 Task: Create a new public repository named 'Design Project' with a README file and set up a wiki page with images.
Action: Mouse moved to (259, 307)
Screenshot: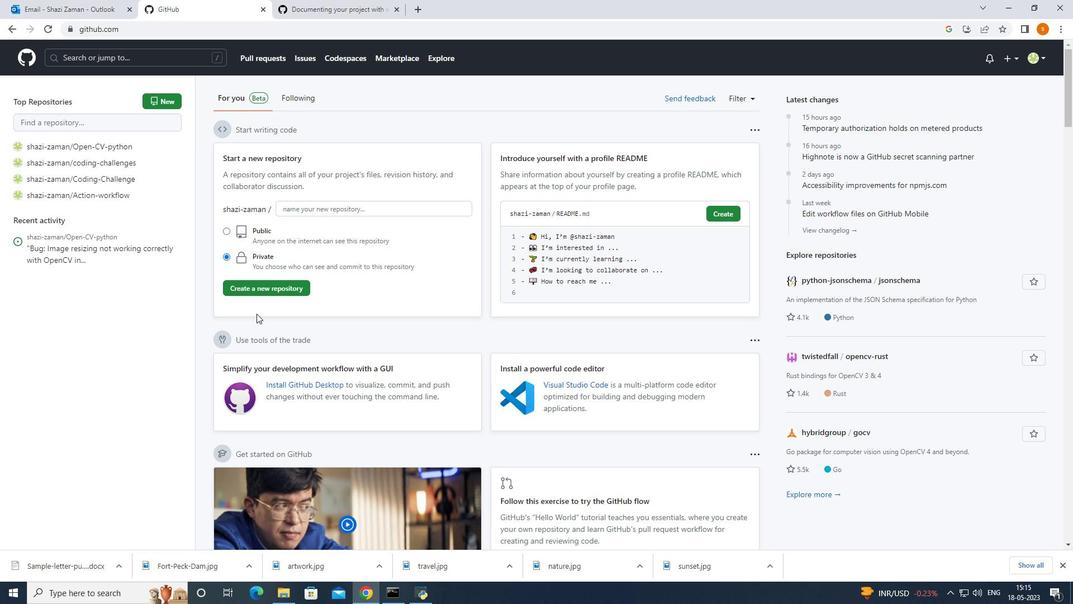 
Action: Mouse scrolled (259, 307) with delta (0, 0)
Screenshot: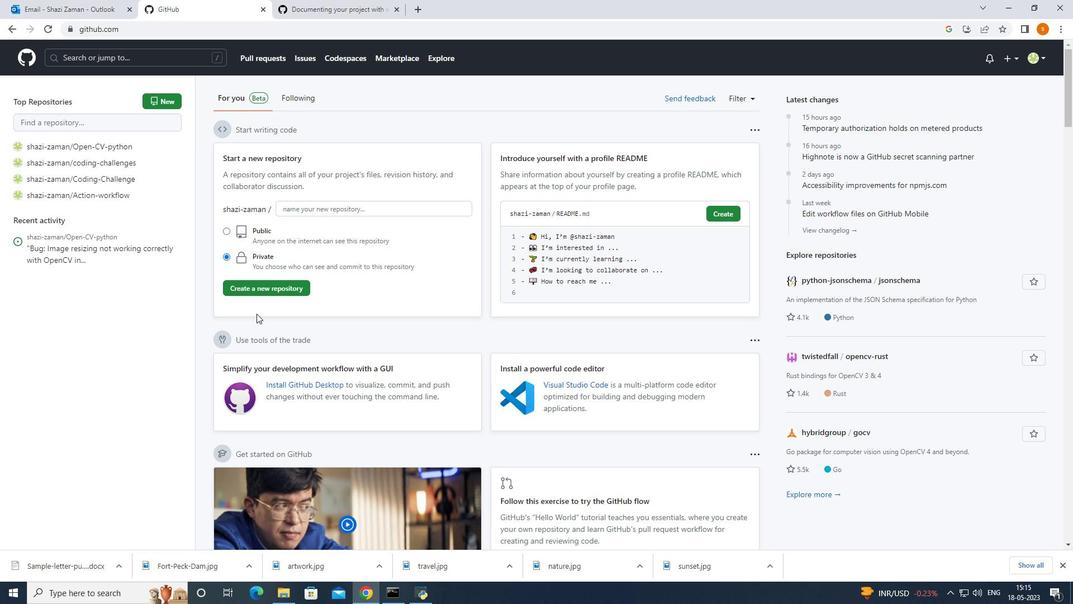 
Action: Mouse moved to (280, 292)
Screenshot: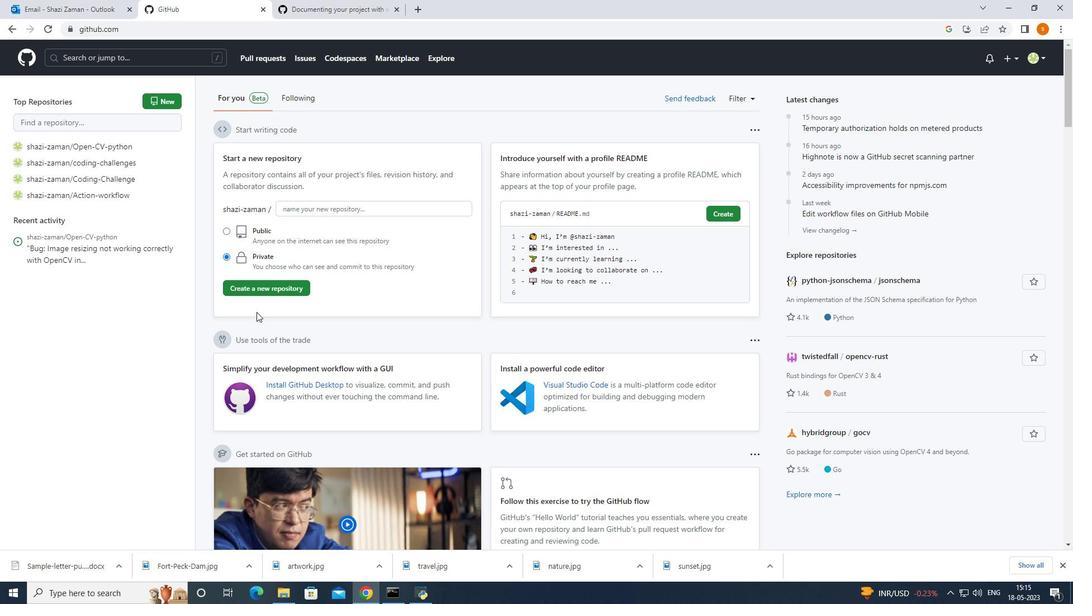 
Action: Mouse scrolled (280, 291) with delta (0, 0)
Screenshot: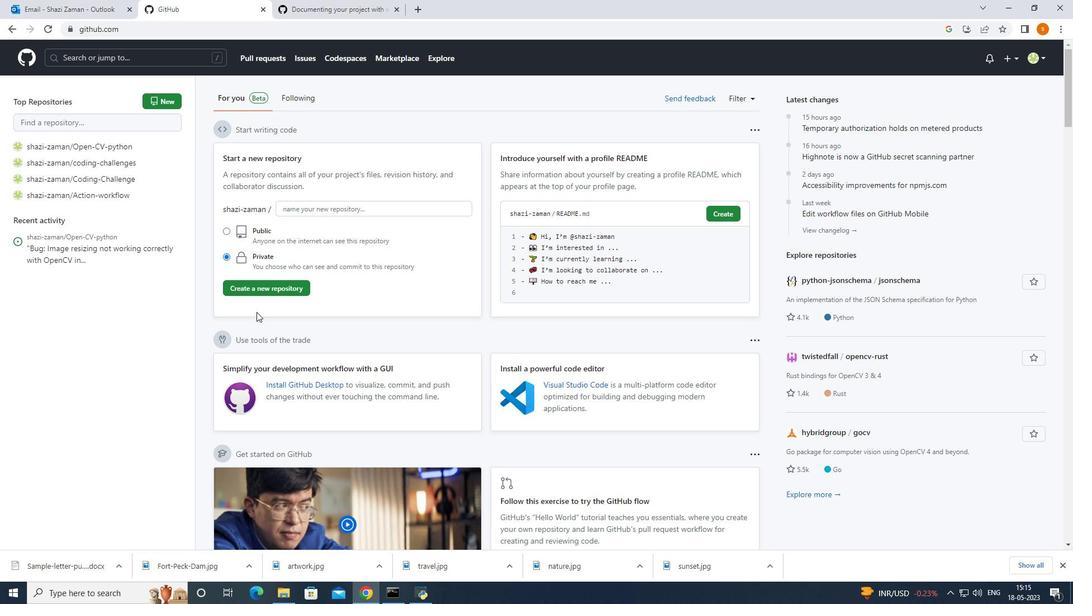 
Action: Mouse moved to (163, 171)
Screenshot: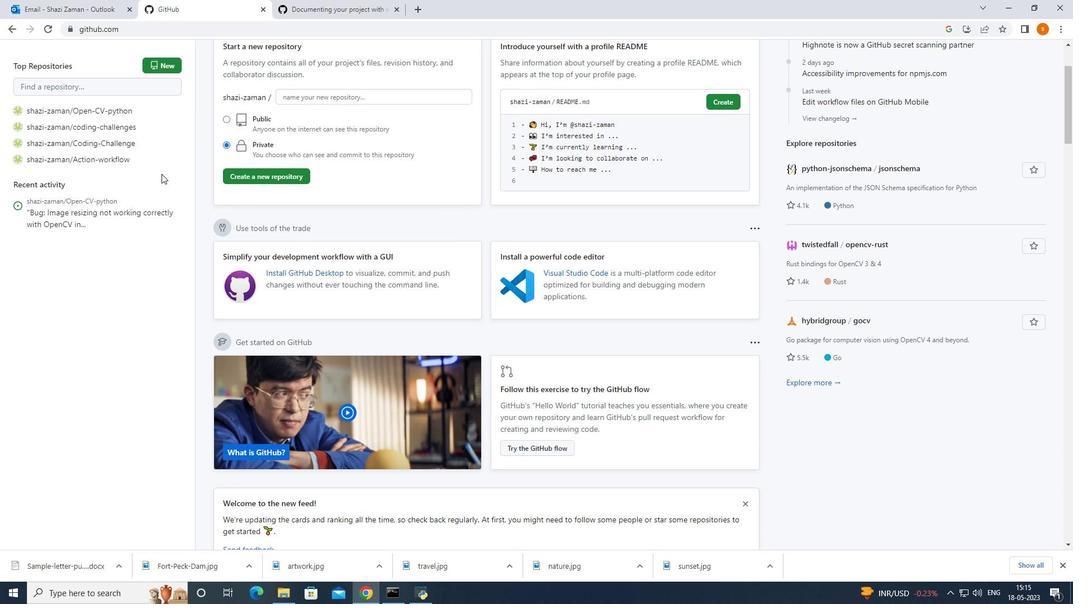 
Action: Mouse scrolled (163, 171) with delta (0, 0)
Screenshot: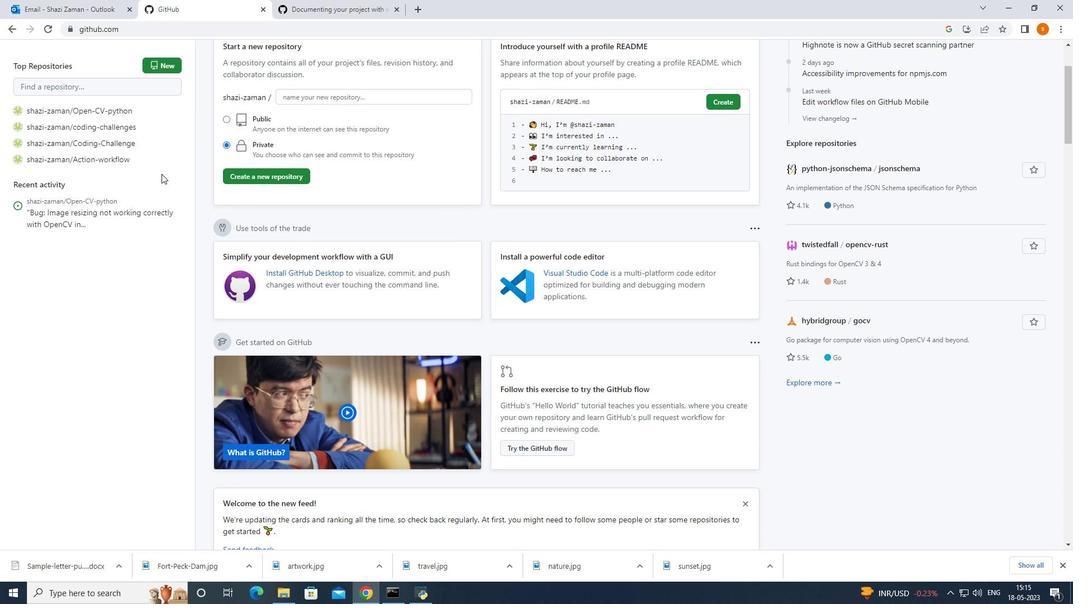 
Action: Mouse moved to (224, 166)
Screenshot: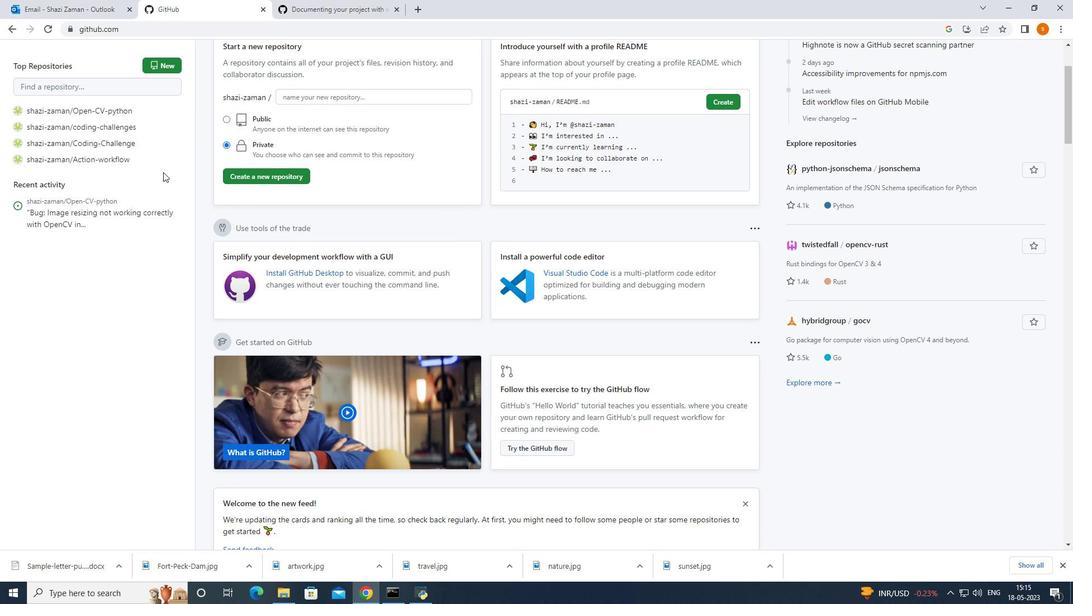 
Action: Mouse scrolled (224, 166) with delta (0, 0)
Screenshot: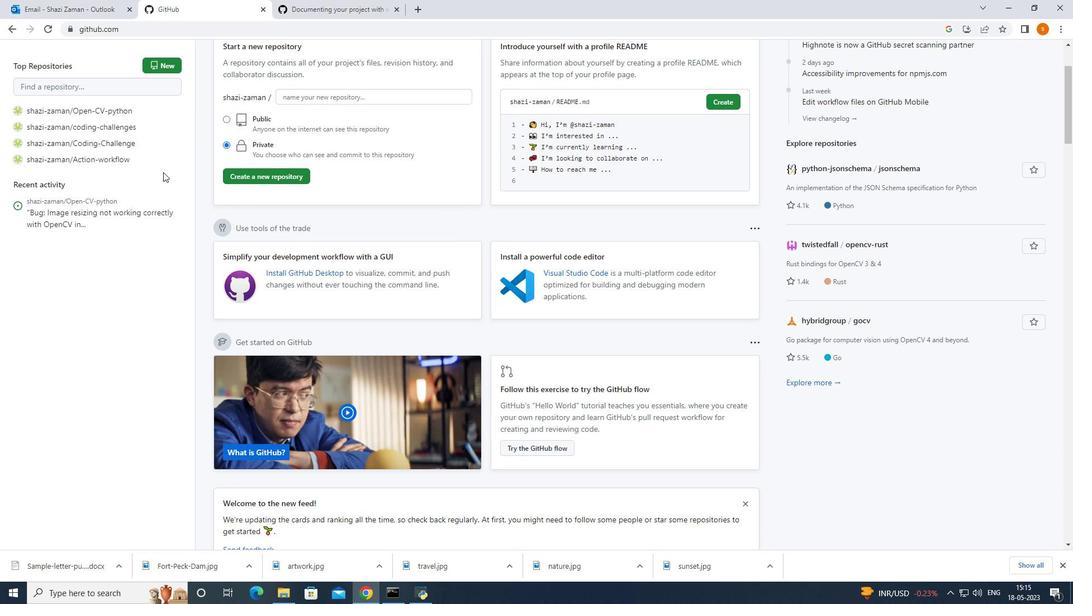 
Action: Mouse moved to (414, 255)
Screenshot: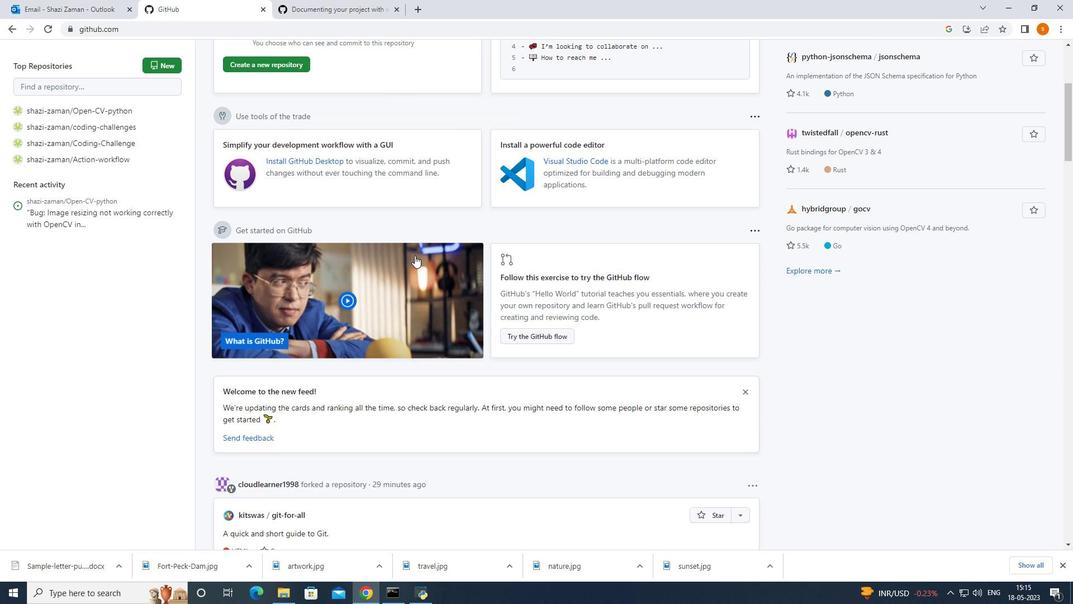 
Action: Mouse scrolled (414, 255) with delta (0, 0)
Screenshot: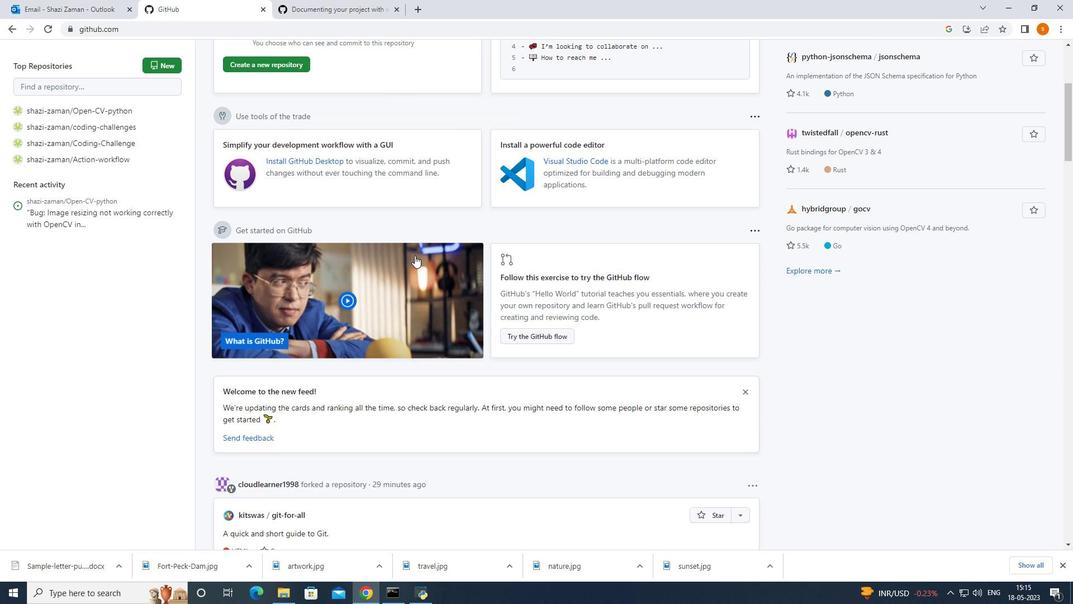 
Action: Mouse moved to (416, 254)
Screenshot: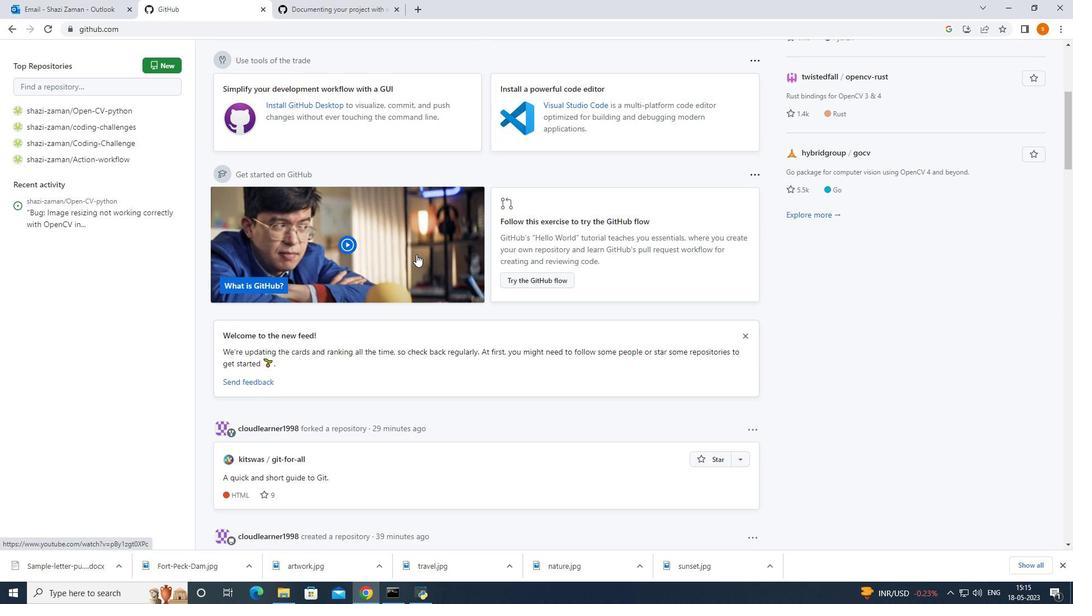 
Action: Mouse scrolled (416, 255) with delta (0, 0)
Screenshot: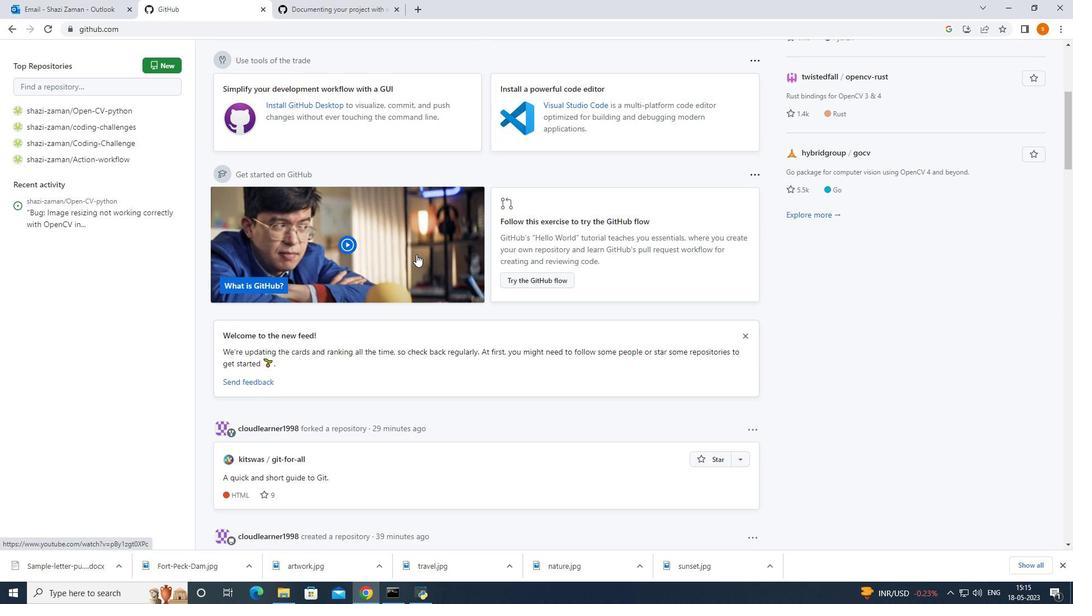 
Action: Mouse scrolled (416, 255) with delta (0, 0)
Screenshot: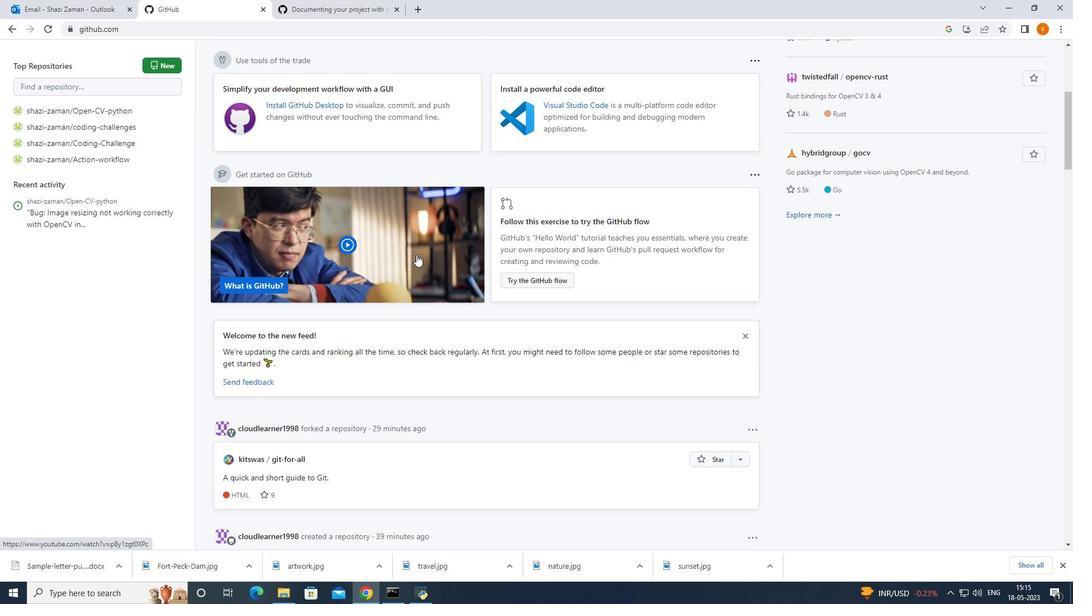 
Action: Mouse moved to (416, 254)
Screenshot: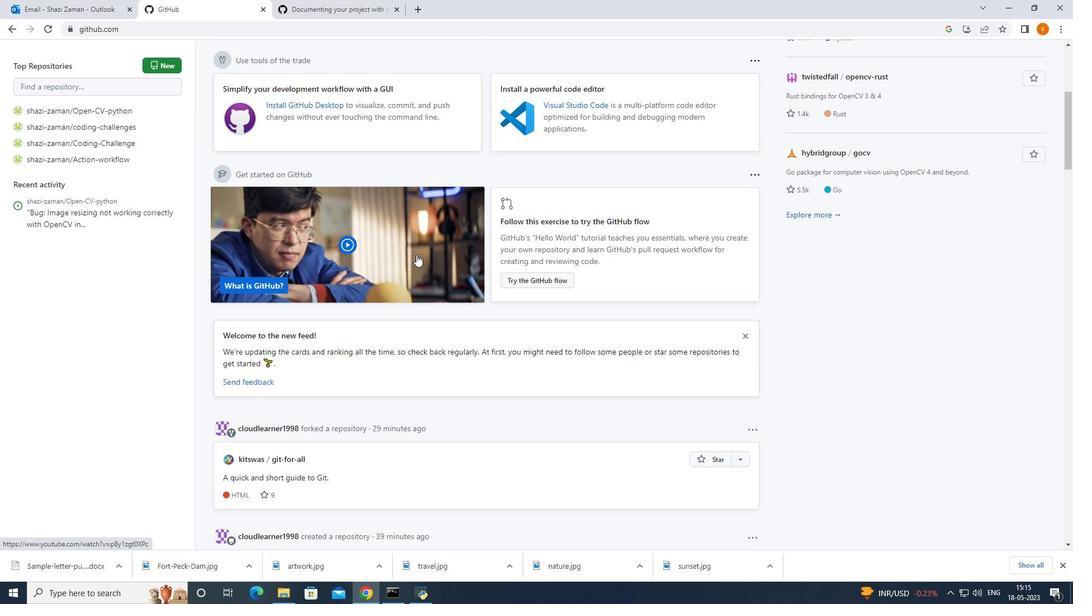 
Action: Mouse scrolled (416, 255) with delta (0, 0)
Screenshot: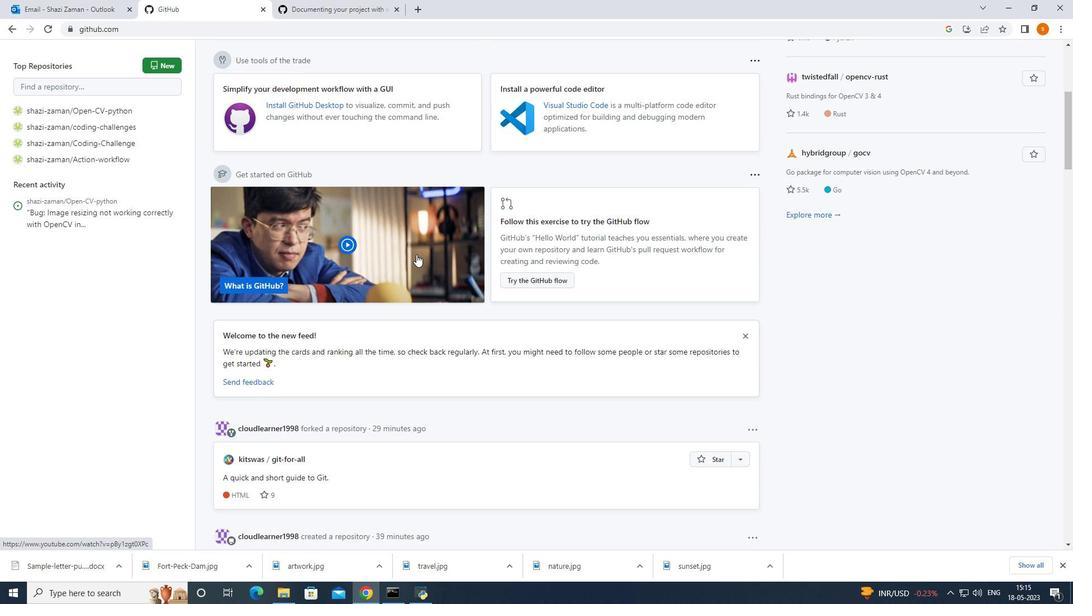 
Action: Mouse scrolled (416, 255) with delta (0, 0)
Screenshot: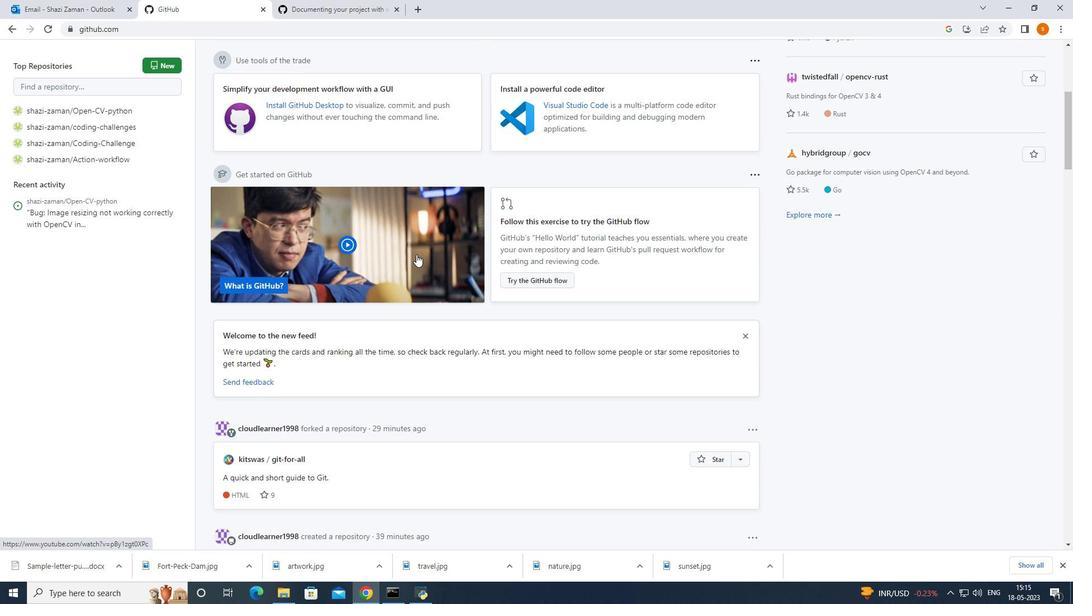 
Action: Mouse moved to (244, 116)
Screenshot: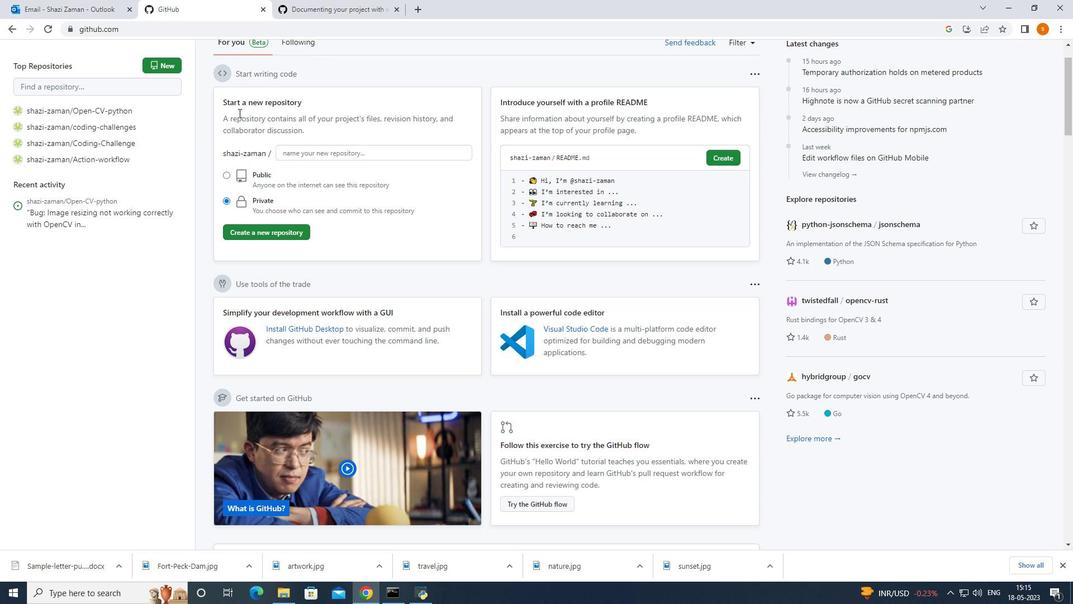 
Action: Mouse scrolled (244, 117) with delta (0, 0)
Screenshot: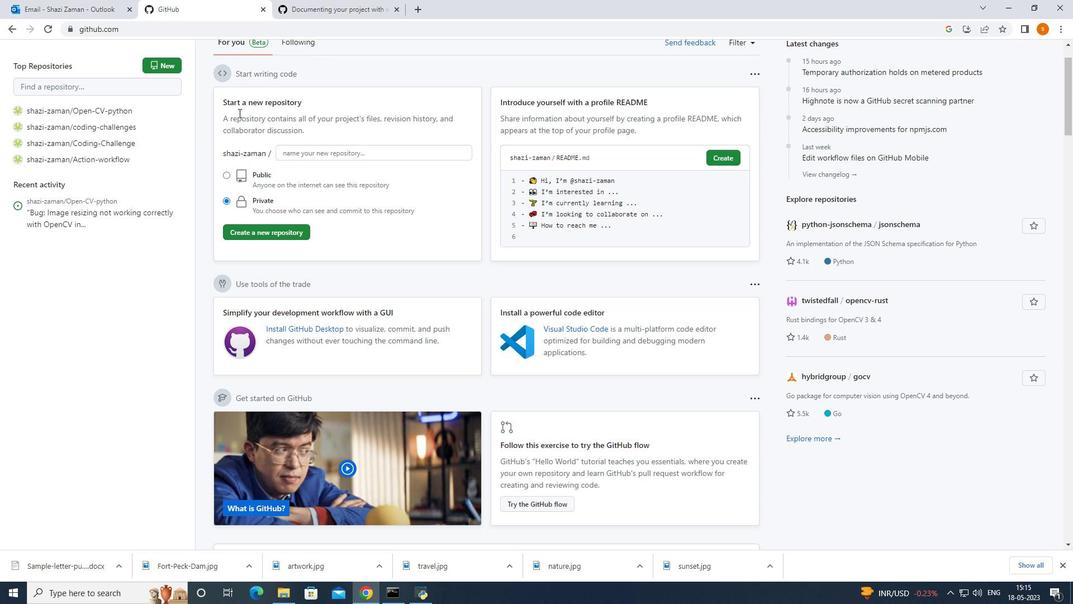 
Action: Mouse moved to (244, 116)
Screenshot: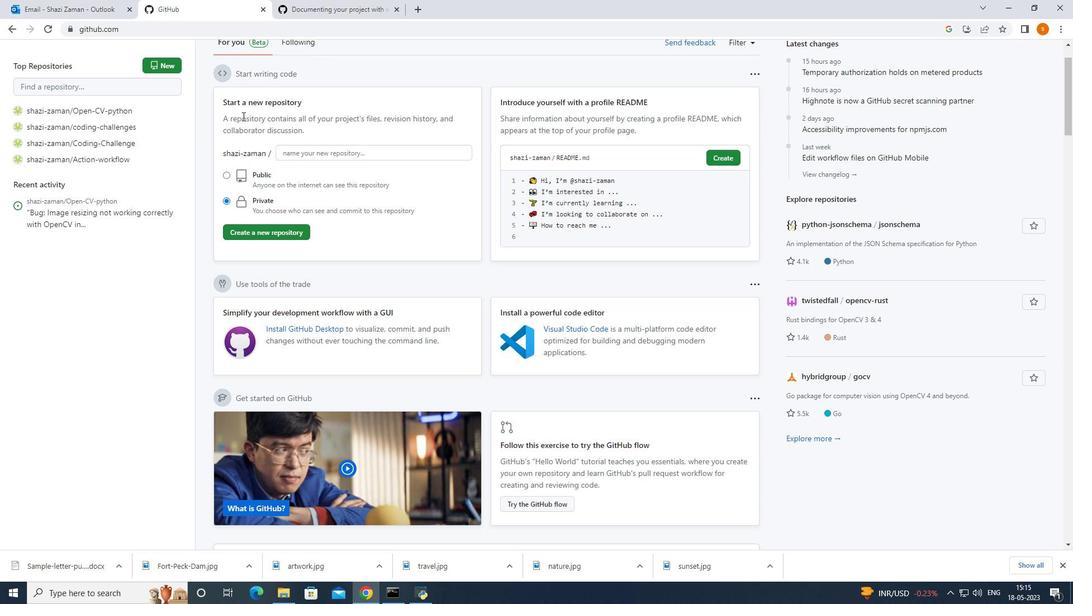 
Action: Mouse scrolled (244, 117) with delta (0, 0)
Screenshot: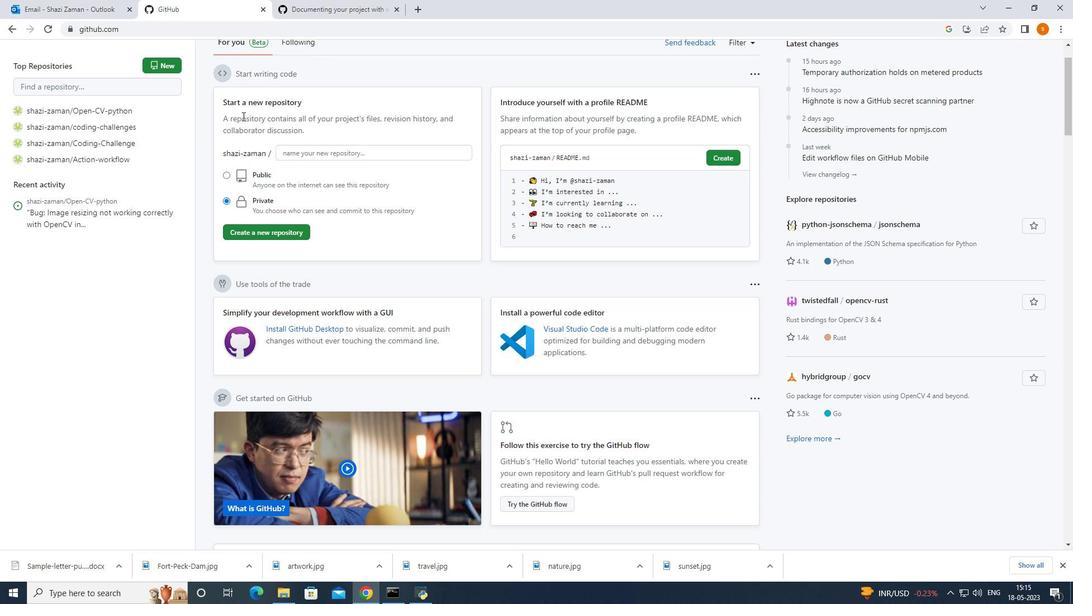 
Action: Mouse moved to (149, 104)
Screenshot: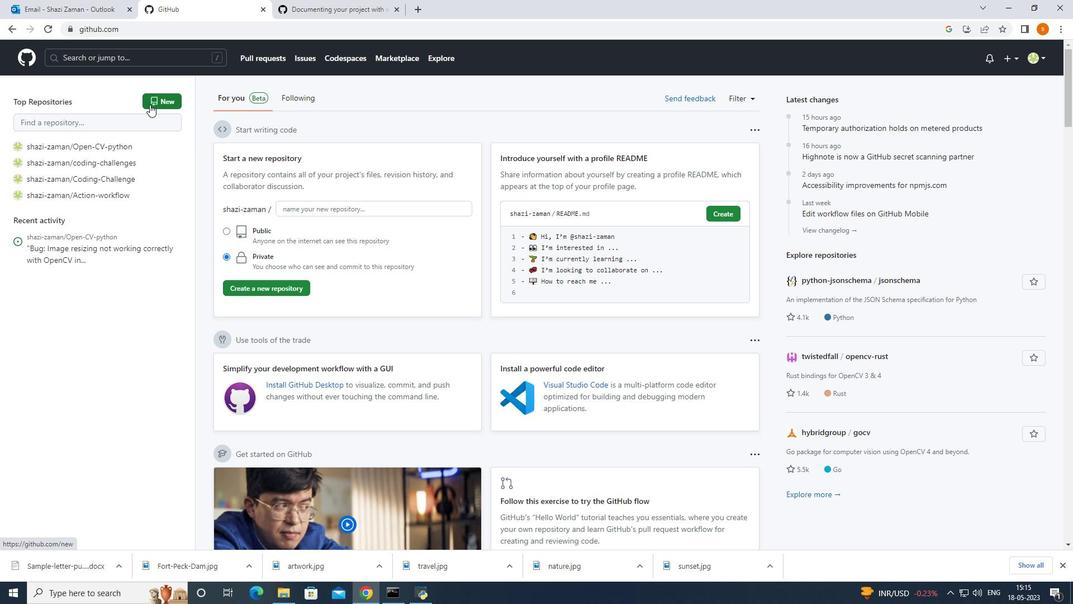 
Action: Mouse pressed left at (149, 104)
Screenshot: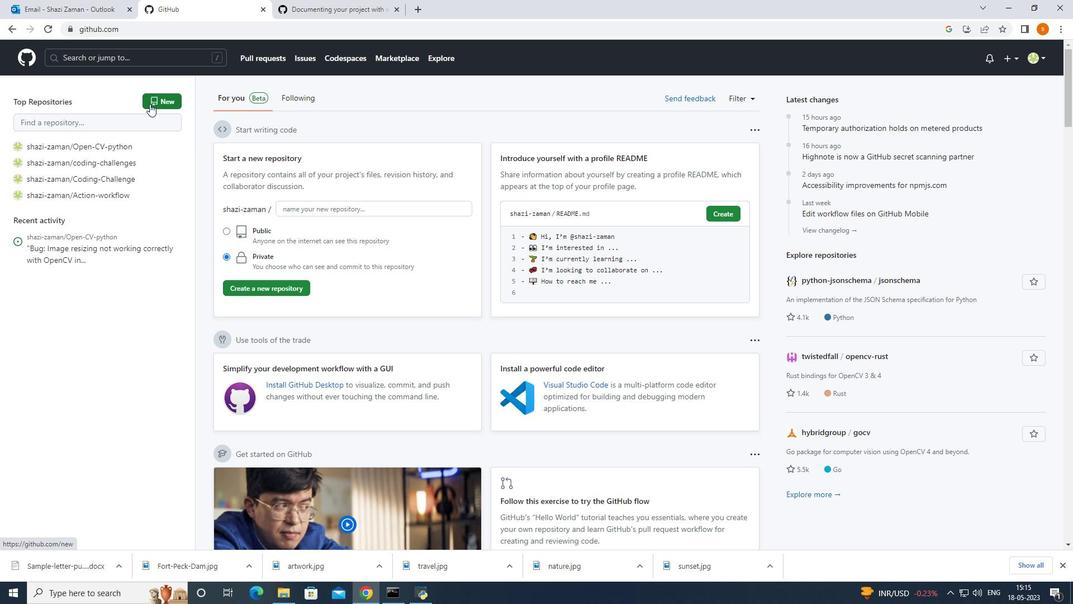 
Action: Mouse moved to (446, 176)
Screenshot: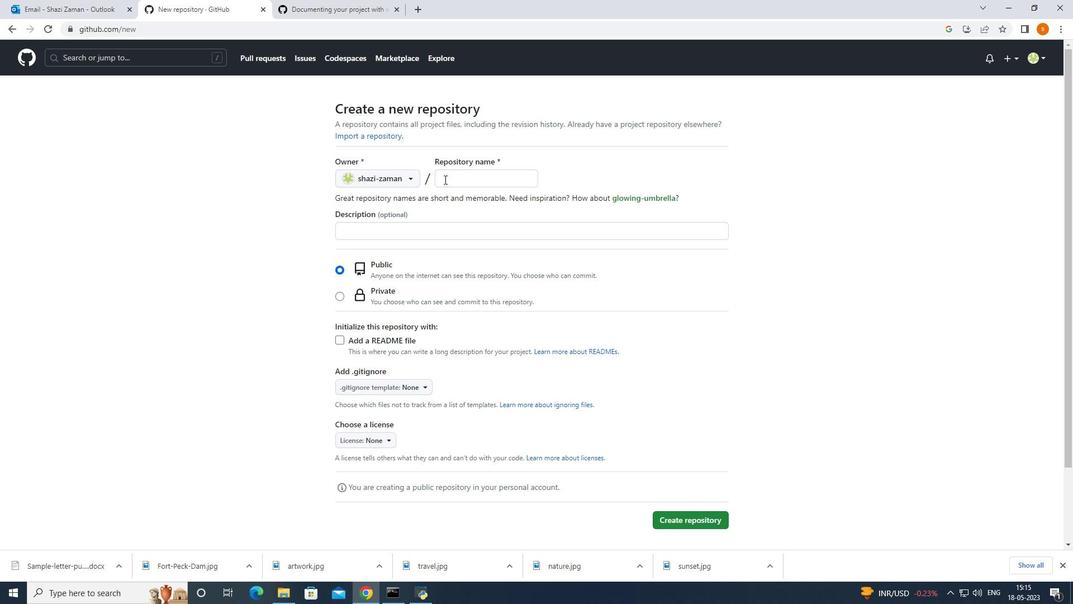 
Action: Mouse pressed left at (446, 176)
Screenshot: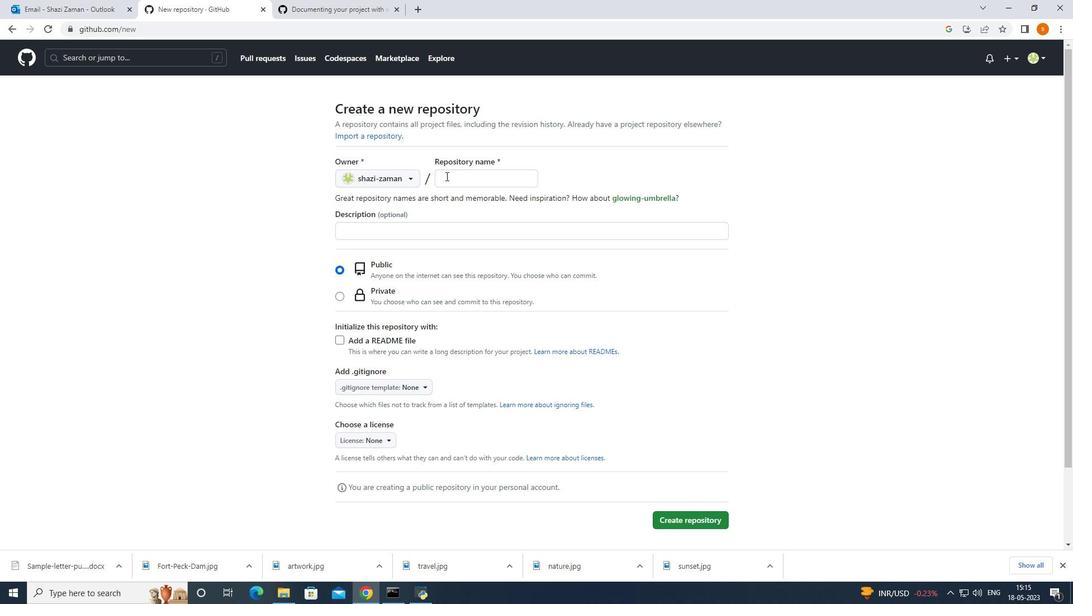 
Action: Mouse moved to (442, 180)
Screenshot: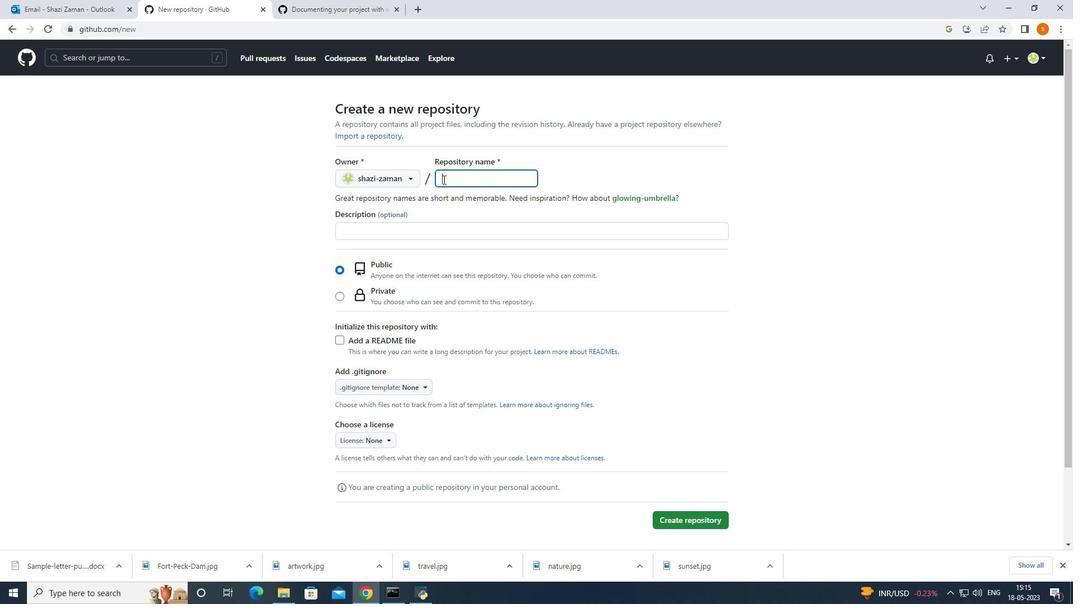 
Action: Key pressed <Key.shift>Design<Key.space><Key.shift>Project
Screenshot: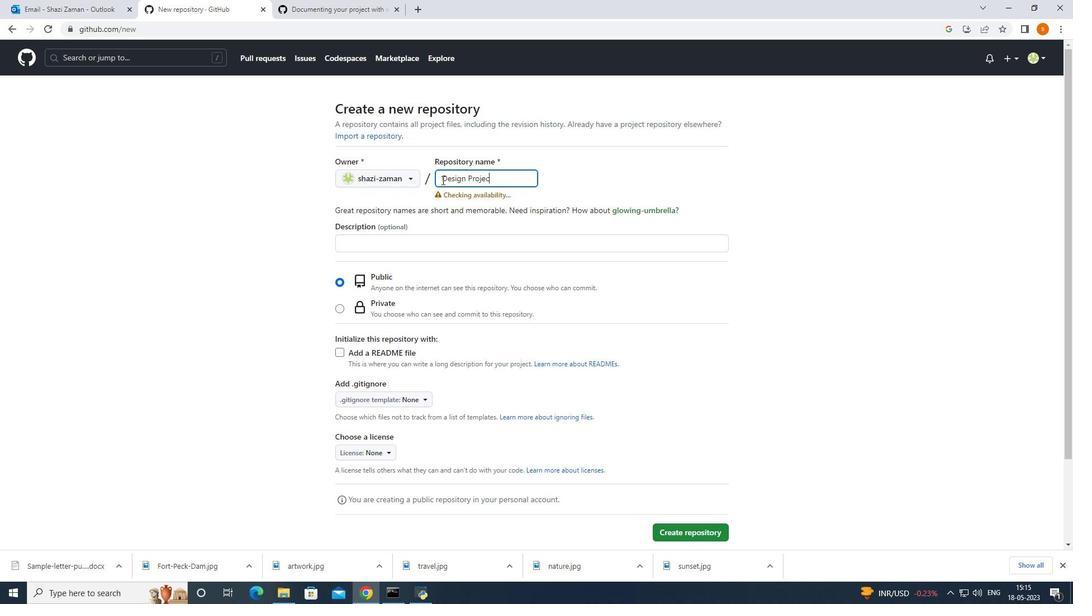 
Action: Mouse moved to (394, 247)
Screenshot: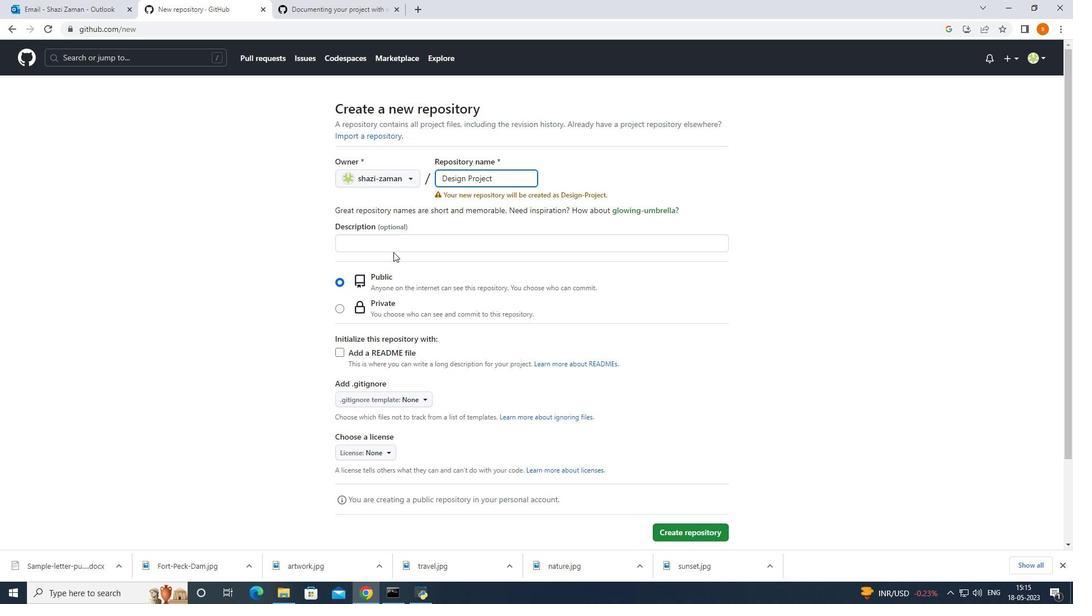 
Action: Mouse pressed left at (394, 247)
Screenshot: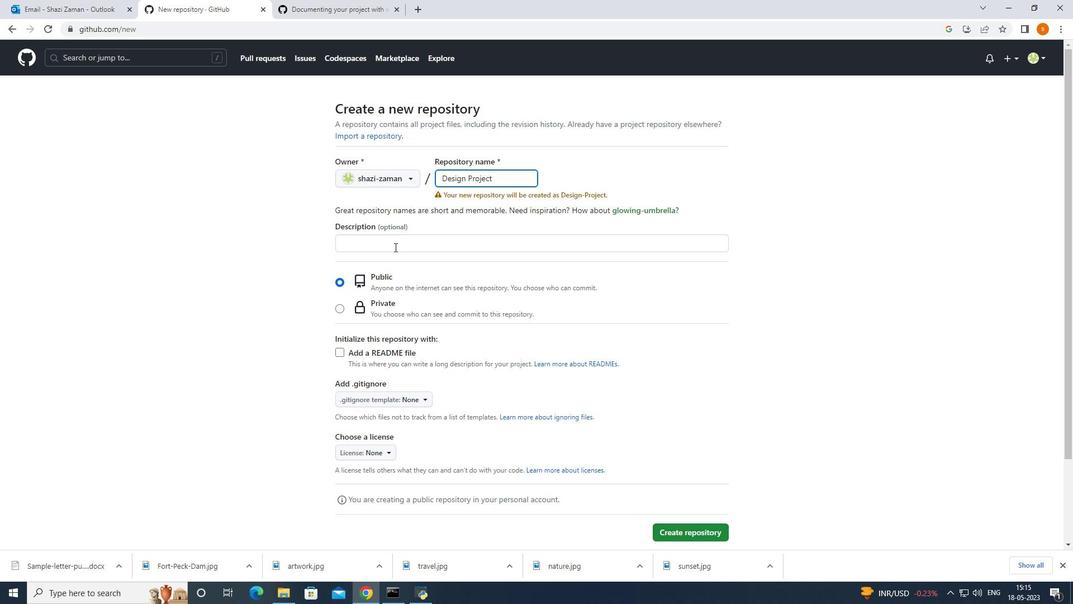 
Action: Mouse moved to (389, 251)
Screenshot: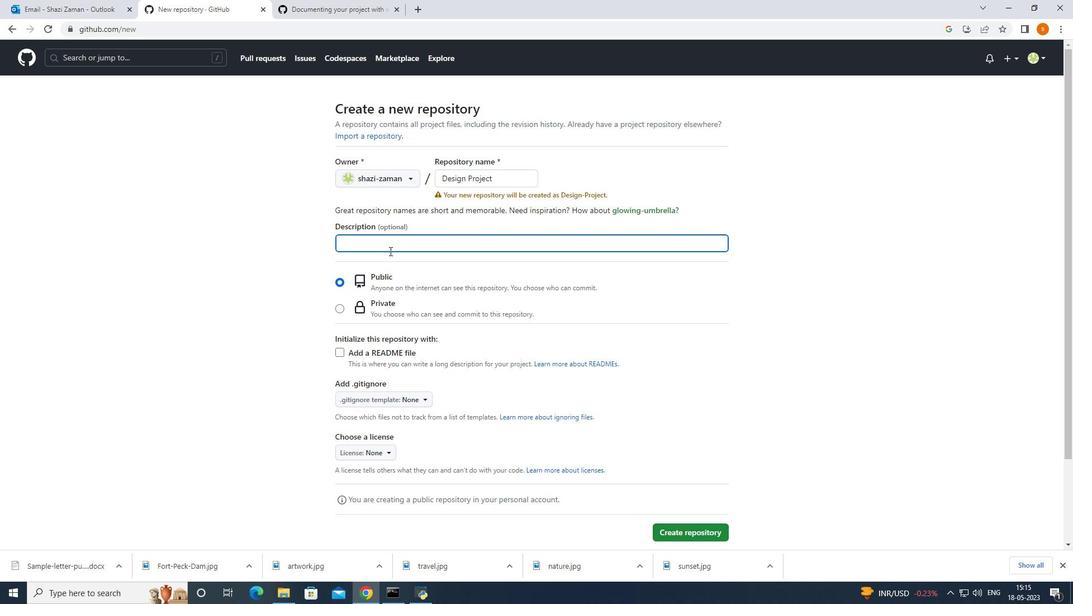 
Action: Key pressed <Key.shift>Documentatip<Key.backspace>on
Screenshot: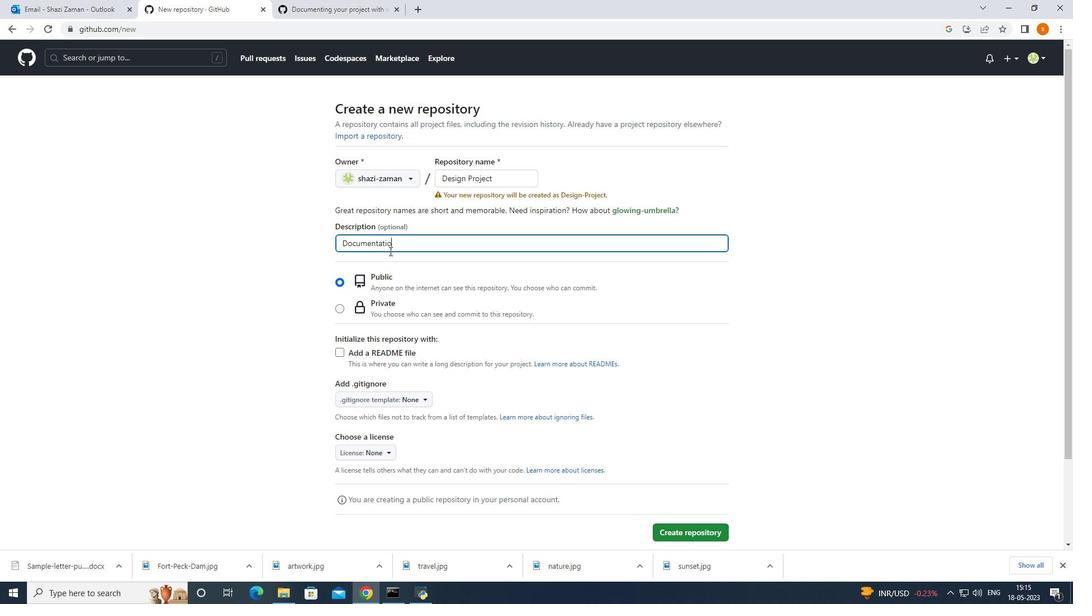 
Action: Mouse moved to (338, 351)
Screenshot: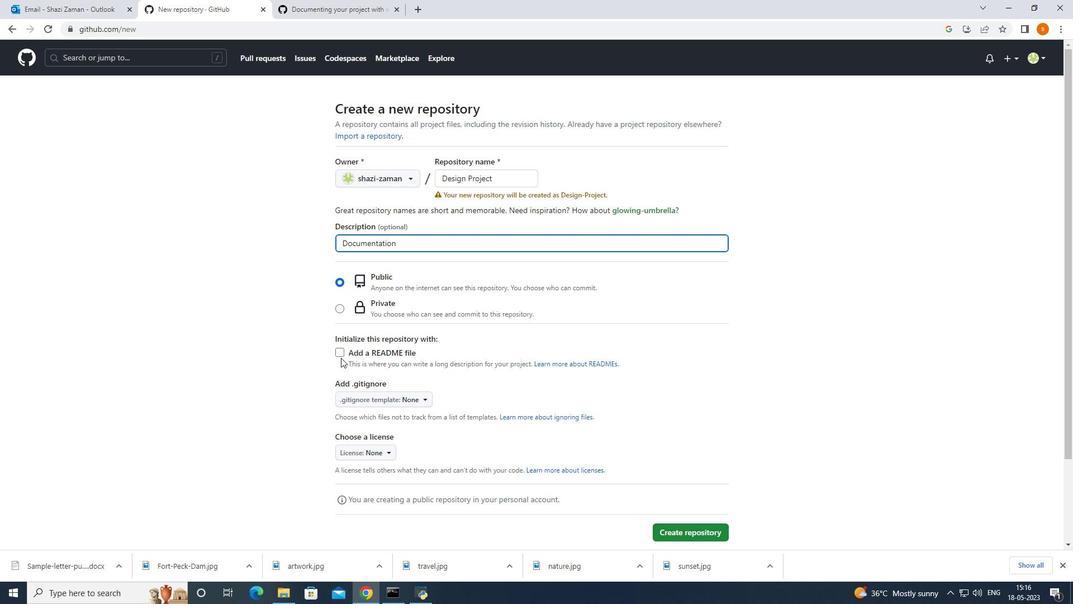 
Action: Mouse pressed left at (338, 351)
Screenshot: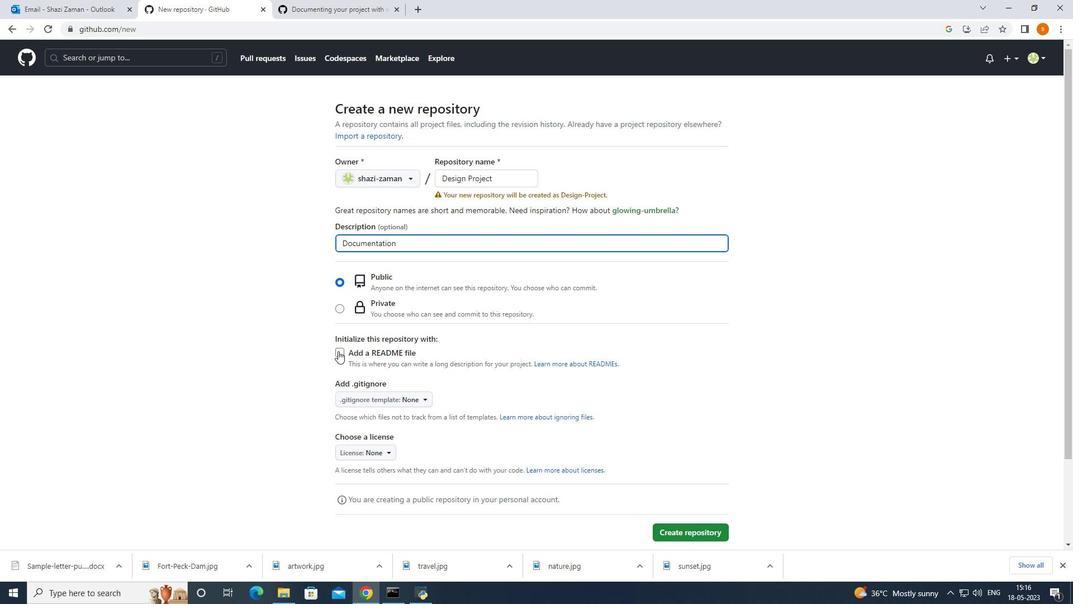 
Action: Mouse moved to (716, 477)
Screenshot: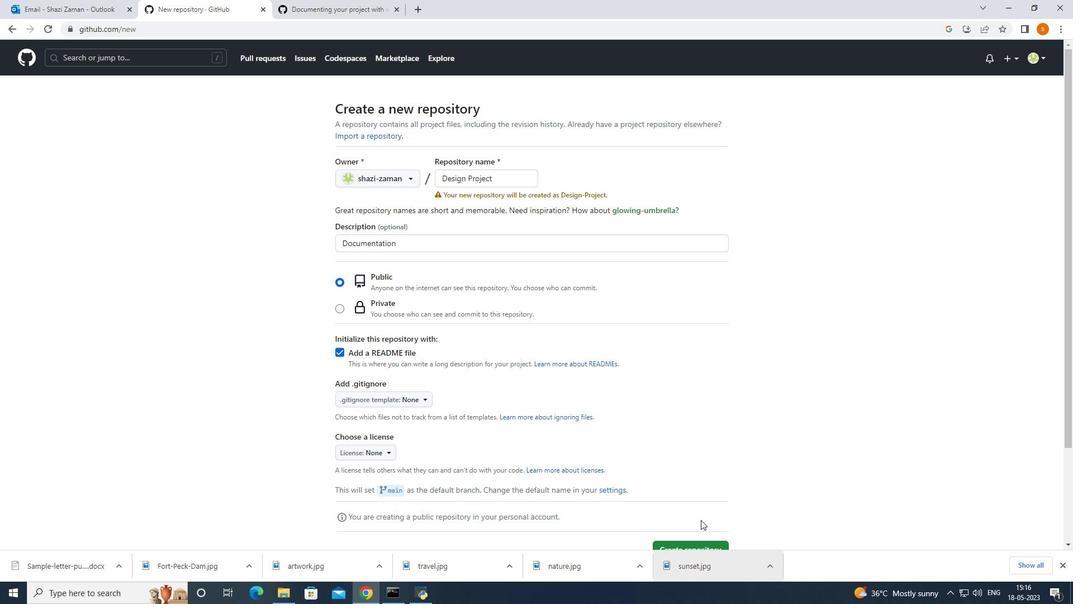 
Action: Mouse scrolled (716, 476) with delta (0, 0)
Screenshot: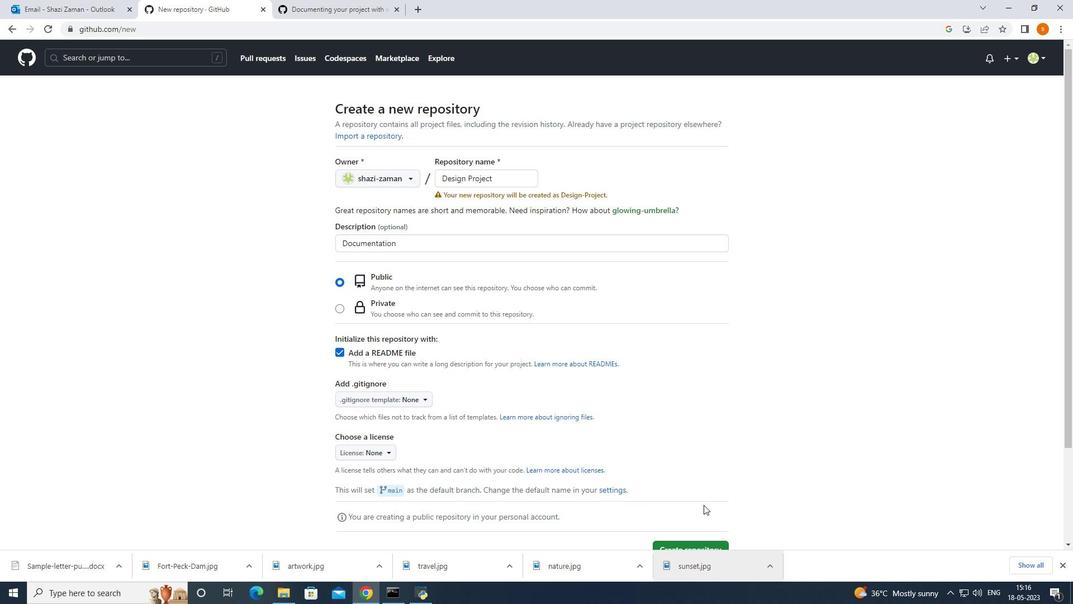 
Action: Mouse scrolled (716, 476) with delta (0, 0)
Screenshot: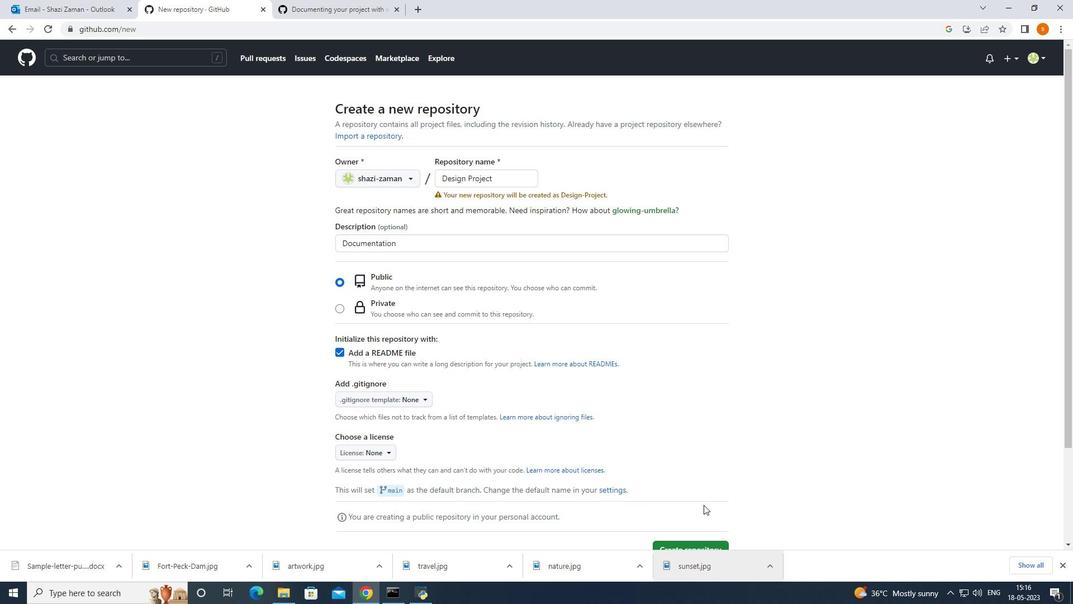 
Action: Mouse scrolled (716, 476) with delta (0, 0)
Screenshot: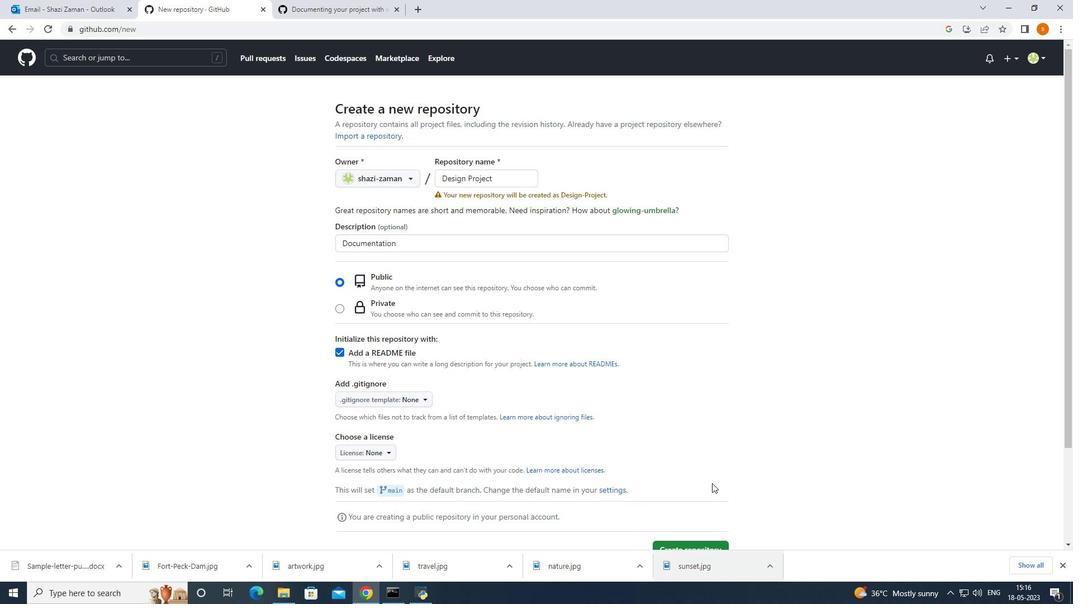 
Action: Mouse scrolled (716, 476) with delta (0, 0)
Screenshot: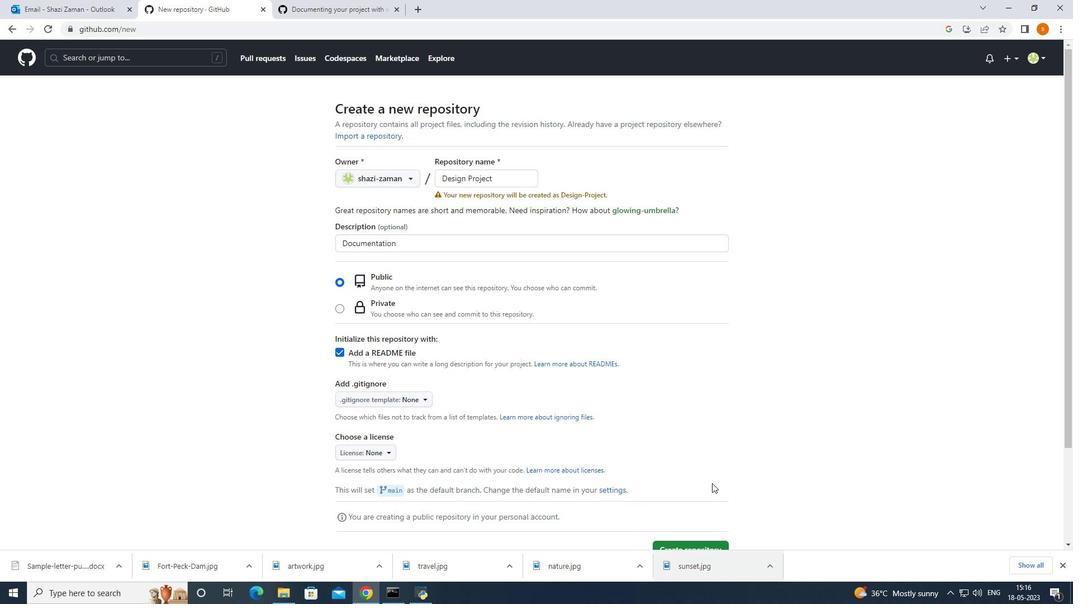 
Action: Mouse moved to (715, 477)
Screenshot: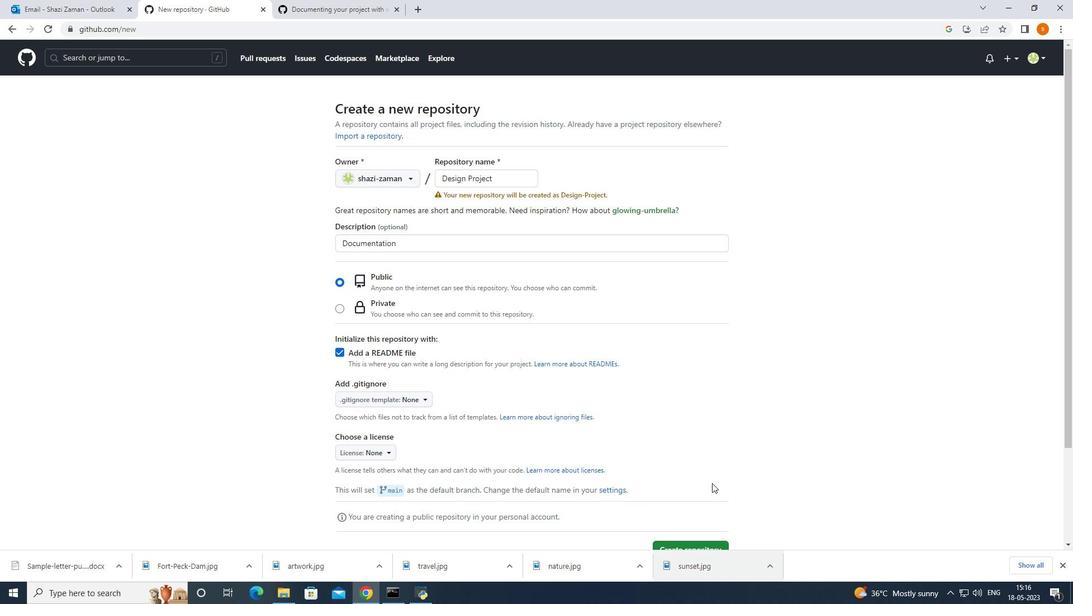 
Action: Mouse scrolled (715, 476) with delta (0, 0)
Screenshot: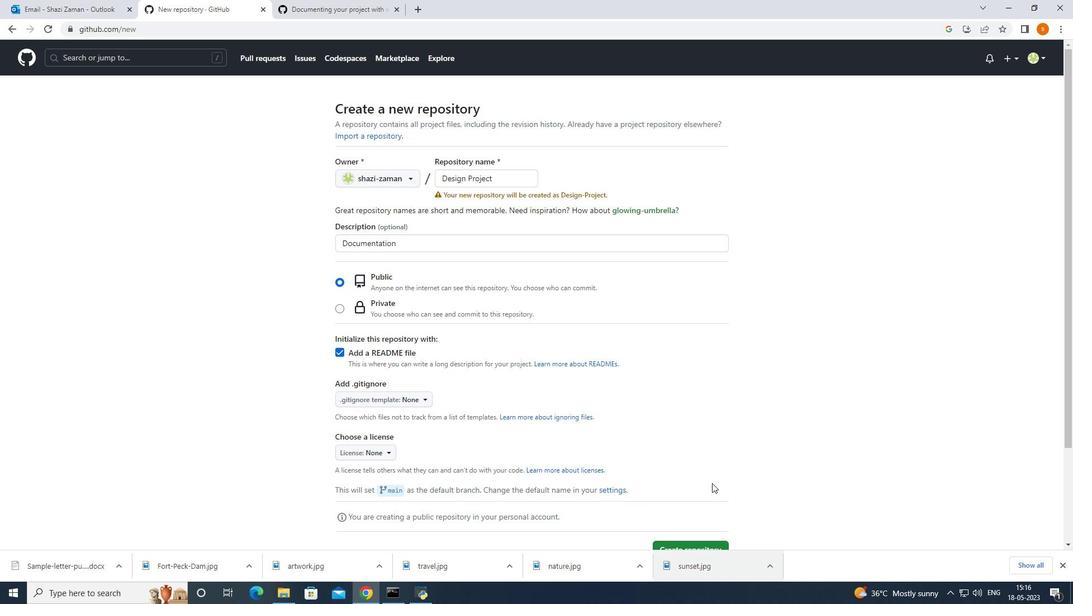 
Action: Mouse moved to (676, 434)
Screenshot: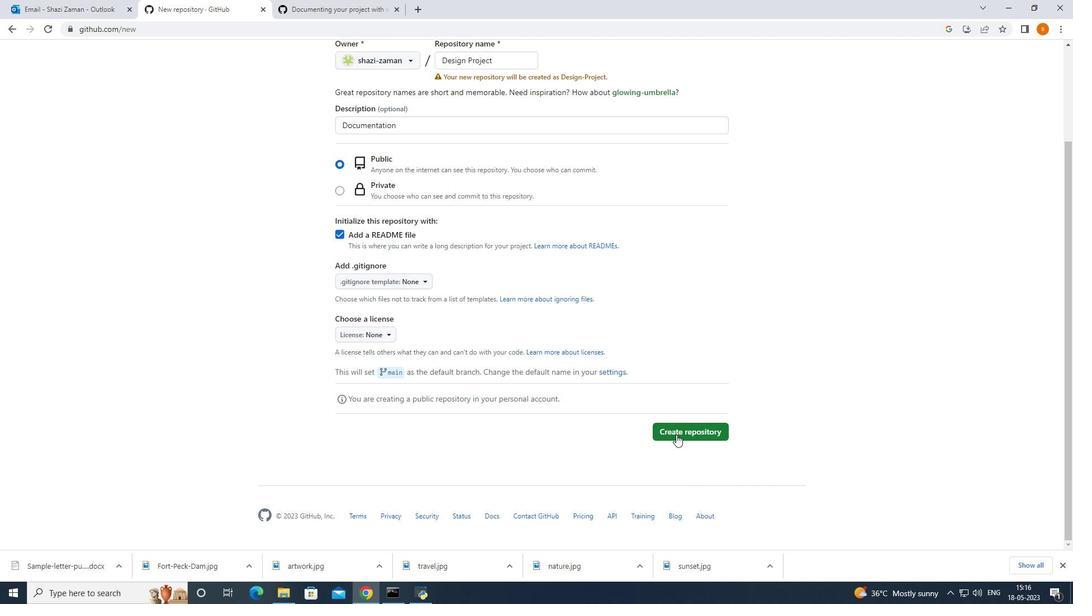 
Action: Mouse pressed left at (676, 434)
Screenshot: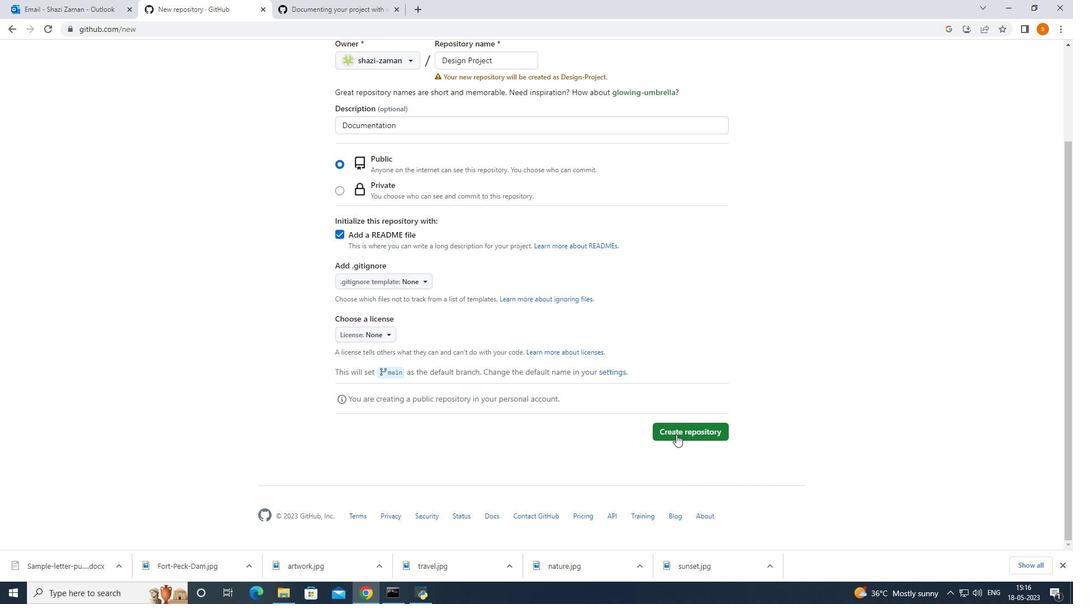 
Action: Mouse moved to (389, 189)
Screenshot: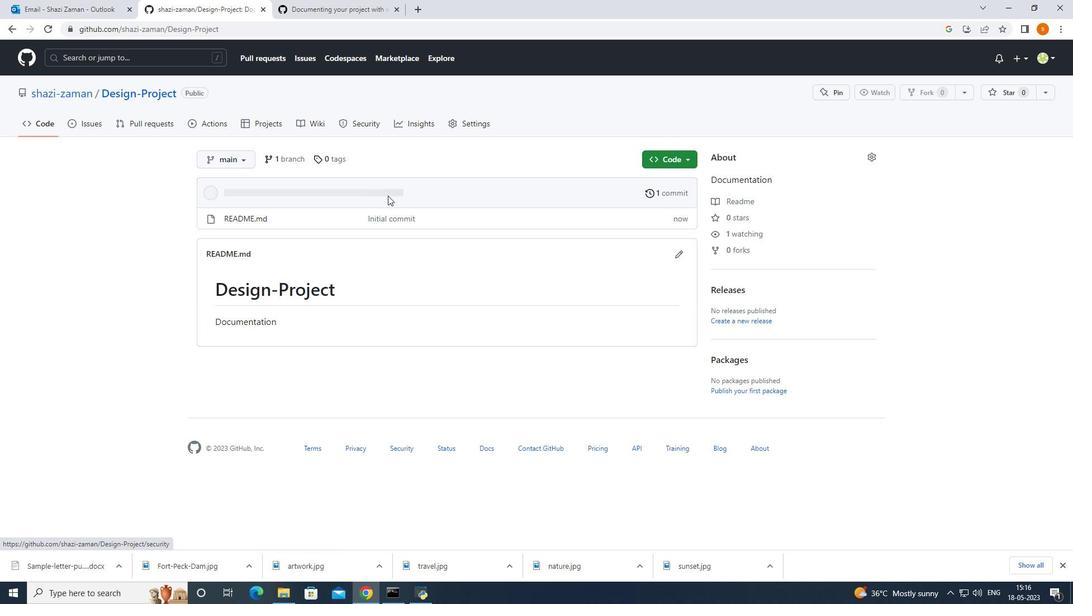 
Action: Mouse scrolled (389, 189) with delta (0, 0)
Screenshot: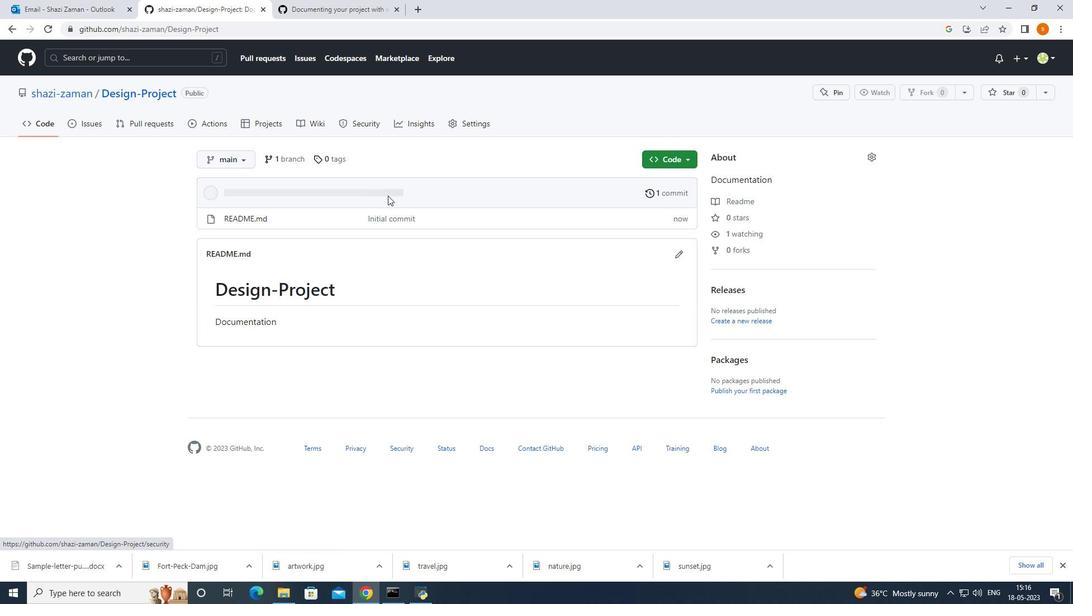 
Action: Mouse moved to (389, 188)
Screenshot: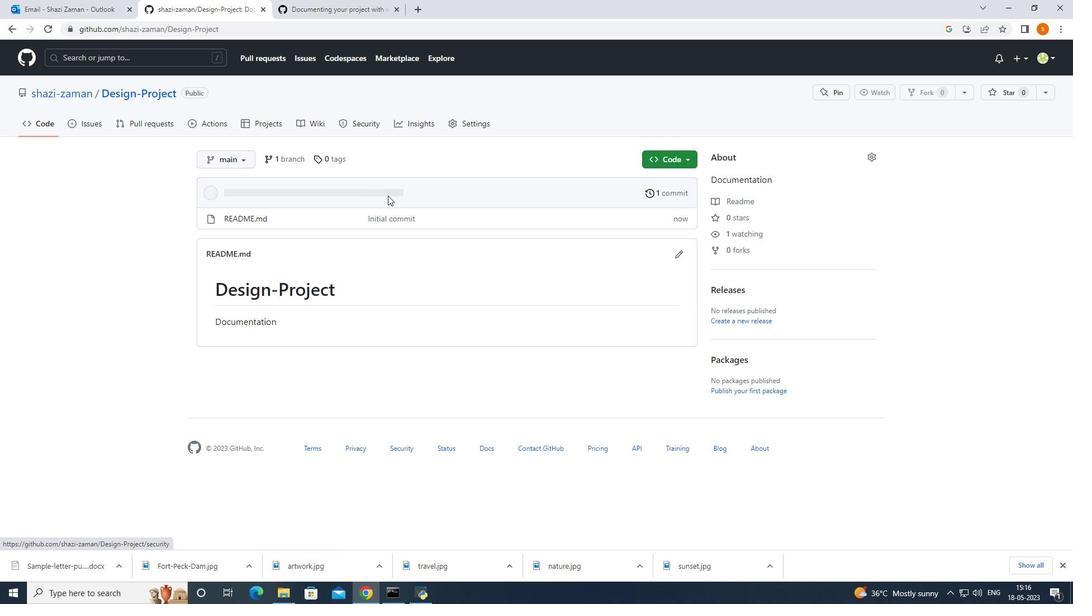 
Action: Mouse scrolled (389, 189) with delta (0, 0)
Screenshot: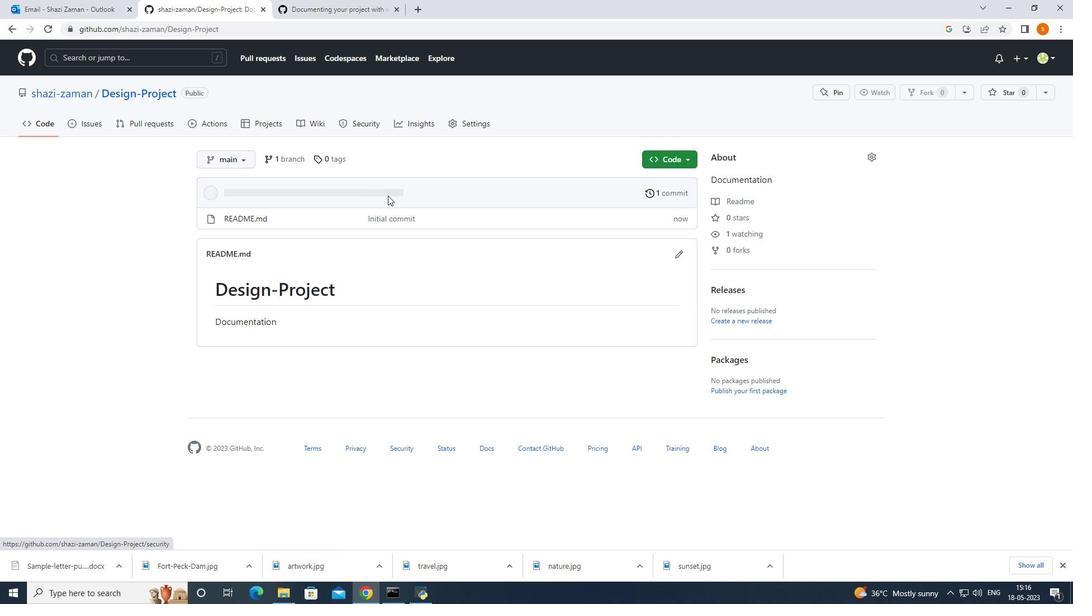 
Action: Mouse moved to (340, 10)
Screenshot: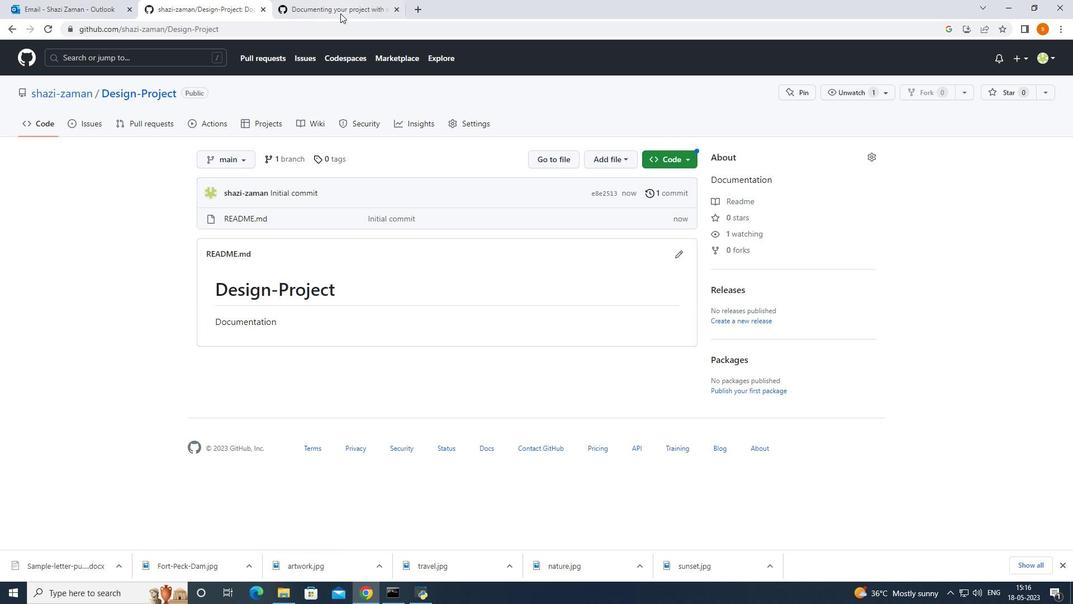 
Action: Mouse pressed left at (340, 10)
Screenshot: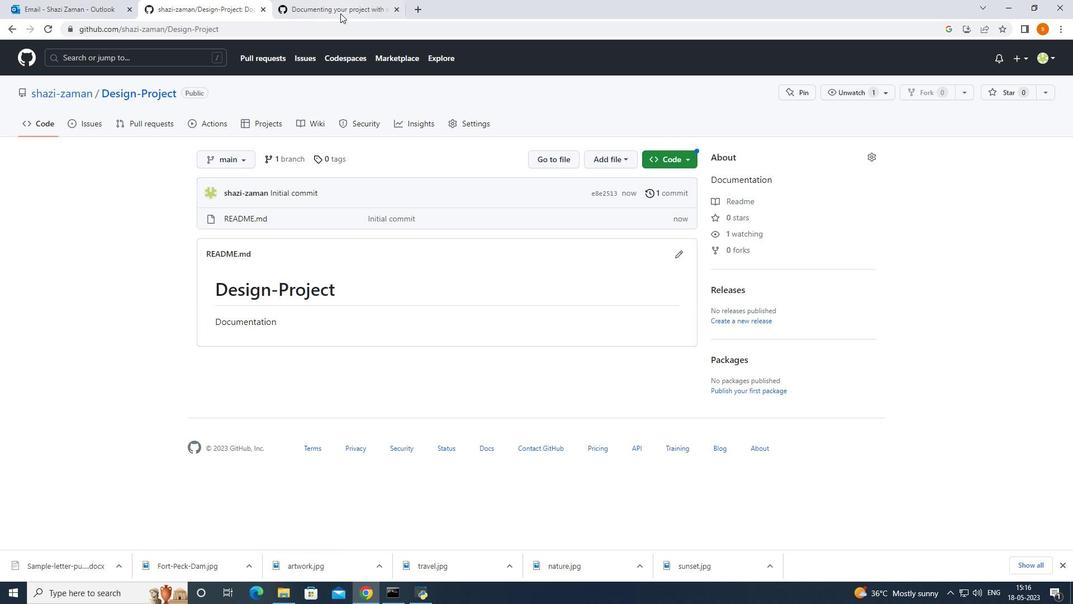 
Action: Mouse moved to (412, 326)
Screenshot: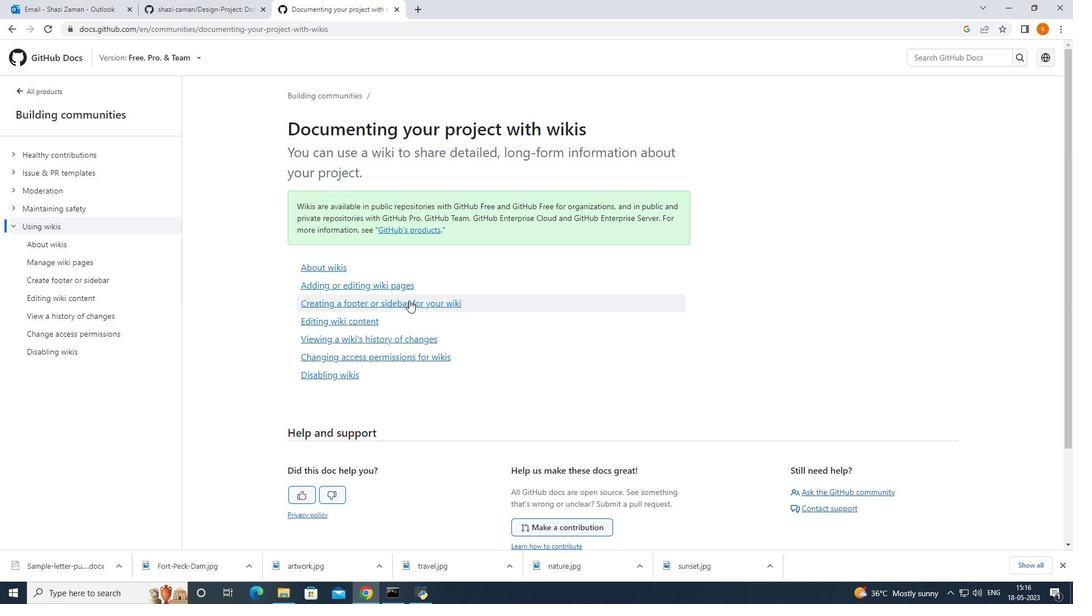 
Action: Mouse scrolled (412, 325) with delta (0, 0)
Screenshot: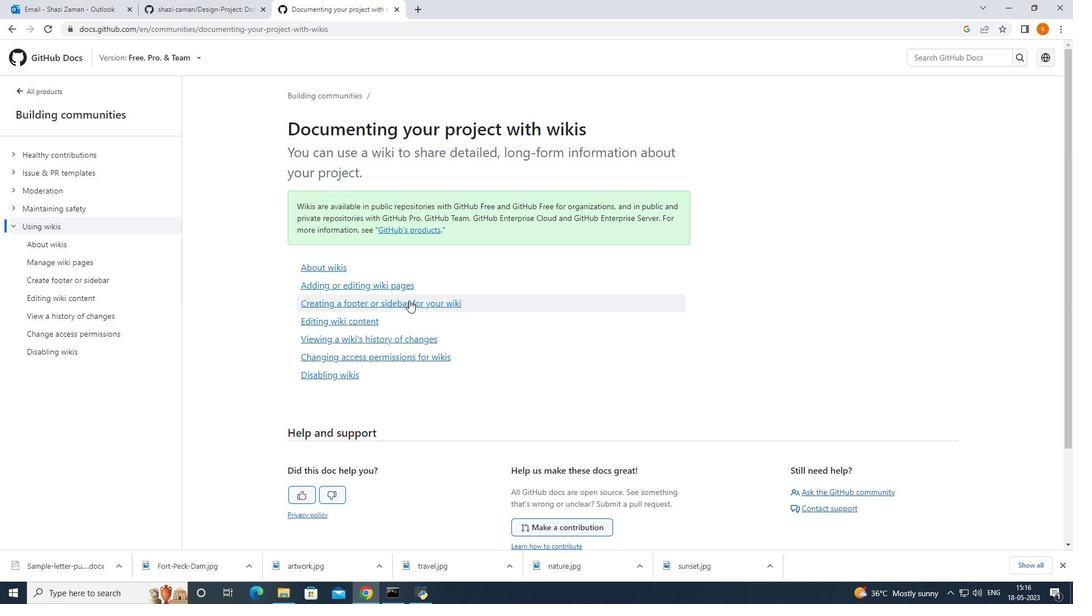 
Action: Mouse moved to (415, 321)
Screenshot: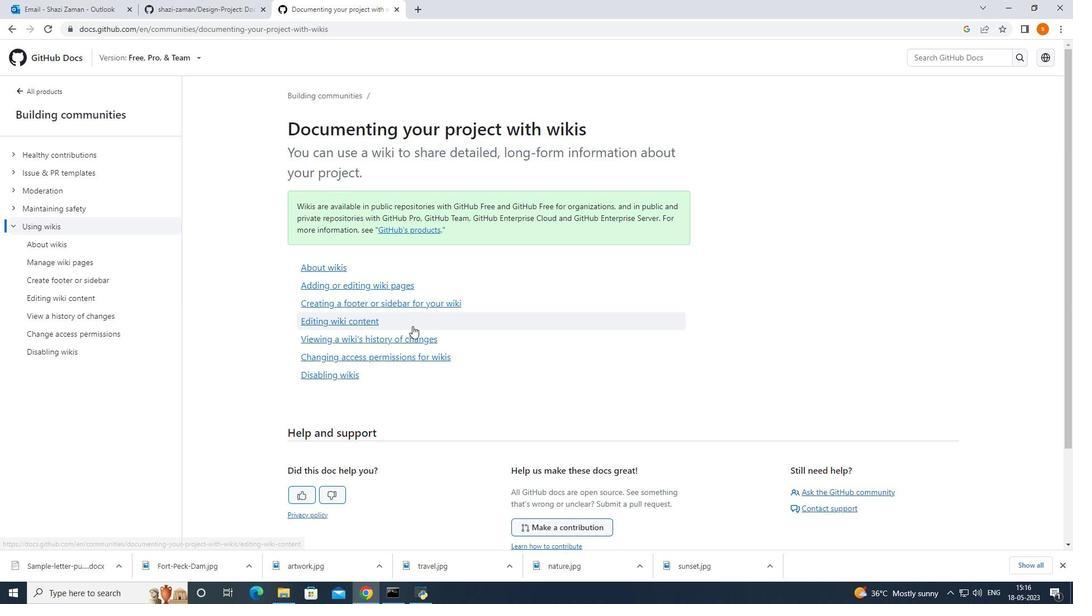 
Action: Mouse scrolled (413, 323) with delta (0, 0)
Screenshot: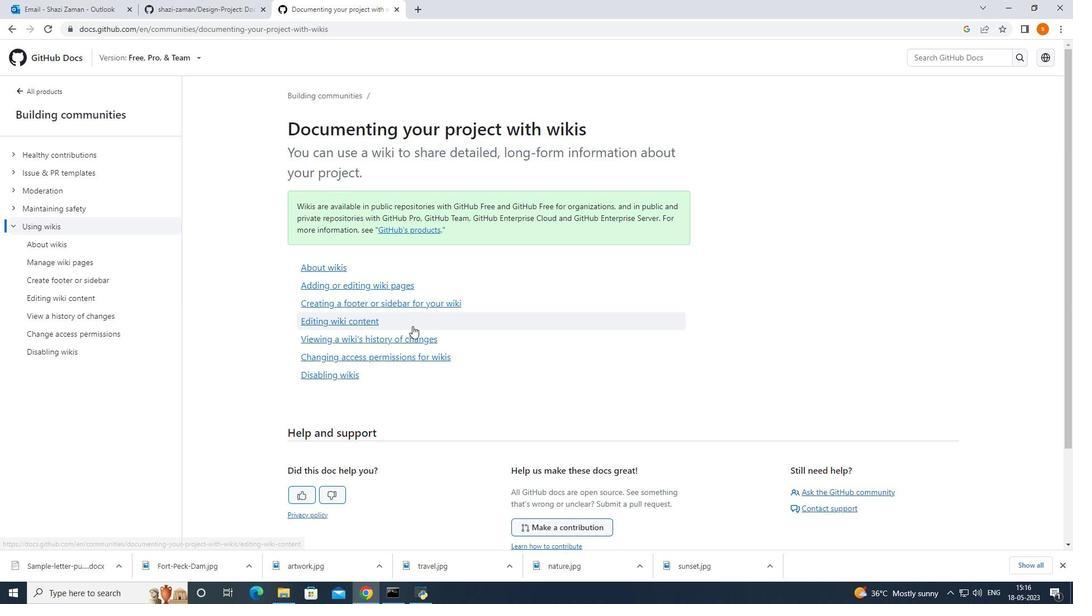 
Action: Mouse moved to (417, 322)
Screenshot: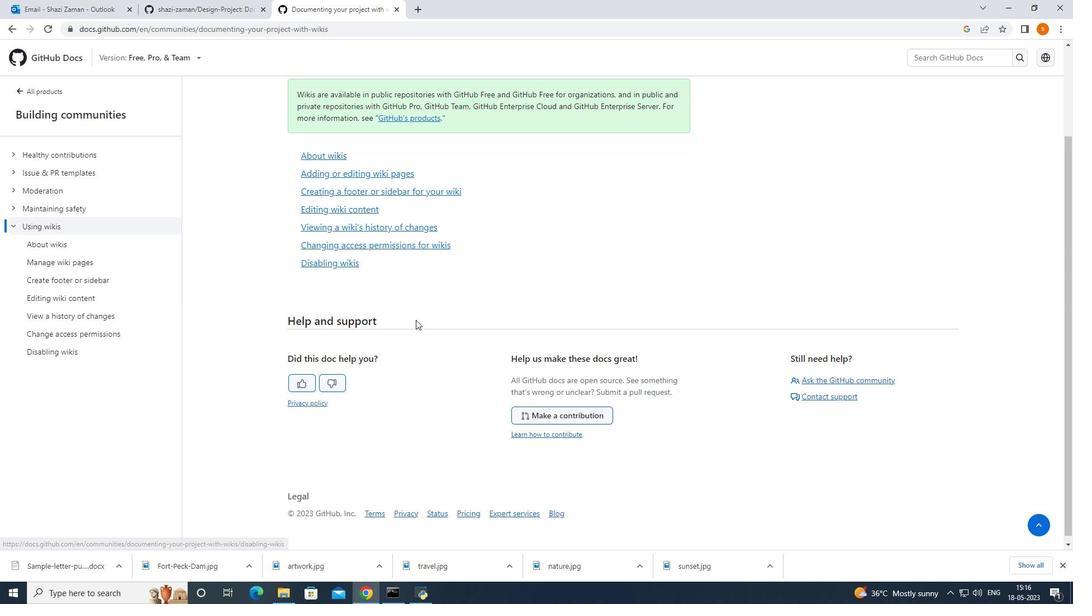 
Action: Mouse scrolled (417, 322) with delta (0, 0)
Screenshot: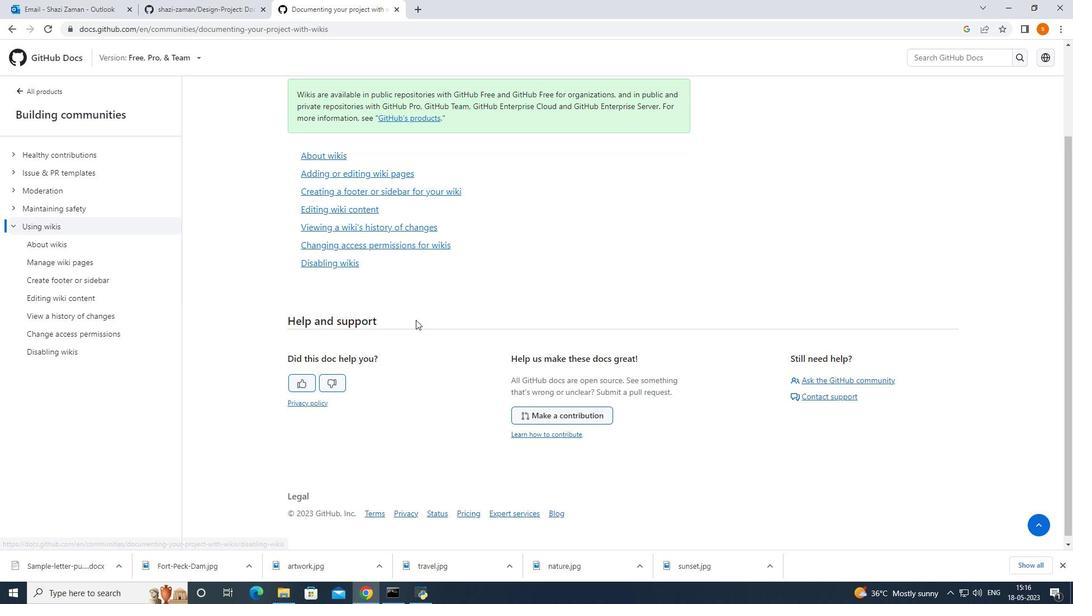 
Action: Mouse moved to (418, 322)
Screenshot: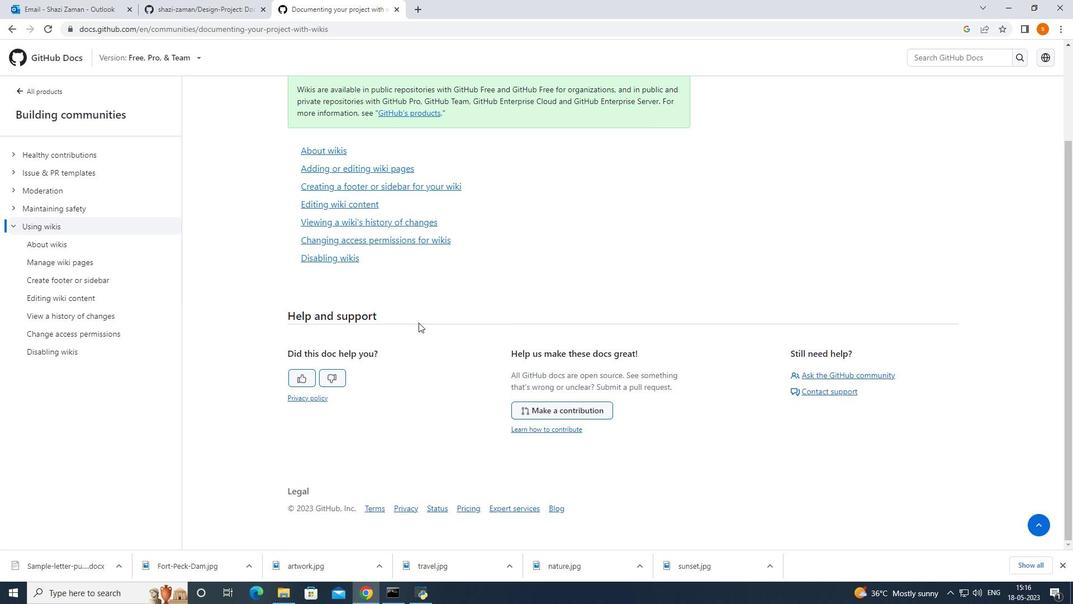 
Action: Mouse scrolled (418, 323) with delta (0, 0)
Screenshot: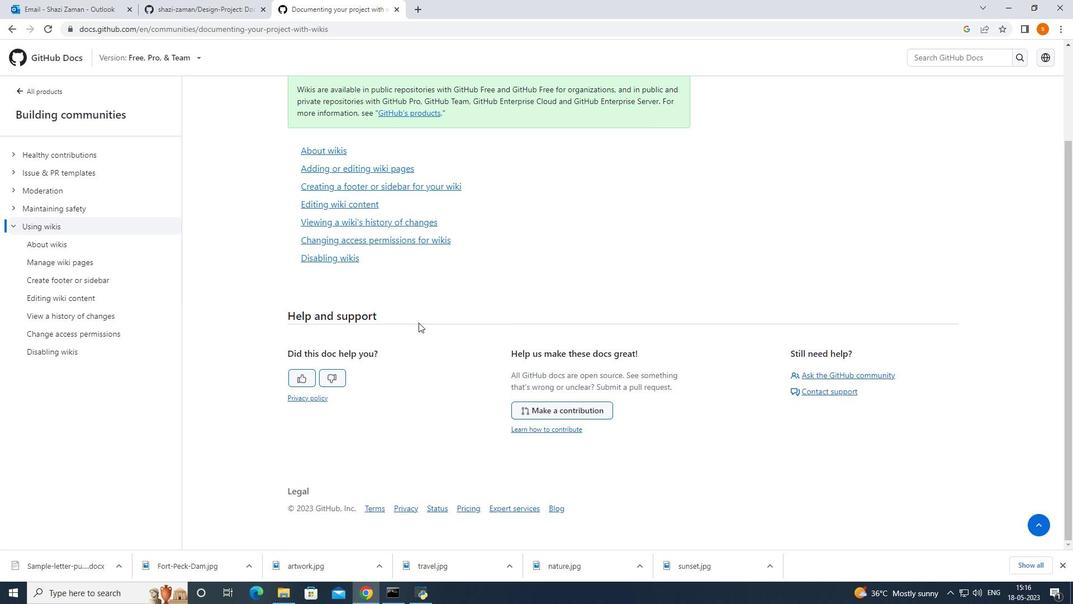 
Action: Mouse moved to (418, 323)
Screenshot: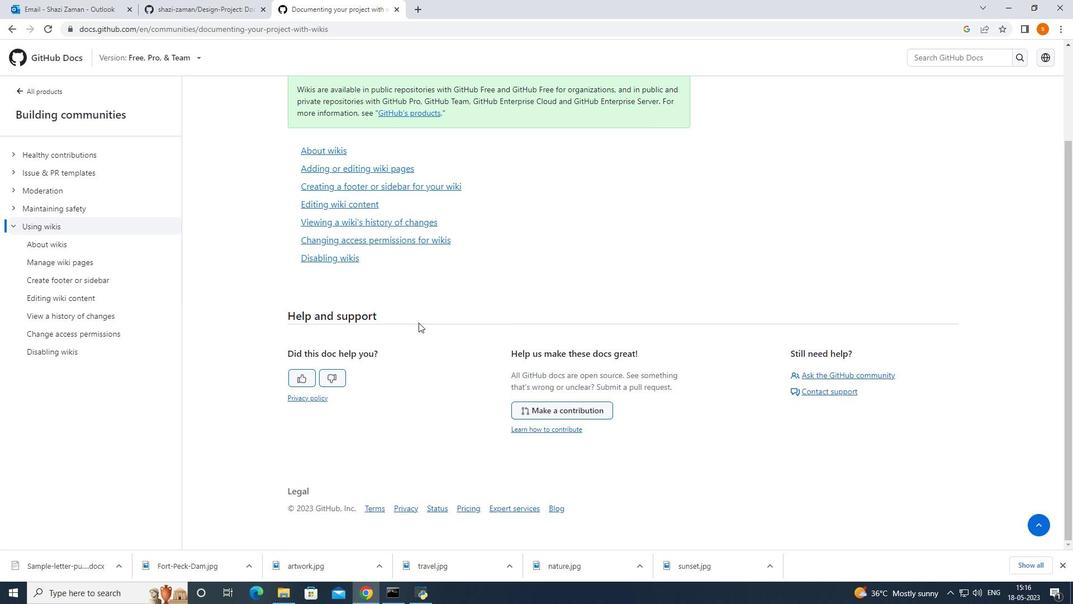 
Action: Mouse scrolled (418, 323) with delta (0, 0)
Screenshot: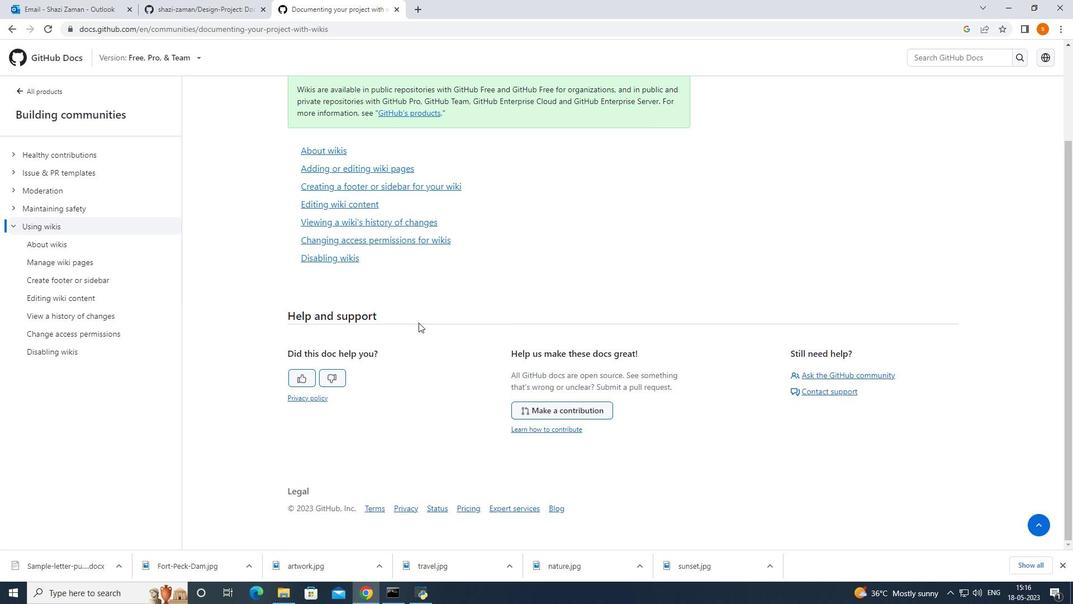 
Action: Mouse scrolled (418, 323) with delta (0, 0)
Screenshot: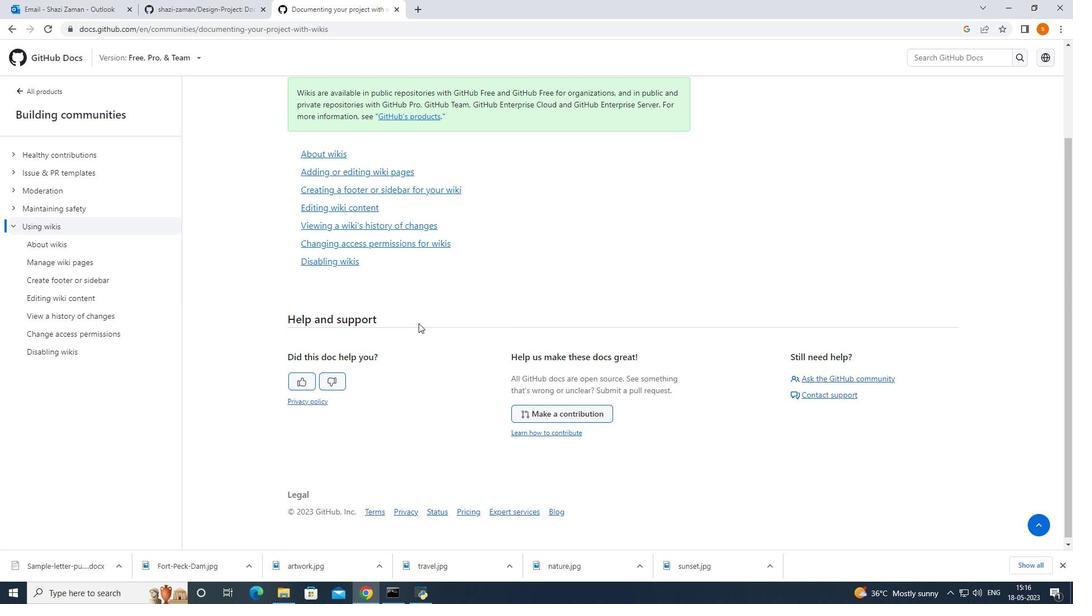 
Action: Mouse moved to (420, 321)
Screenshot: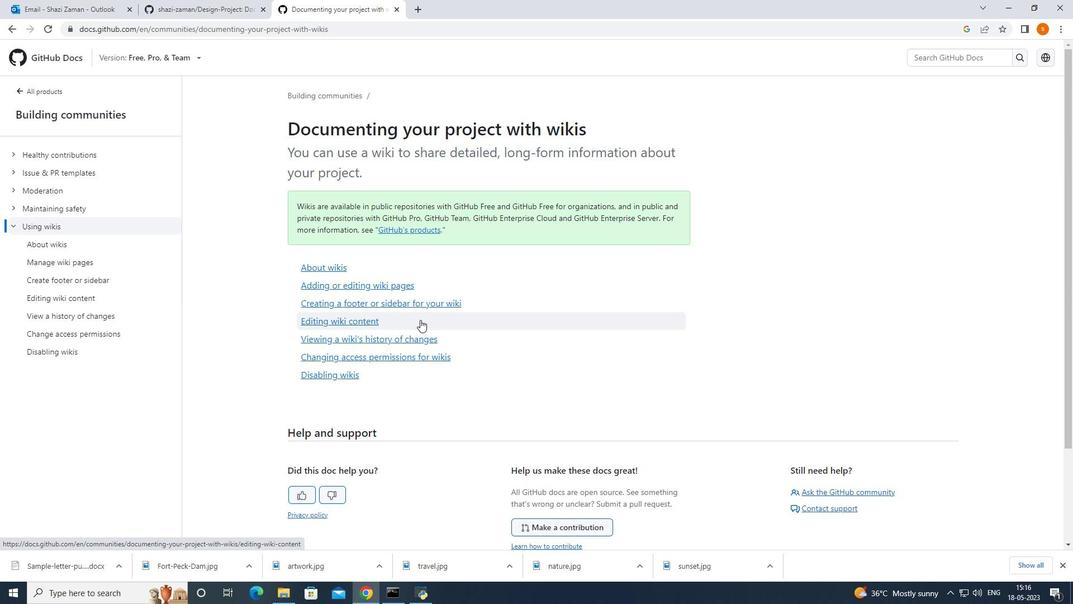 
Action: Mouse scrolled (420, 321) with delta (0, 0)
Screenshot: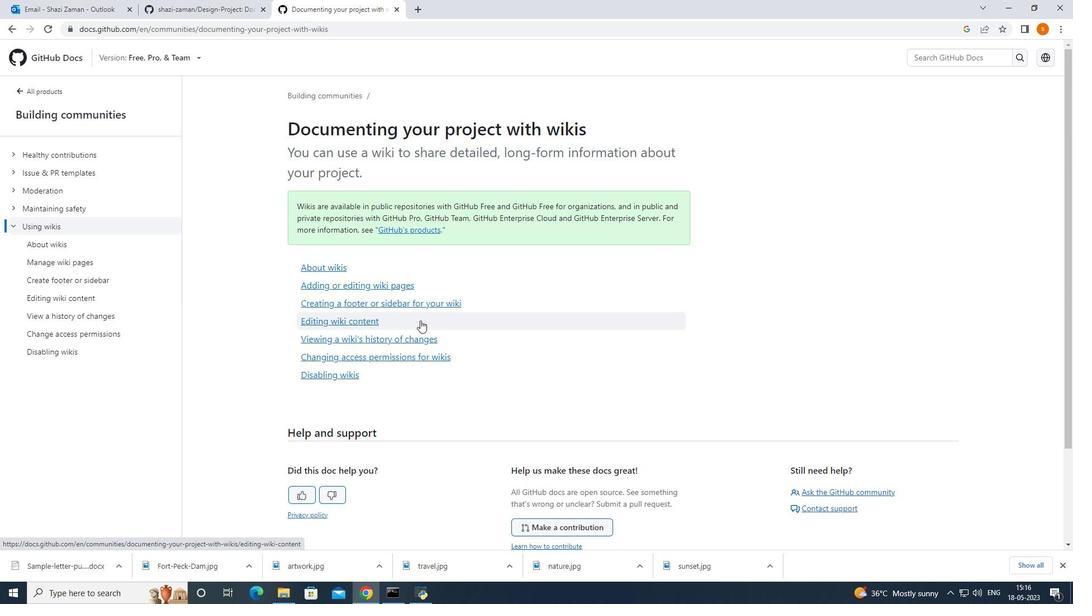 
Action: Mouse moved to (419, 323)
Screenshot: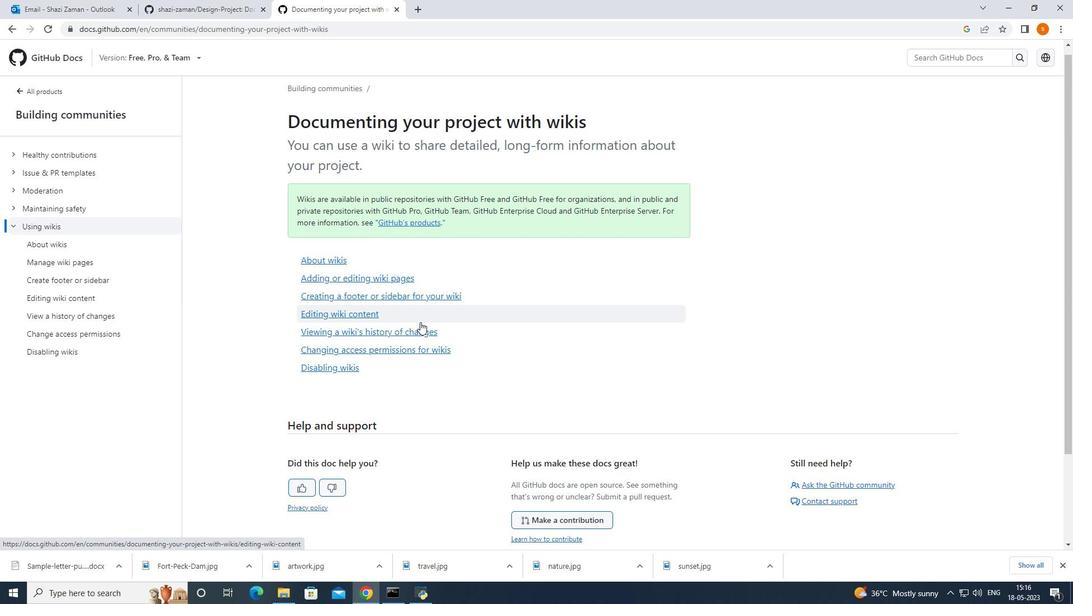 
Action: Mouse scrolled (419, 323) with delta (0, 0)
Screenshot: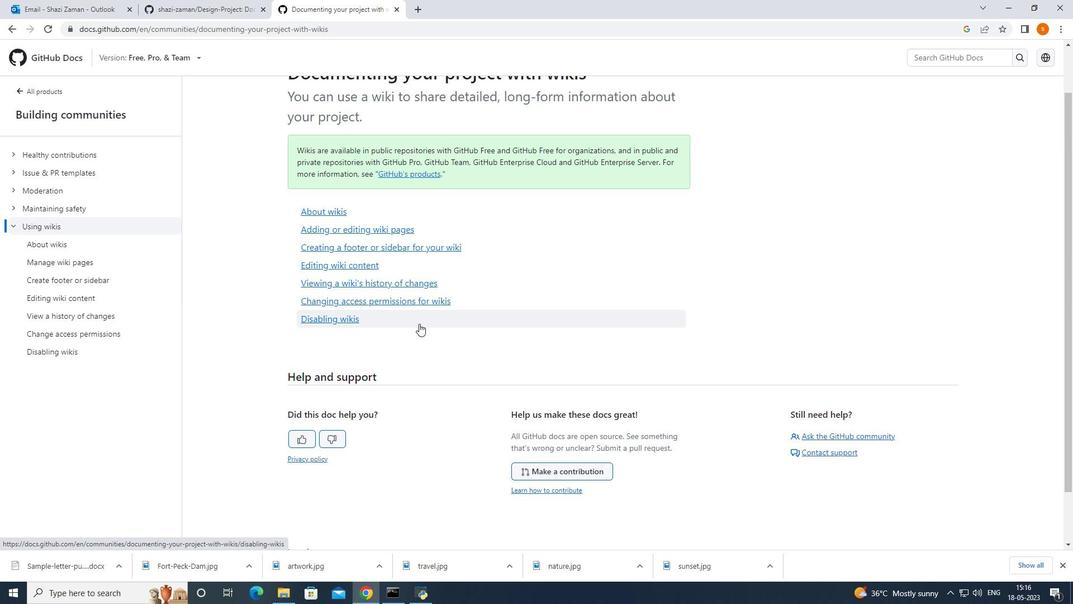 
Action: Mouse scrolled (419, 323) with delta (0, 0)
Screenshot: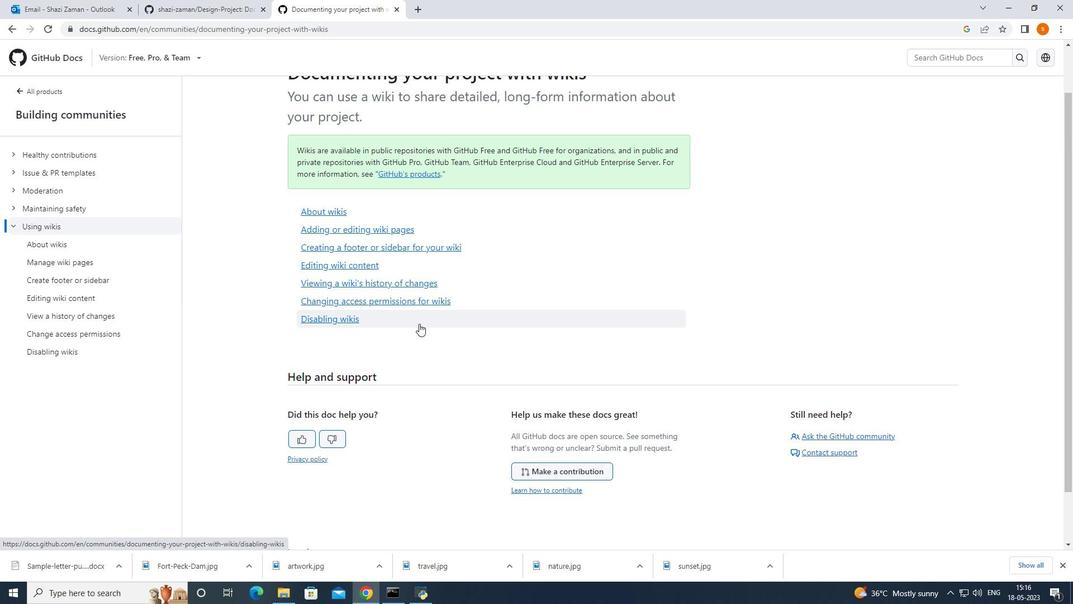 
Action: Mouse scrolled (419, 323) with delta (0, 0)
Screenshot: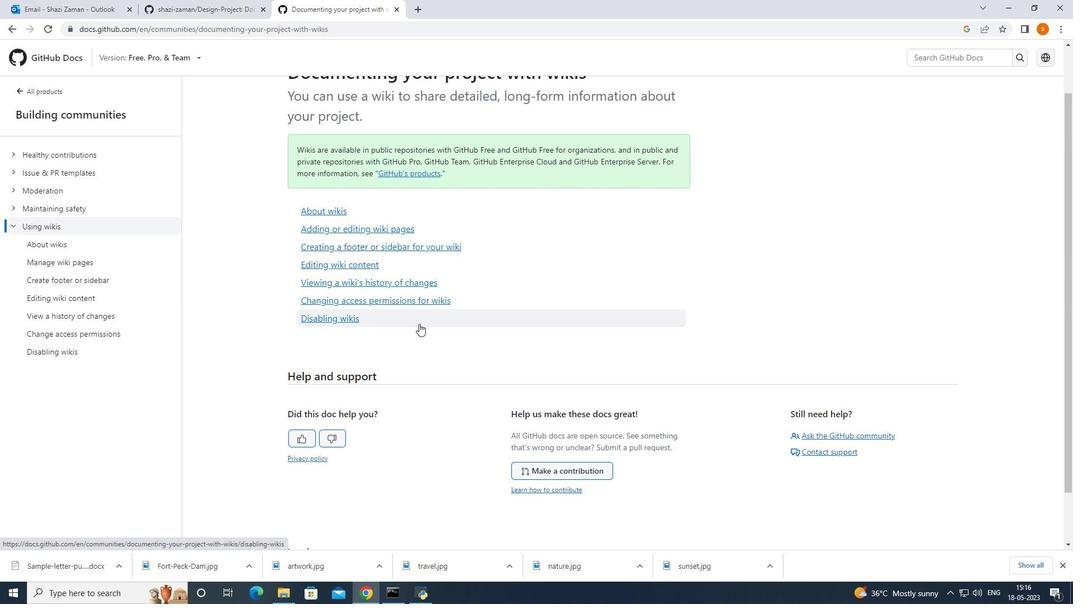 
Action: Mouse scrolled (419, 323) with delta (0, 0)
Screenshot: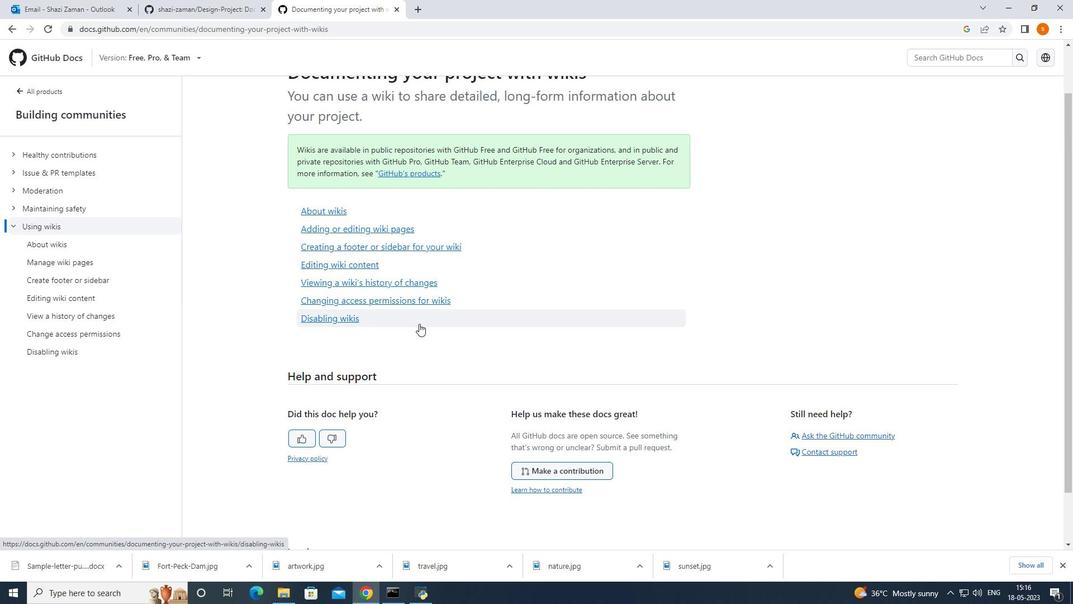 
Action: Mouse moved to (419, 321)
Screenshot: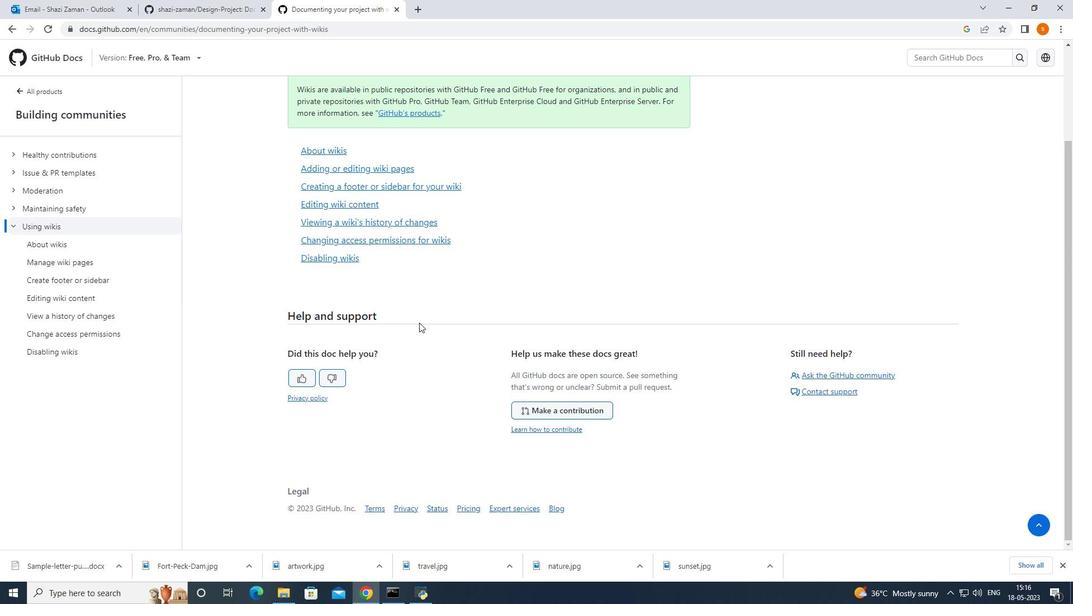 
Action: Mouse scrolled (419, 322) with delta (0, 0)
Screenshot: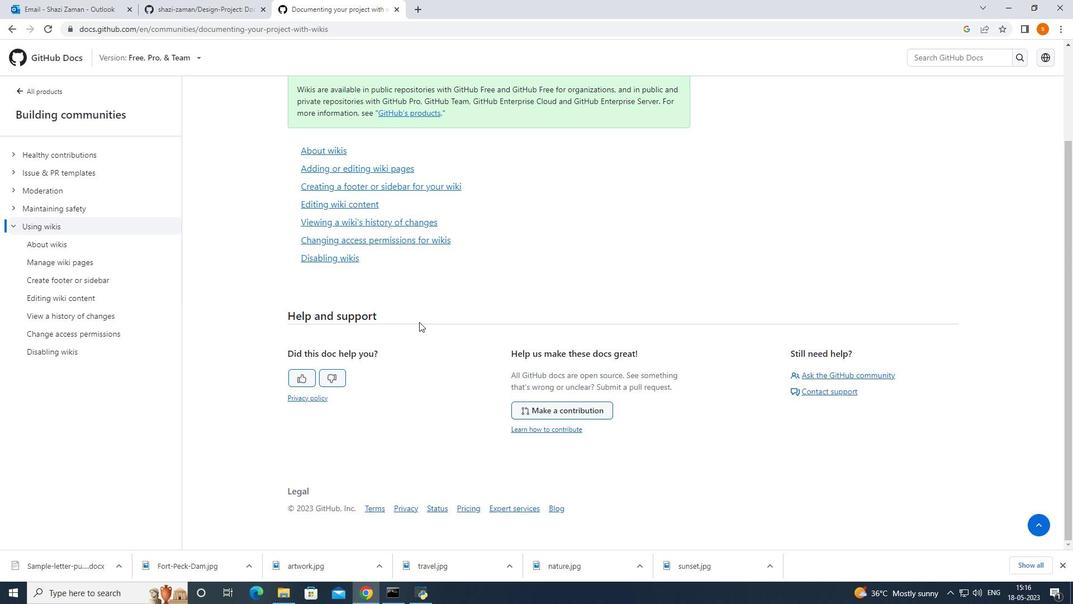
Action: Mouse scrolled (419, 322) with delta (0, 0)
Screenshot: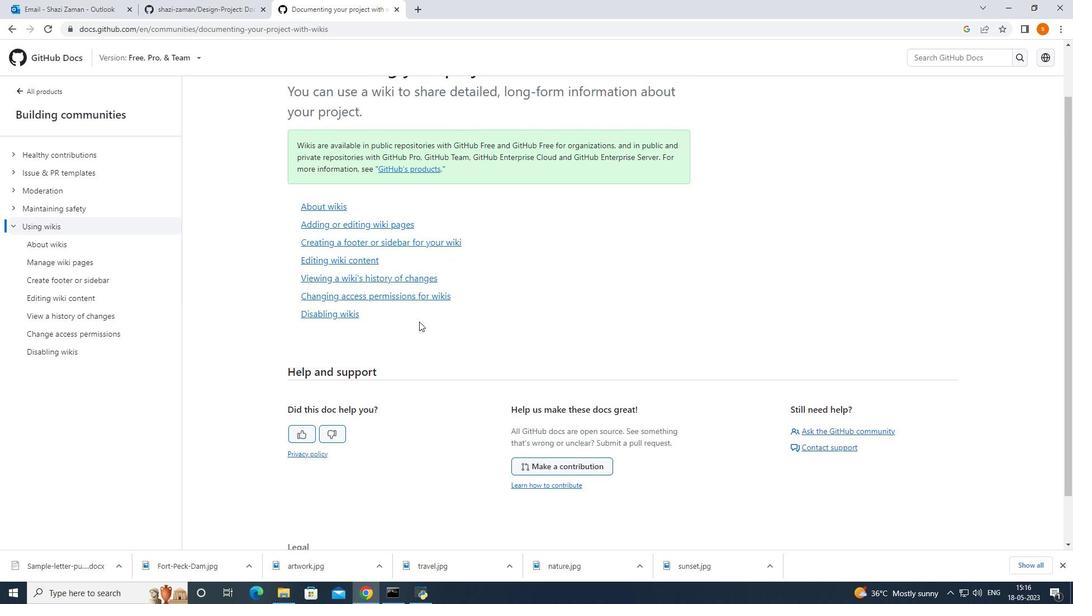 
Action: Mouse scrolled (419, 322) with delta (0, 0)
Screenshot: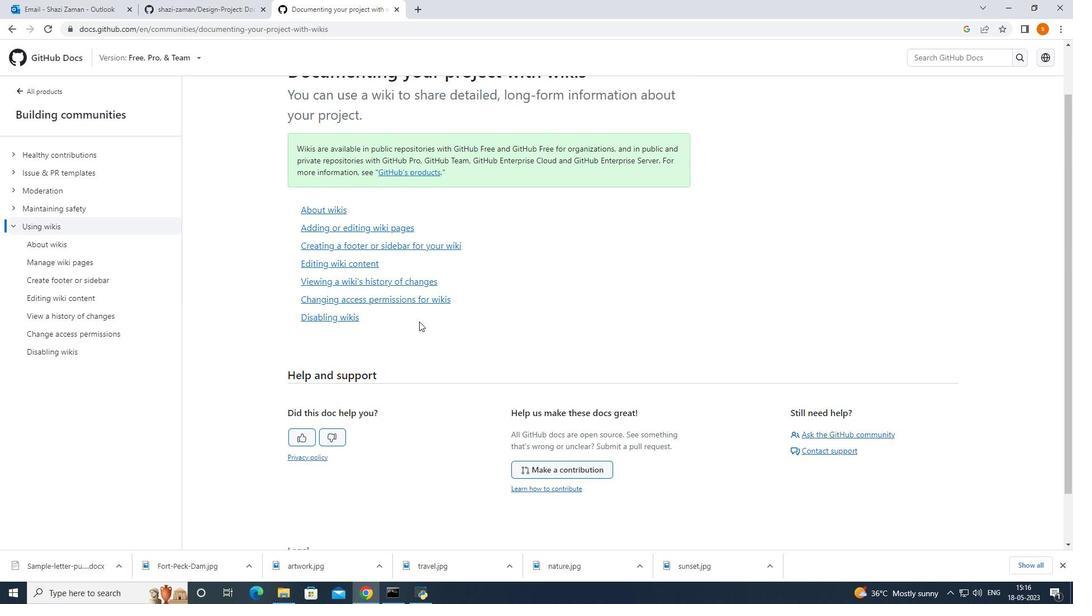 
Action: Mouse moved to (404, 304)
Screenshot: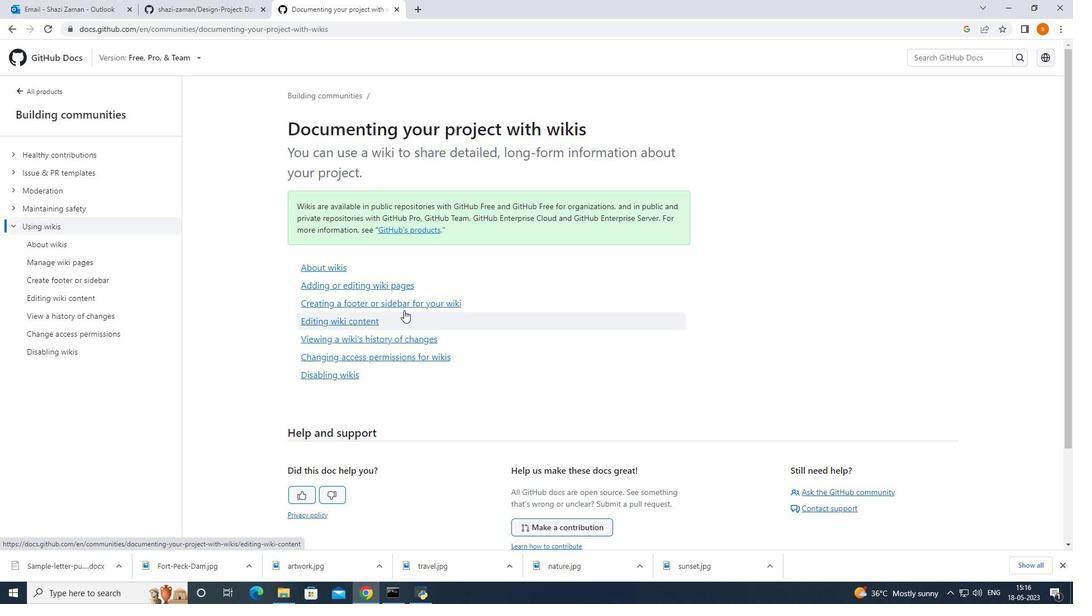 
Action: Mouse pressed left at (404, 304)
Screenshot: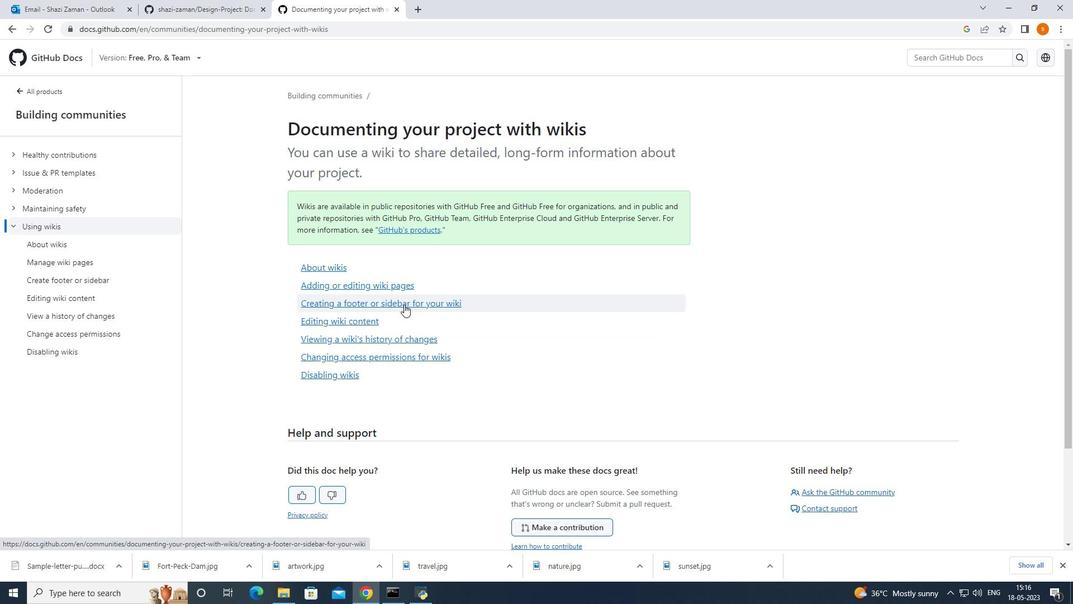 
Action: Mouse moved to (362, 286)
Screenshot: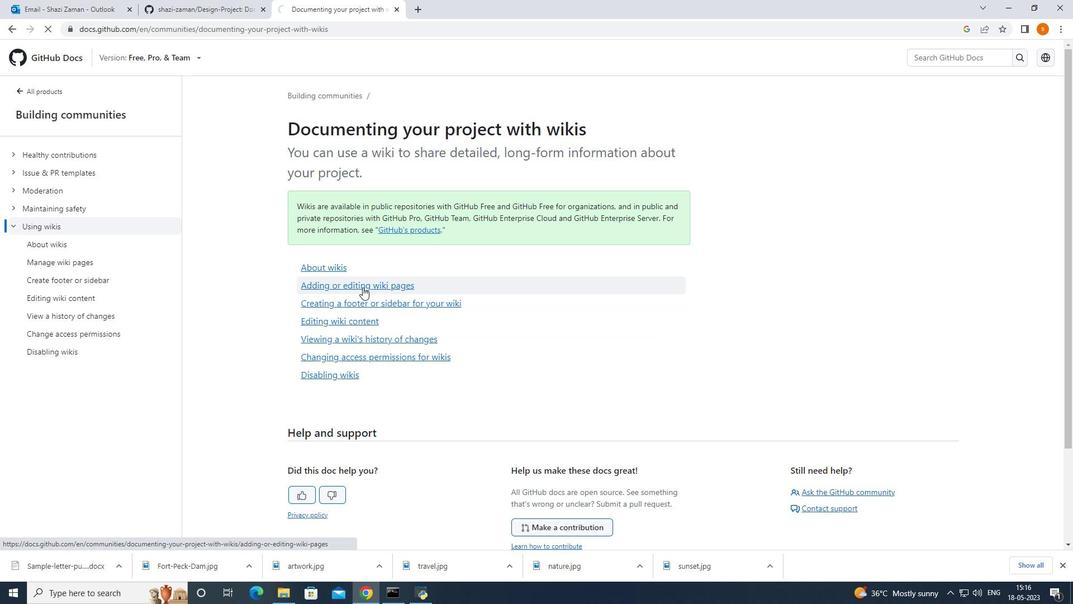 
Action: Mouse pressed left at (362, 286)
Screenshot: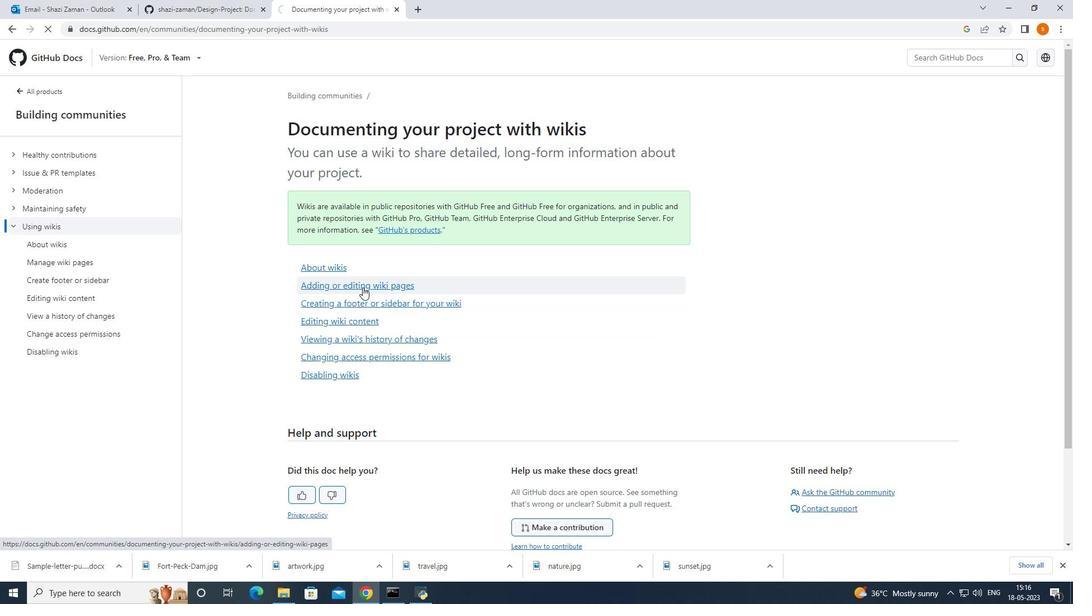 
Action: Mouse moved to (409, 310)
Screenshot: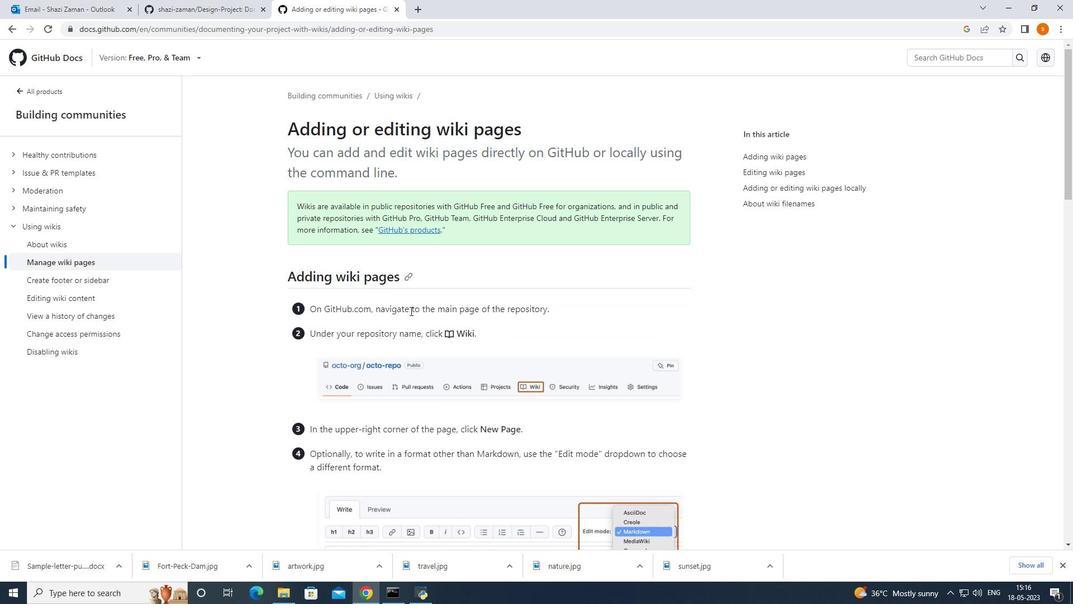 
Action: Mouse scrolled (409, 310) with delta (0, 0)
Screenshot: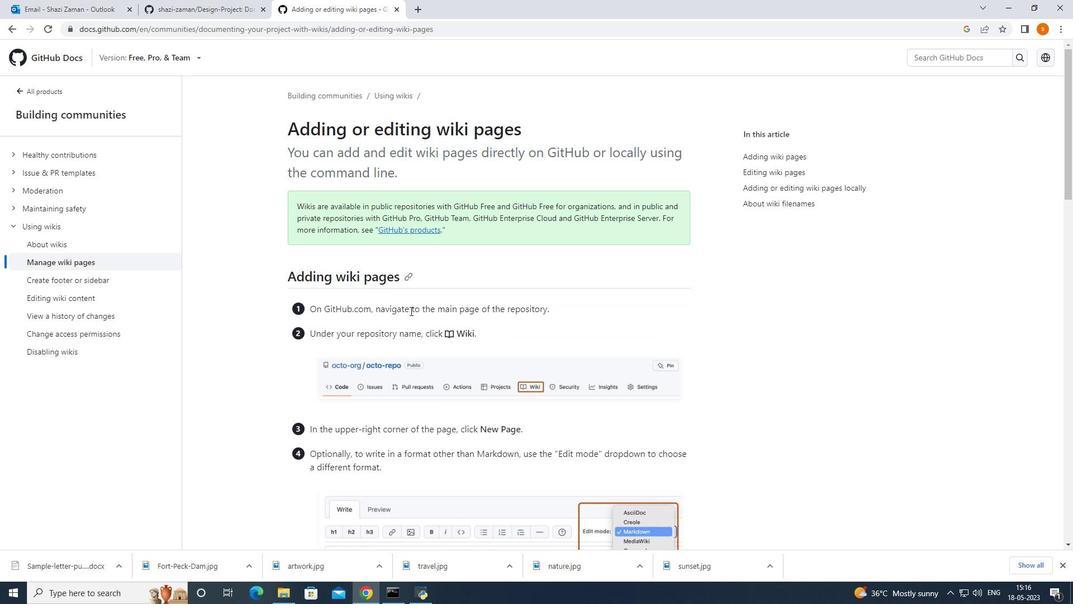 
Action: Mouse moved to (216, 12)
Screenshot: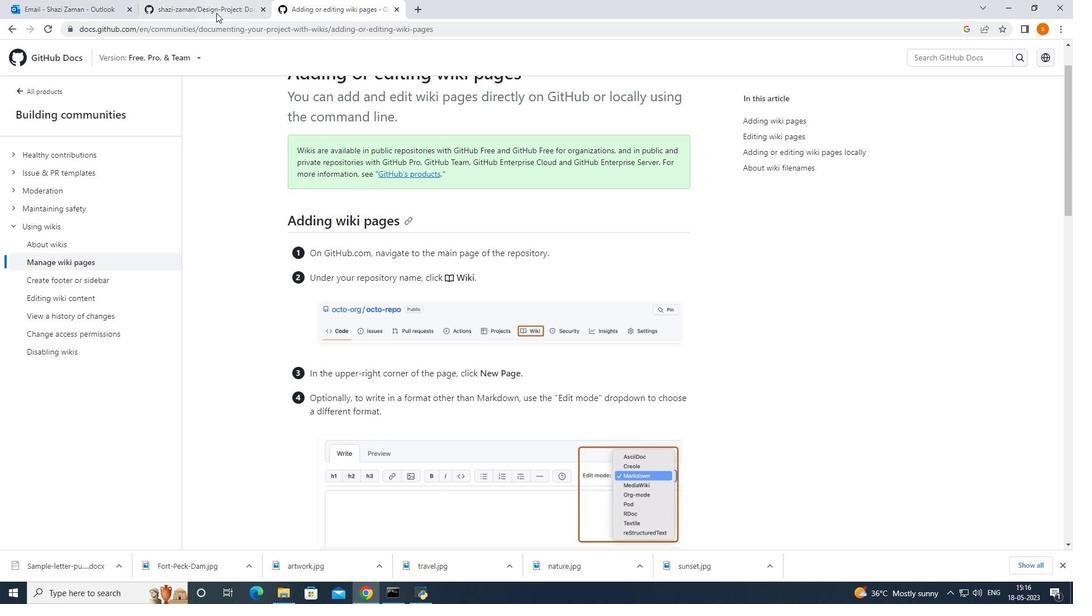 
Action: Mouse pressed left at (216, 12)
Screenshot: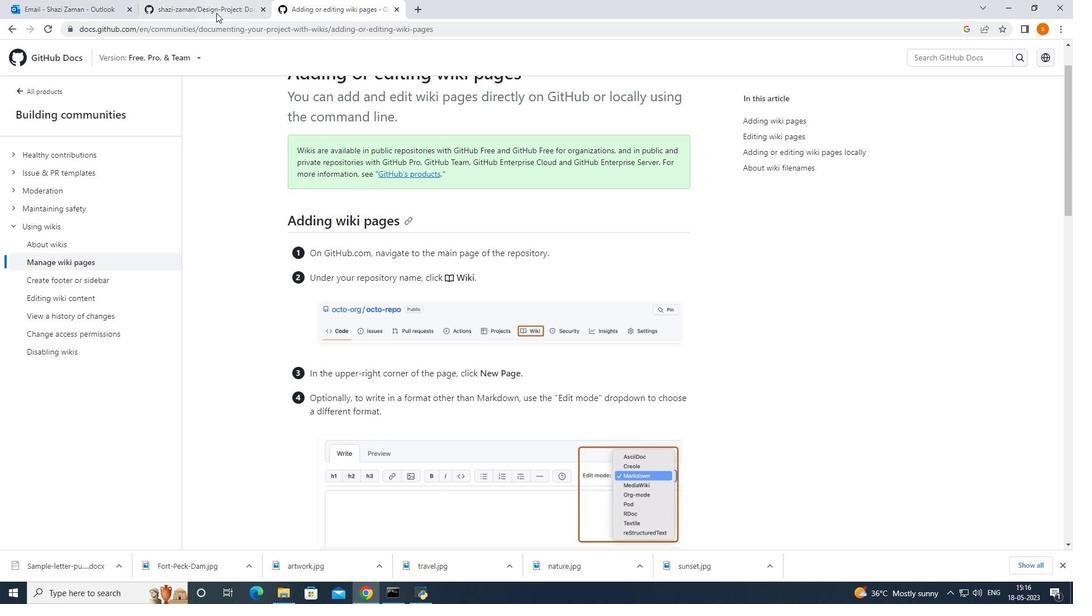 
Action: Mouse moved to (318, 123)
Screenshot: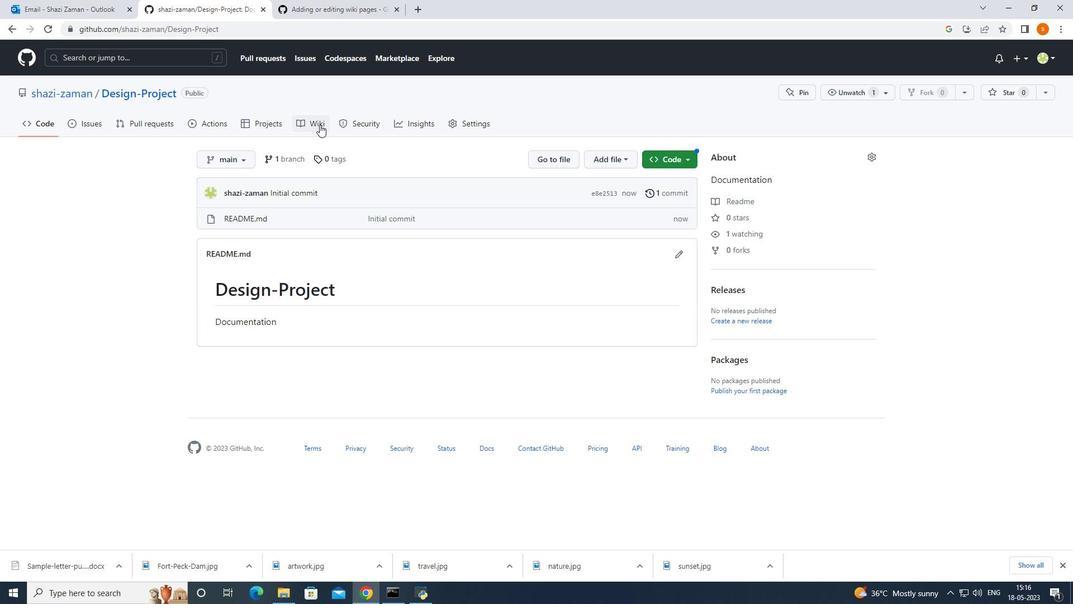 
Action: Mouse pressed left at (318, 123)
Screenshot: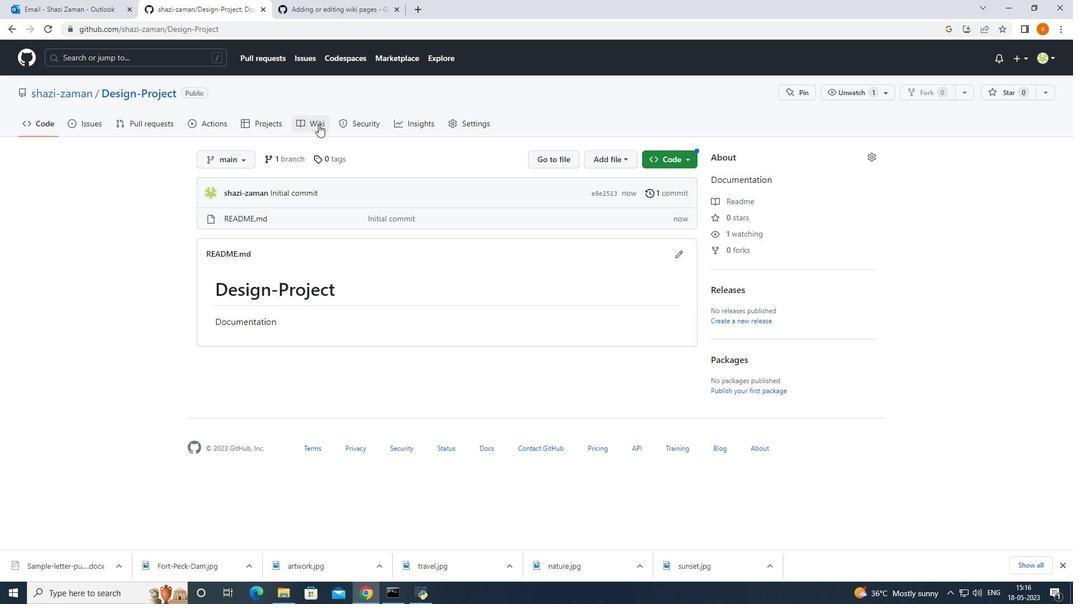 
Action: Mouse moved to (296, 0)
Screenshot: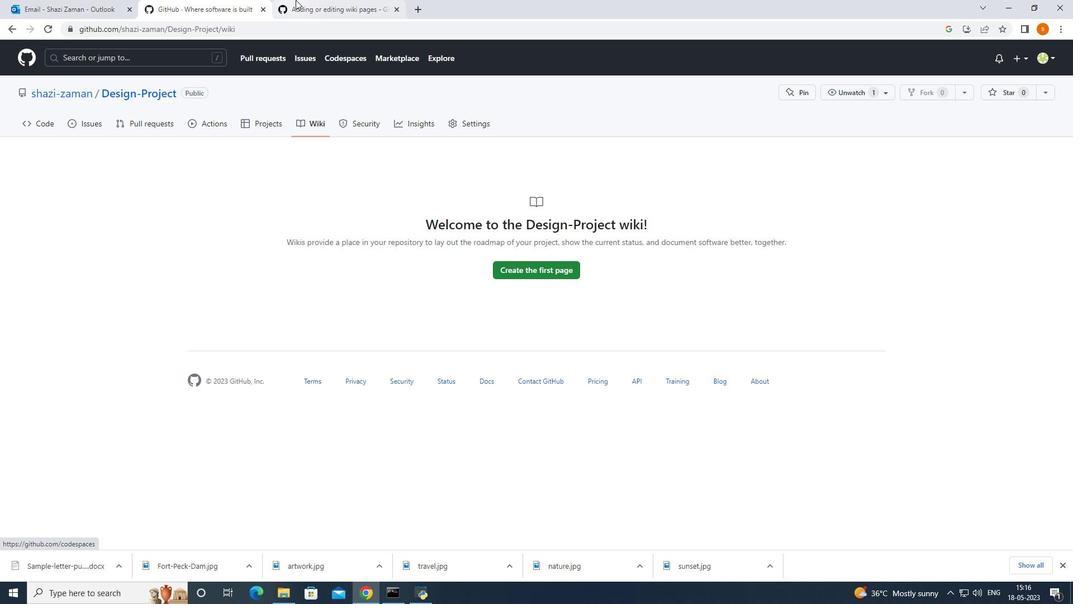 
Action: Mouse pressed left at (296, 0)
Screenshot: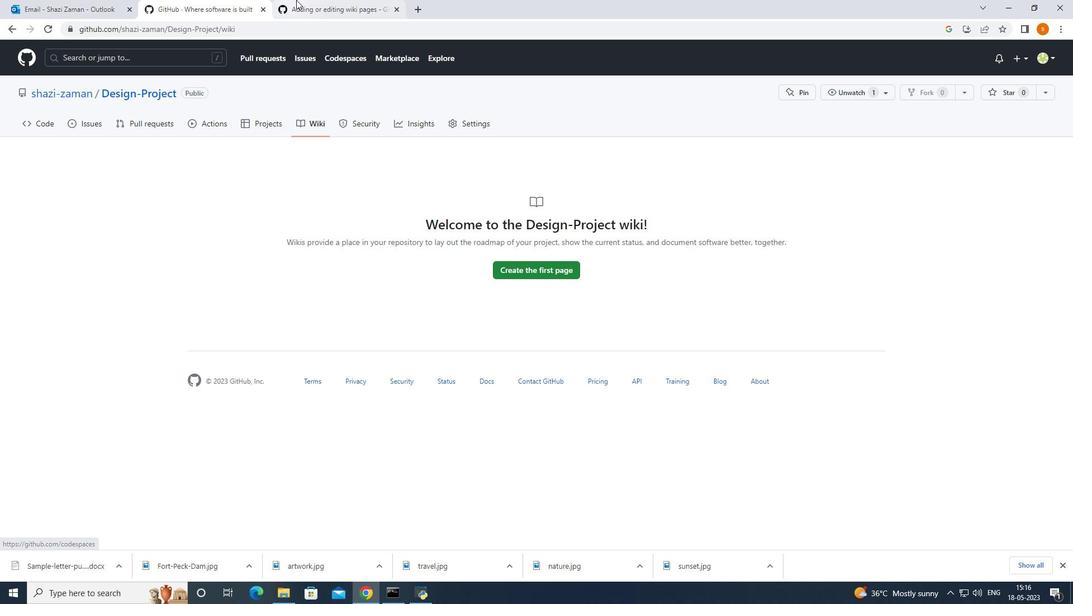 
Action: Mouse moved to (378, 206)
Screenshot: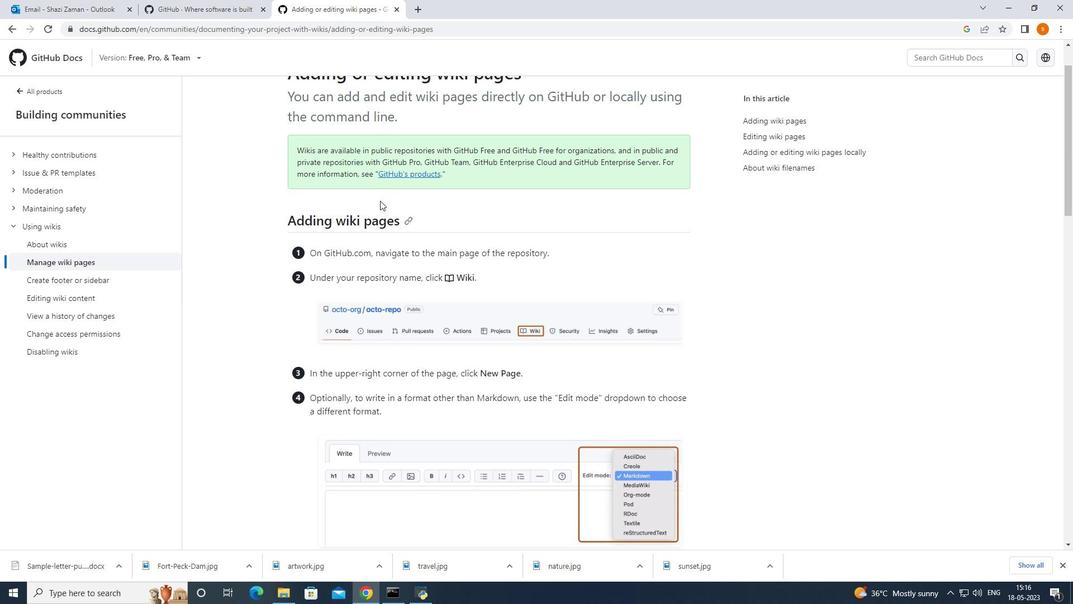 
Action: Mouse scrolled (378, 205) with delta (0, 0)
Screenshot: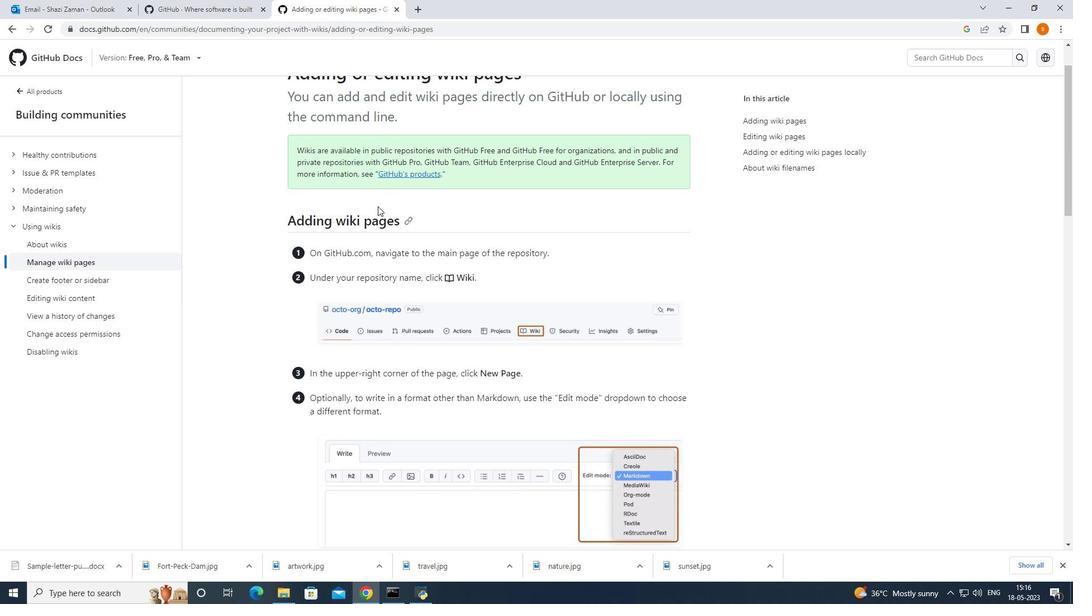 
Action: Mouse moved to (378, 206)
Screenshot: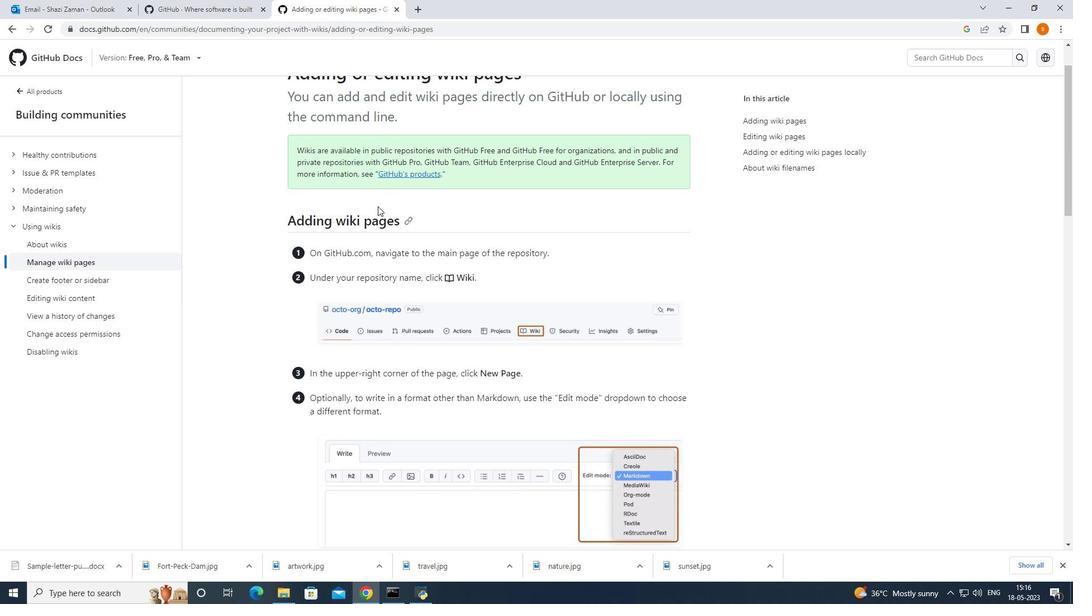 
Action: Mouse scrolled (378, 206) with delta (0, 0)
Screenshot: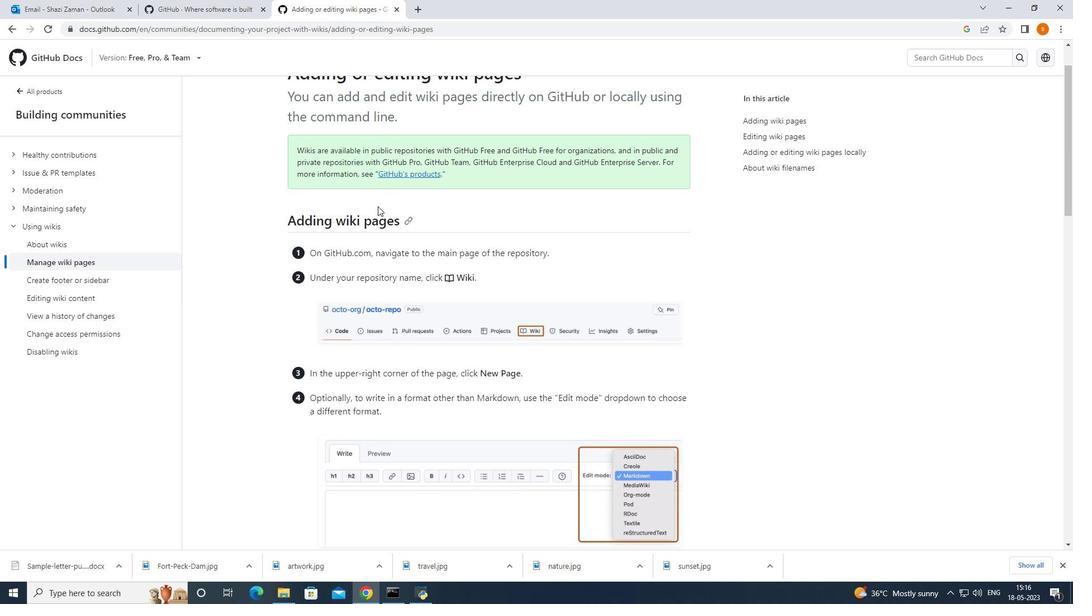 
Action: Mouse moved to (378, 206)
Screenshot: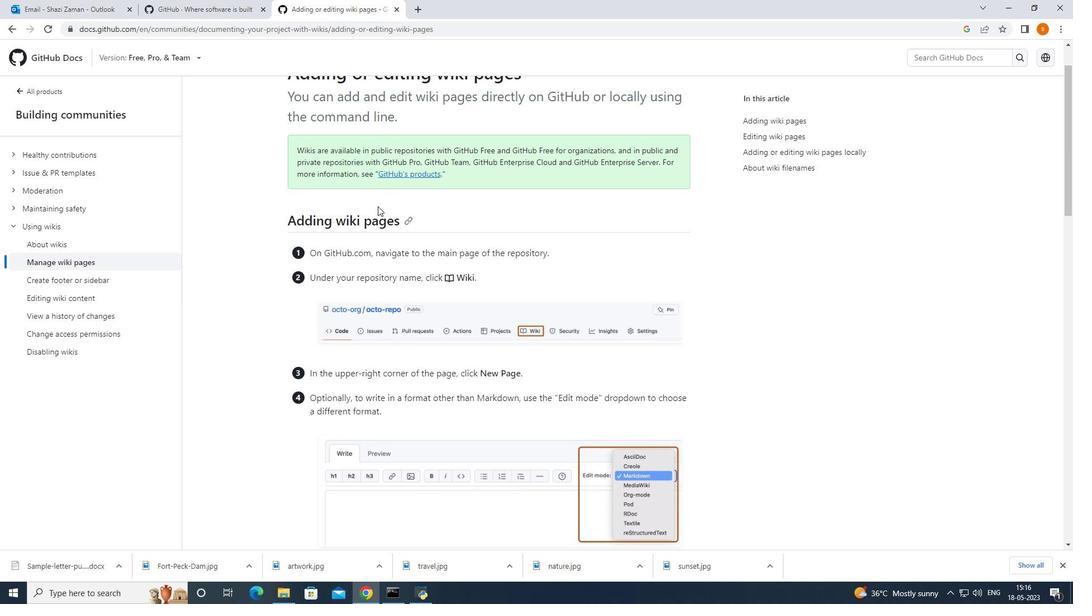 
Action: Mouse scrolled (378, 206) with delta (0, 0)
Screenshot: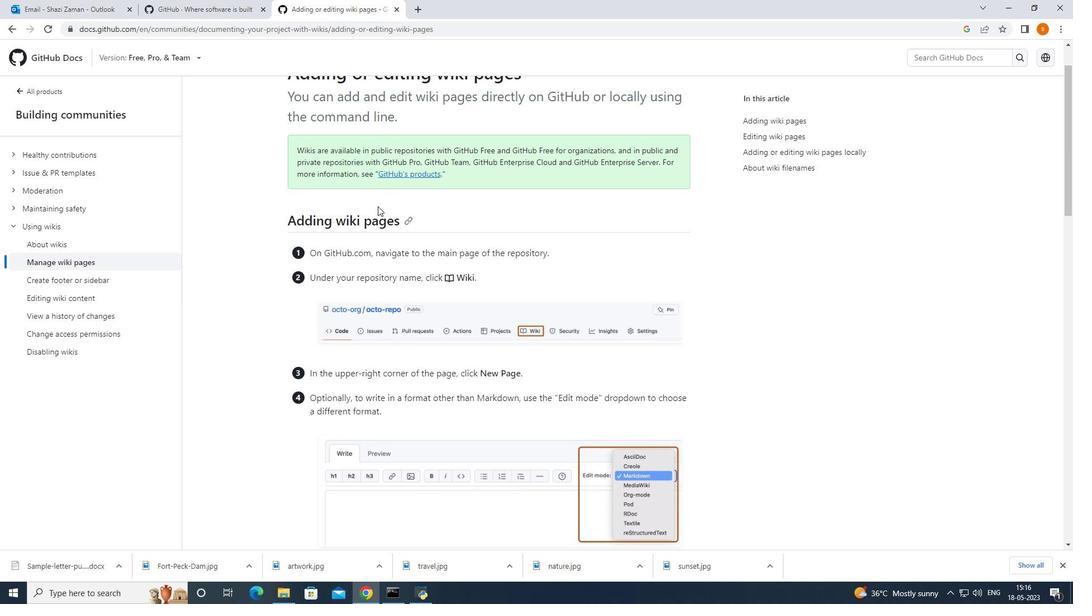 
Action: Mouse moved to (210, 0)
Screenshot: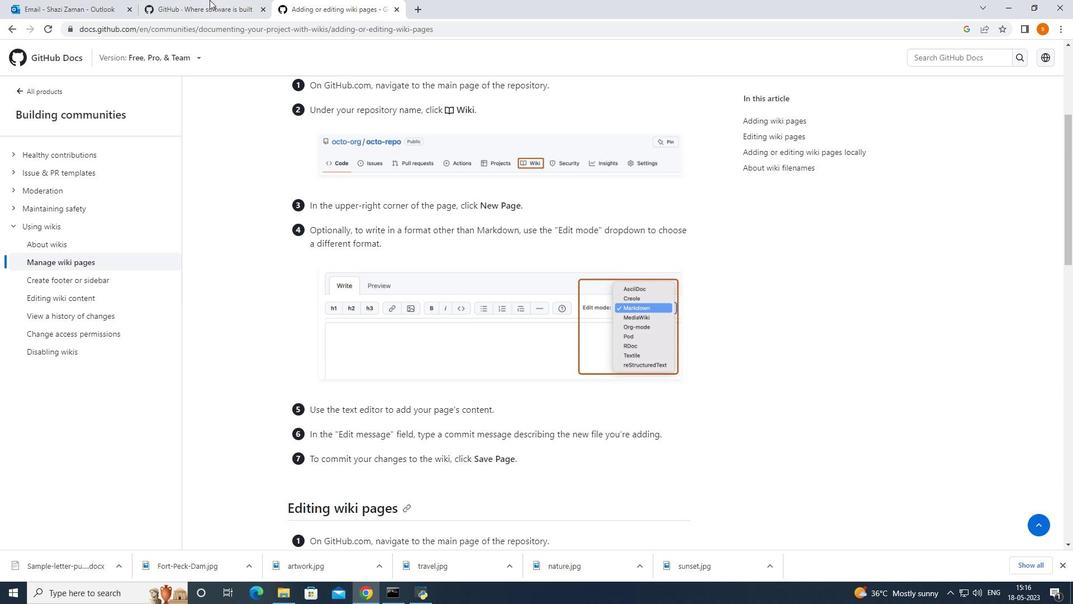 
Action: Mouse pressed left at (210, 0)
Screenshot: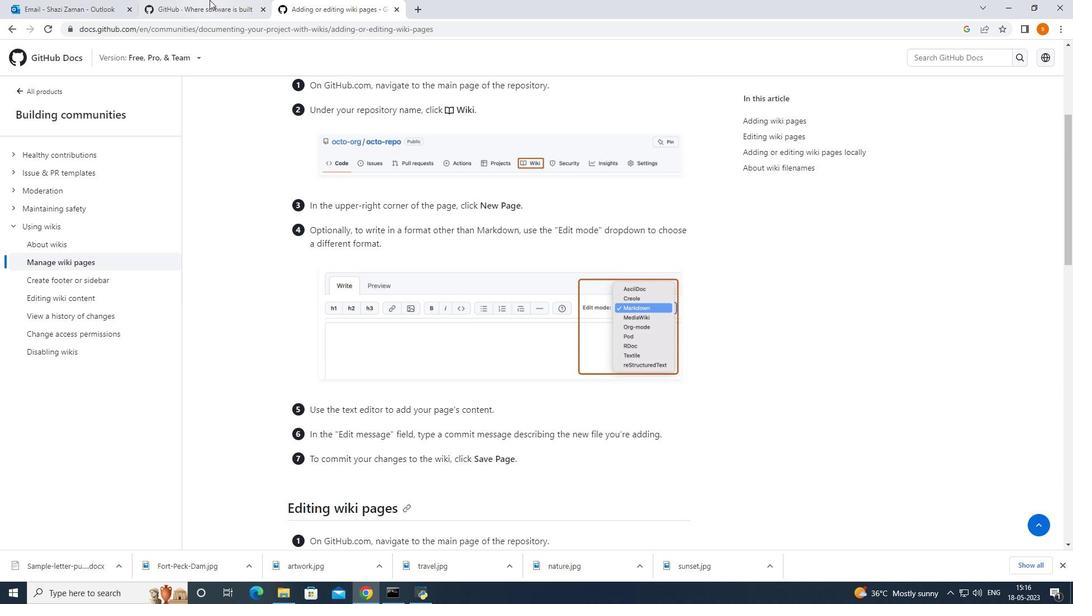 
Action: Mouse moved to (555, 274)
Screenshot: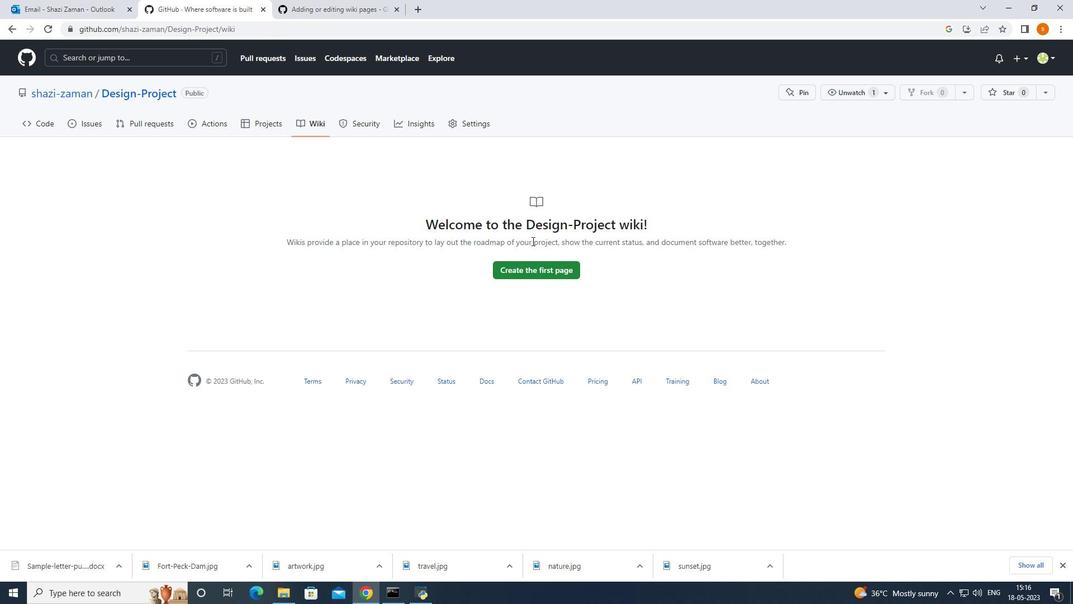 
Action: Mouse pressed left at (555, 274)
Screenshot: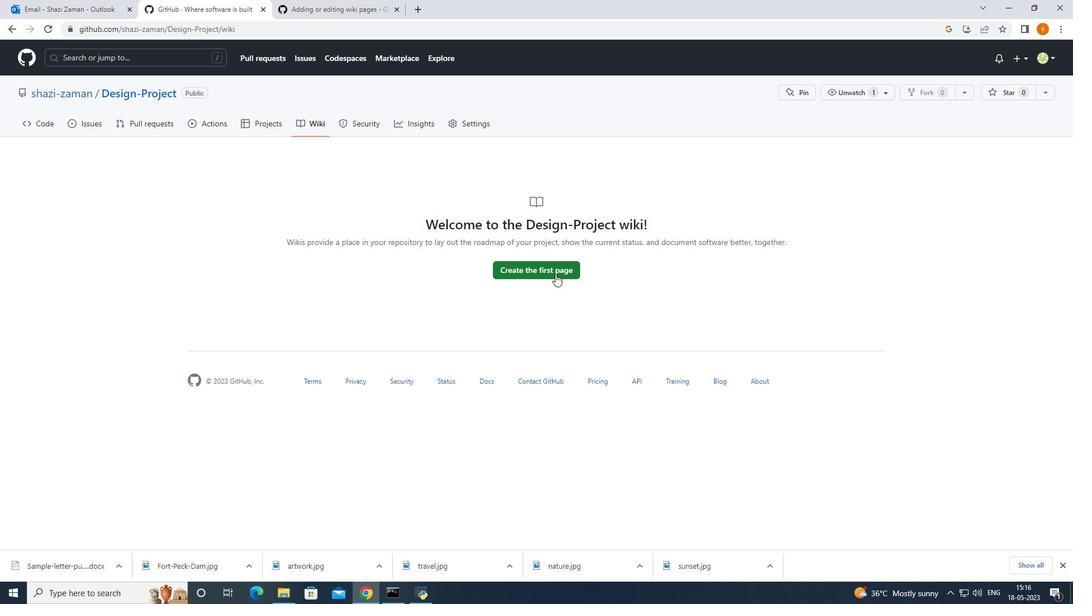 
Action: Mouse moved to (607, 253)
Screenshot: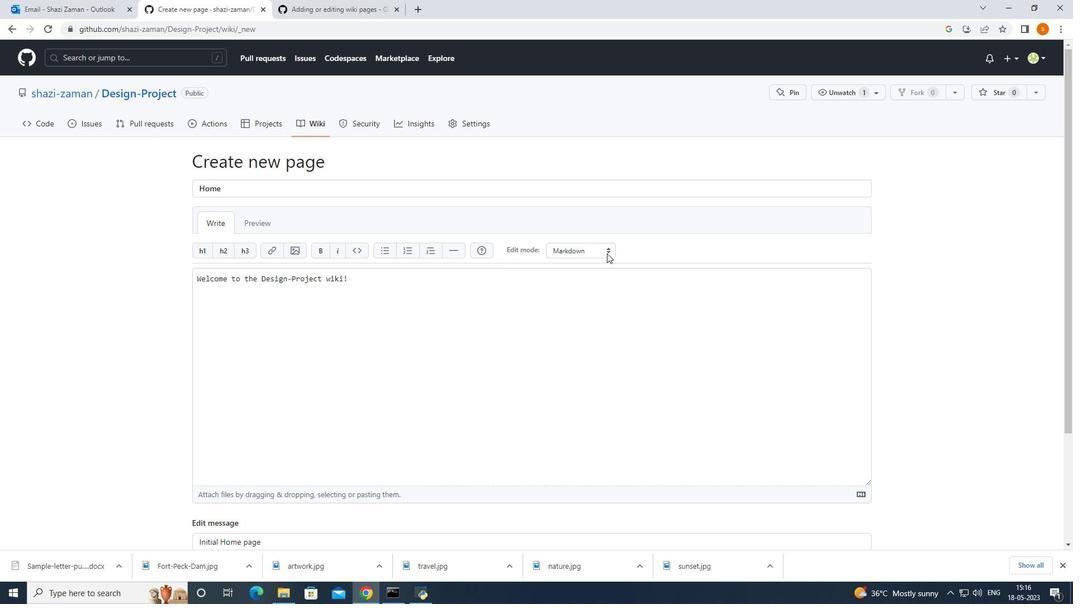 
Action: Mouse pressed left at (607, 253)
Screenshot: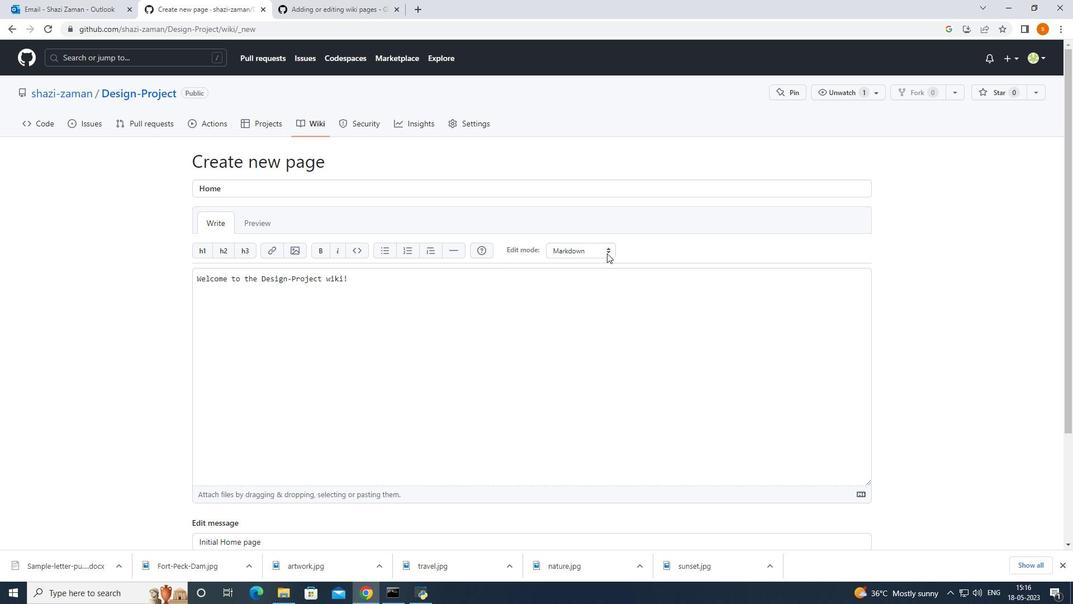 
Action: Mouse moved to (586, 290)
Screenshot: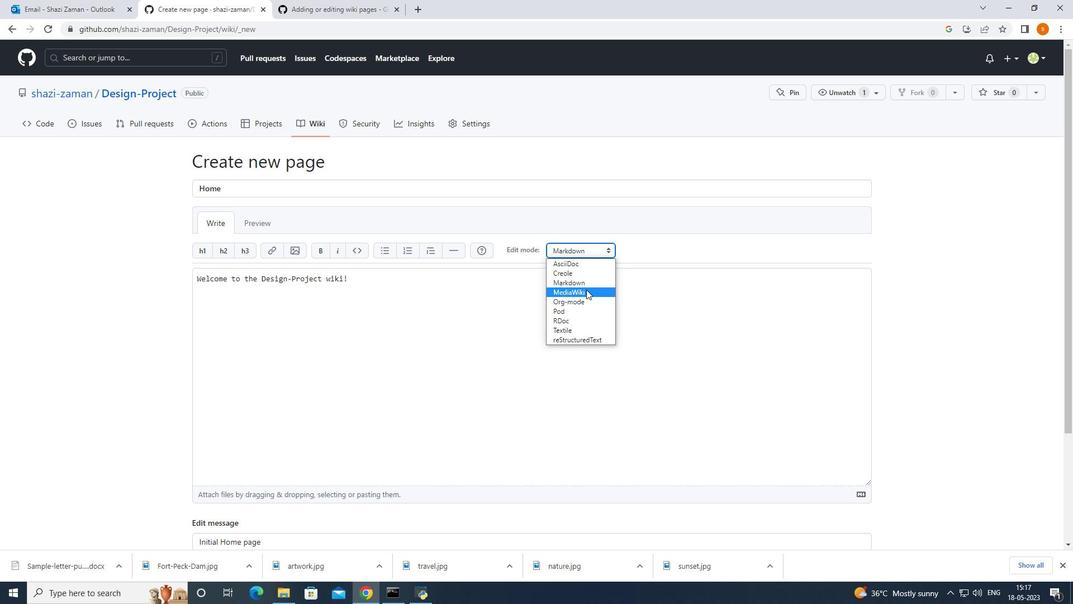 
Action: Mouse pressed left at (586, 290)
Screenshot: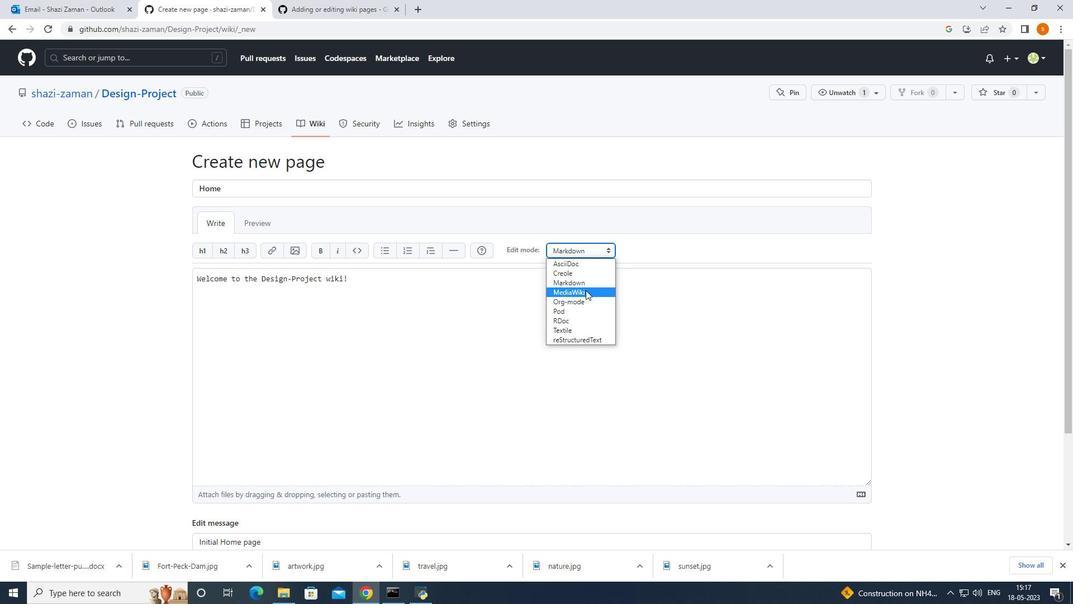 
Action: Mouse moved to (311, 10)
Screenshot: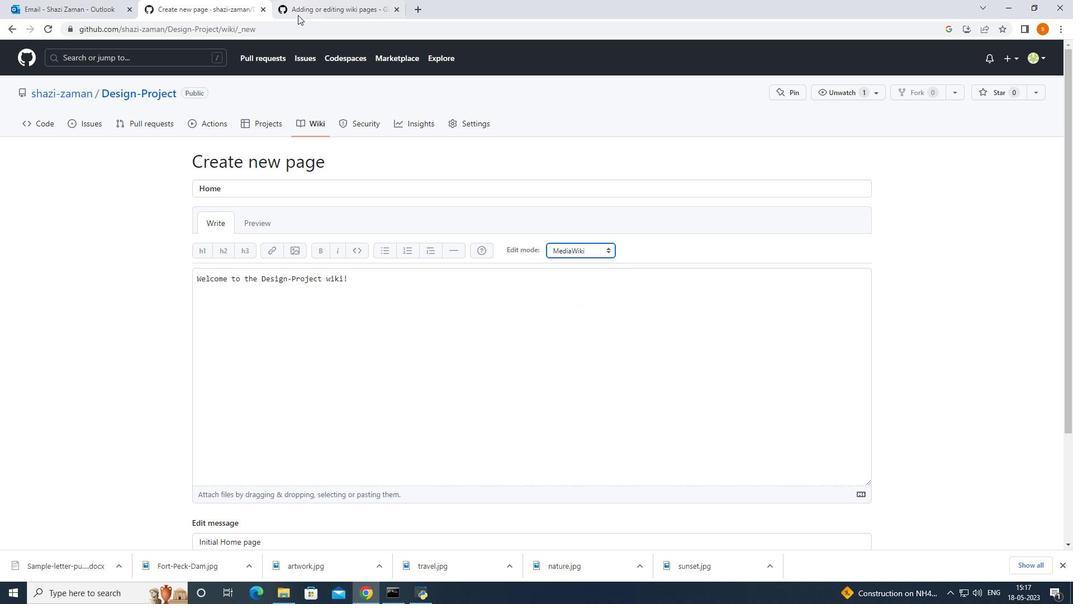 
Action: Mouse pressed left at (311, 10)
Screenshot: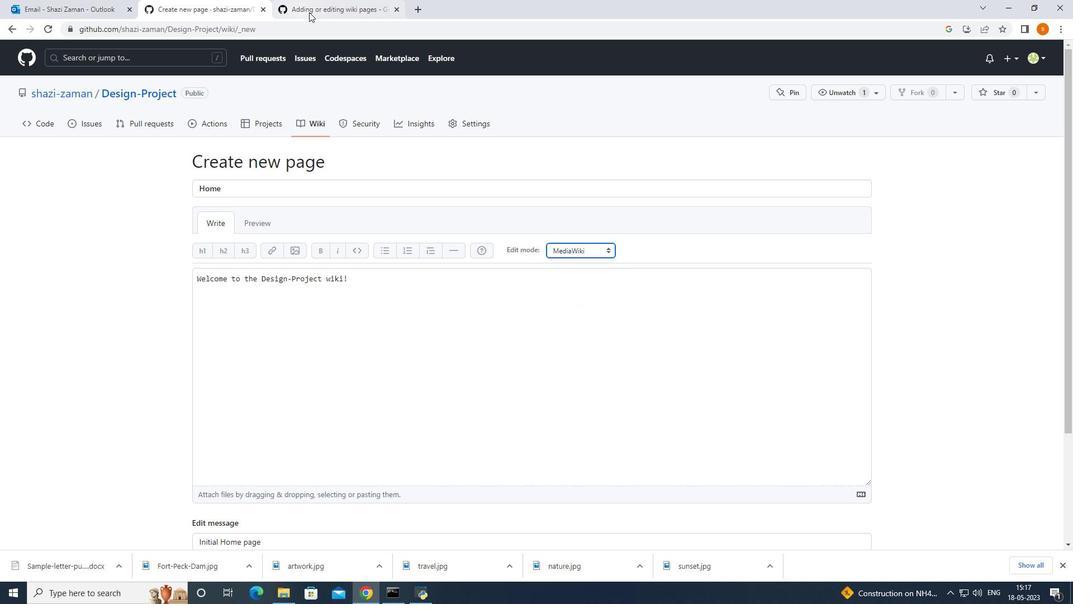 
Action: Mouse moved to (569, 305)
Screenshot: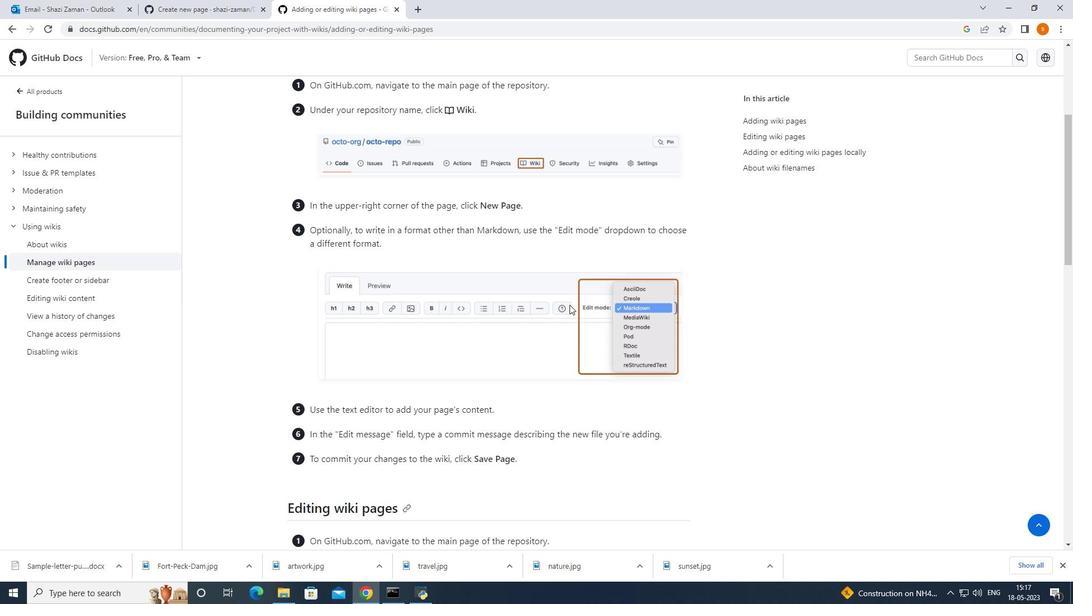 
Action: Mouse scrolled (569, 304) with delta (0, 0)
Screenshot: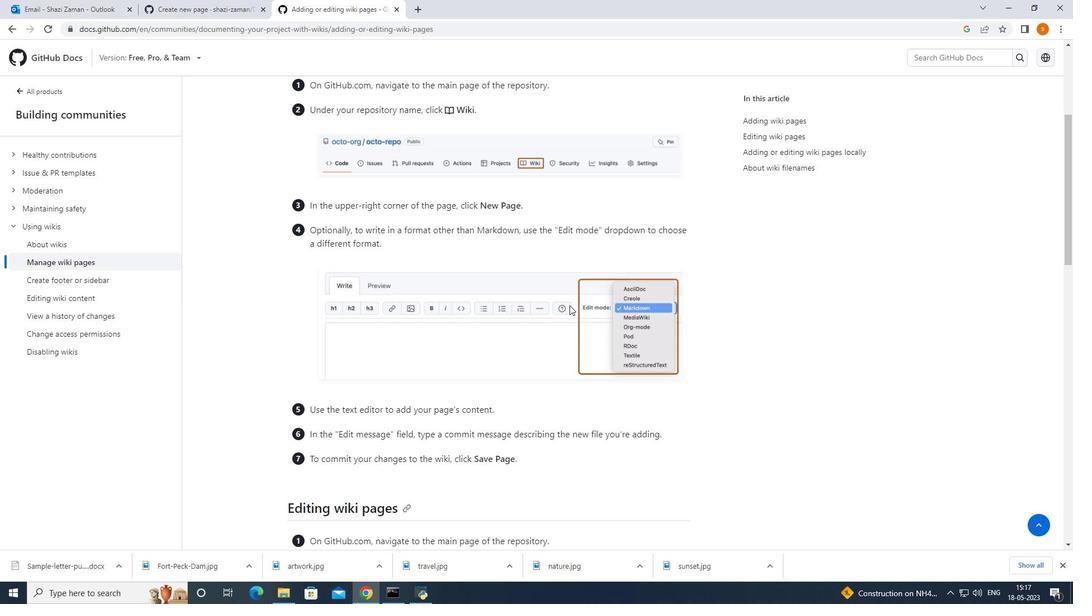 
Action: Mouse moved to (411, 226)
Screenshot: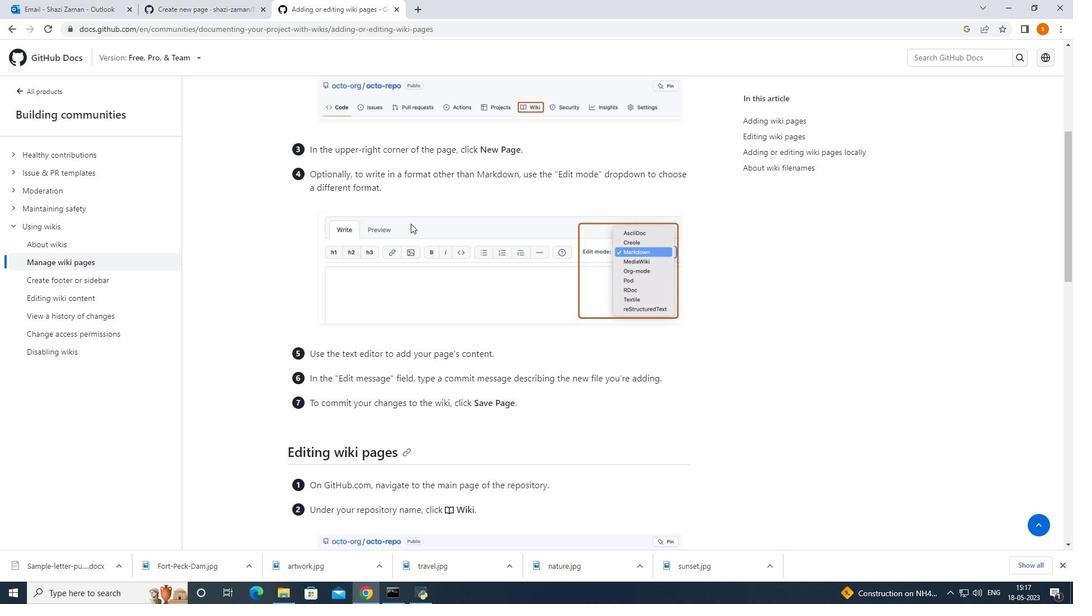 
Action: Mouse scrolled (411, 225) with delta (0, 0)
Screenshot: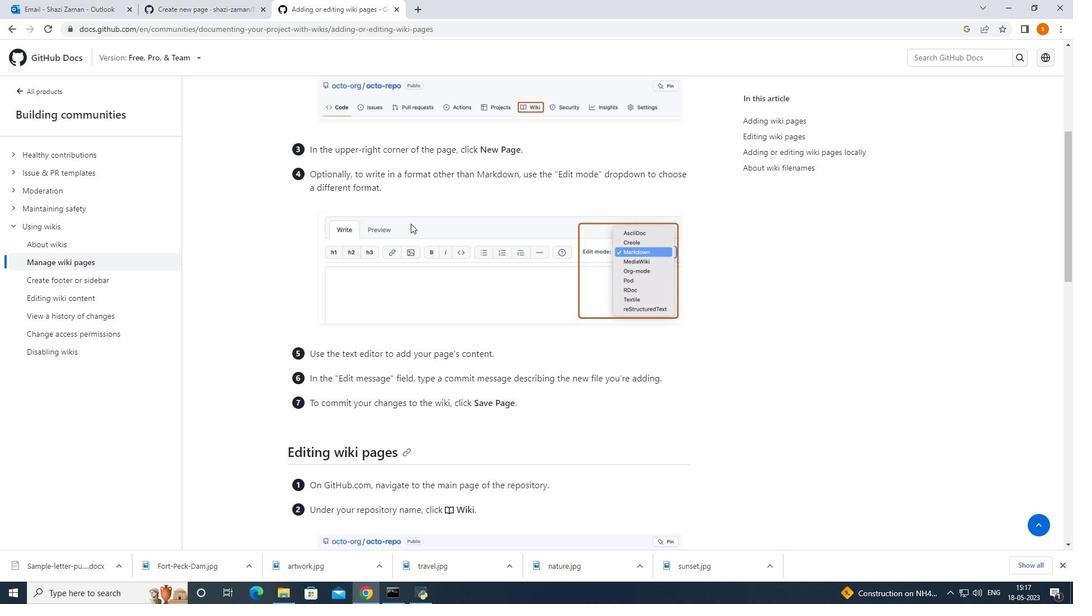 
Action: Mouse moved to (411, 227)
Screenshot: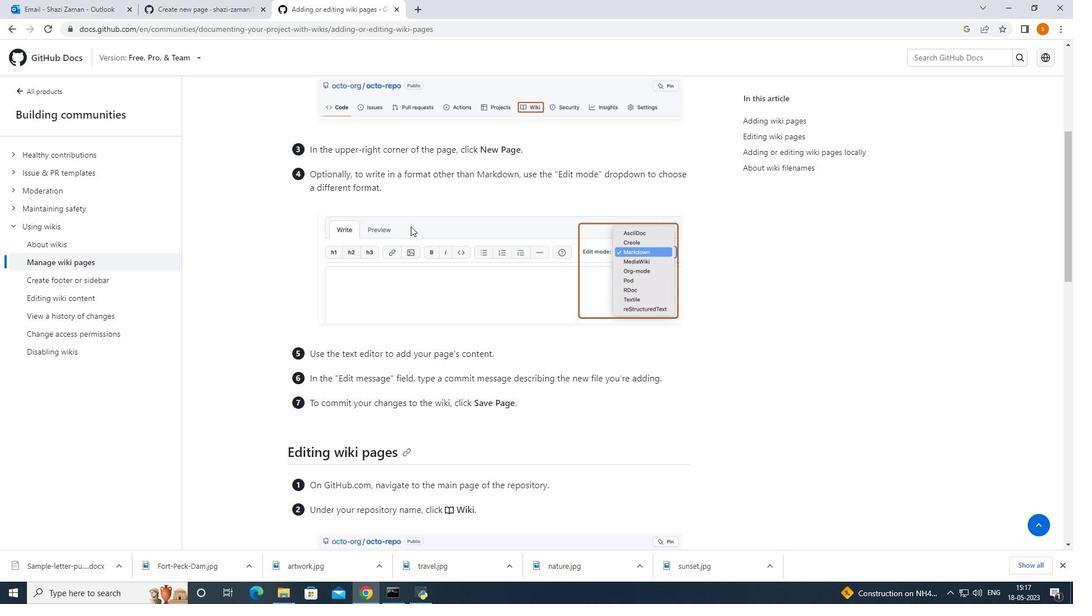
Action: Mouse scrolled (411, 227) with delta (0, 0)
Screenshot: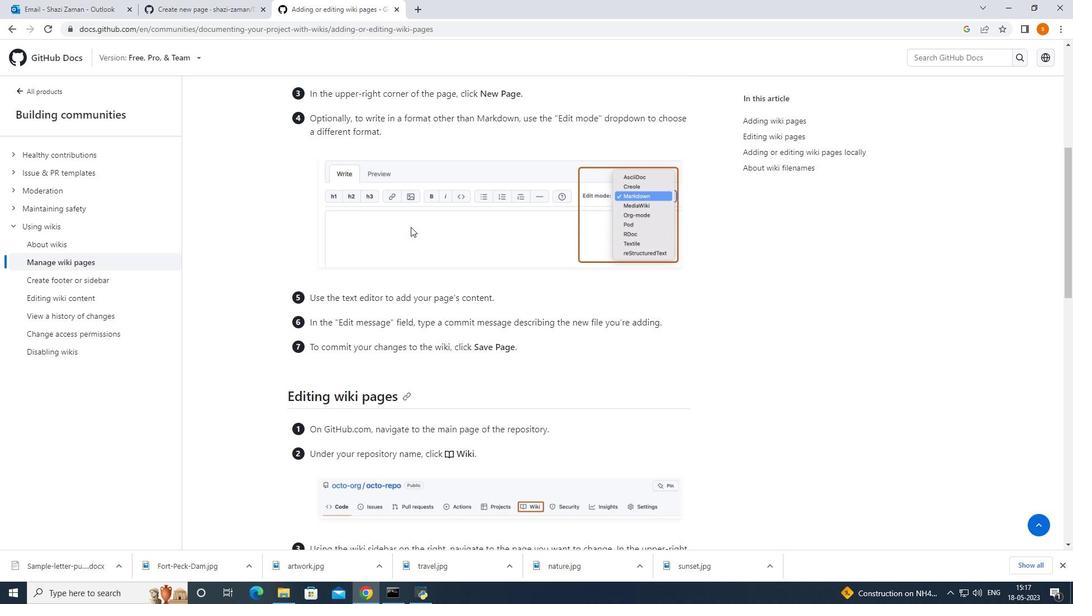 
Action: Mouse scrolled (411, 227) with delta (0, 0)
Screenshot: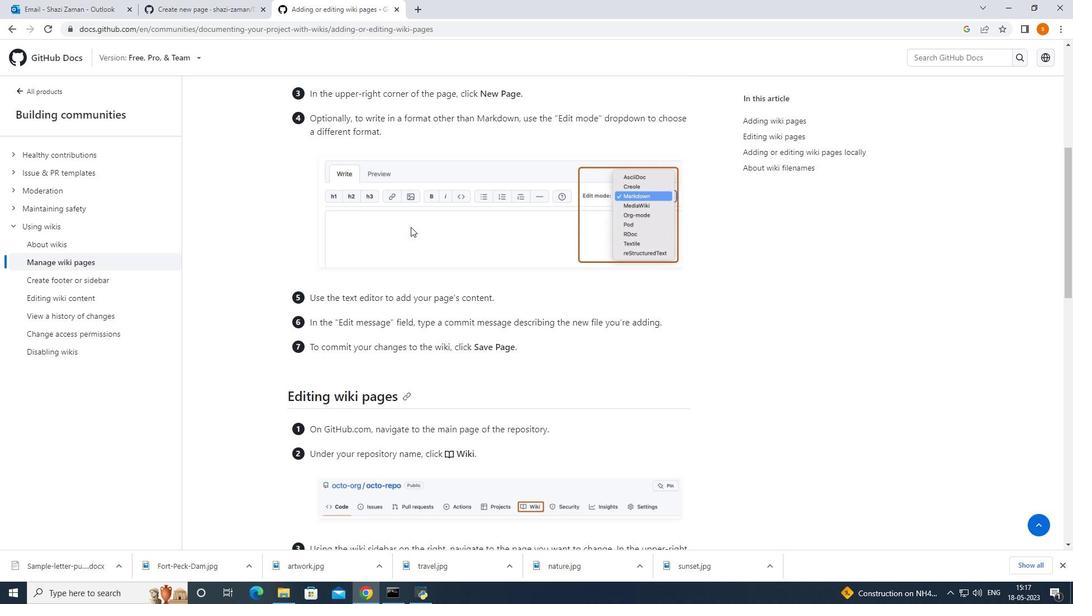 
Action: Mouse moved to (414, 224)
Screenshot: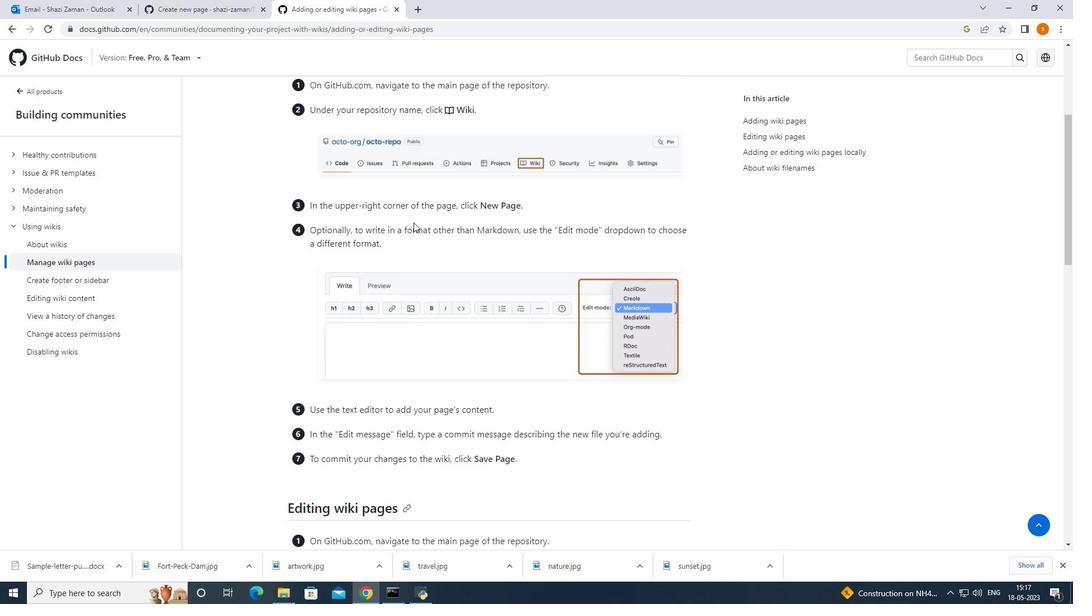 
Action: Mouse scrolled (414, 224) with delta (0, 0)
Screenshot: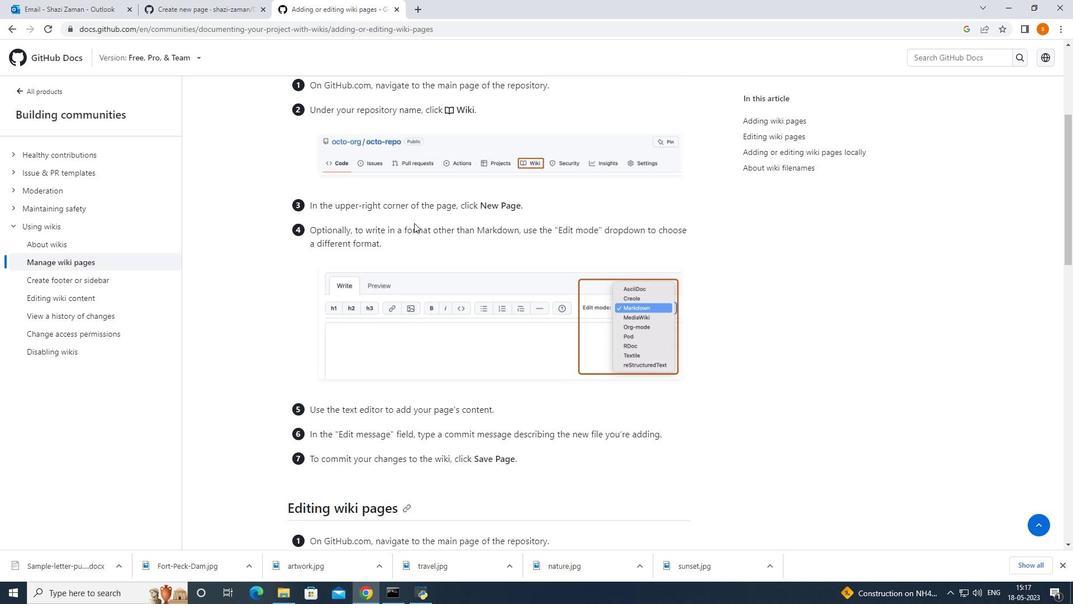 
Action: Mouse moved to (415, 224)
Screenshot: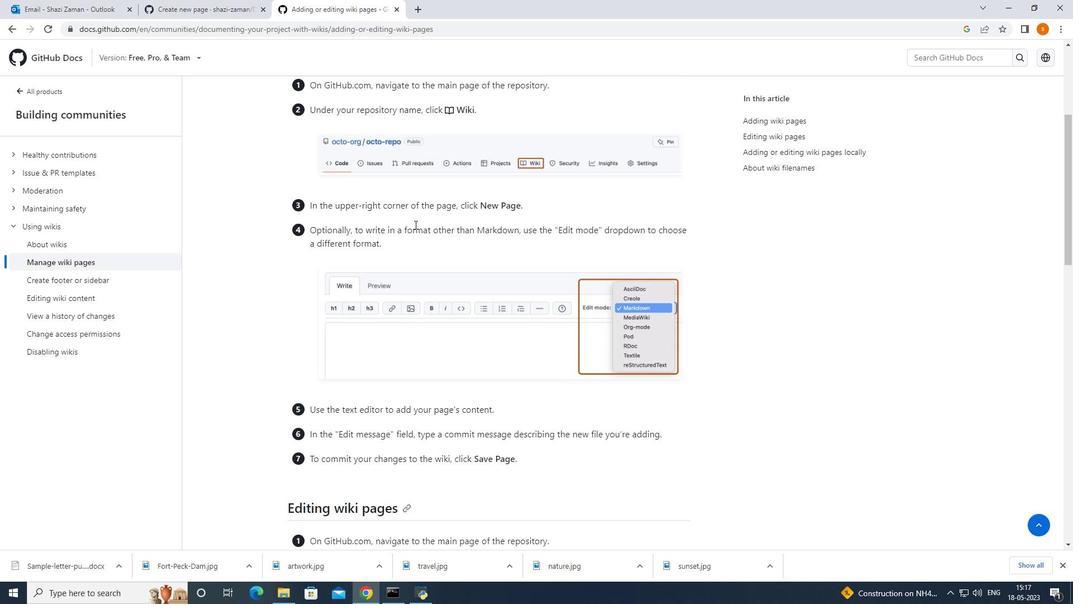 
Action: Mouse scrolled (415, 224) with delta (0, 0)
Screenshot: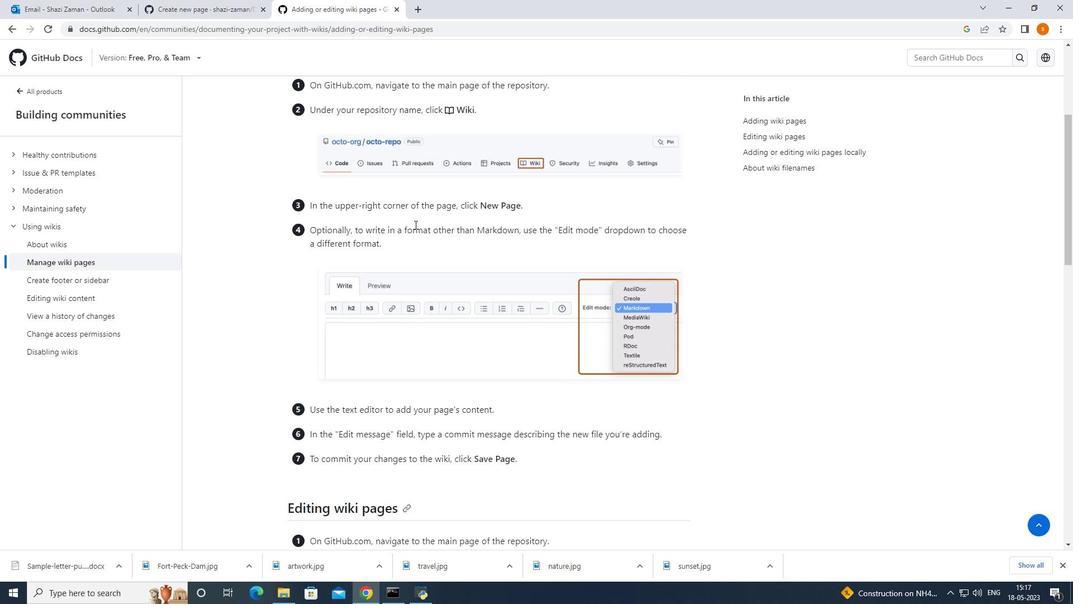 
Action: Mouse moved to (416, 241)
Screenshot: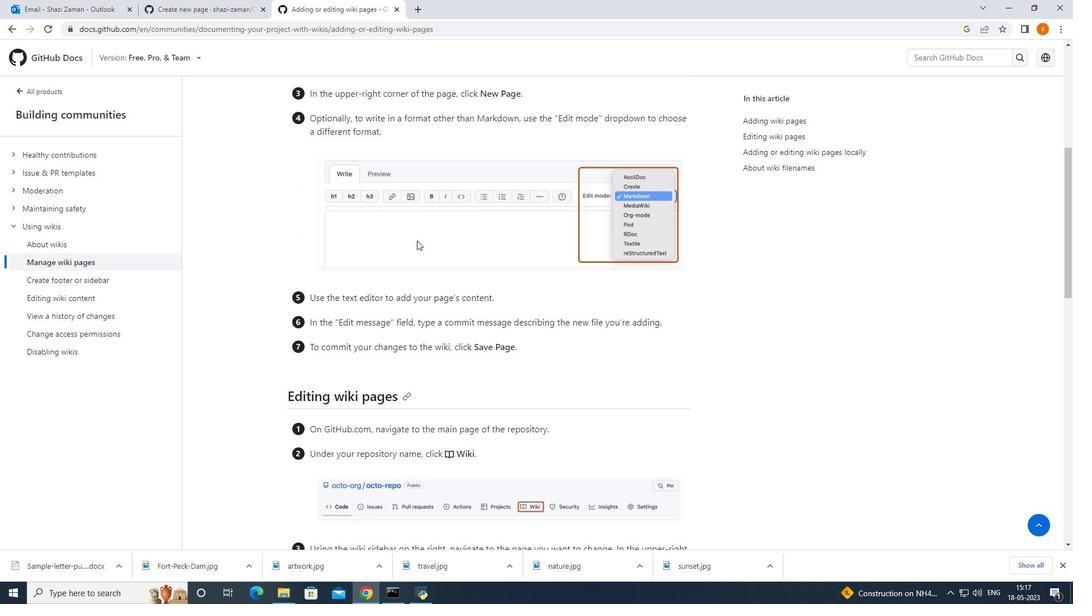 
Action: Mouse scrolled (416, 241) with delta (0, 0)
Screenshot: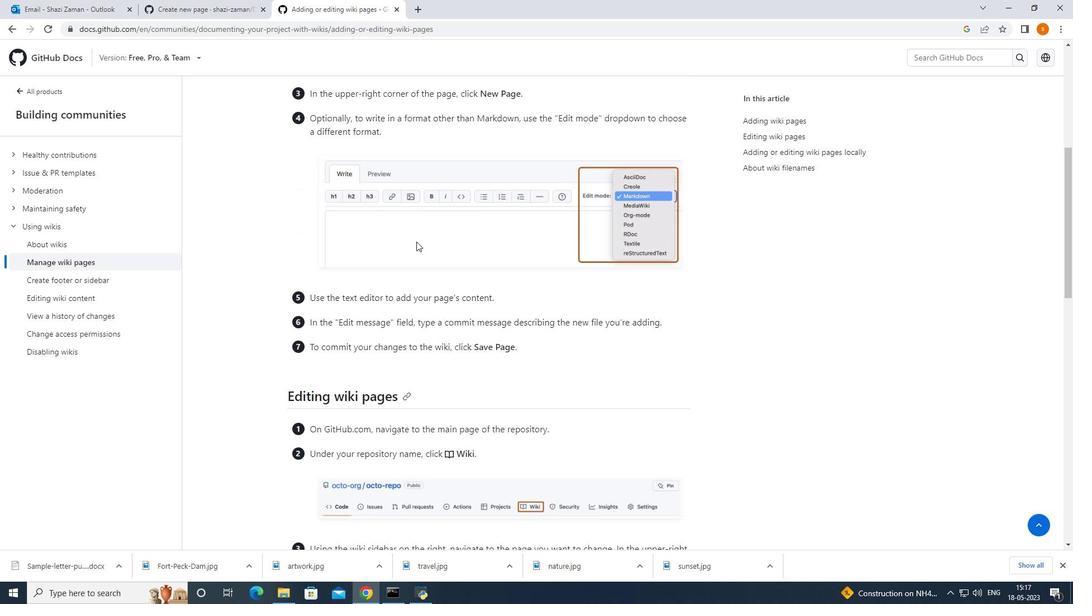 
Action: Mouse scrolled (416, 241) with delta (0, 0)
Screenshot: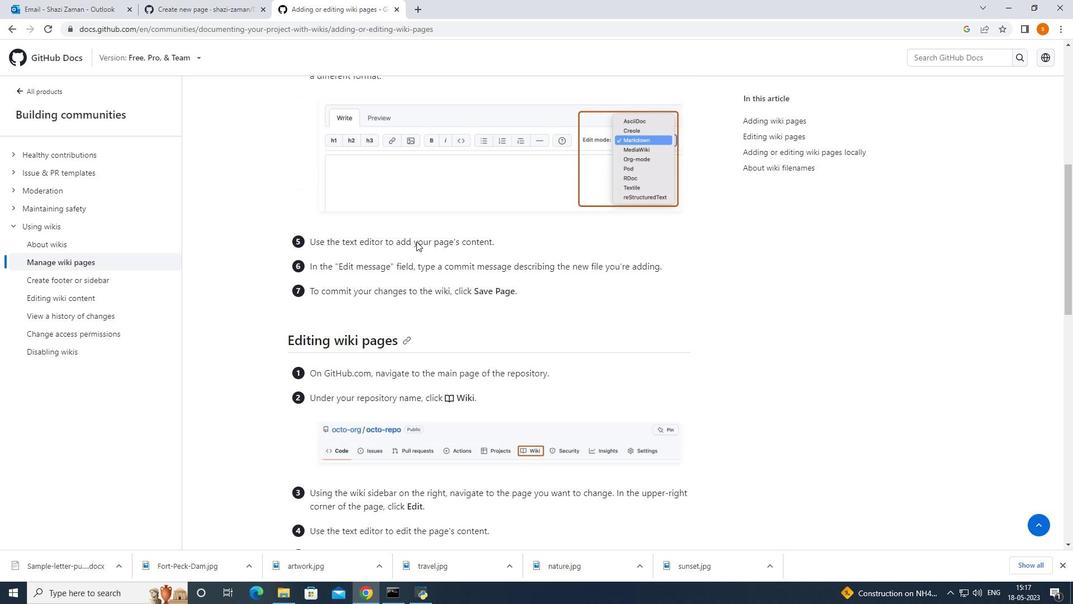 
Action: Mouse moved to (417, 248)
Screenshot: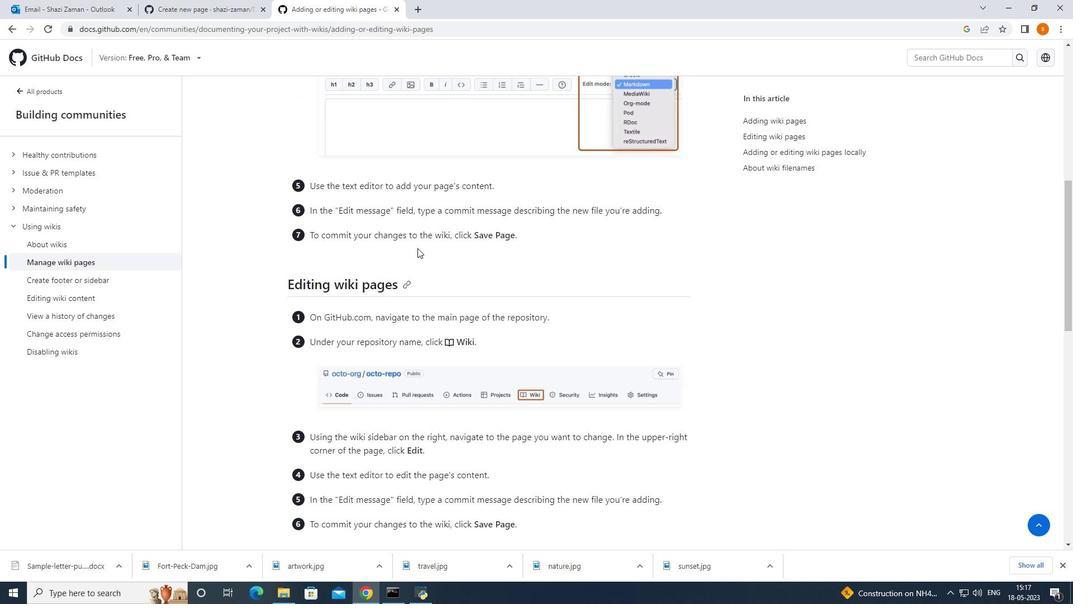 
Action: Mouse scrolled (417, 248) with delta (0, 0)
Screenshot: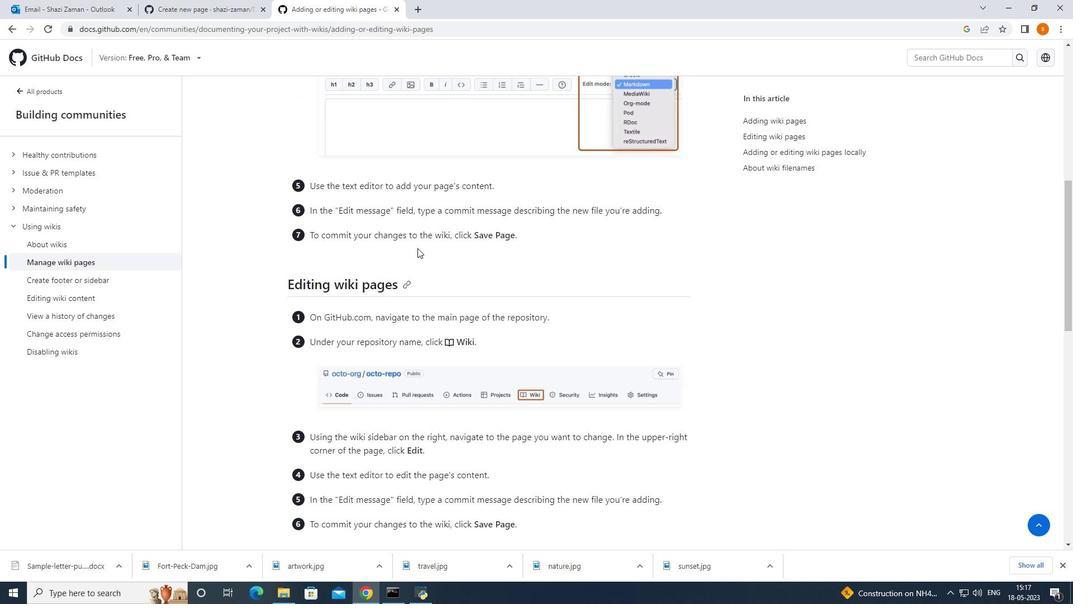 
Action: Mouse moved to (418, 251)
Screenshot: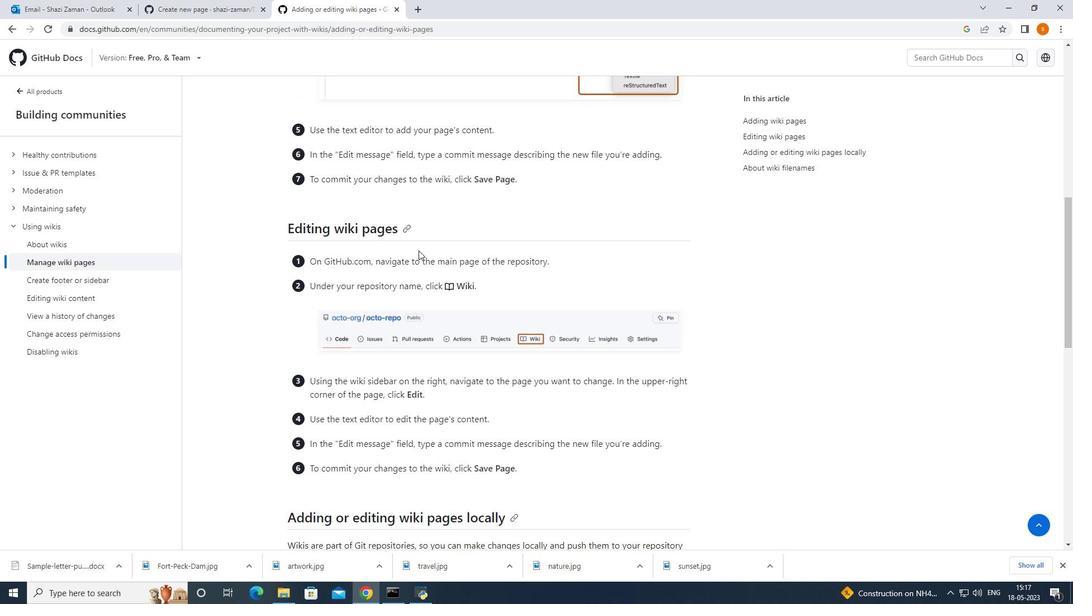 
Action: Mouse scrolled (418, 251) with delta (0, 0)
Screenshot: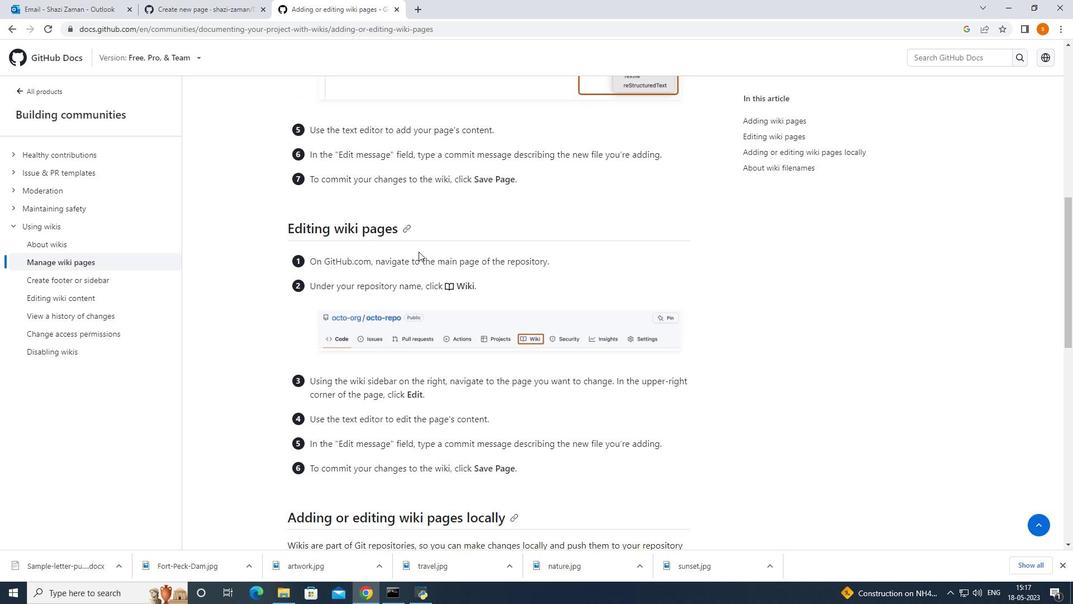
Action: Mouse scrolled (418, 251) with delta (0, 0)
Screenshot: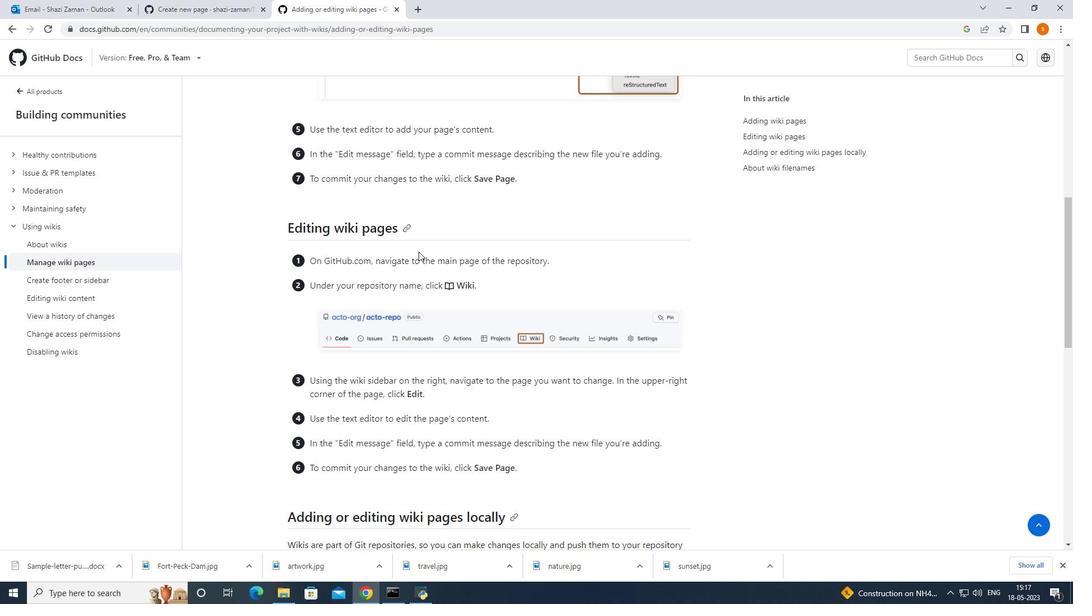 
Action: Mouse scrolled (418, 251) with delta (0, 0)
Screenshot: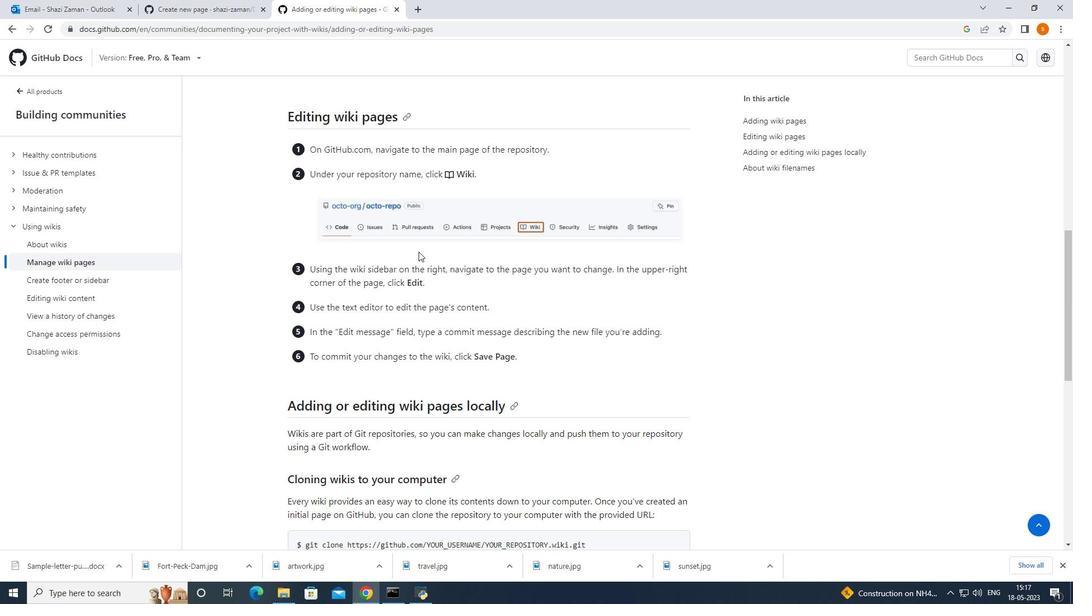 
Action: Mouse moved to (418, 252)
Screenshot: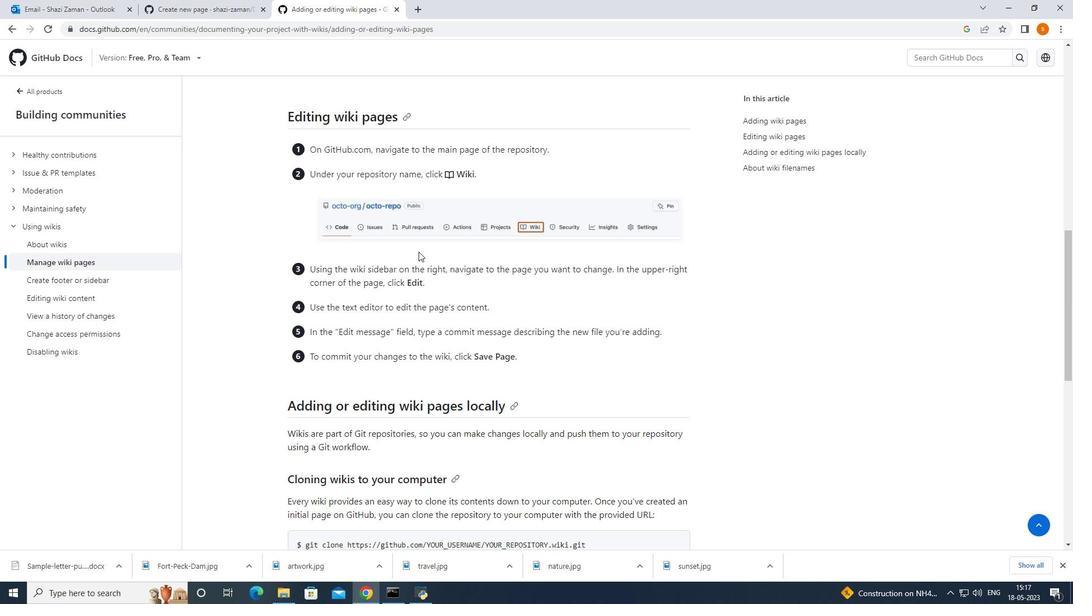 
Action: Mouse scrolled (418, 251) with delta (0, 0)
Screenshot: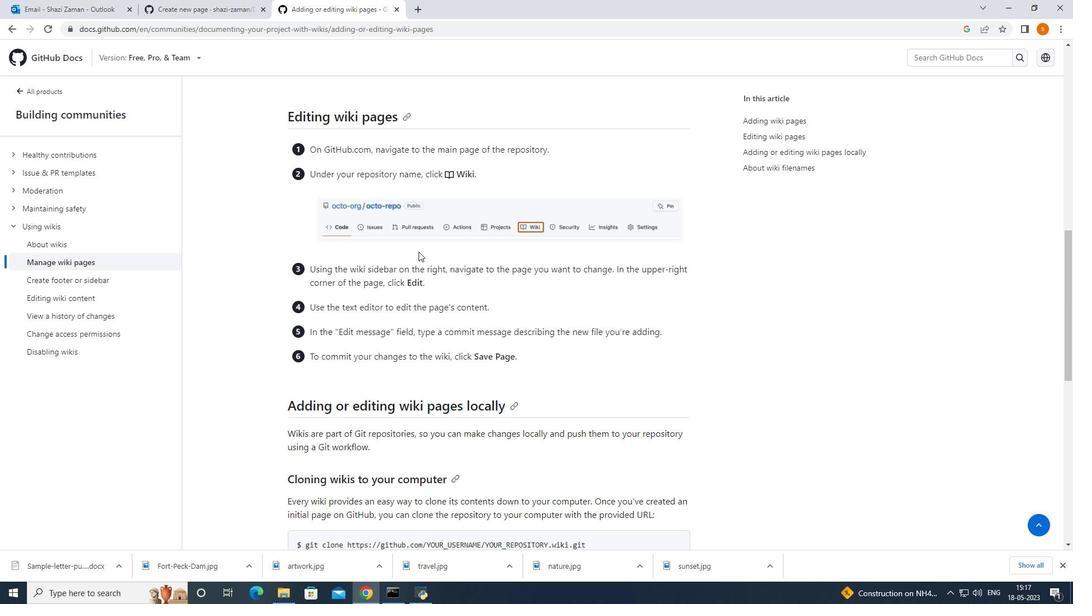 
Action: Mouse moved to (418, 252)
Screenshot: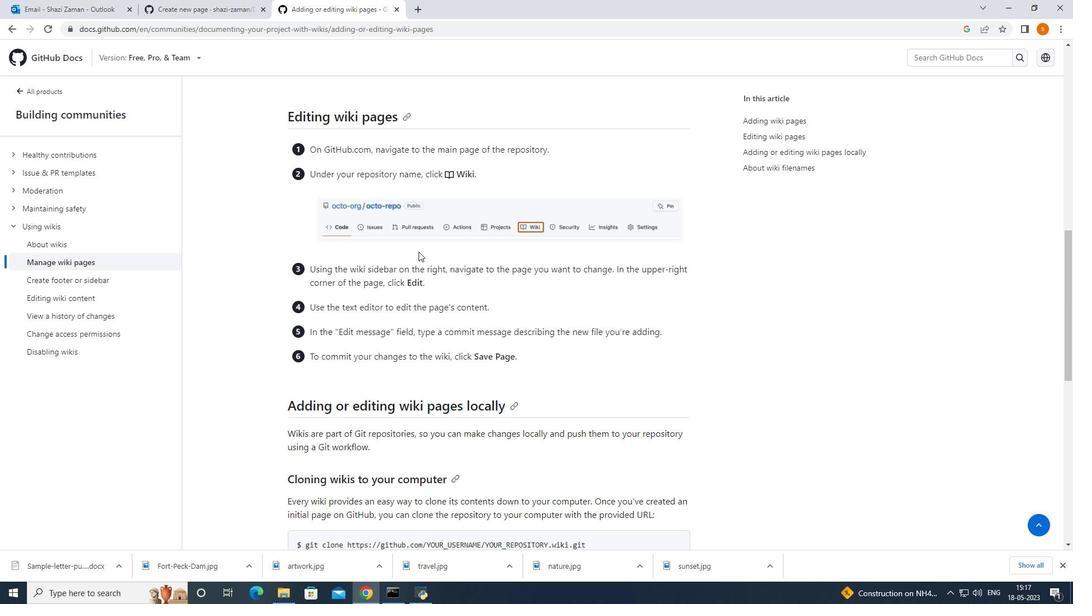 
Action: Mouse scrolled (418, 251) with delta (0, 0)
Screenshot: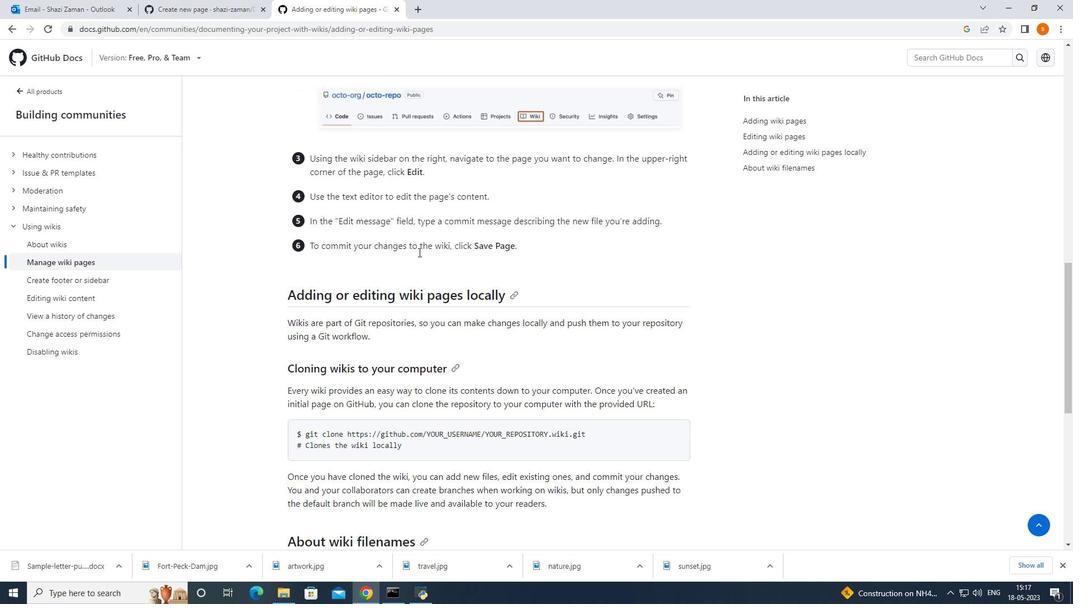 
Action: Mouse scrolled (418, 251) with delta (0, 0)
Screenshot: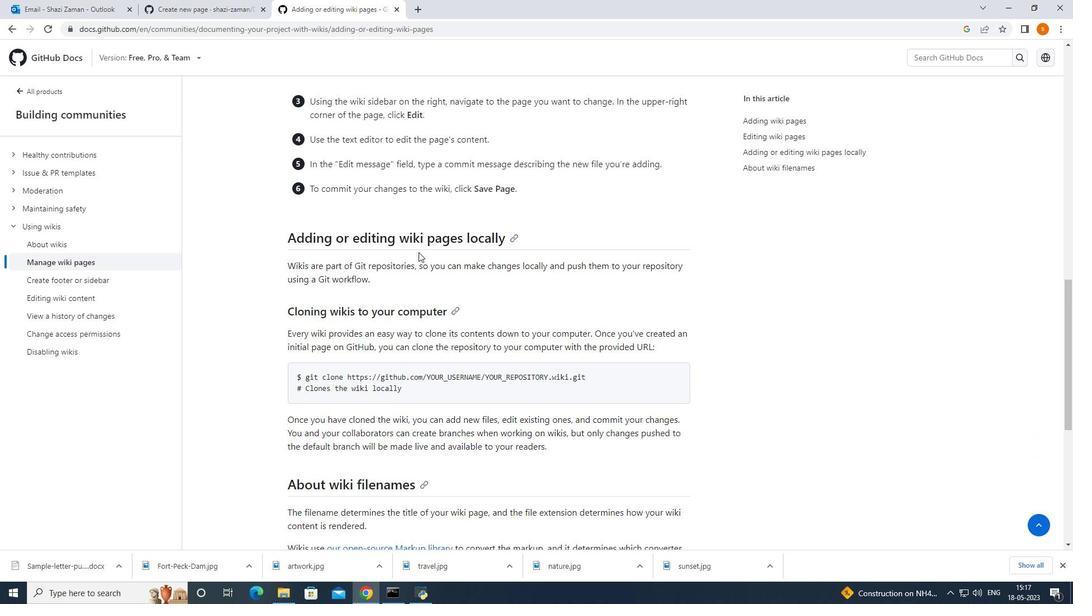 
Action: Mouse moved to (419, 251)
Screenshot: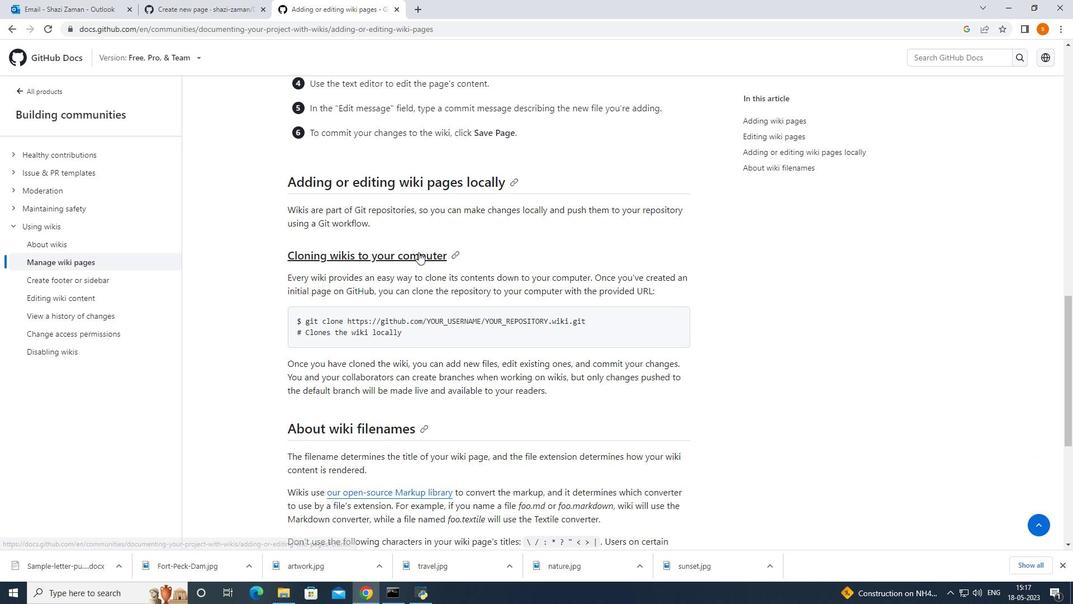 
Action: Mouse scrolled (419, 251) with delta (0, 0)
Screenshot: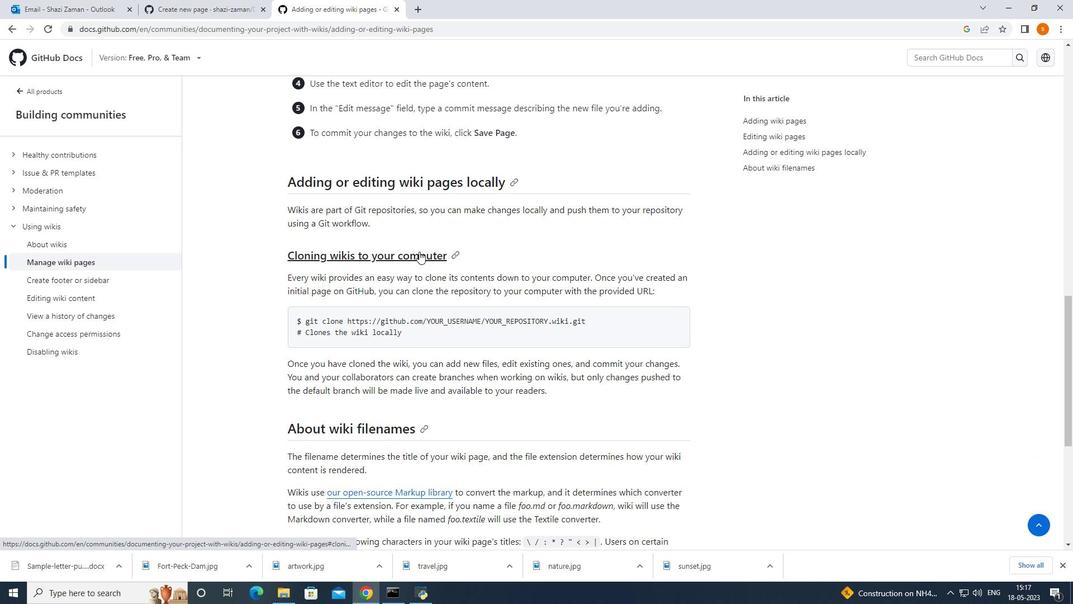 
Action: Mouse moved to (420, 252)
Screenshot: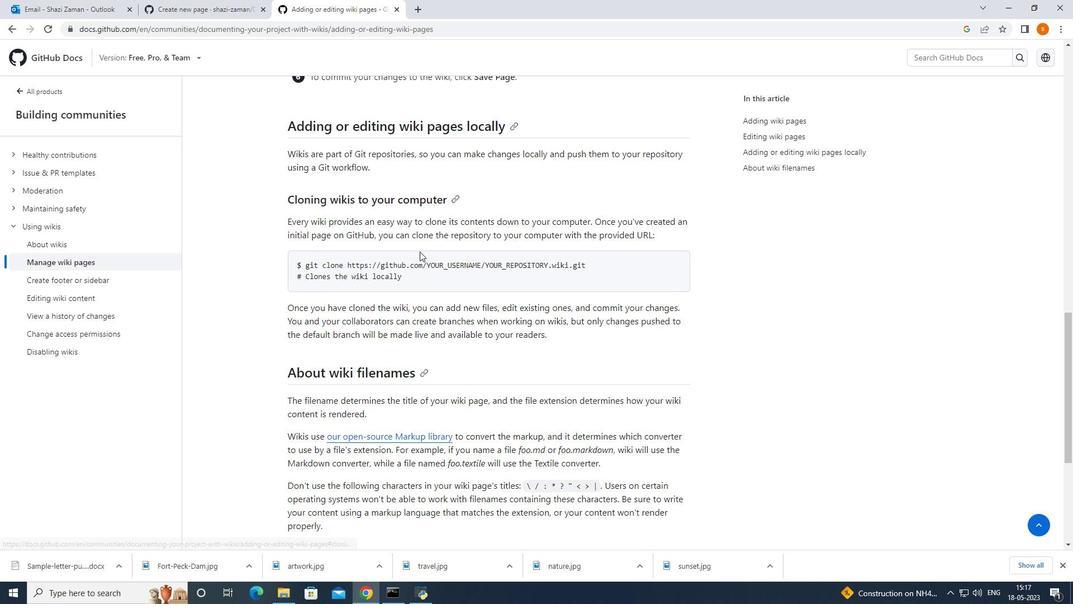 
Action: Mouse scrolled (420, 252) with delta (0, 0)
Screenshot: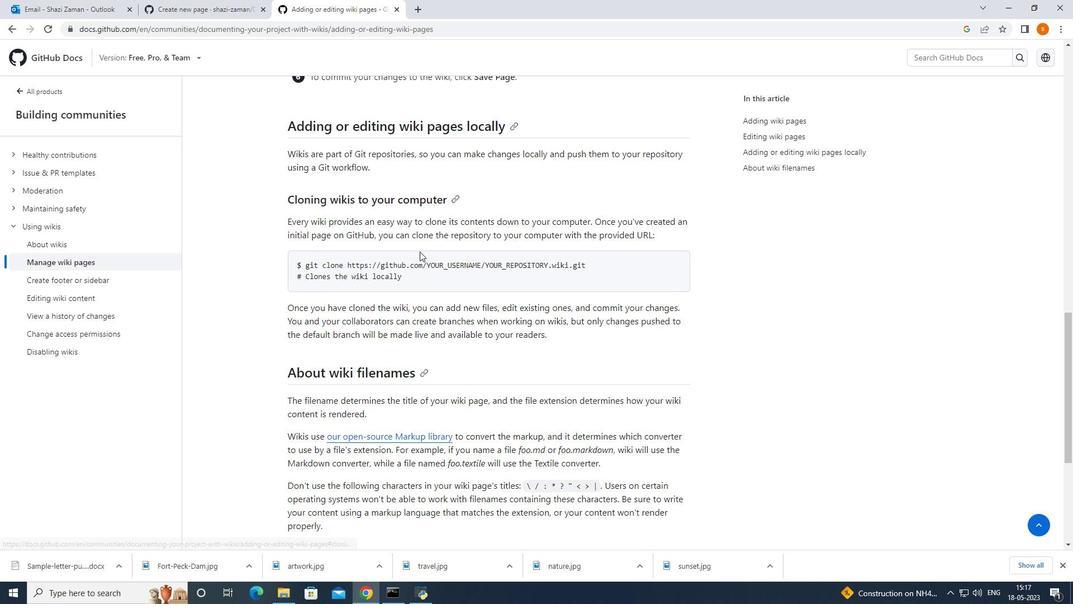 
Action: Mouse moved to (420, 255)
Screenshot: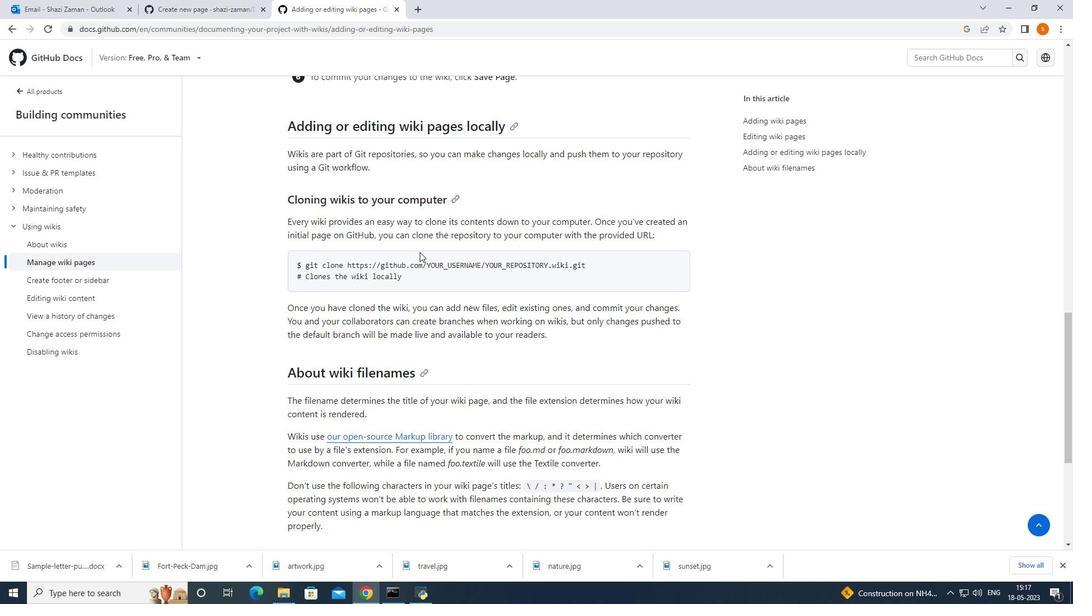 
Action: Mouse scrolled (420, 255) with delta (0, 0)
Screenshot: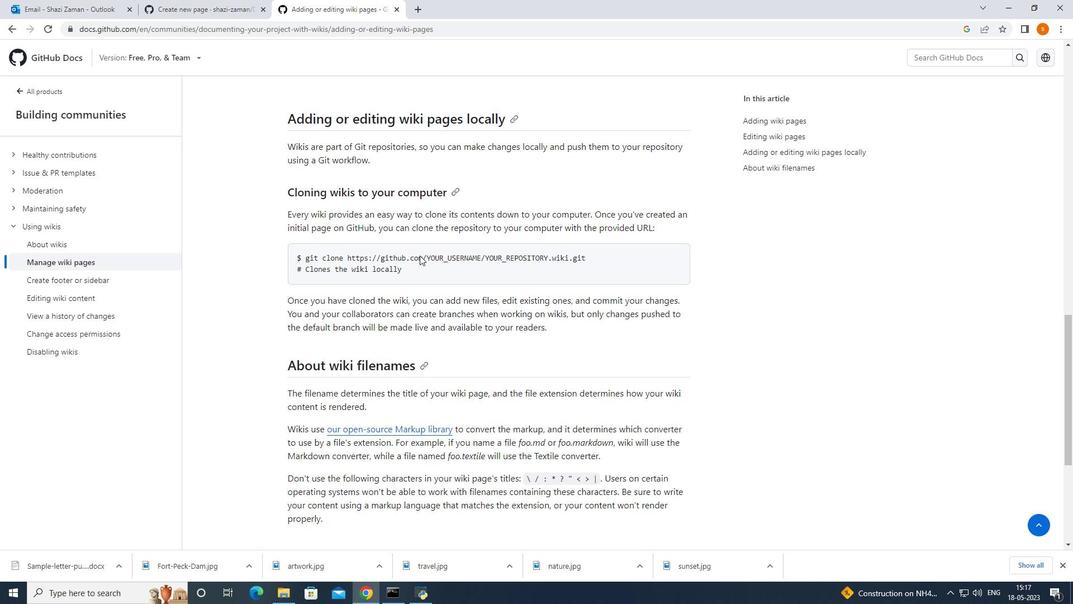 
Action: Mouse moved to (418, 257)
Screenshot: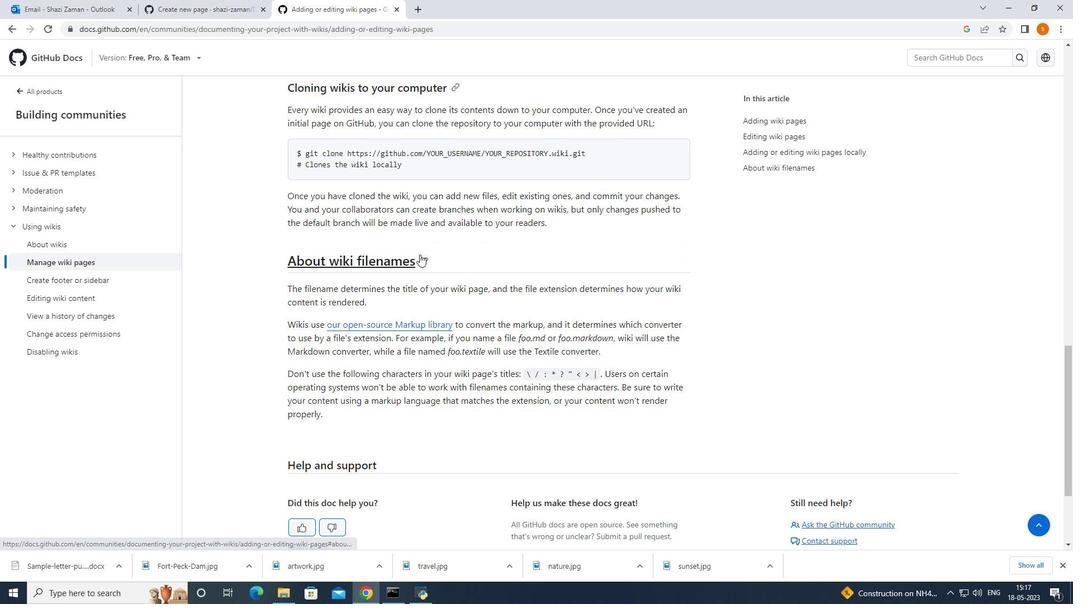 
Action: Mouse scrolled (418, 256) with delta (0, 0)
Screenshot: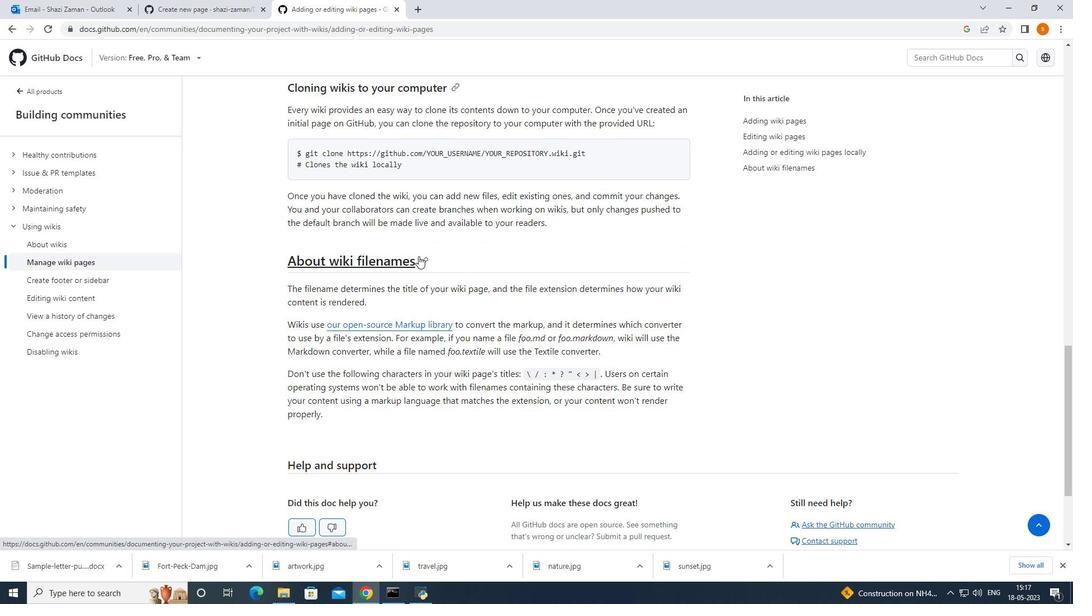 
Action: Mouse scrolled (418, 256) with delta (0, 0)
Screenshot: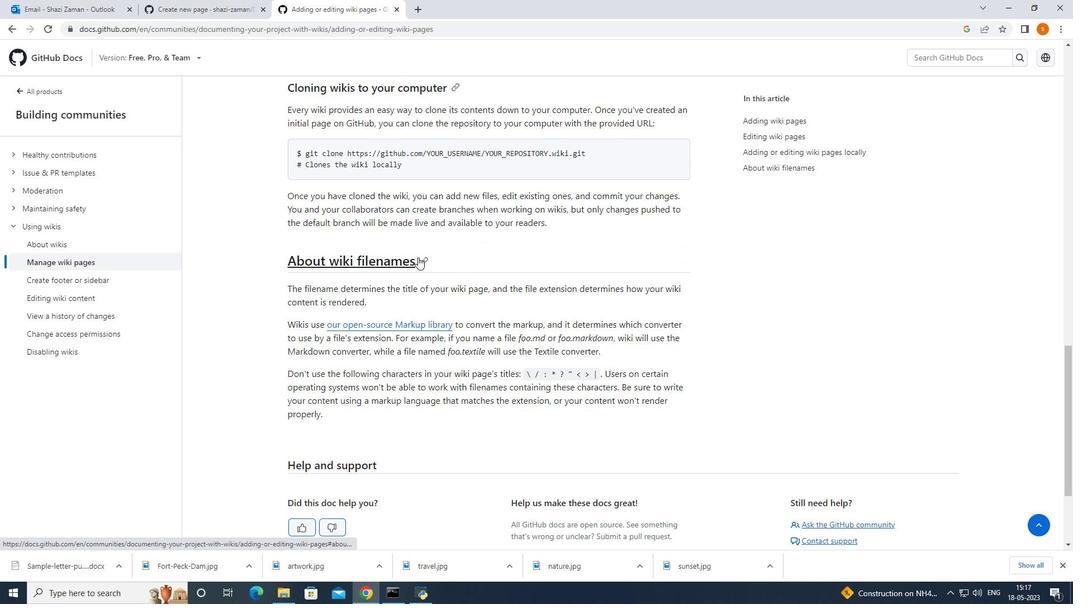 
Action: Mouse moved to (418, 253)
Screenshot: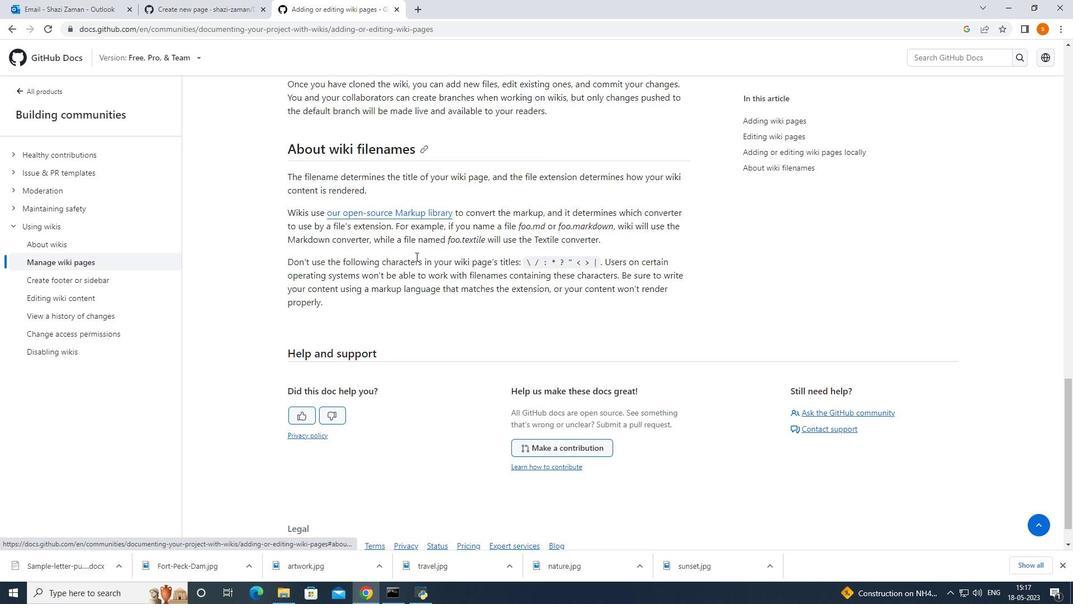 
Action: Mouse scrolled (418, 254) with delta (0, 0)
Screenshot: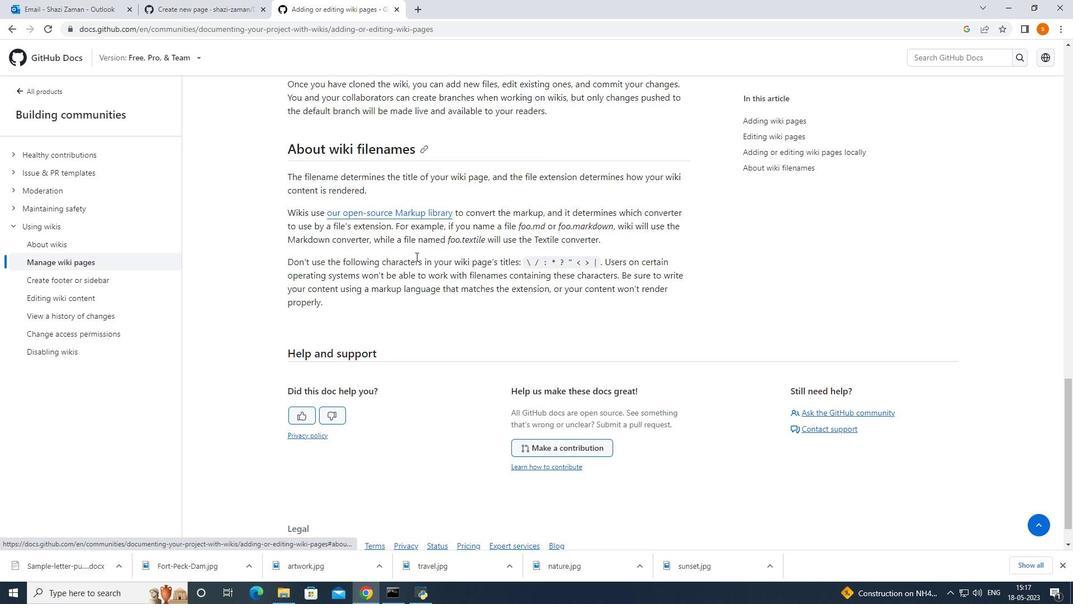 
Action: Mouse moved to (418, 253)
Screenshot: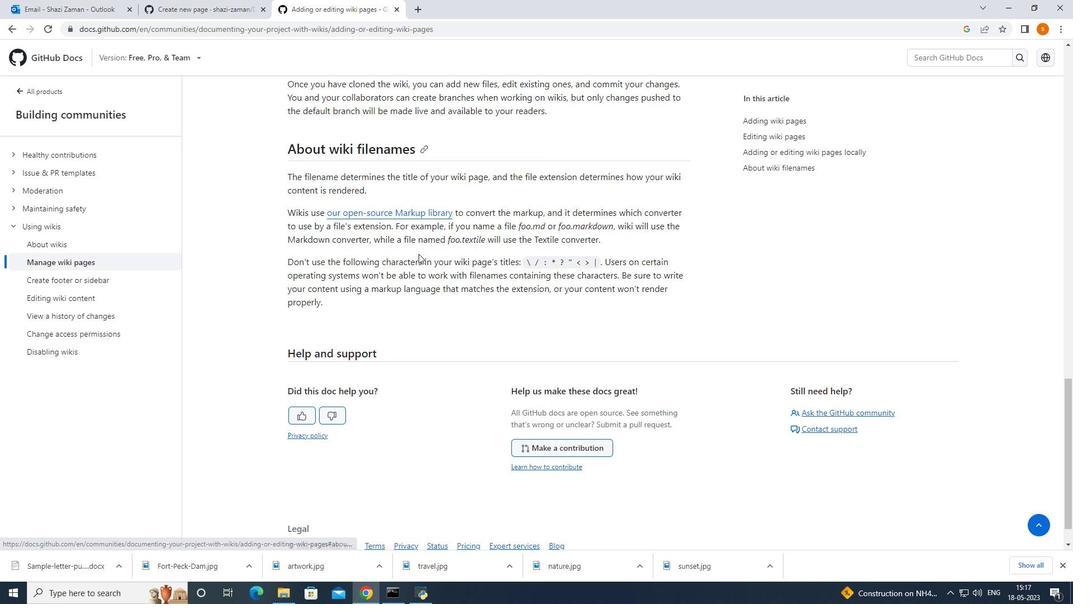
Action: Mouse scrolled (418, 254) with delta (0, 0)
Screenshot: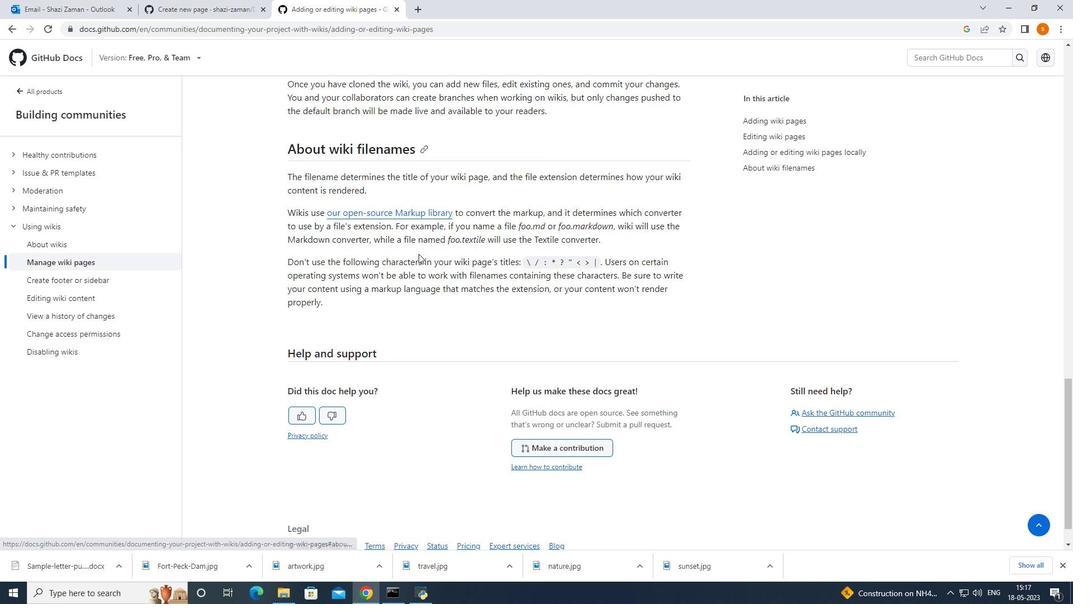 
Action: Mouse moved to (419, 253)
Screenshot: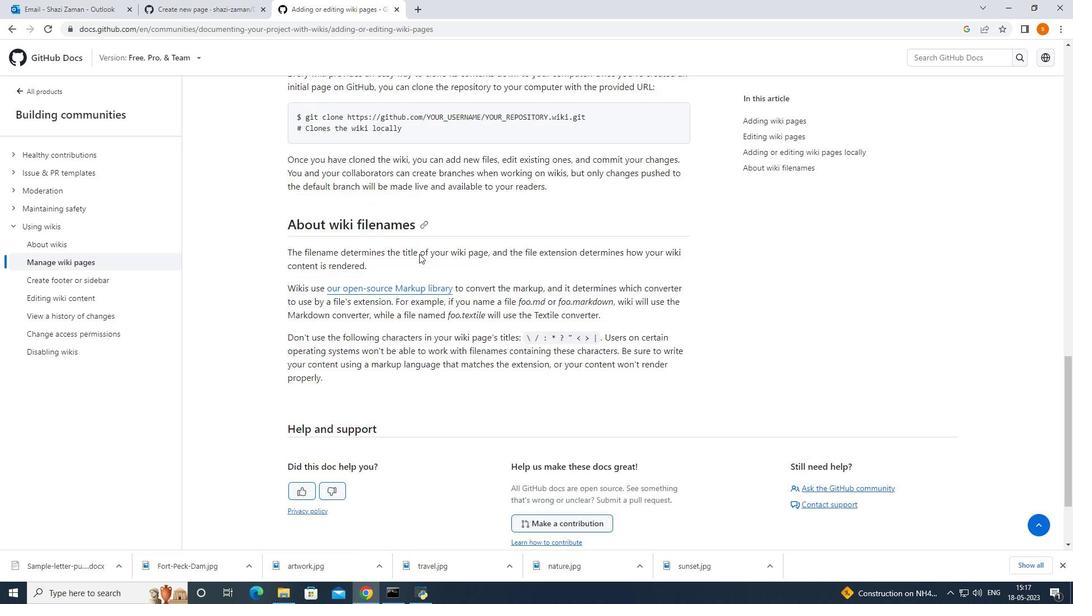 
Action: Mouse scrolled (419, 253) with delta (0, 0)
Screenshot: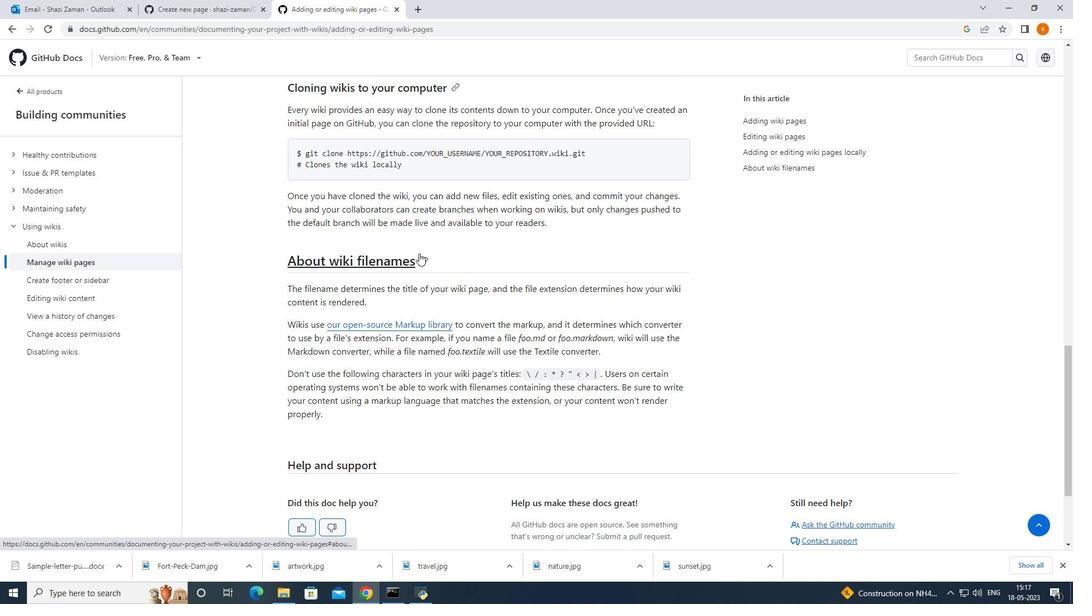 
Action: Mouse scrolled (419, 253) with delta (0, 0)
Screenshot: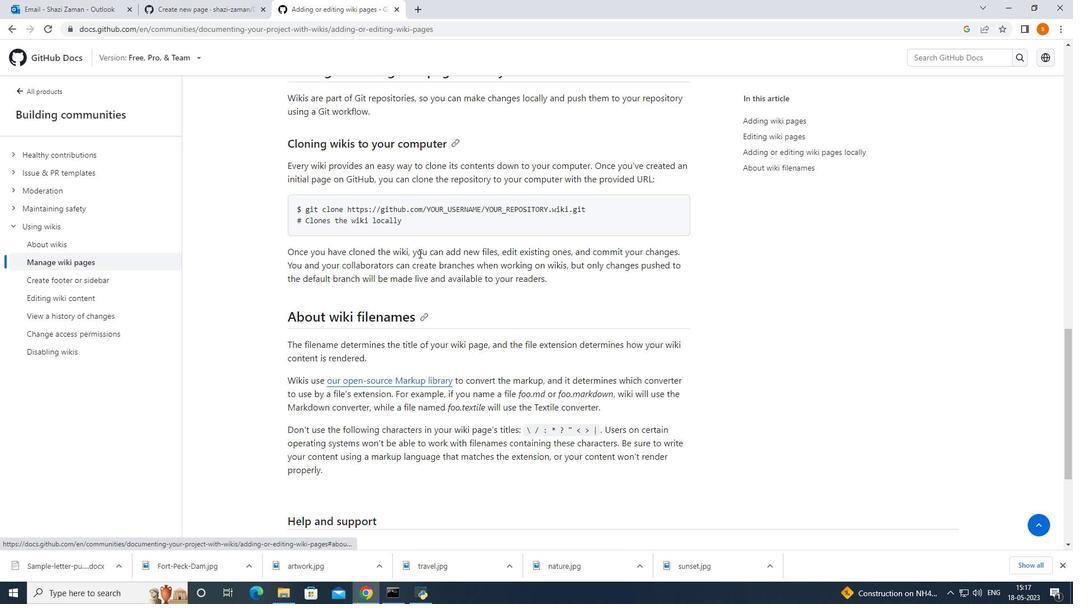 
Action: Mouse scrolled (419, 252) with delta (0, 0)
Screenshot: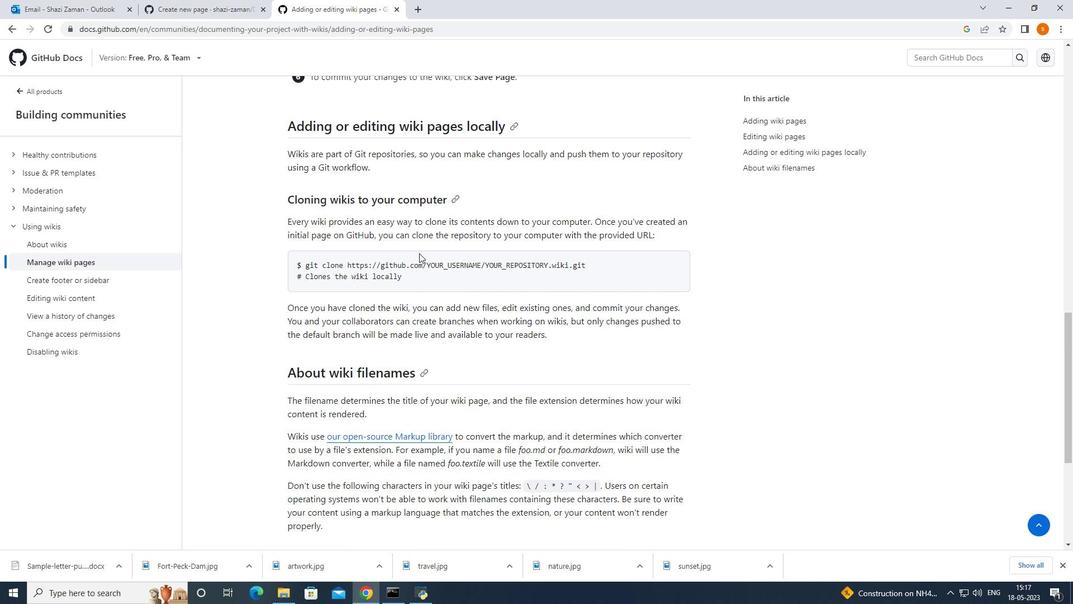 
Action: Mouse scrolled (419, 253) with delta (0, 0)
Screenshot: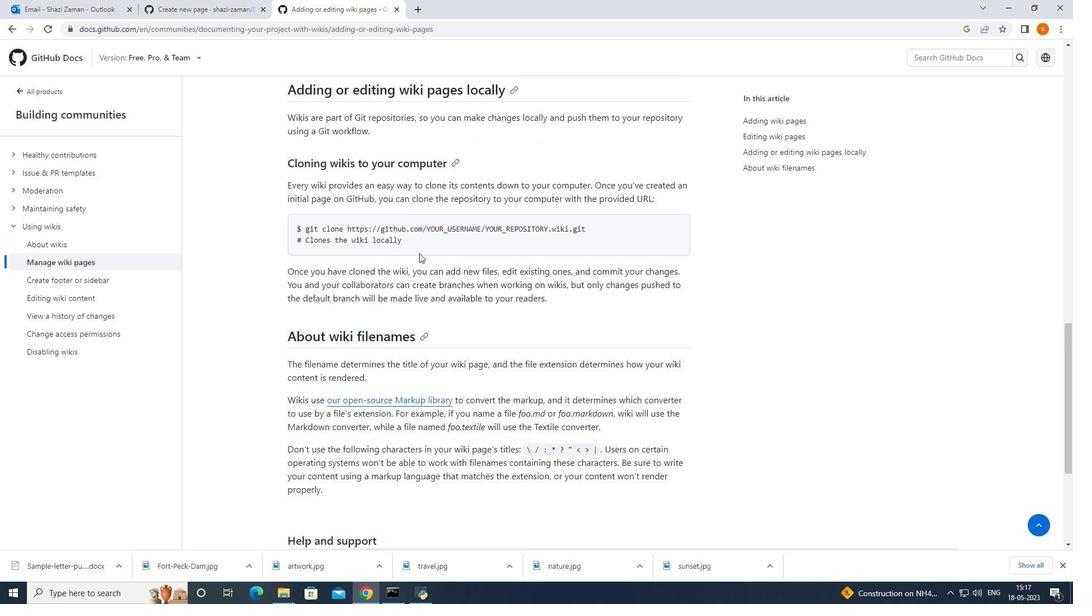 
Action: Mouse scrolled (419, 253) with delta (0, 0)
Screenshot: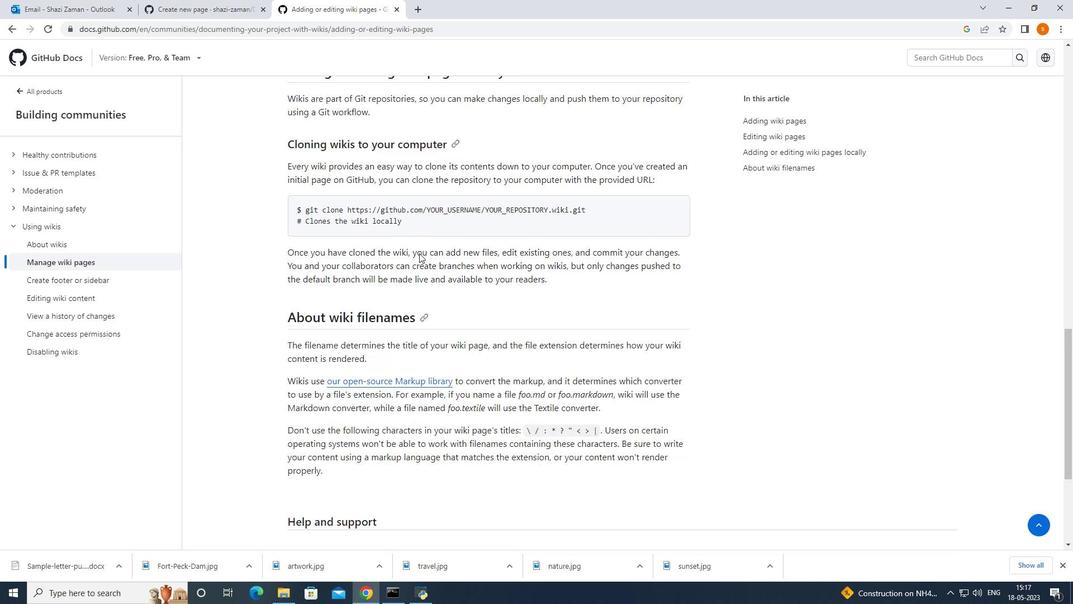 
Action: Mouse scrolled (419, 253) with delta (0, 0)
Screenshot: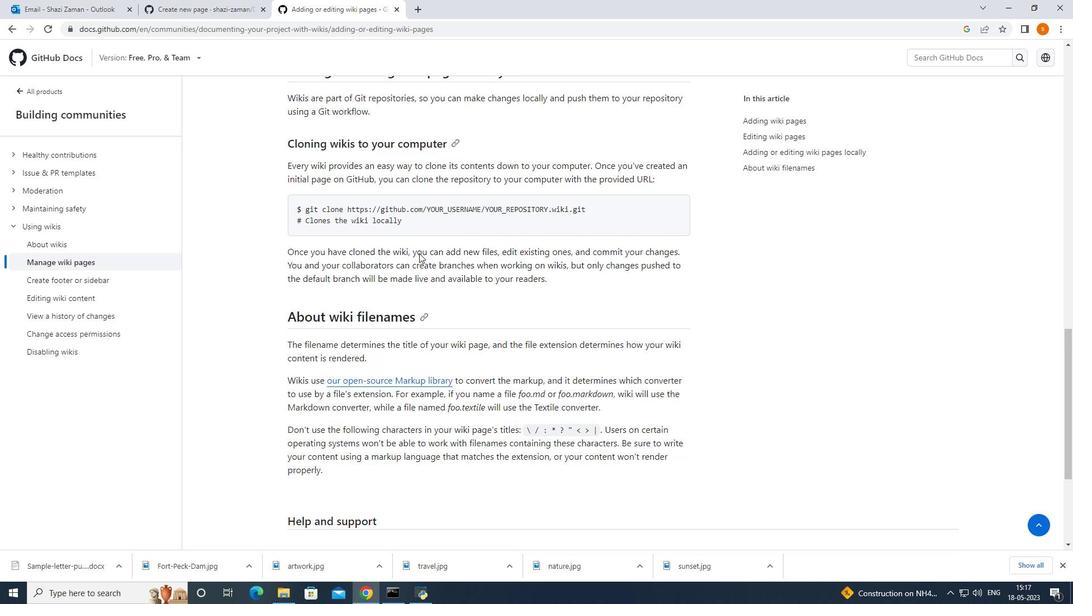 
Action: Mouse moved to (192, 16)
Screenshot: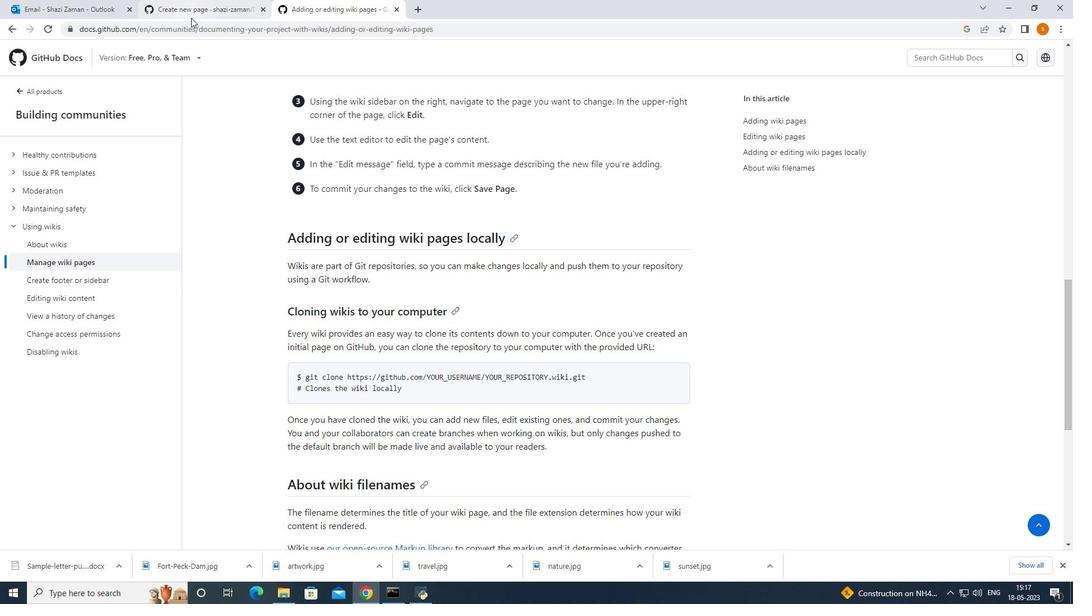 
Action: Mouse pressed left at (192, 16)
Screenshot: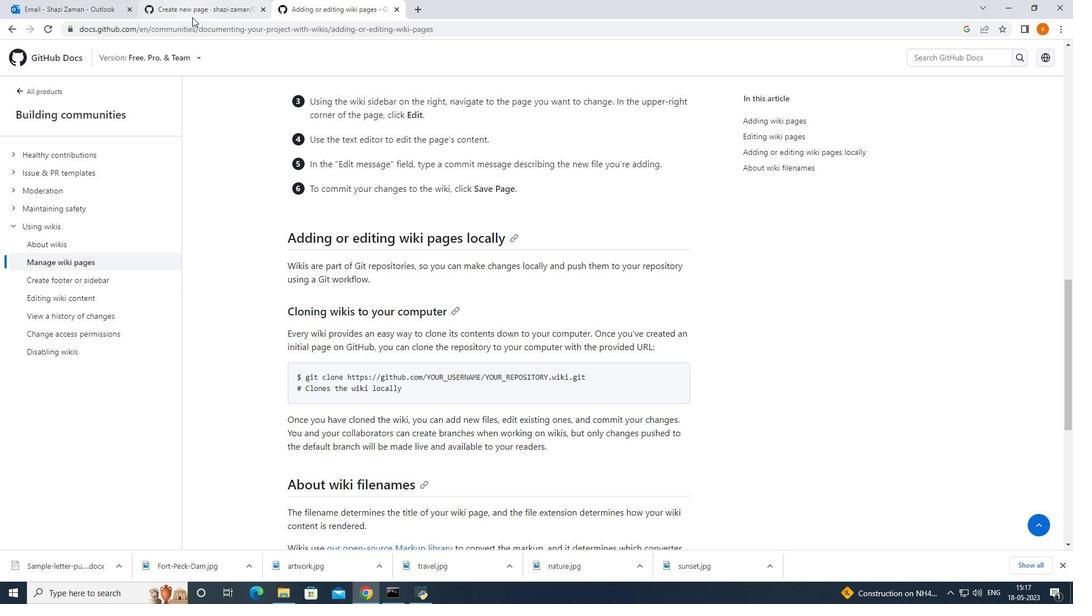 
Action: Mouse moved to (615, 249)
Screenshot: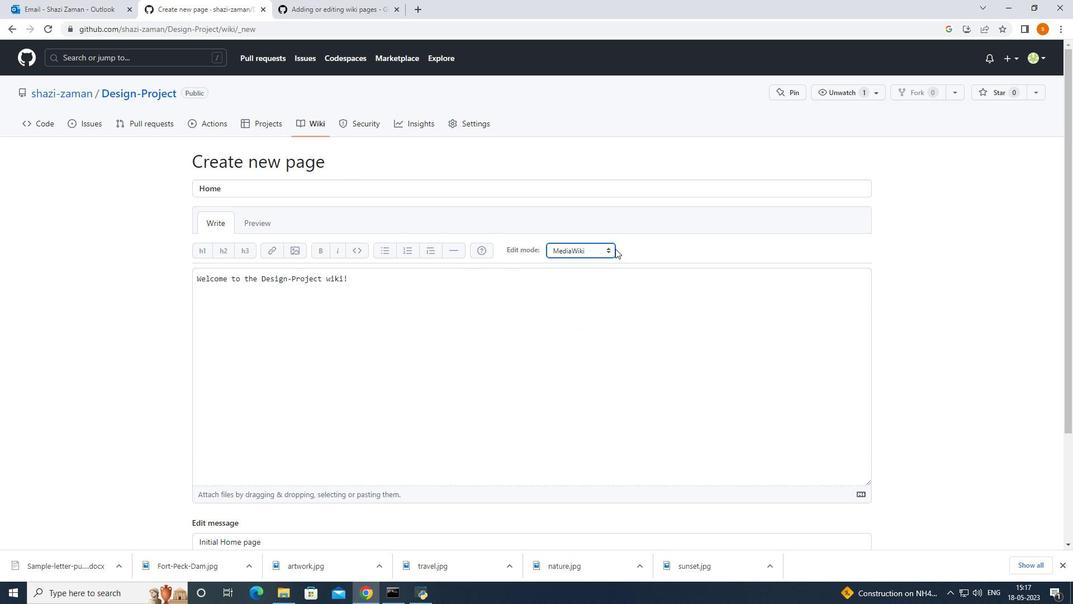 
Action: Mouse pressed left at (615, 249)
Screenshot: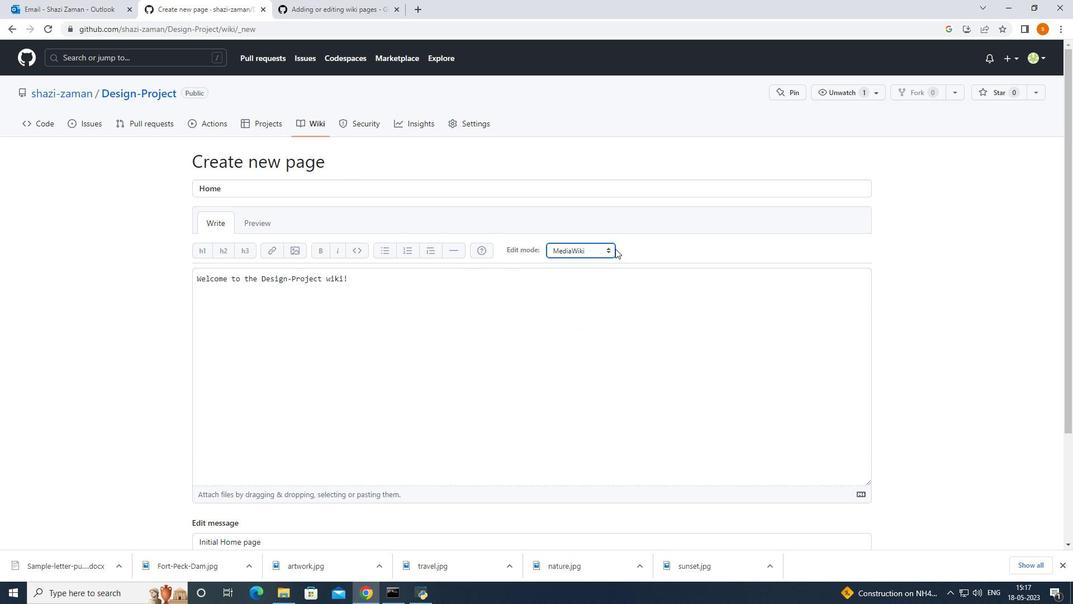 
Action: Mouse moved to (588, 284)
Screenshot: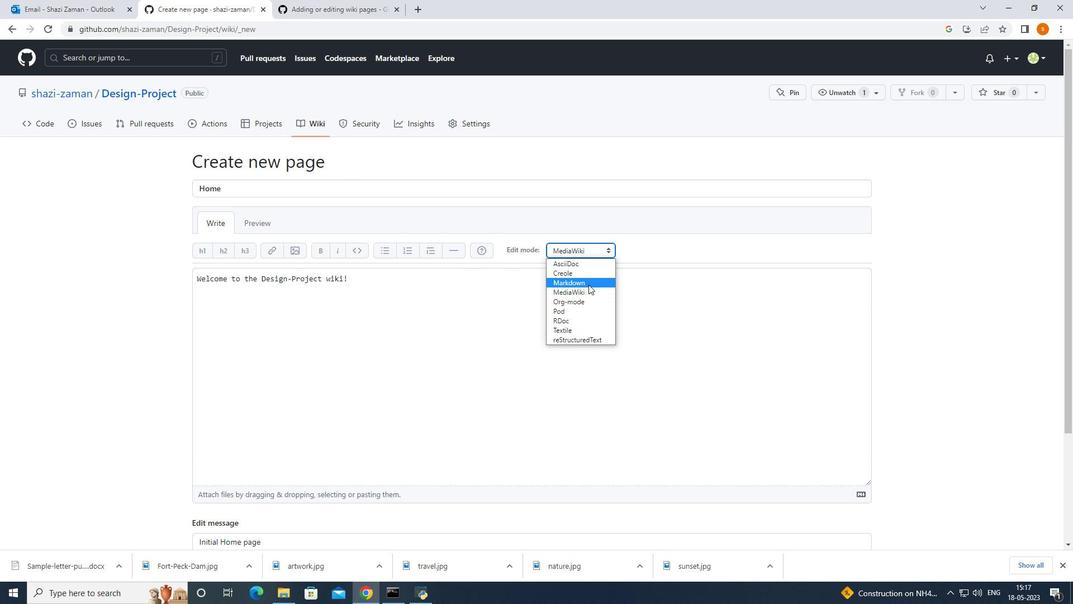 
Action: Mouse pressed left at (588, 284)
Screenshot: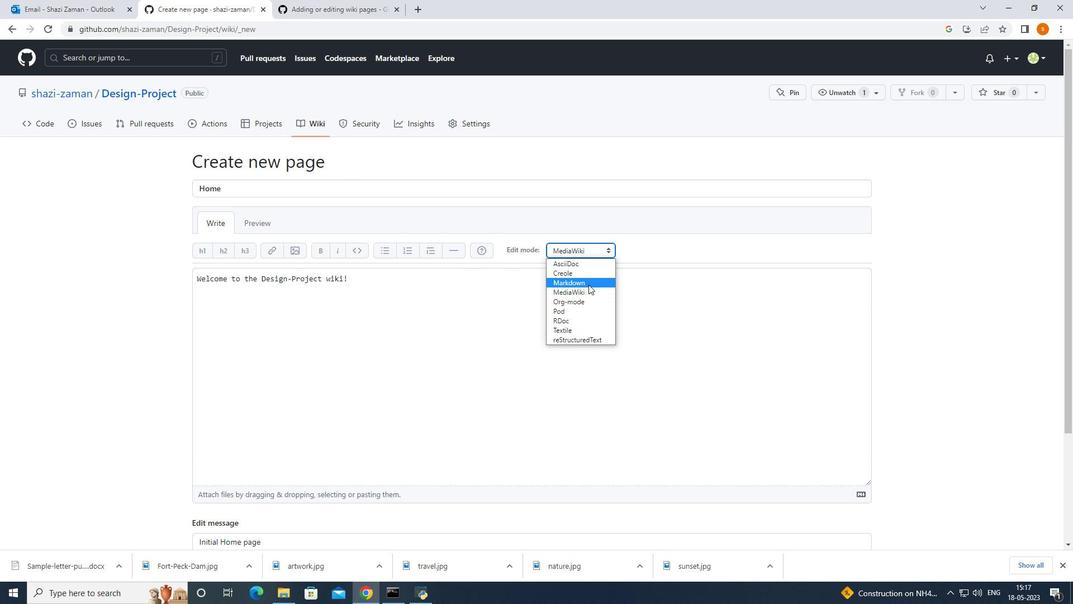 
Action: Mouse moved to (359, 286)
Screenshot: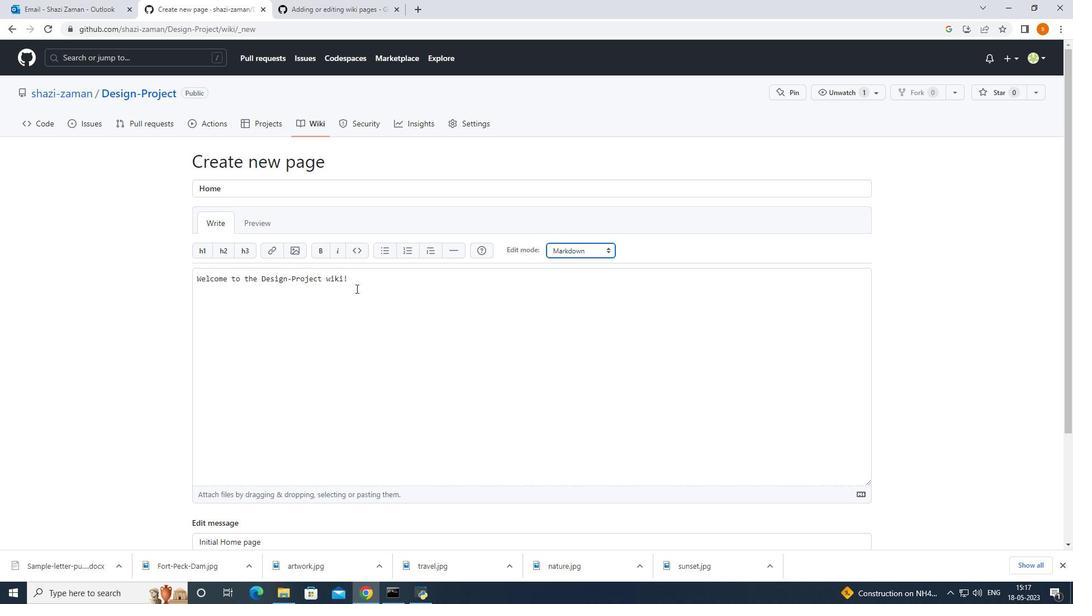 
Action: Mouse pressed left at (359, 286)
Screenshot: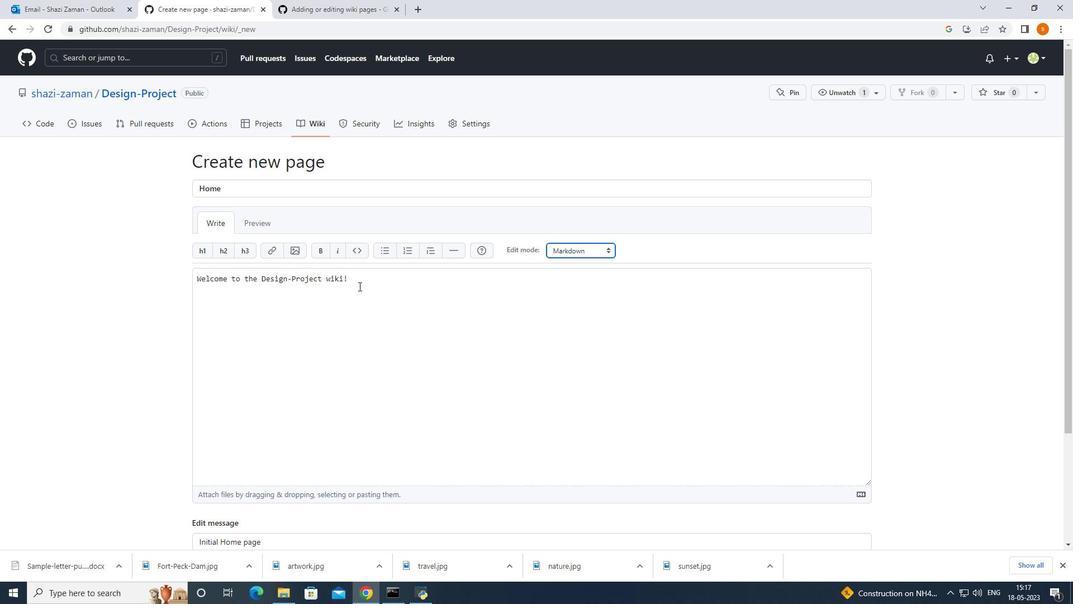 
Action: Mouse moved to (374, 302)
Screenshot: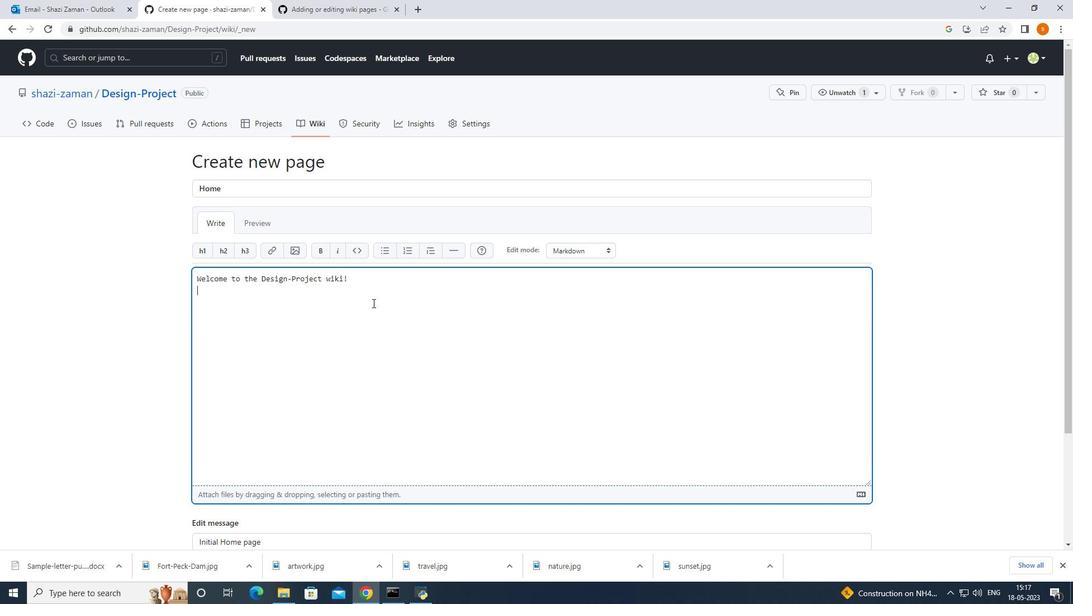 
Action: Mouse scrolled (374, 302) with delta (0, 0)
Screenshot: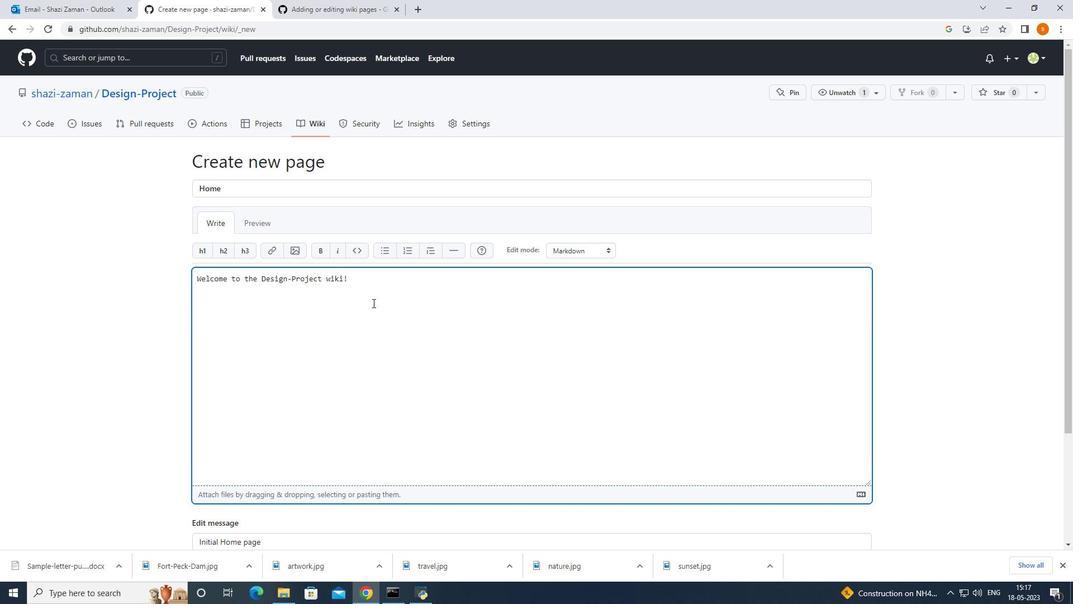 
Action: Mouse scrolled (374, 302) with delta (0, 0)
Screenshot: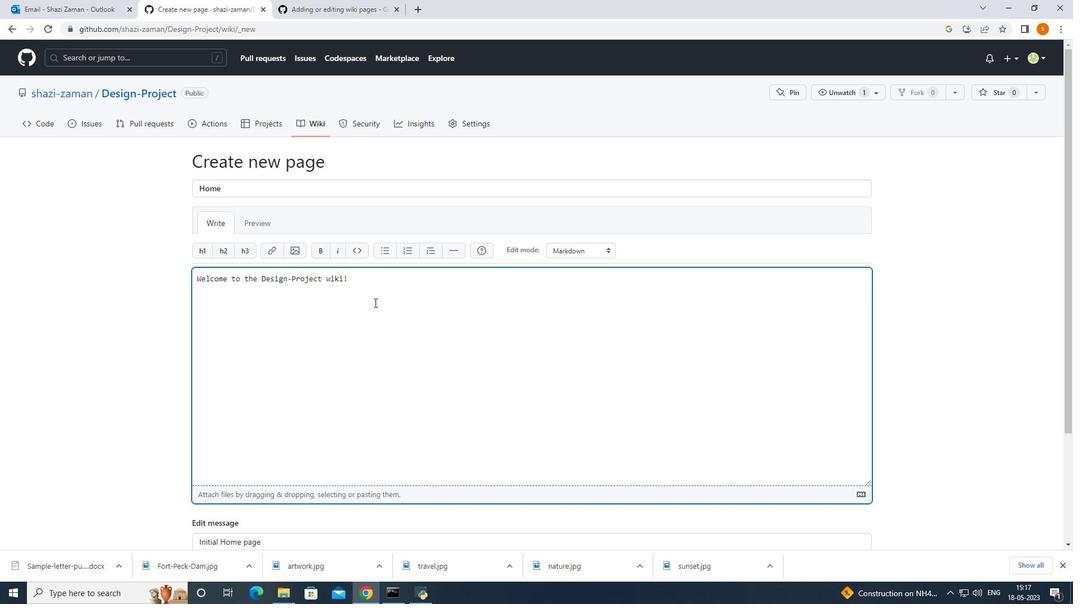 
Action: Mouse scrolled (374, 302) with delta (0, 0)
Screenshot: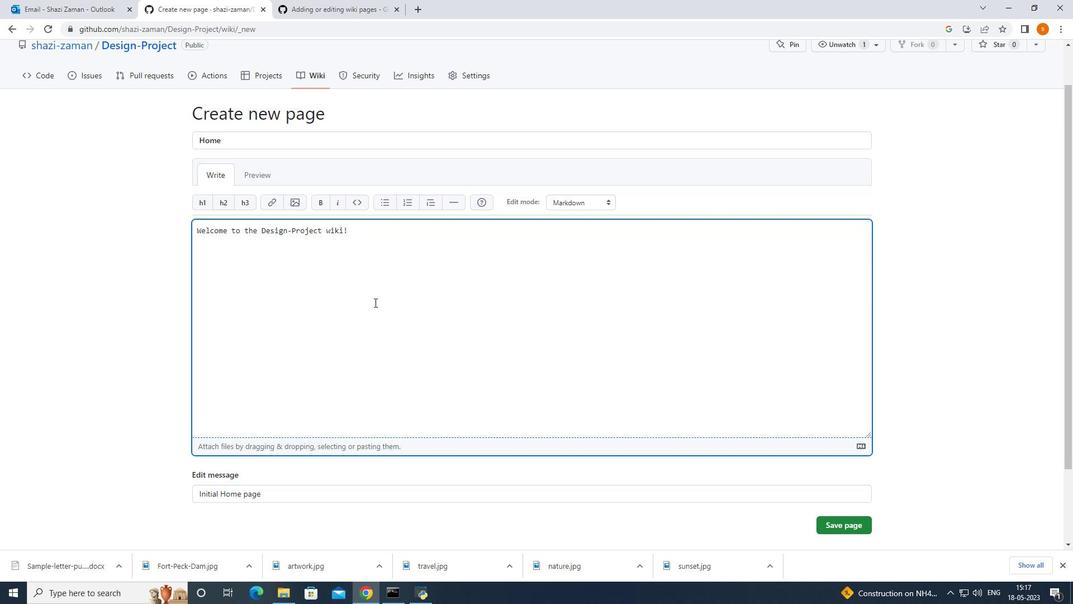 
Action: Mouse moved to (342, 352)
Screenshot: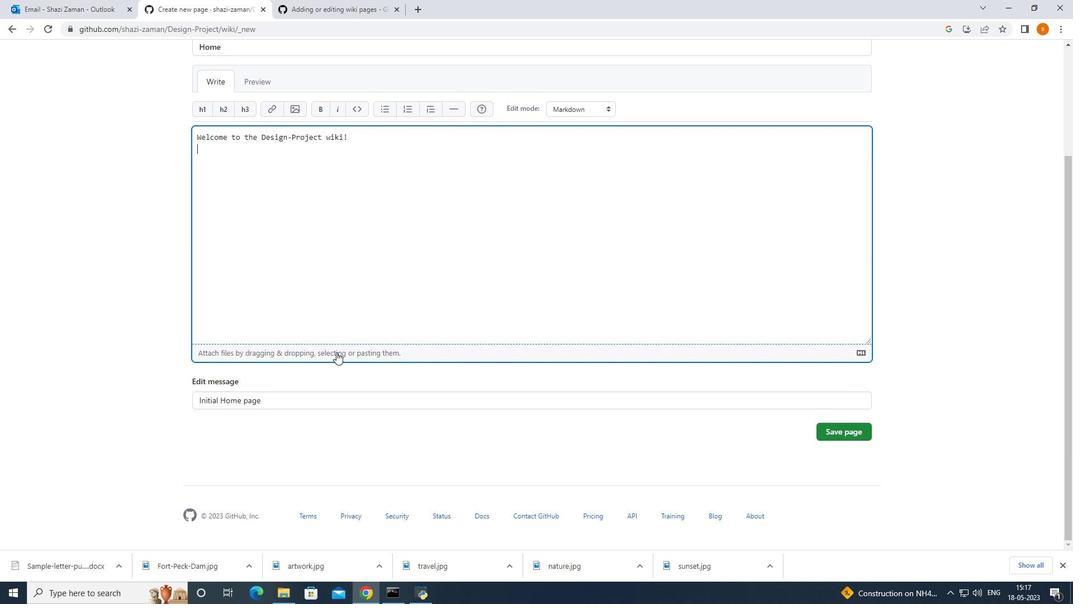 
Action: Mouse pressed left at (342, 352)
Screenshot: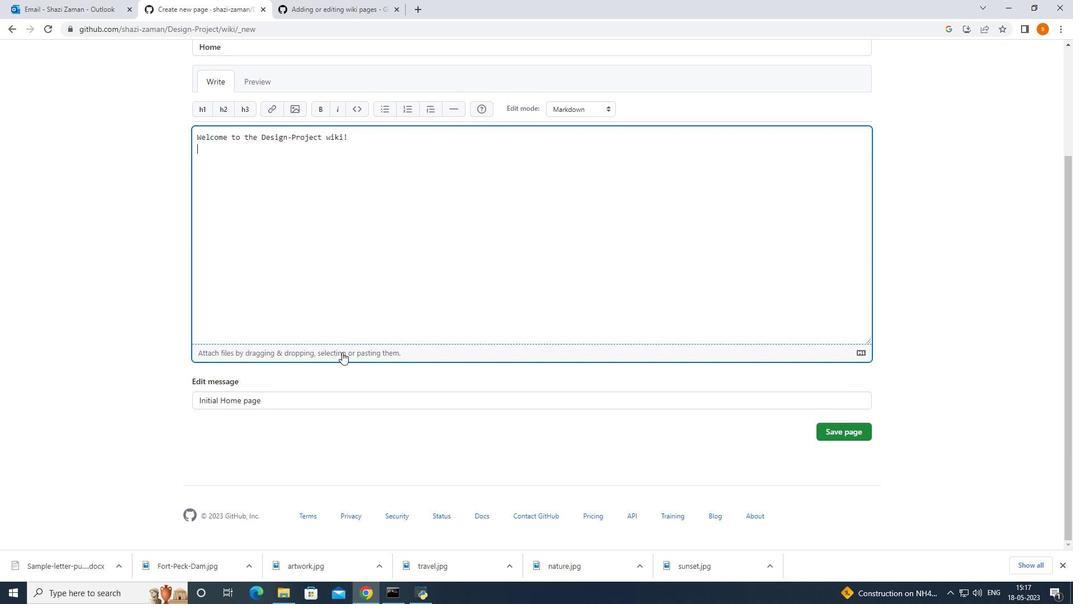 
Action: Mouse moved to (435, 205)
Screenshot: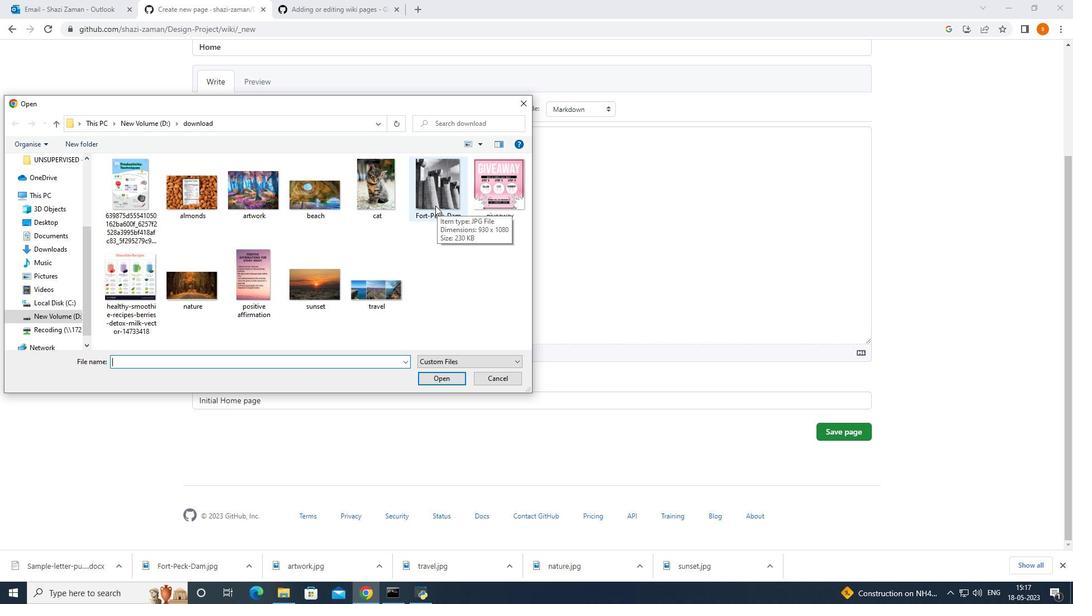 
Action: Mouse pressed left at (435, 205)
Screenshot: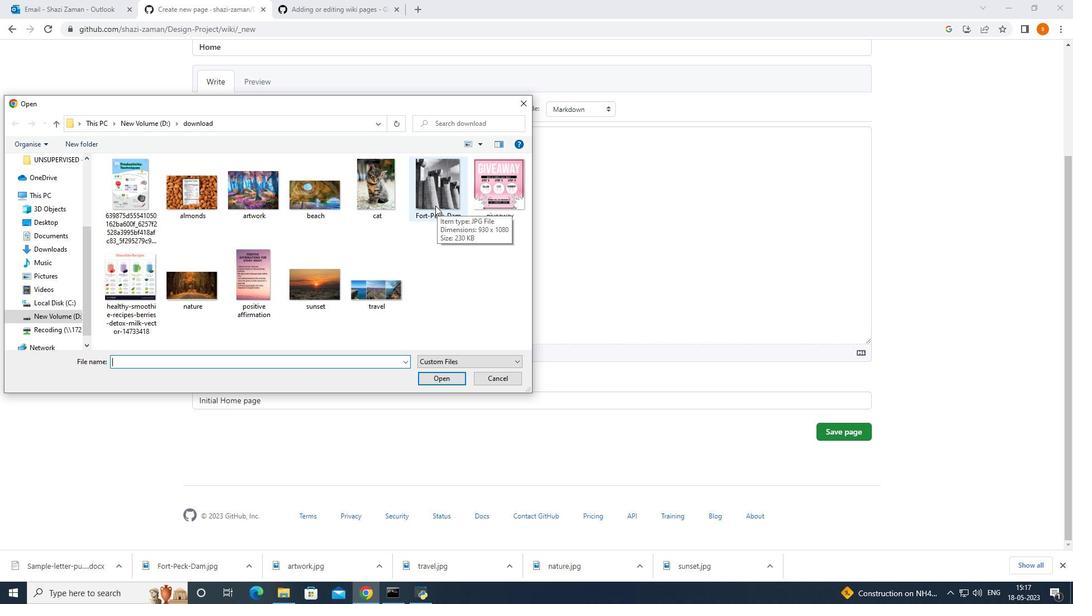 
Action: Mouse moved to (444, 379)
Screenshot: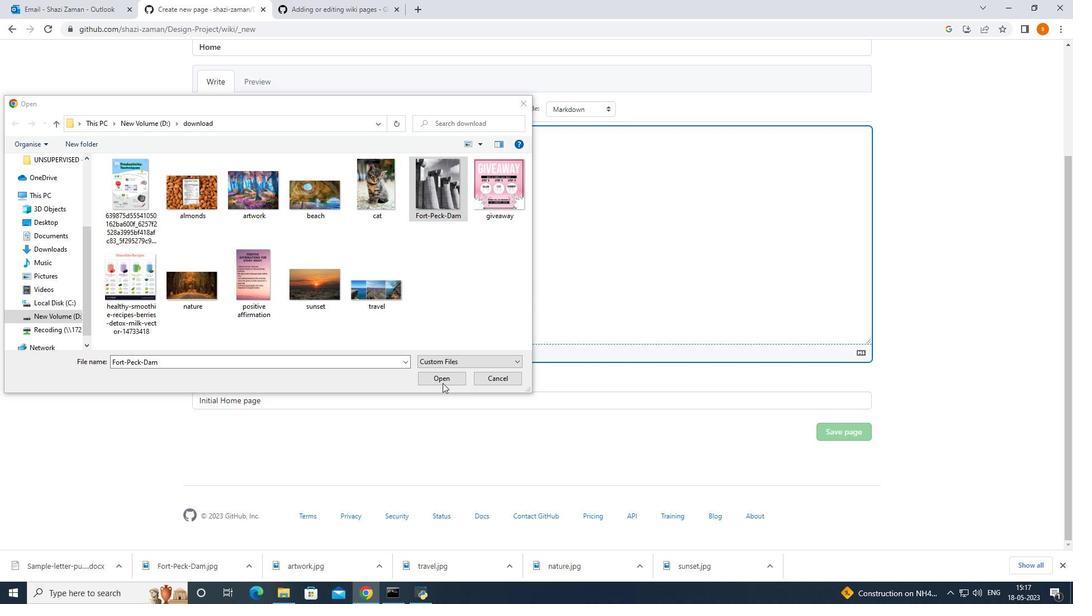 
Action: Mouse pressed left at (444, 379)
Screenshot: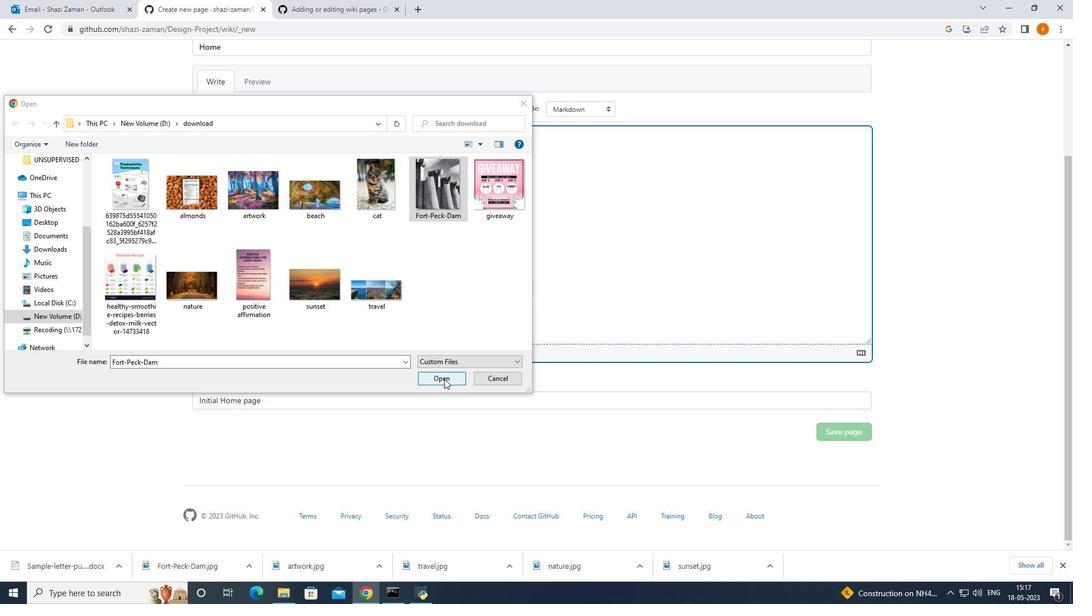
Action: Mouse moved to (838, 426)
Screenshot: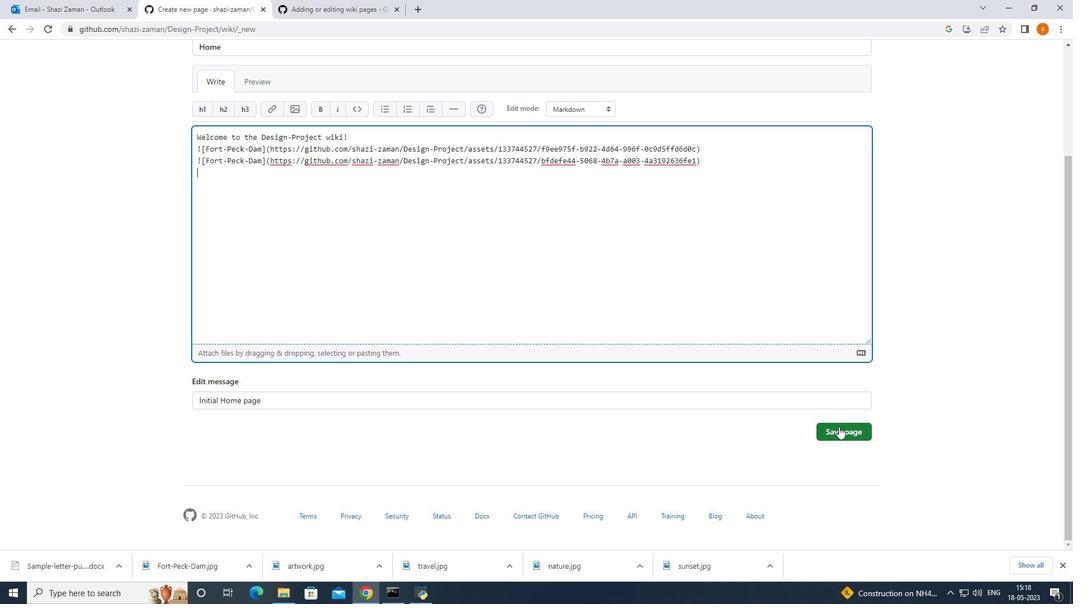 
Action: Mouse pressed left at (838, 426)
Screenshot: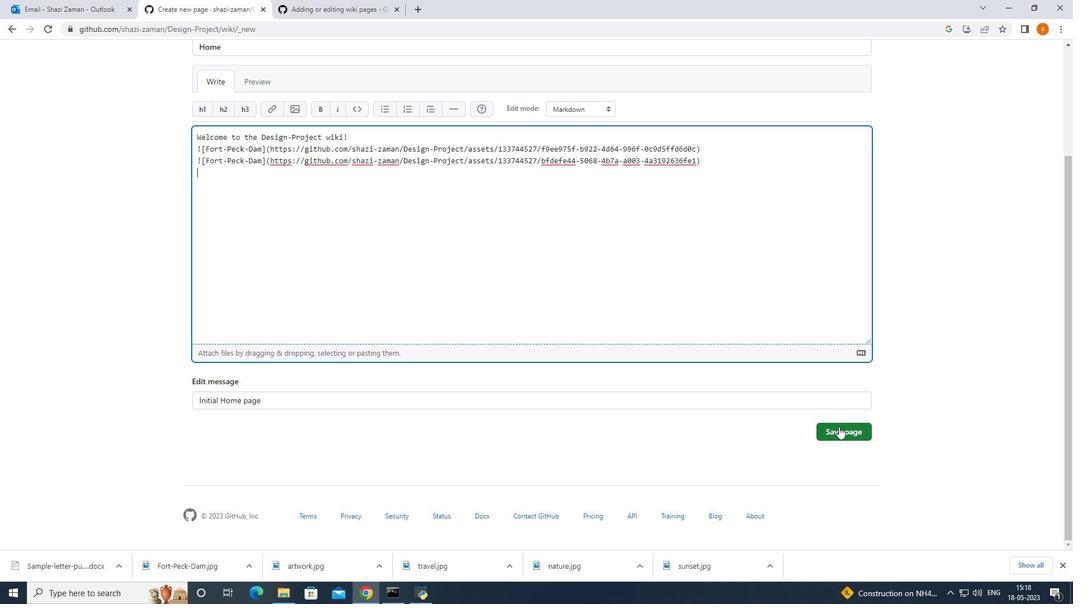 
Action: Mouse moved to (482, 256)
Screenshot: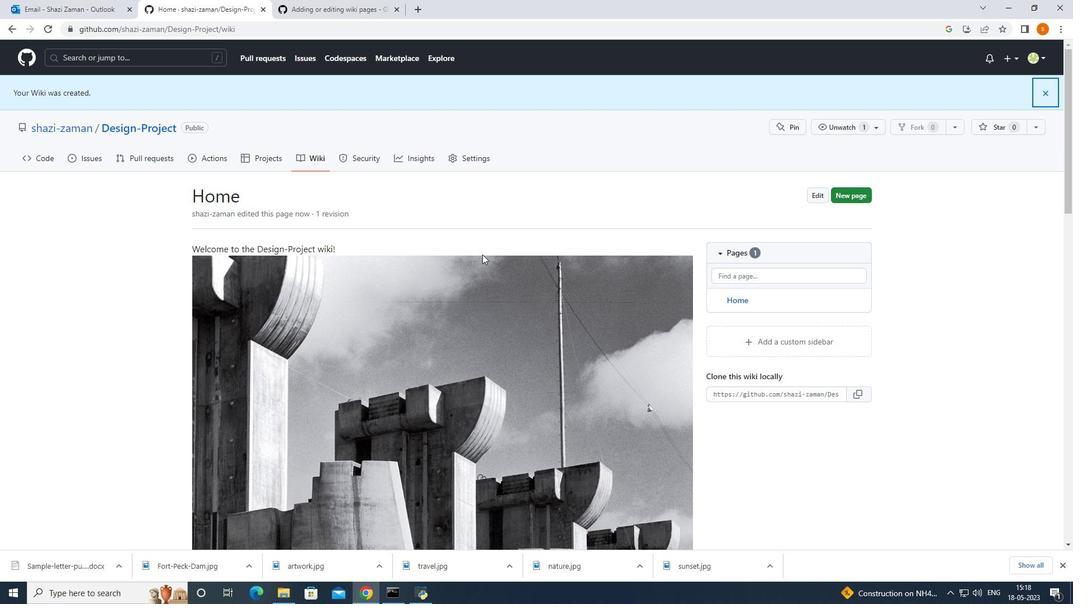 
Action: Mouse scrolled (482, 256) with delta (0, 0)
Screenshot: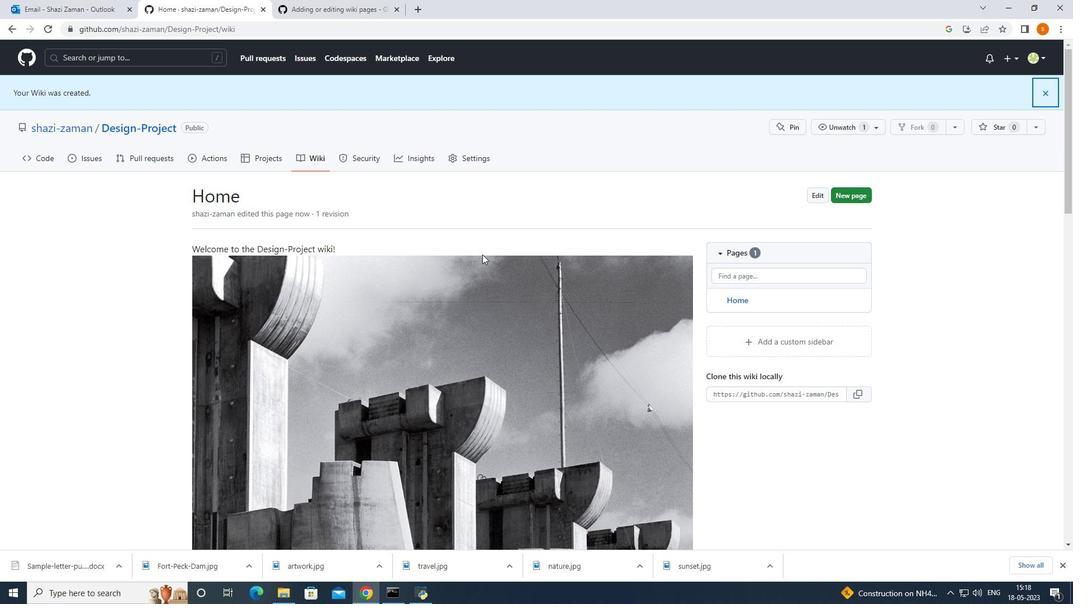 
Action: Mouse moved to (481, 257)
Screenshot: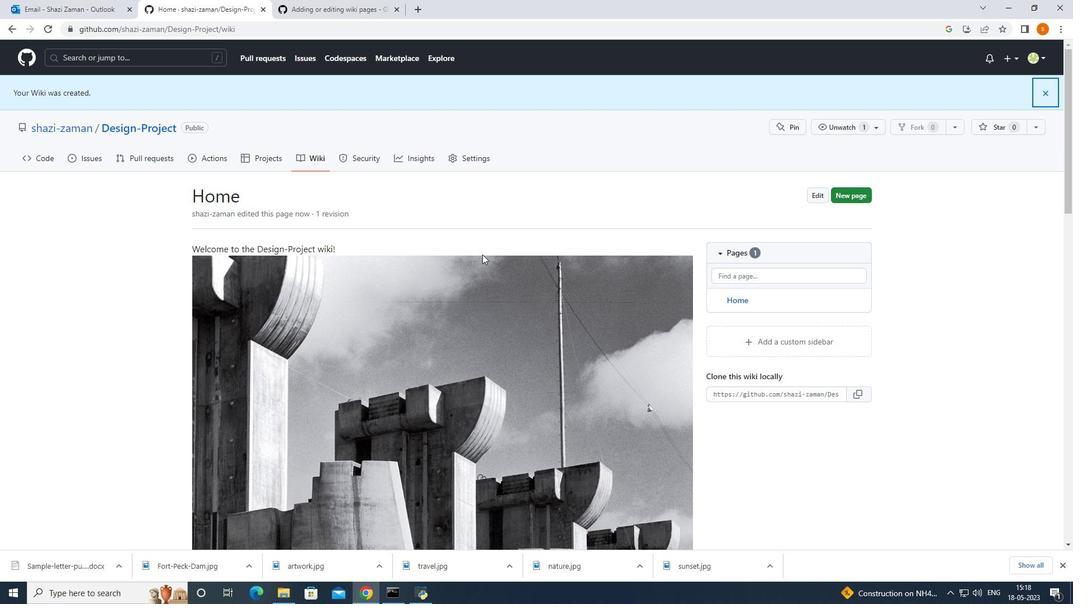 
Action: Mouse scrolled (481, 256) with delta (0, 0)
Screenshot: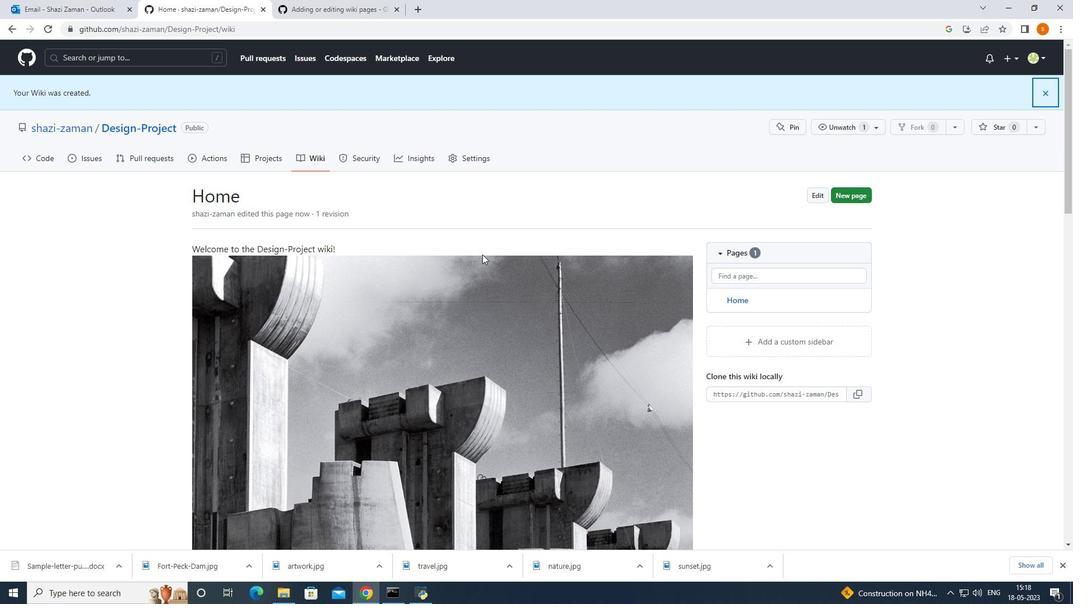 
Action: Mouse moved to (481, 257)
Screenshot: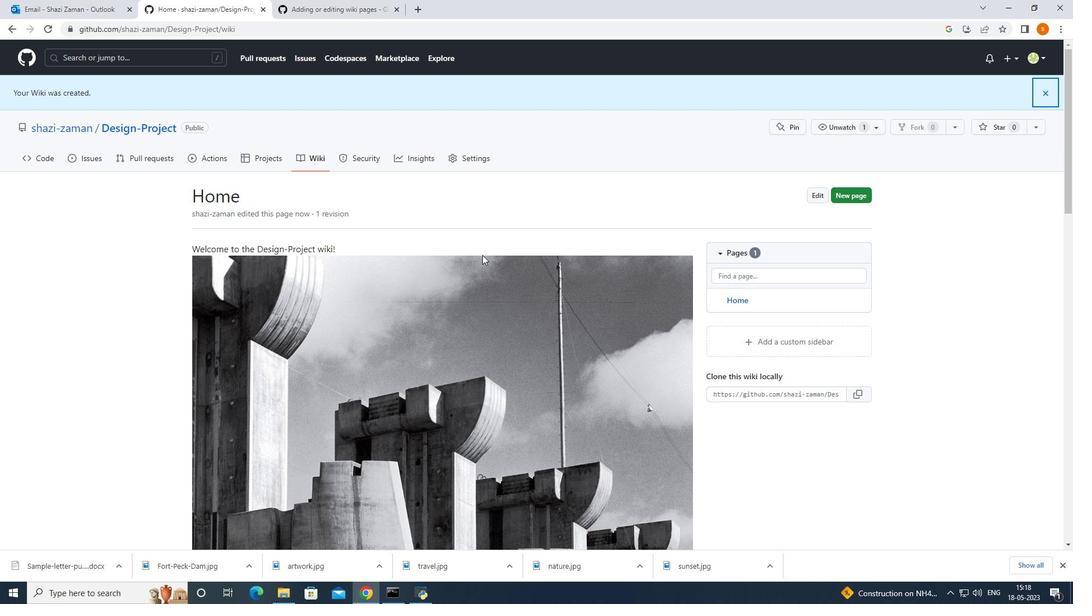 
Action: Mouse scrolled (481, 257) with delta (0, 0)
Screenshot: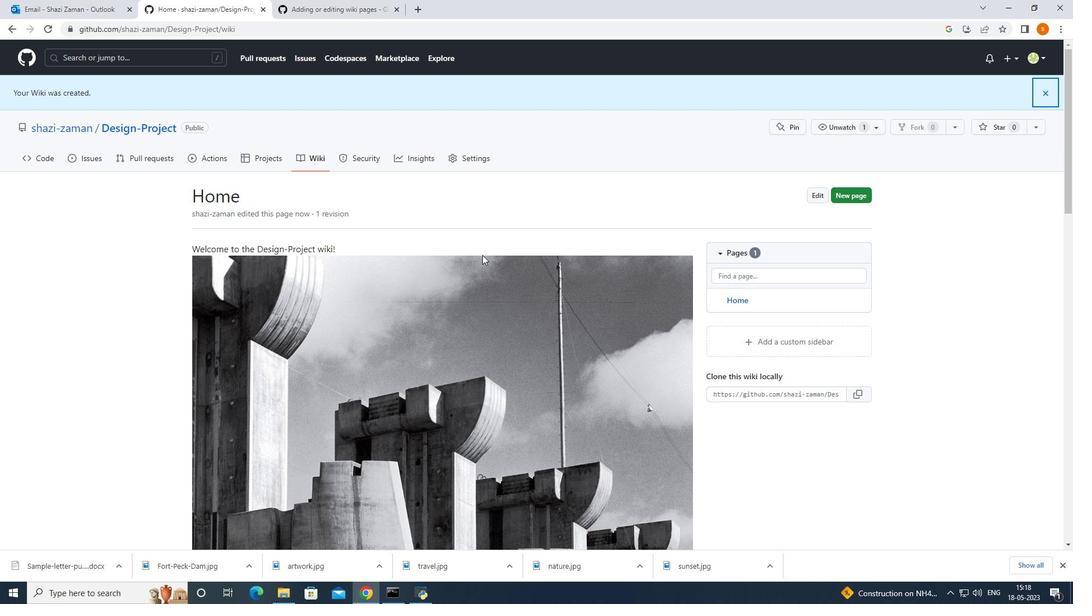 
Action: Mouse moved to (480, 258)
Screenshot: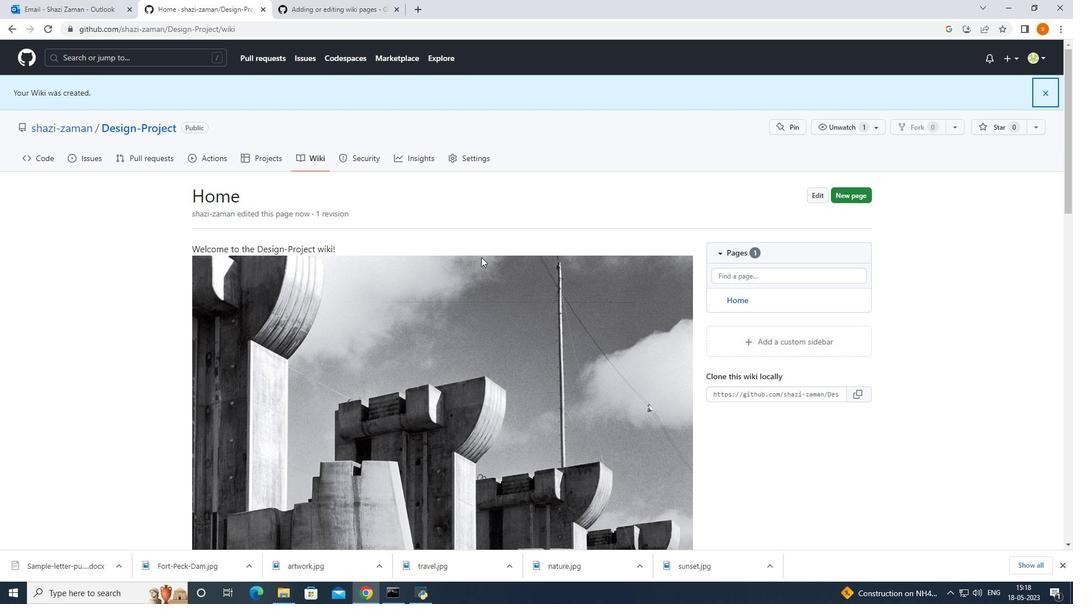 
Action: Mouse scrolled (480, 258) with delta (0, 0)
Screenshot: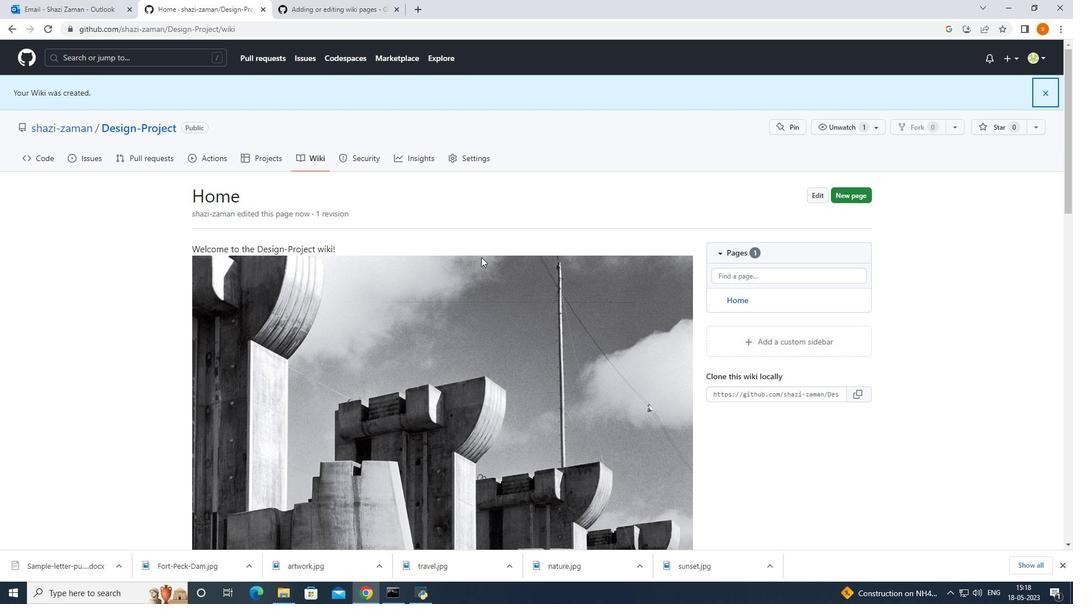 
Action: Mouse moved to (478, 260)
Screenshot: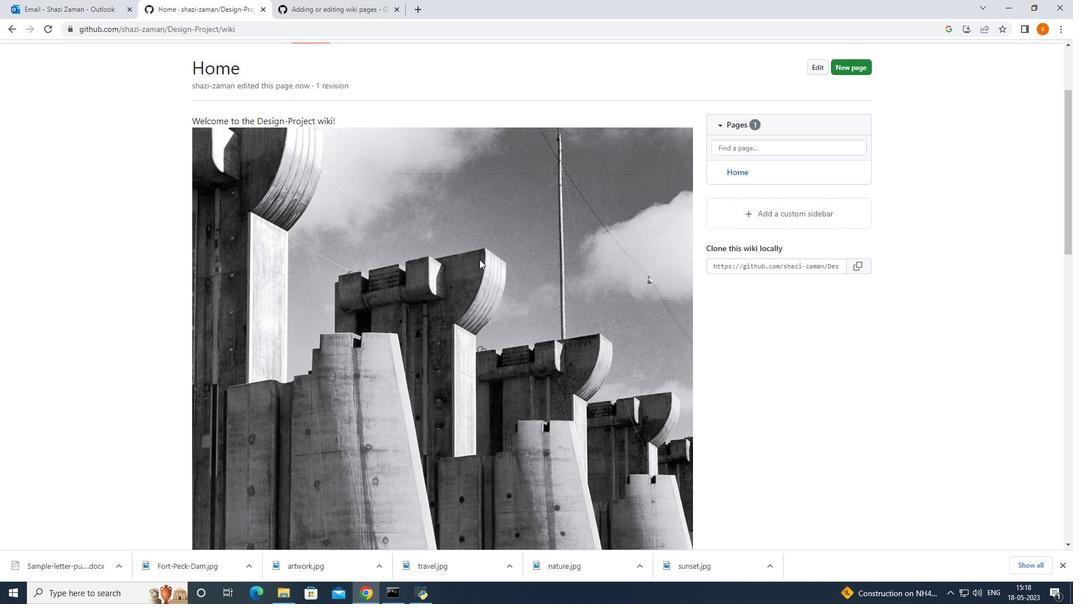 
Action: Mouse scrolled (478, 260) with delta (0, 0)
Screenshot: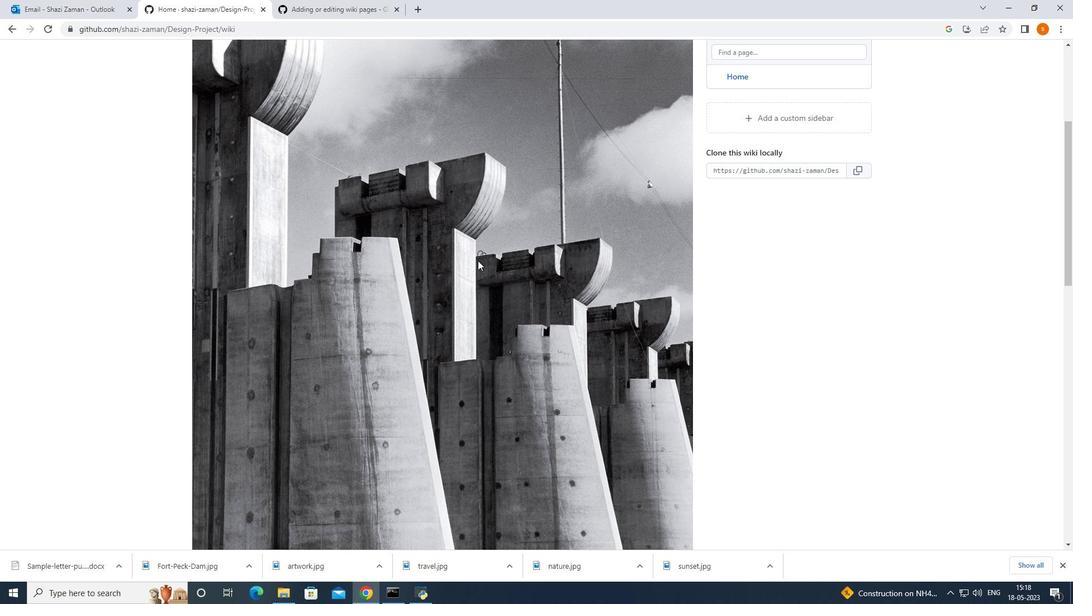 
Action: Mouse scrolled (478, 260) with delta (0, 0)
Screenshot: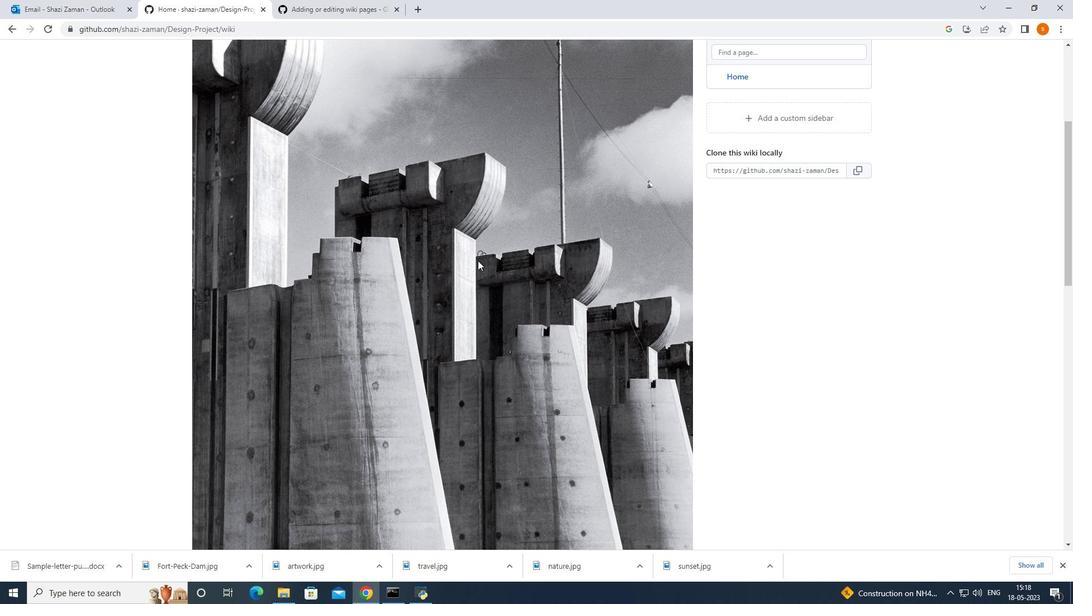 
Action: Mouse scrolled (478, 260) with delta (0, 0)
Screenshot: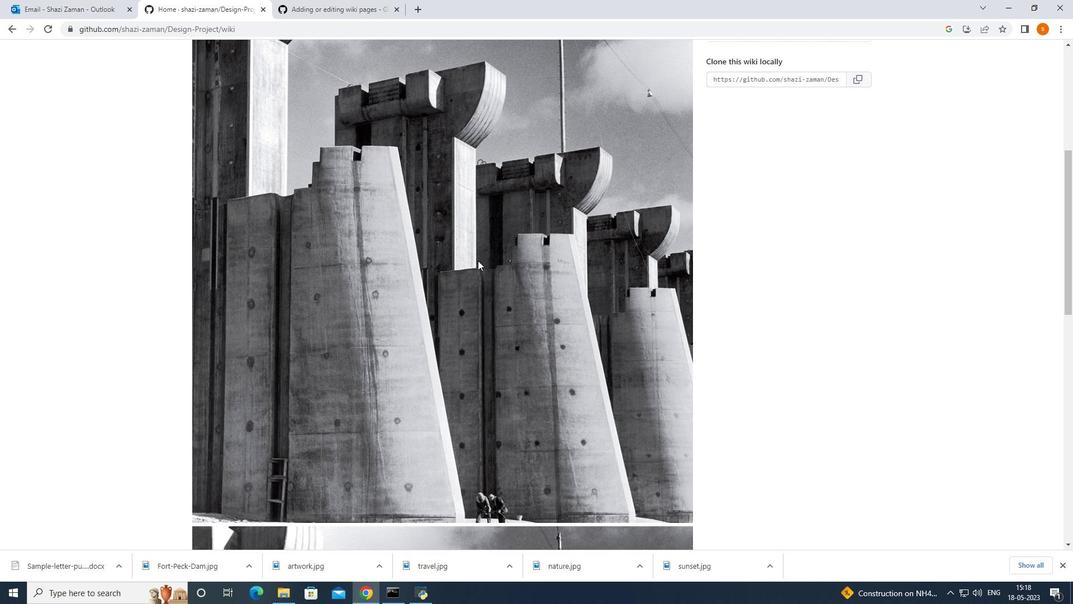 
Action: Mouse scrolled (478, 260) with delta (0, 0)
Screenshot: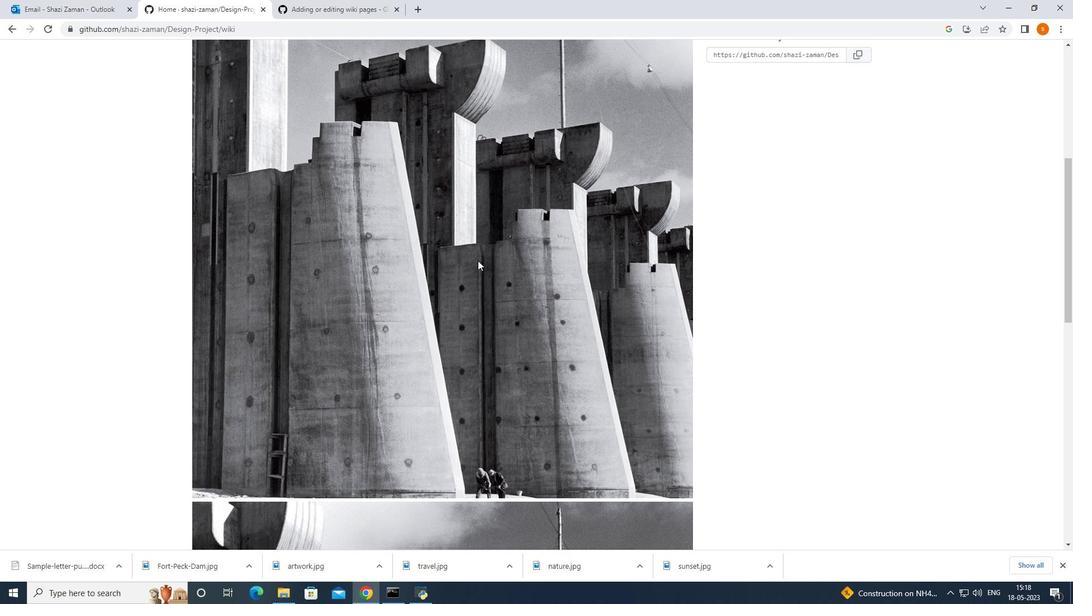 
Action: Mouse scrolled (478, 260) with delta (0, 0)
Screenshot: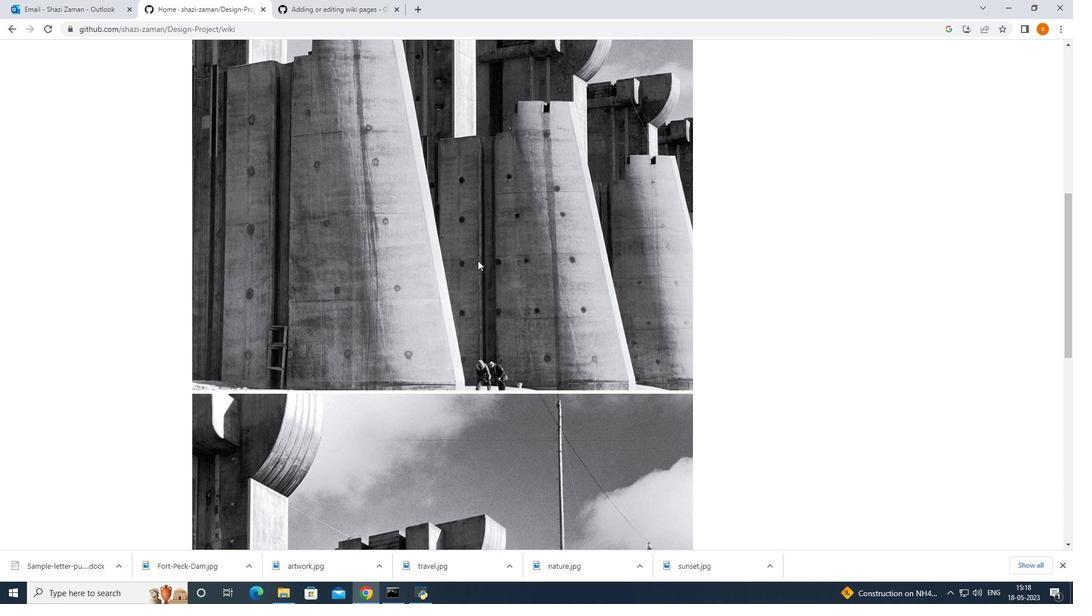 
Action: Mouse moved to (478, 260)
Screenshot: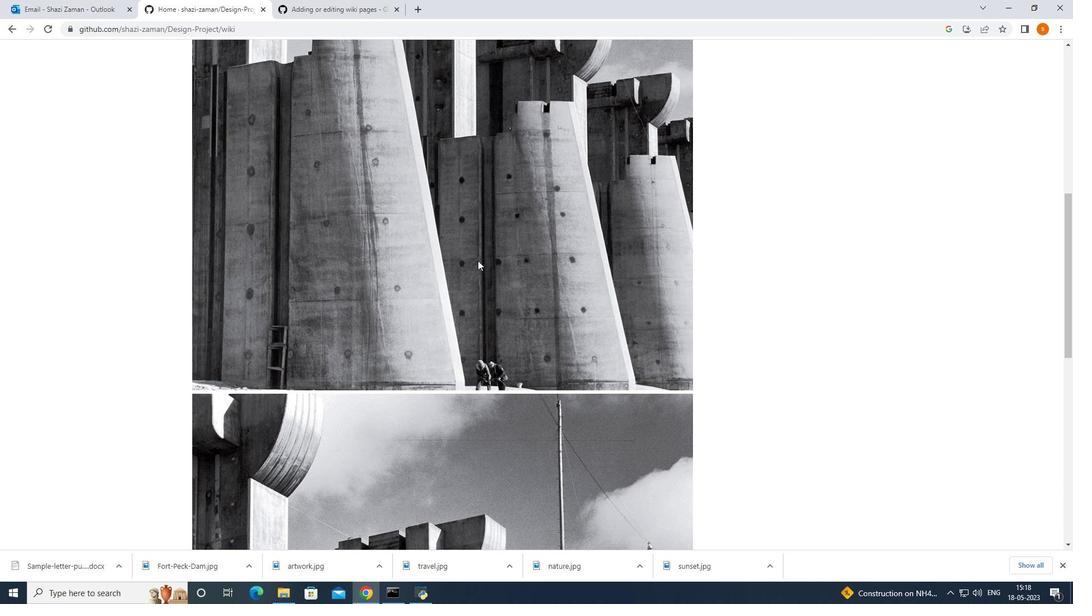 
Action: Mouse scrolled (478, 260) with delta (0, 0)
Screenshot: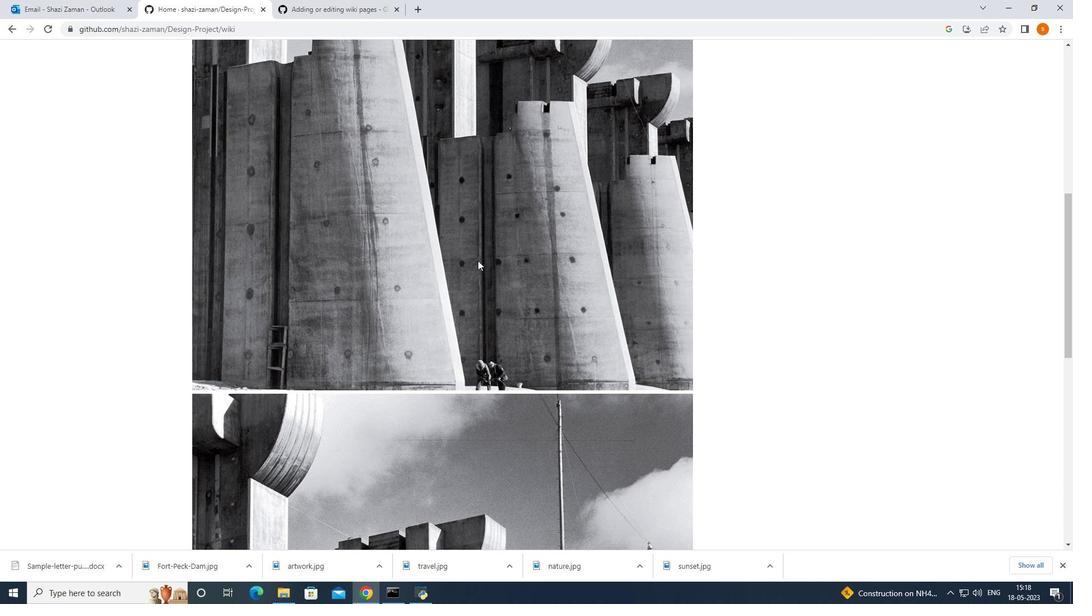 
Action: Mouse scrolled (478, 260) with delta (0, 0)
Screenshot: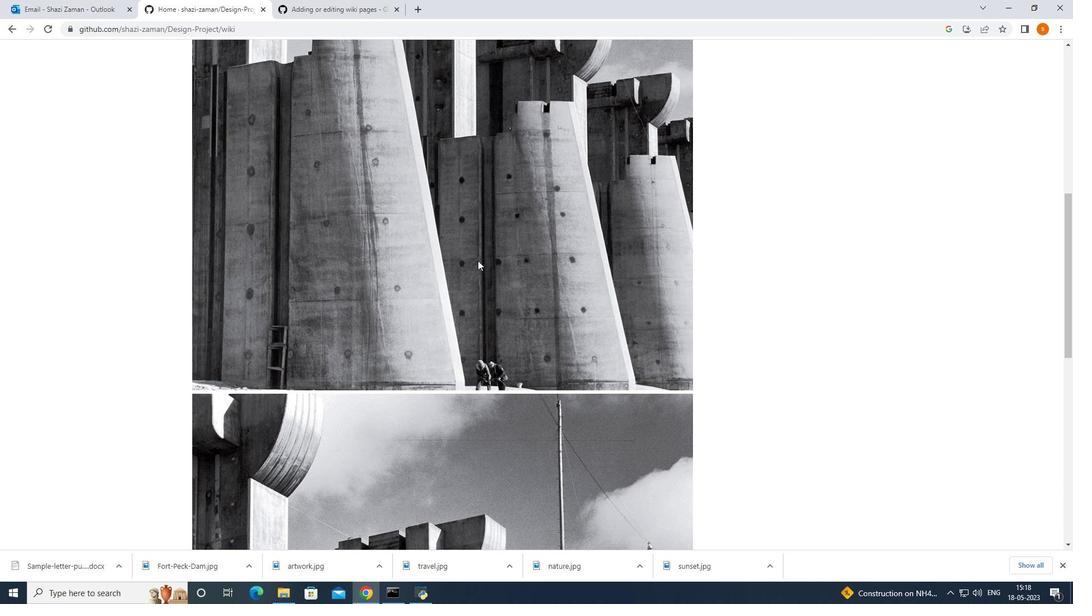 
Action: Mouse moved to (478, 261)
Screenshot: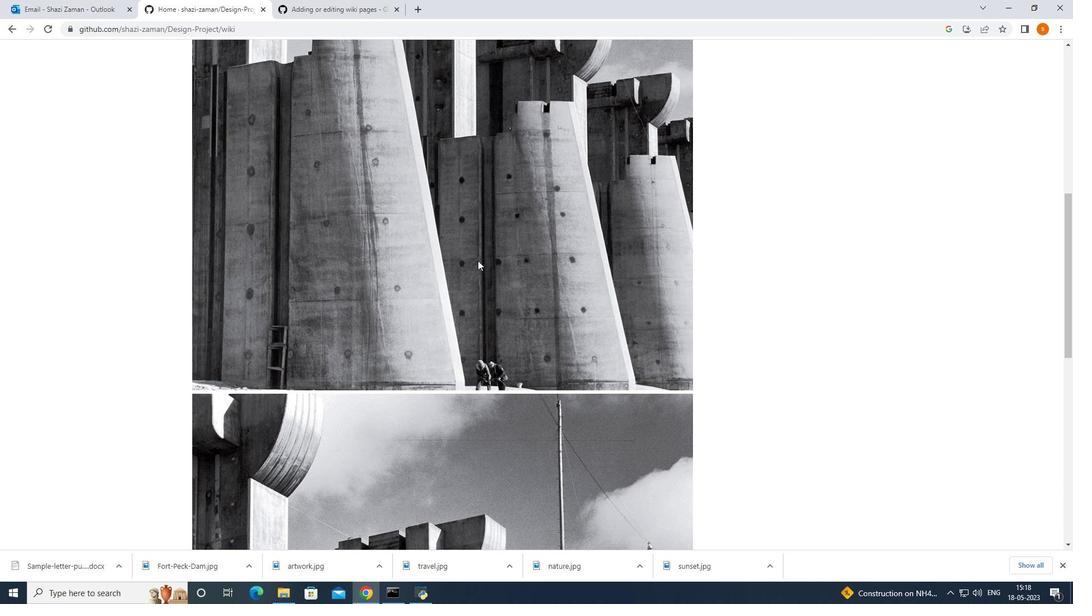 
Action: Mouse scrolled (478, 260) with delta (0, 0)
Screenshot: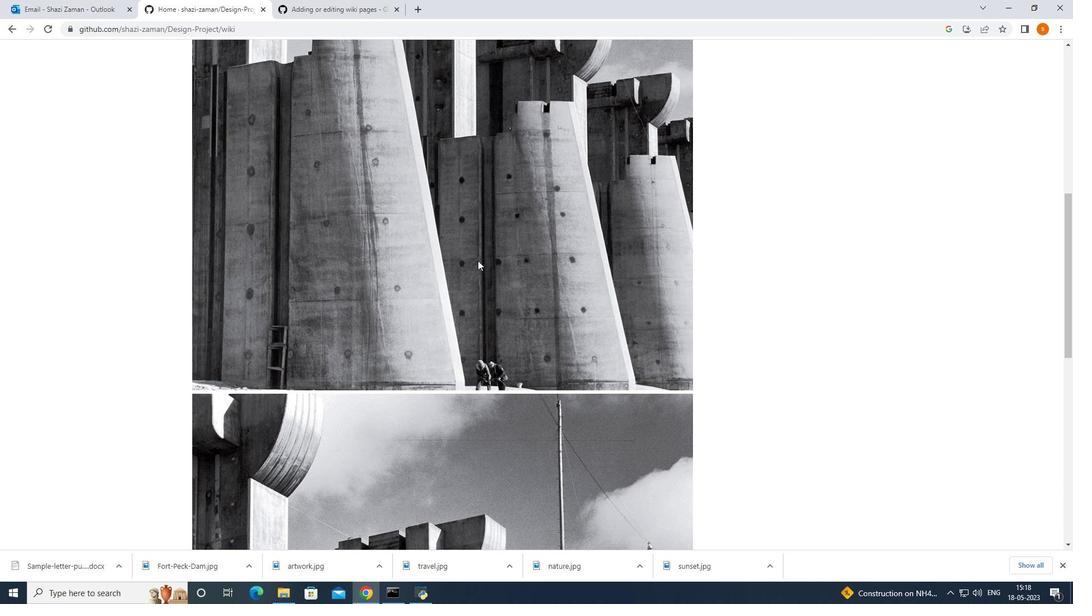 
Action: Mouse moved to (478, 261)
Screenshot: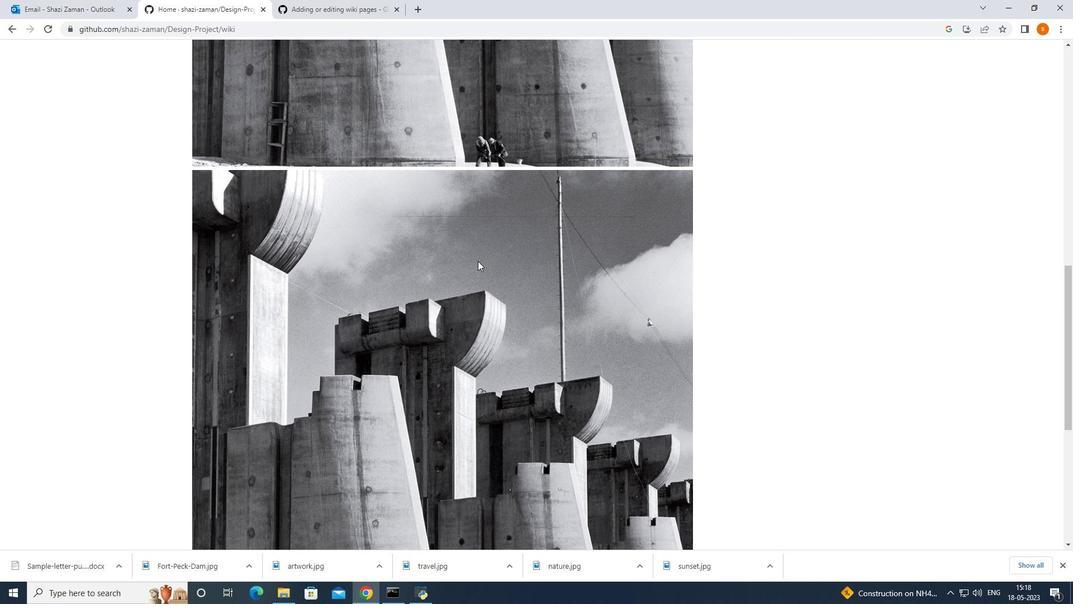
Action: Mouse scrolled (478, 260) with delta (0, 0)
Screenshot: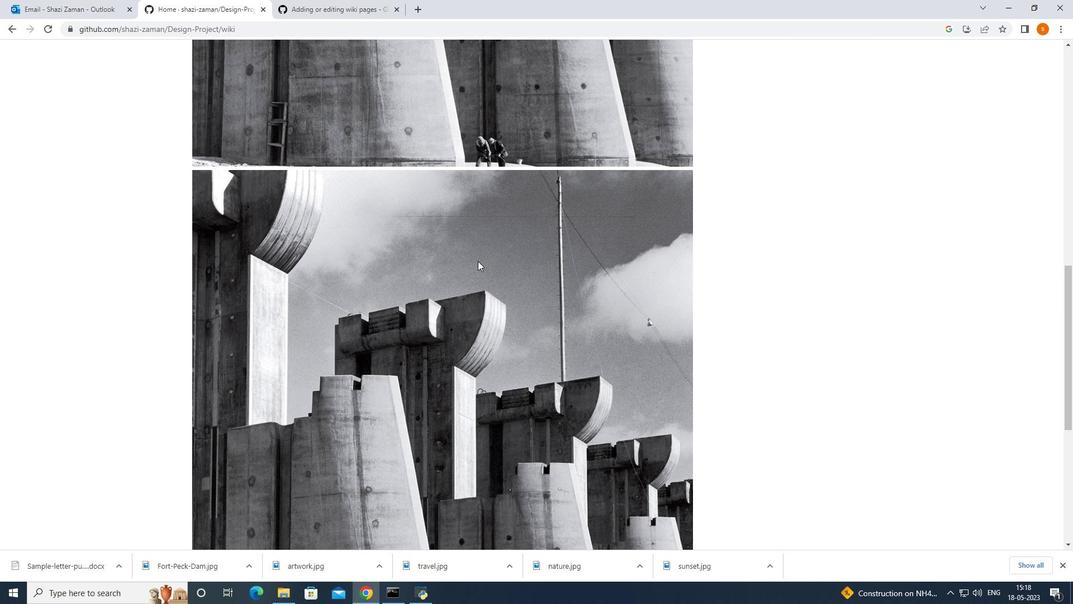 
Action: Mouse moved to (478, 261)
Screenshot: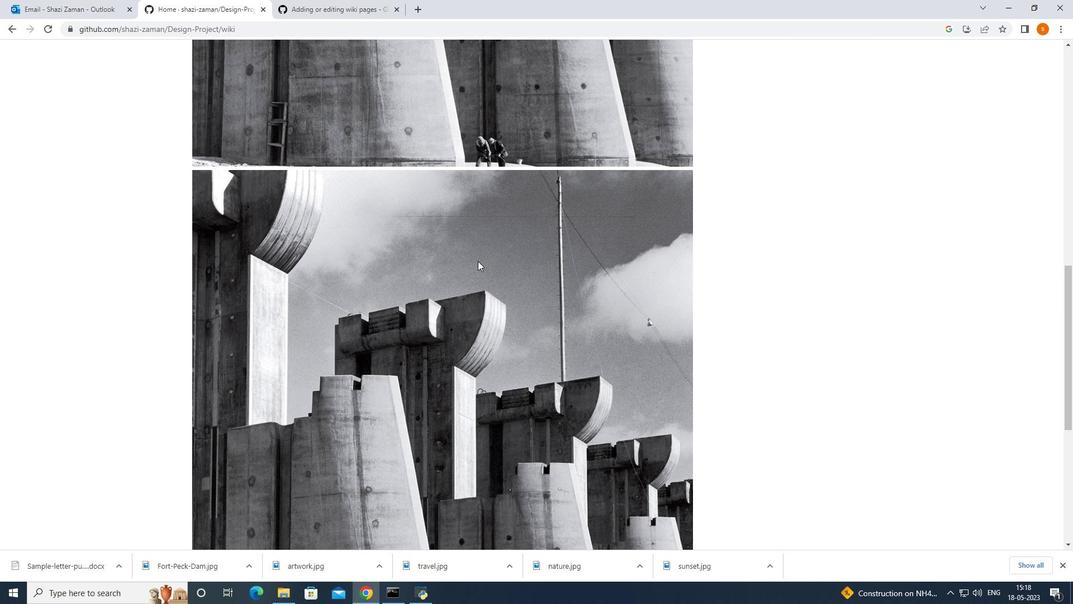
Action: Mouse scrolled (478, 260) with delta (0, 0)
Screenshot: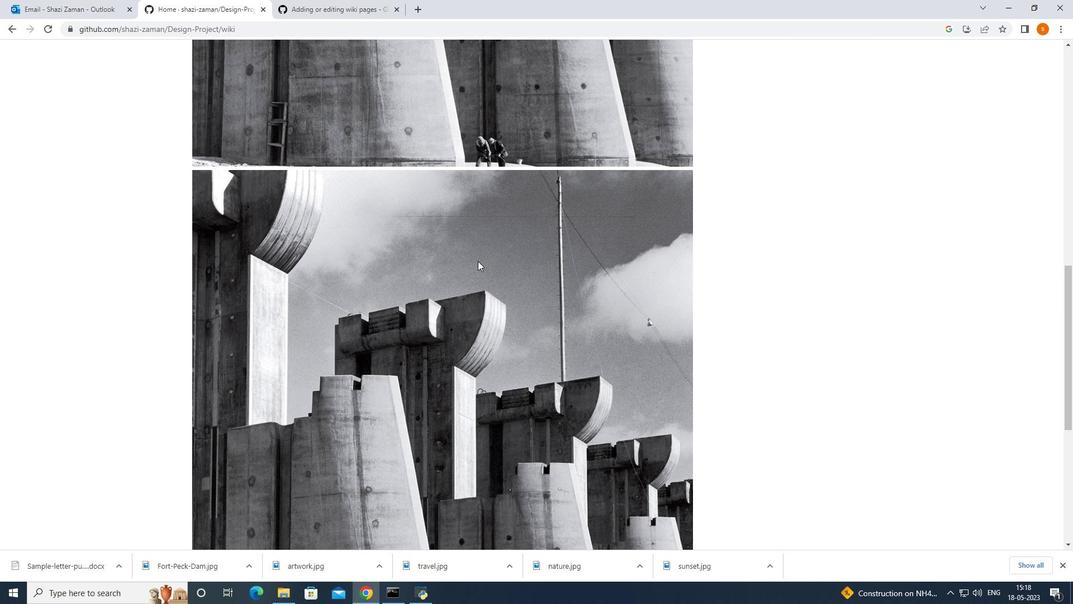 
Action: Mouse scrolled (478, 260) with delta (0, 0)
Screenshot: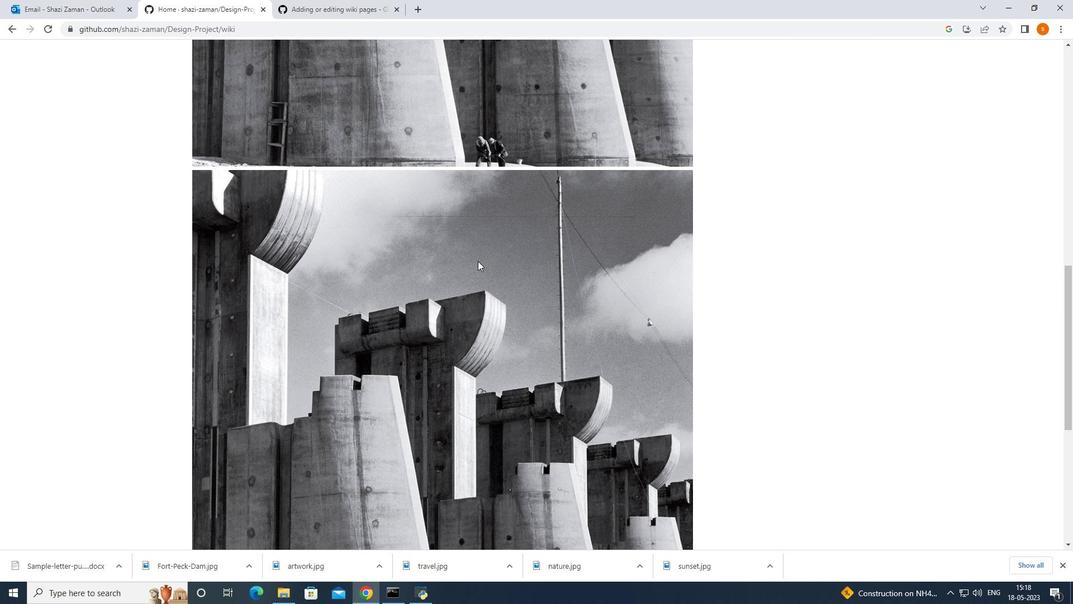 
Action: Mouse scrolled (478, 260) with delta (0, 0)
Screenshot: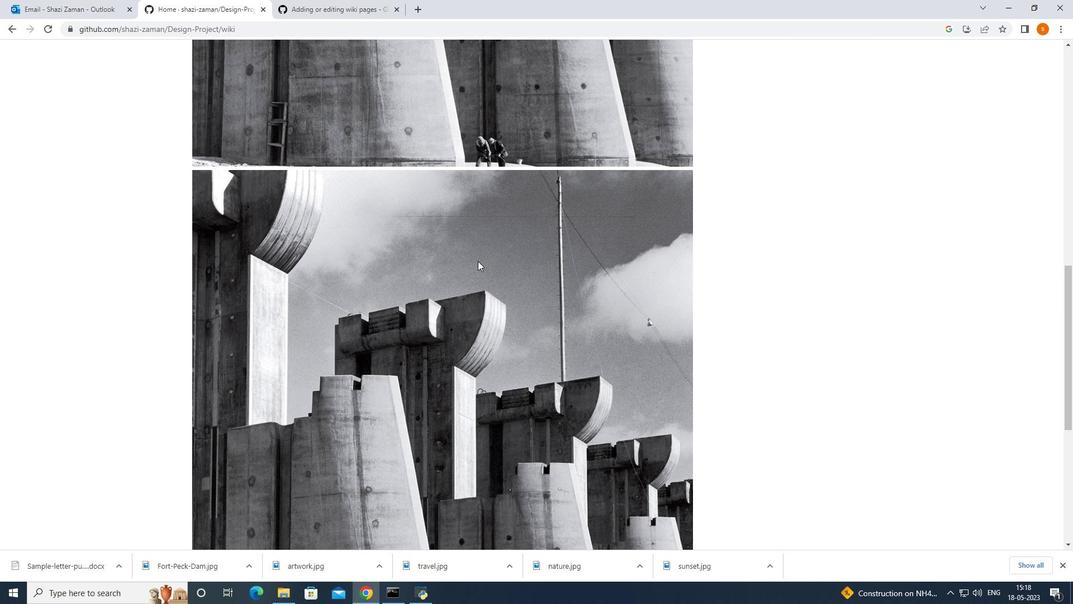 
Action: Mouse moved to (478, 261)
Screenshot: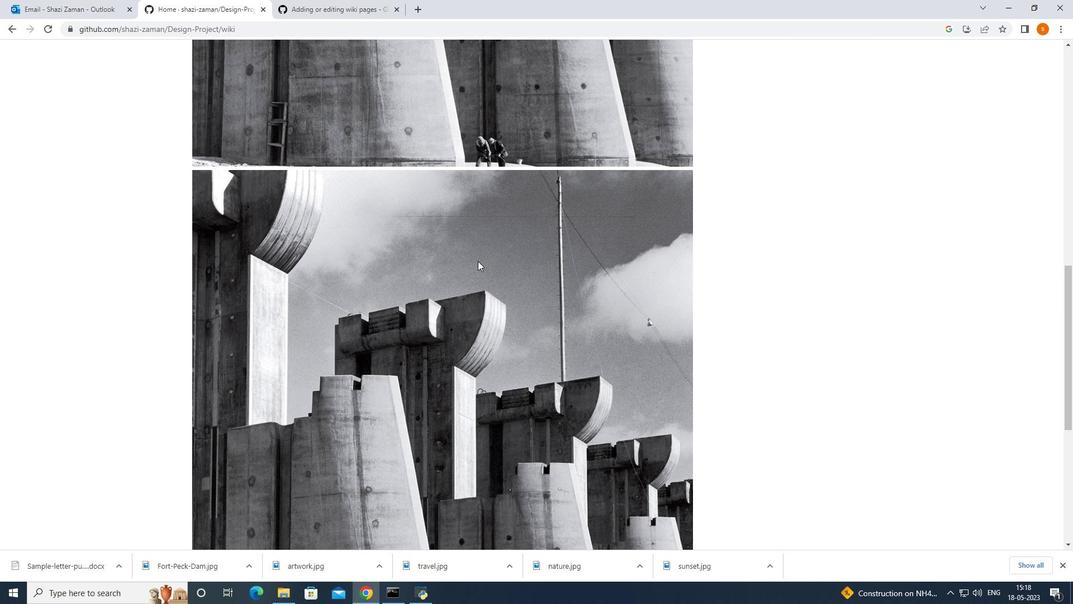 
Action: Mouse scrolled (478, 260) with delta (0, 0)
Screenshot: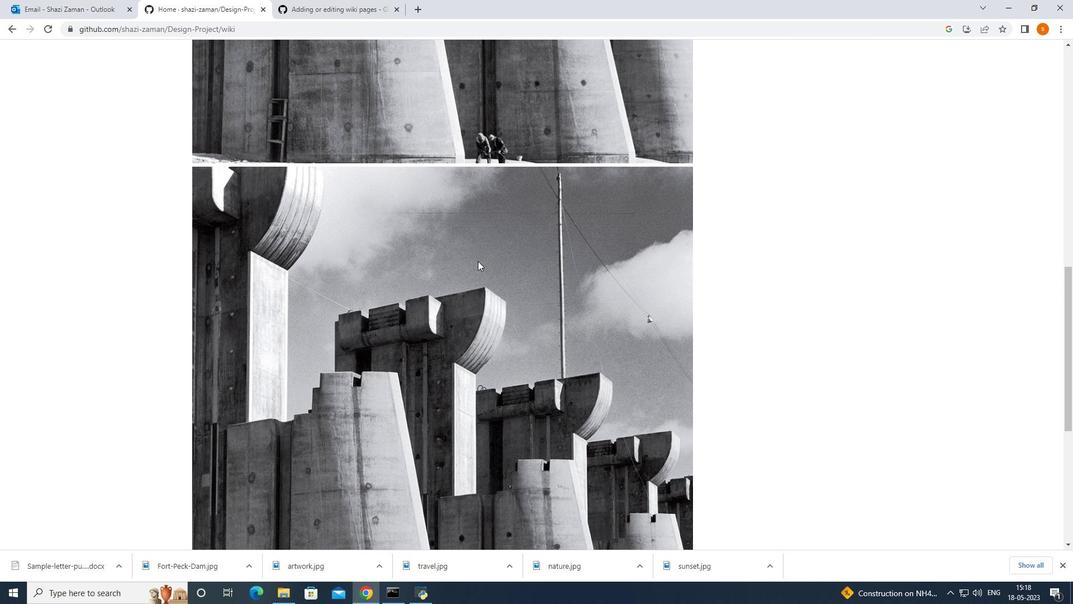 
Action: Mouse scrolled (478, 261) with delta (0, 0)
Screenshot: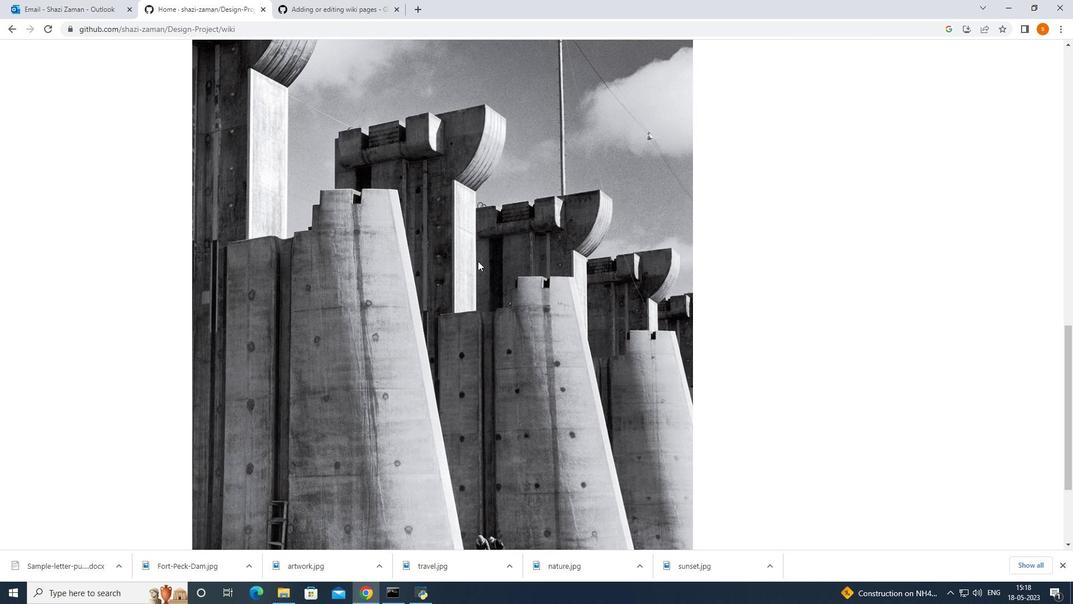 
Action: Mouse scrolled (478, 261) with delta (0, 0)
Screenshot: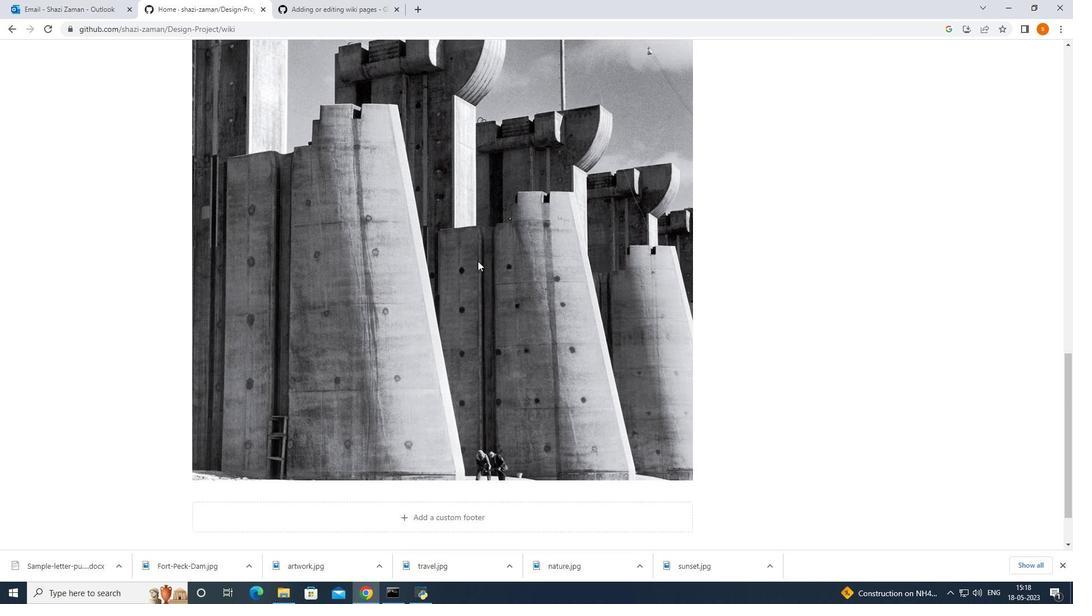 
Action: Mouse scrolled (478, 261) with delta (0, 0)
Screenshot: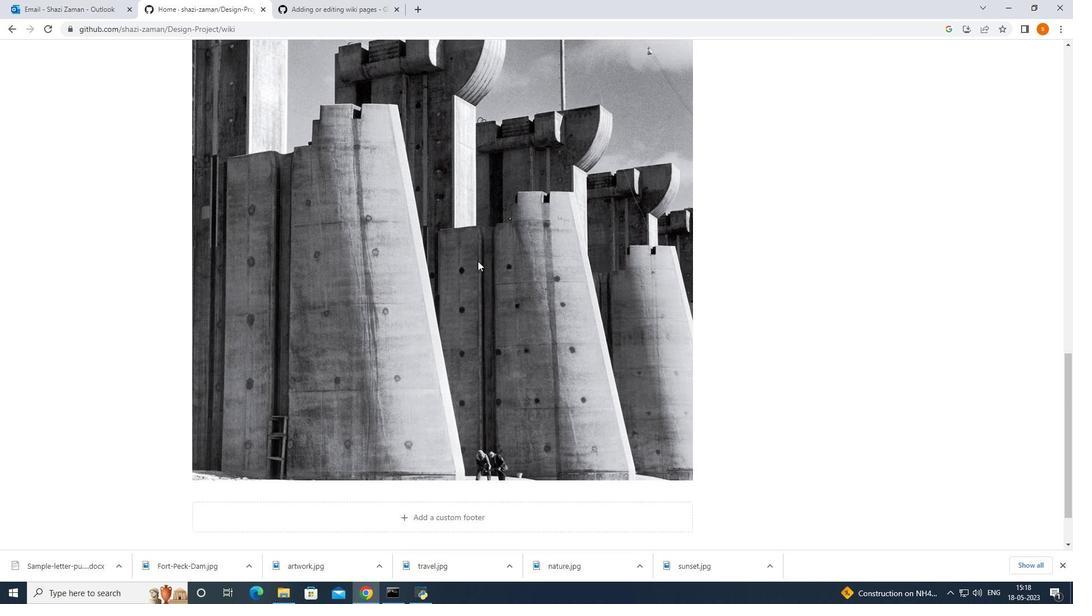 
Action: Mouse scrolled (478, 261) with delta (0, 0)
Screenshot: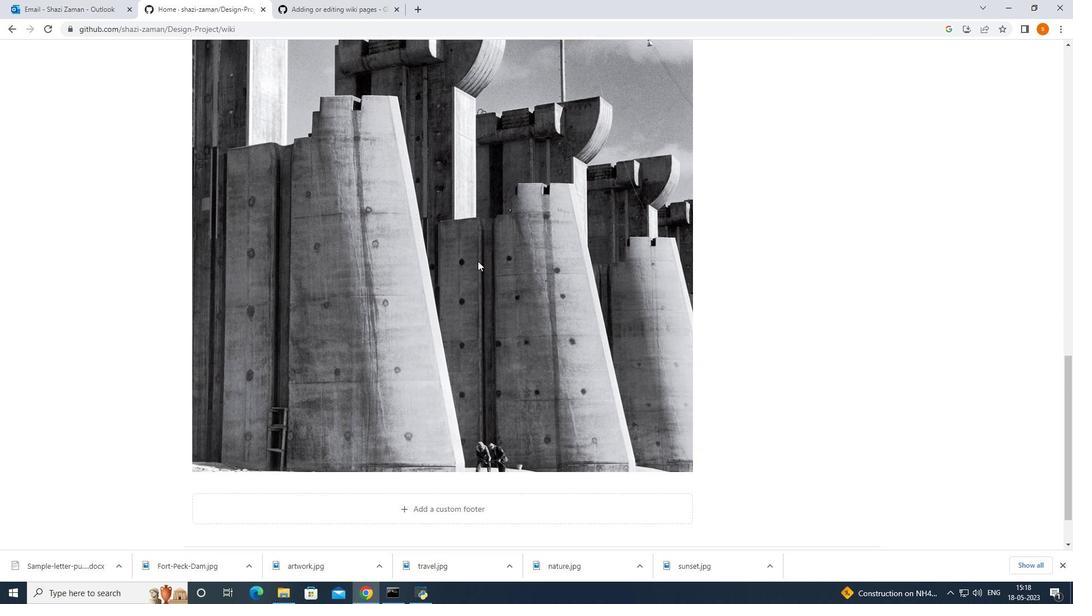 
Action: Mouse scrolled (478, 261) with delta (0, 0)
Screenshot: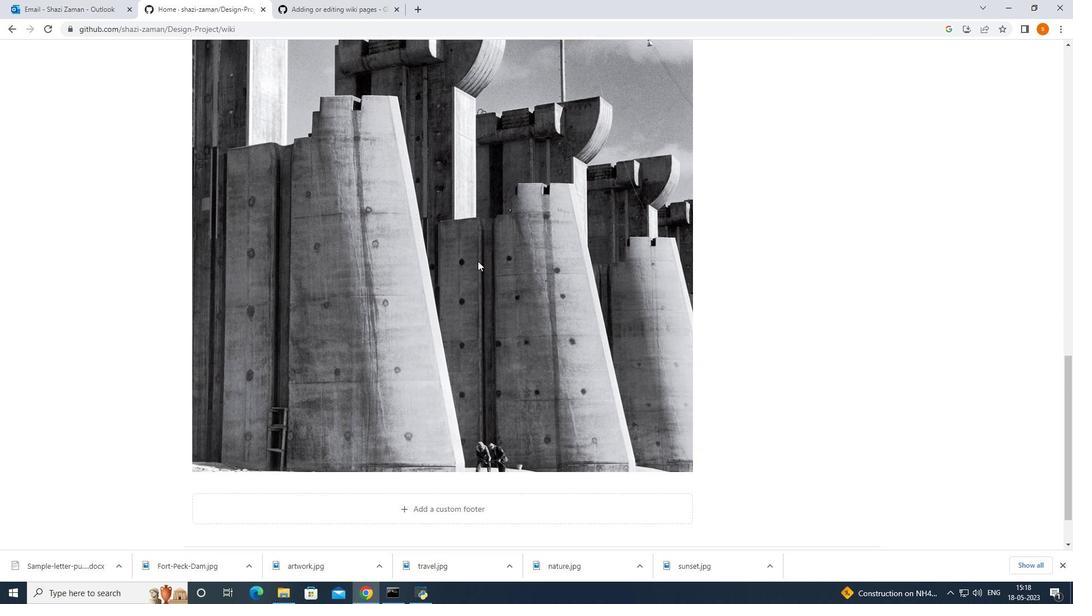 
Action: Mouse moved to (478, 257)
Screenshot: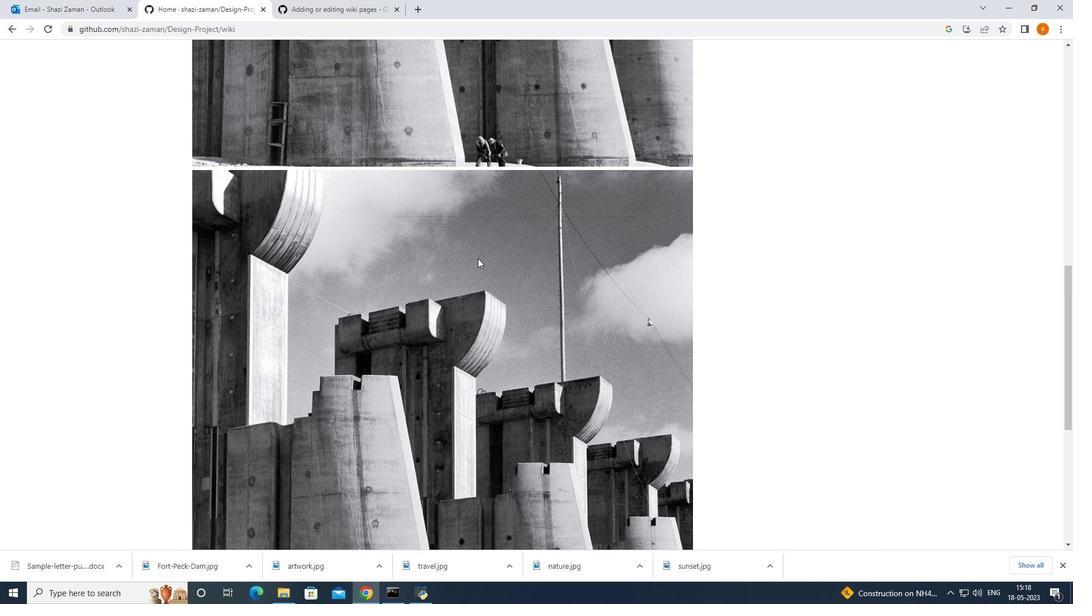 
Action: Mouse scrolled (478, 257) with delta (0, 0)
Screenshot: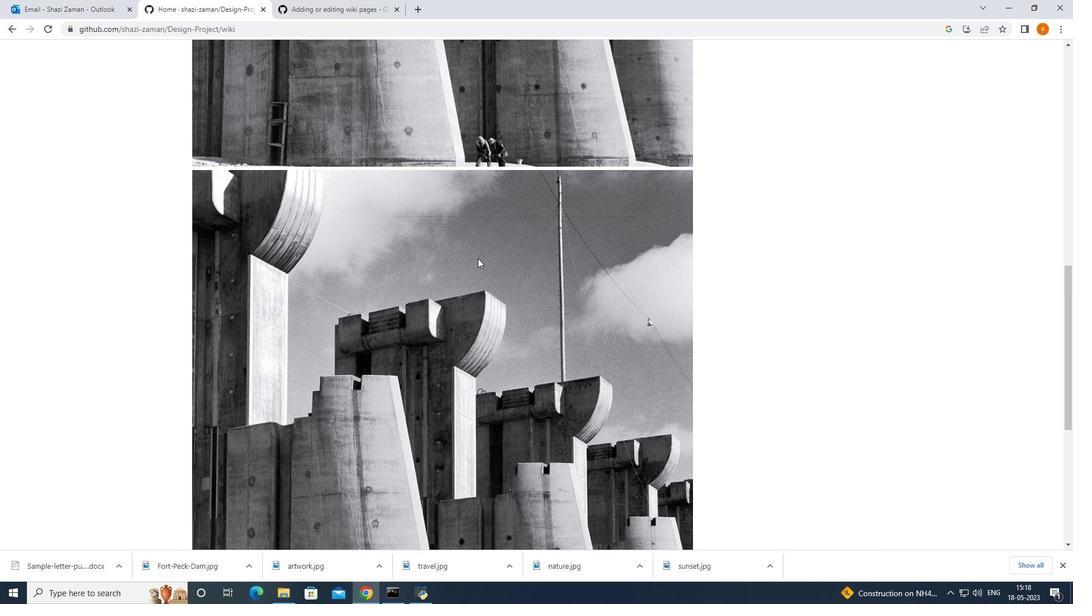 
Action: Mouse moved to (478, 257)
Screenshot: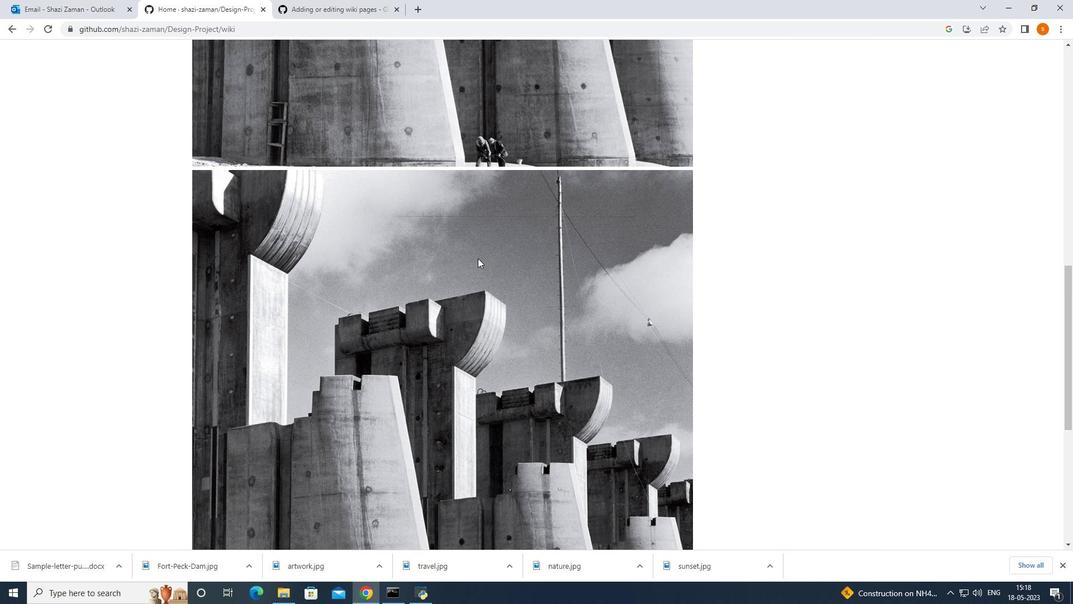 
Action: Mouse scrolled (478, 257) with delta (0, 0)
Screenshot: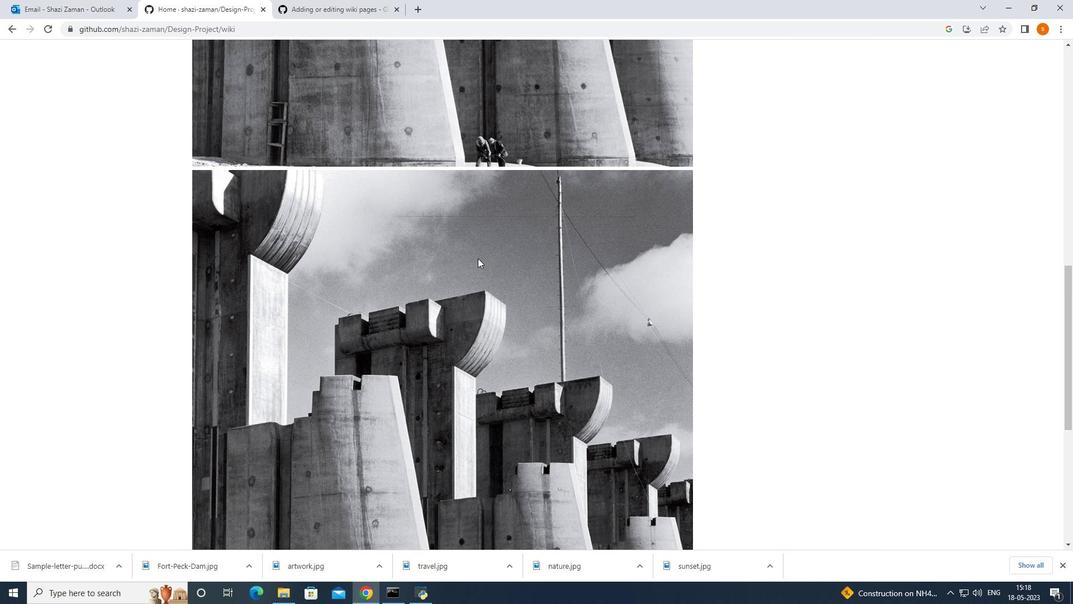 
Action: Mouse scrolled (478, 257) with delta (0, 0)
Screenshot: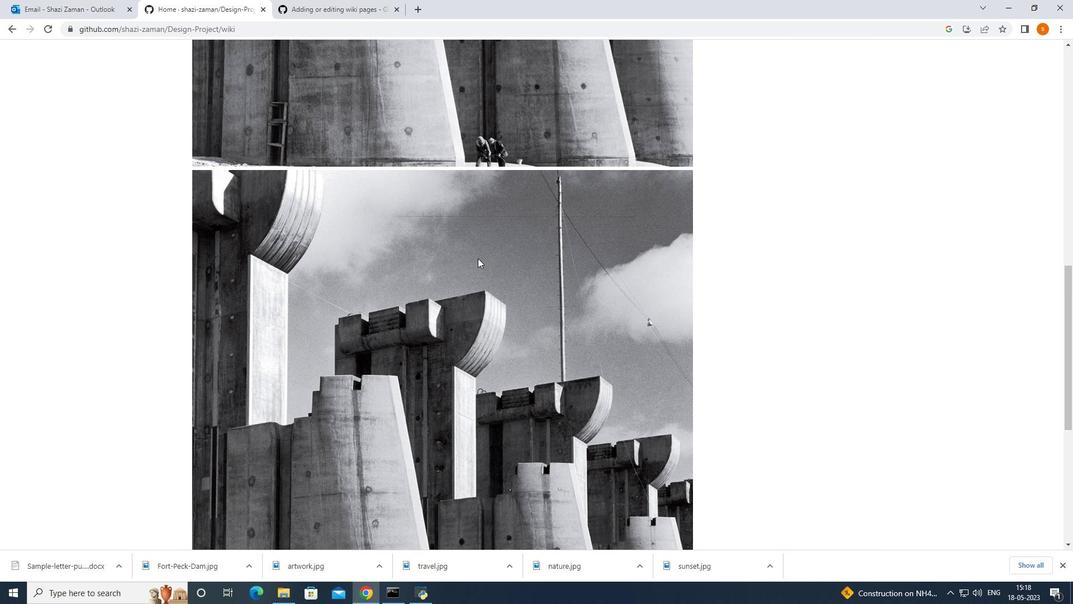 
Action: Mouse moved to (478, 257)
Screenshot: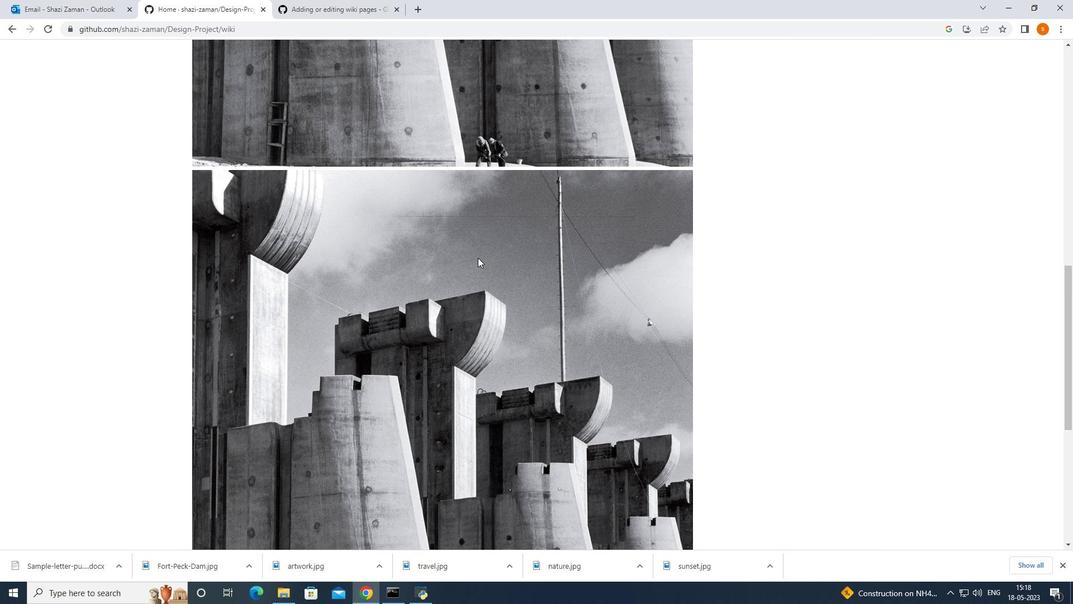 
Action: Mouse scrolled (478, 257) with delta (0, 0)
Screenshot: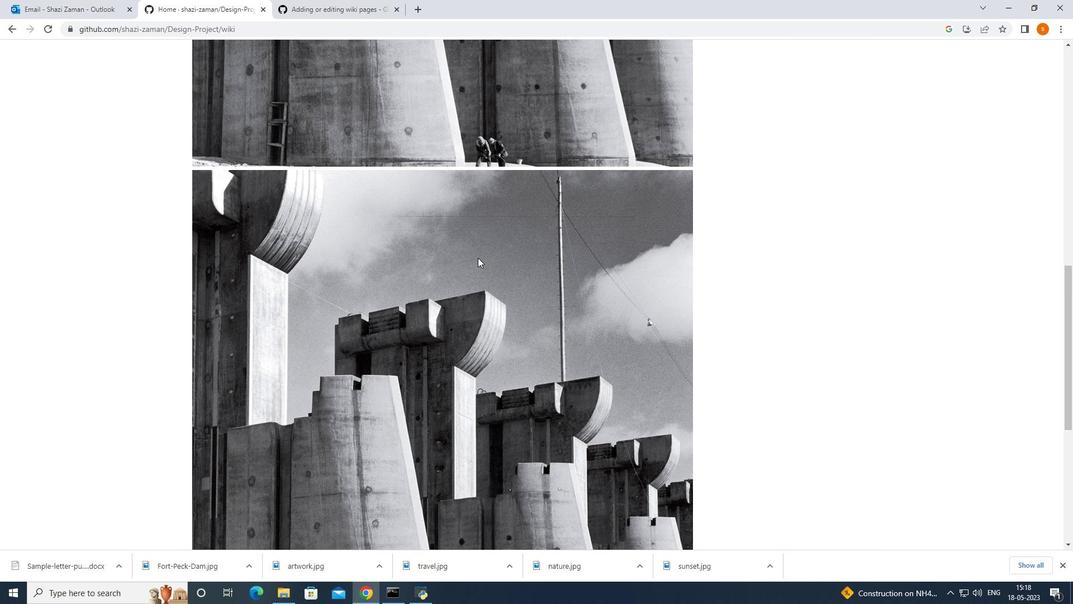 
Action: Mouse moved to (479, 257)
Screenshot: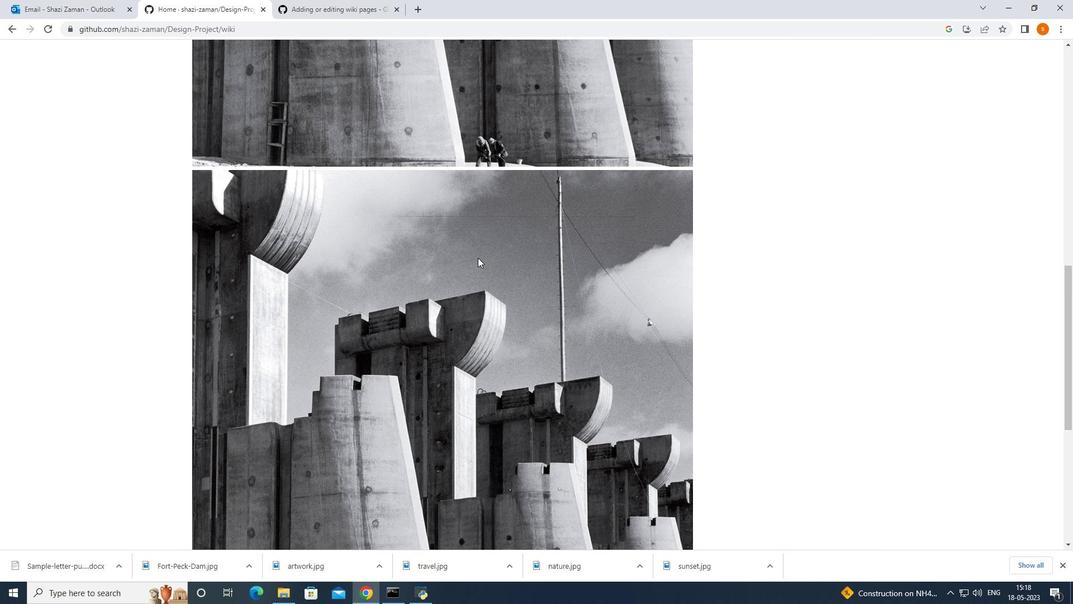 
Action: Mouse scrolled (479, 257) with delta (0, 0)
Screenshot: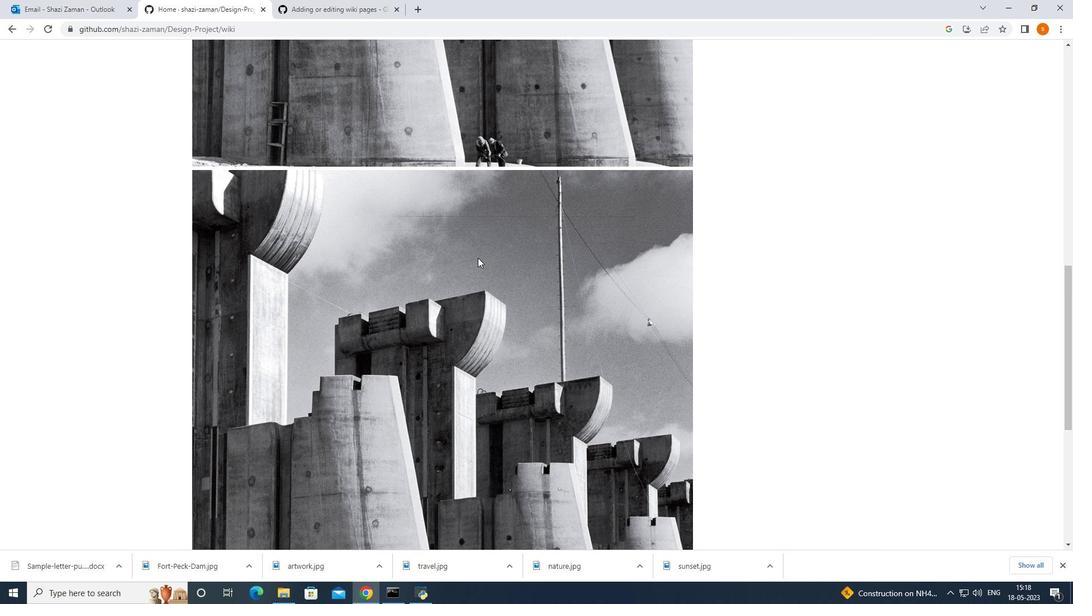 
Action: Mouse moved to (480, 255)
Screenshot: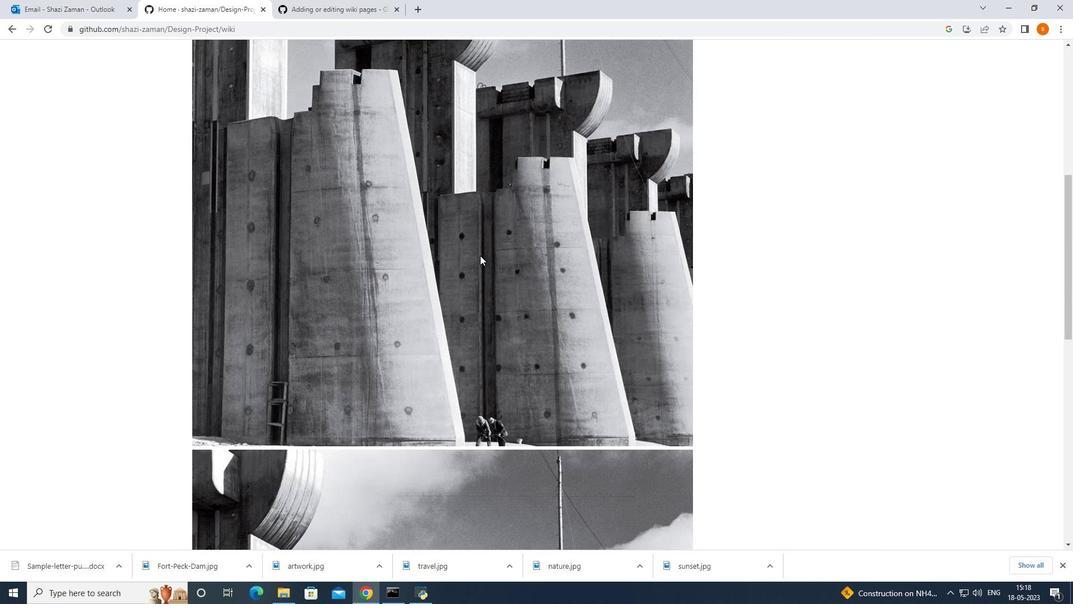 
Action: Mouse scrolled (480, 256) with delta (0, 0)
Screenshot: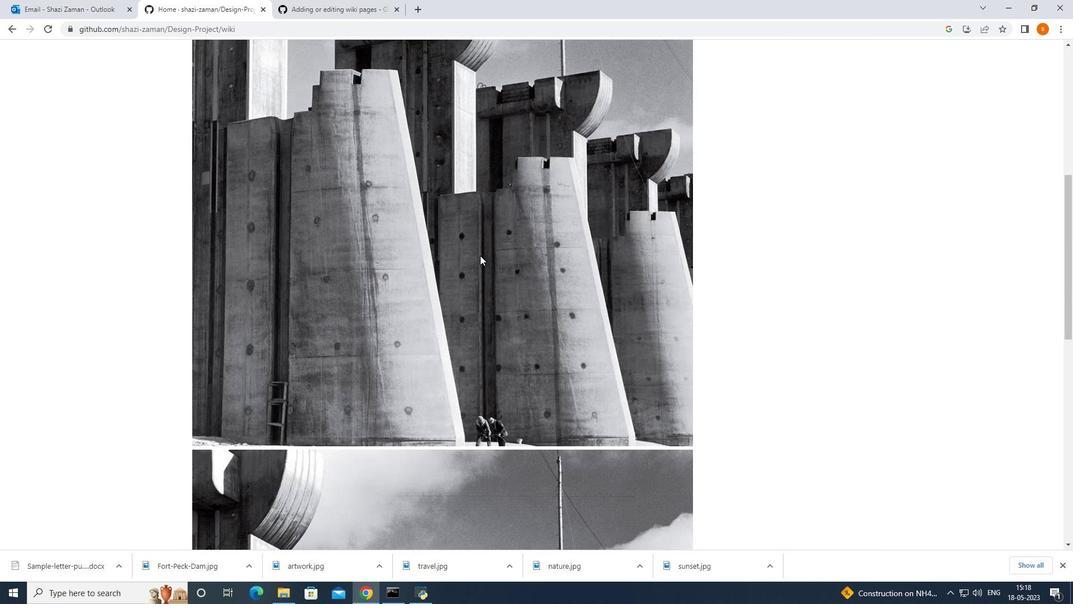 
Action: Mouse scrolled (480, 256) with delta (0, 0)
Screenshot: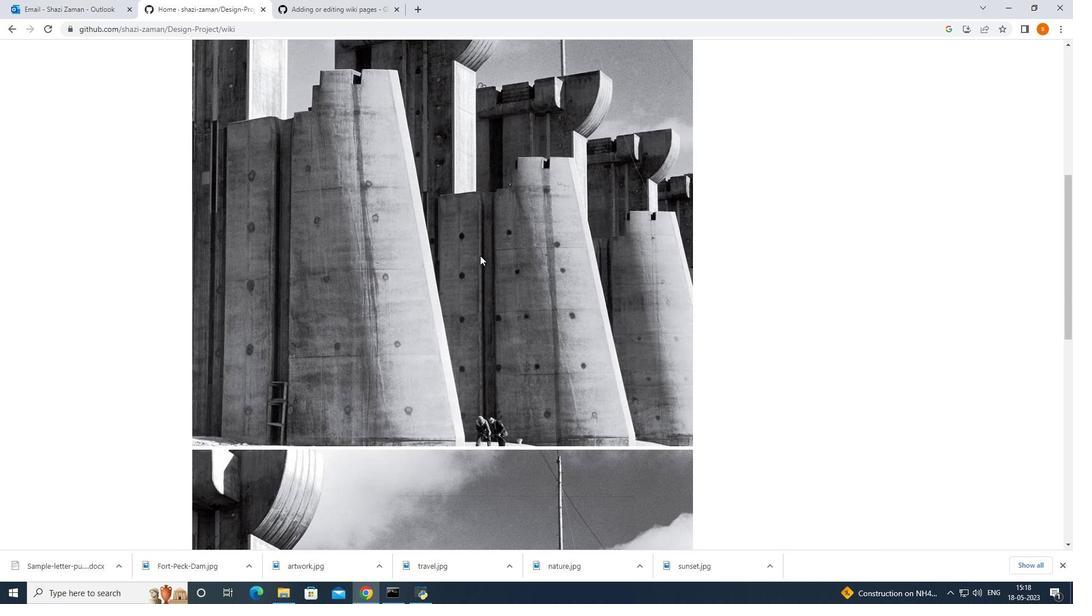 
Action: Mouse scrolled (480, 256) with delta (0, 0)
Screenshot: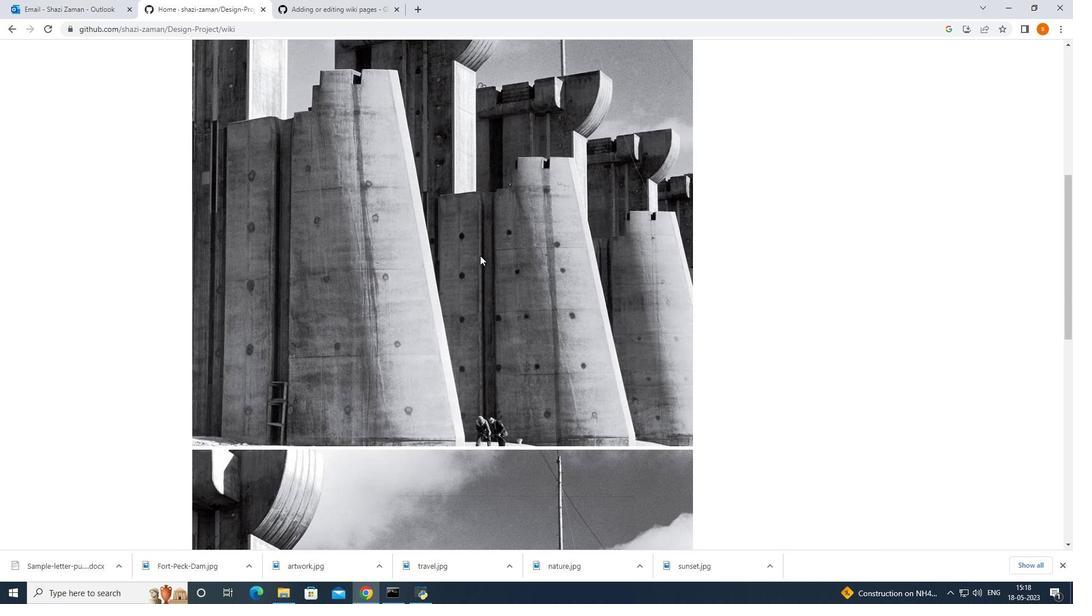 
Action: Mouse scrolled (480, 256) with delta (0, 0)
Screenshot: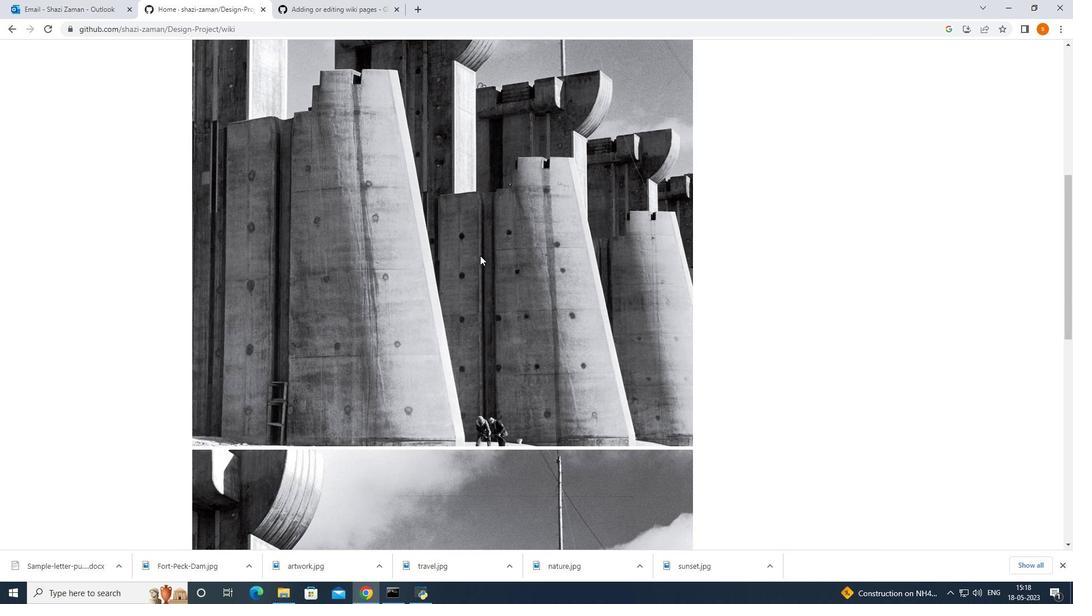 
Action: Mouse scrolled (480, 256) with delta (0, 0)
Screenshot: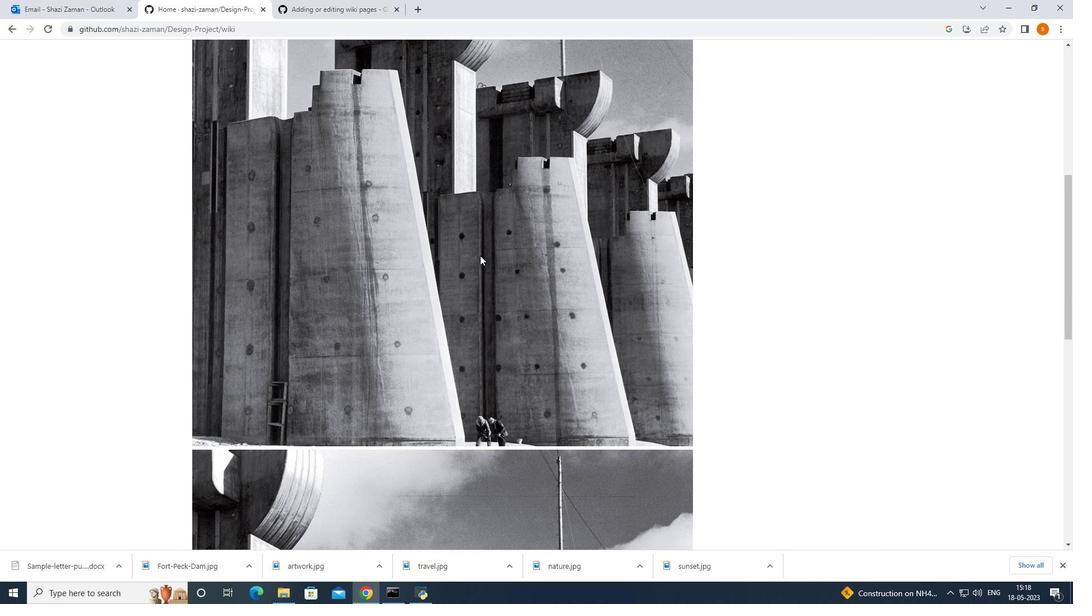 
Action: Mouse moved to (395, 159)
Screenshot: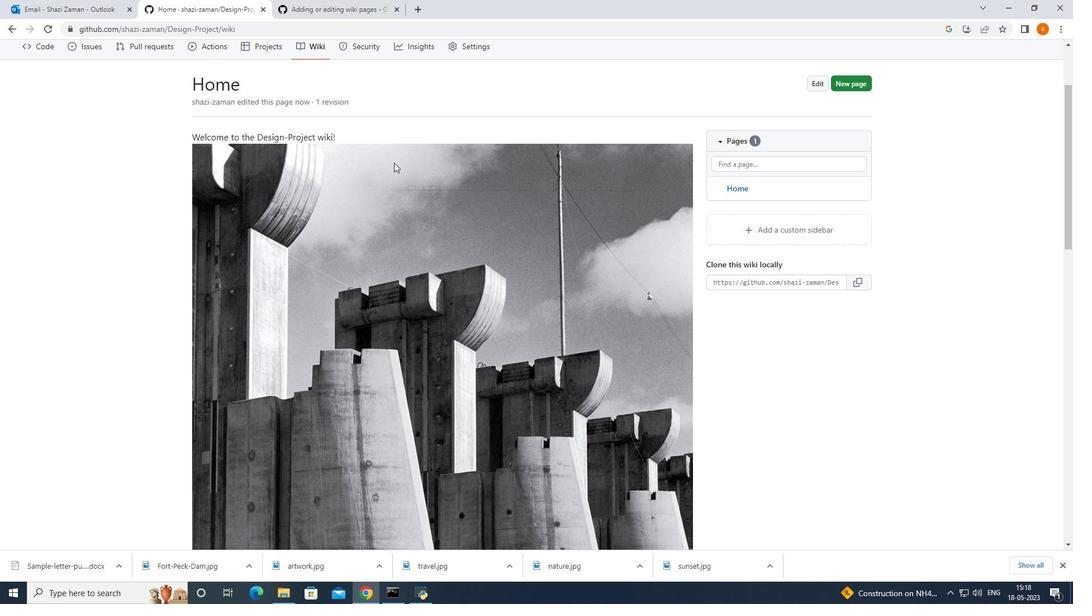 
